 Task: Created App using New Lighting App
Action: Key pressed <Key.alt_l><Key.tab><Key.tab>
Screenshot: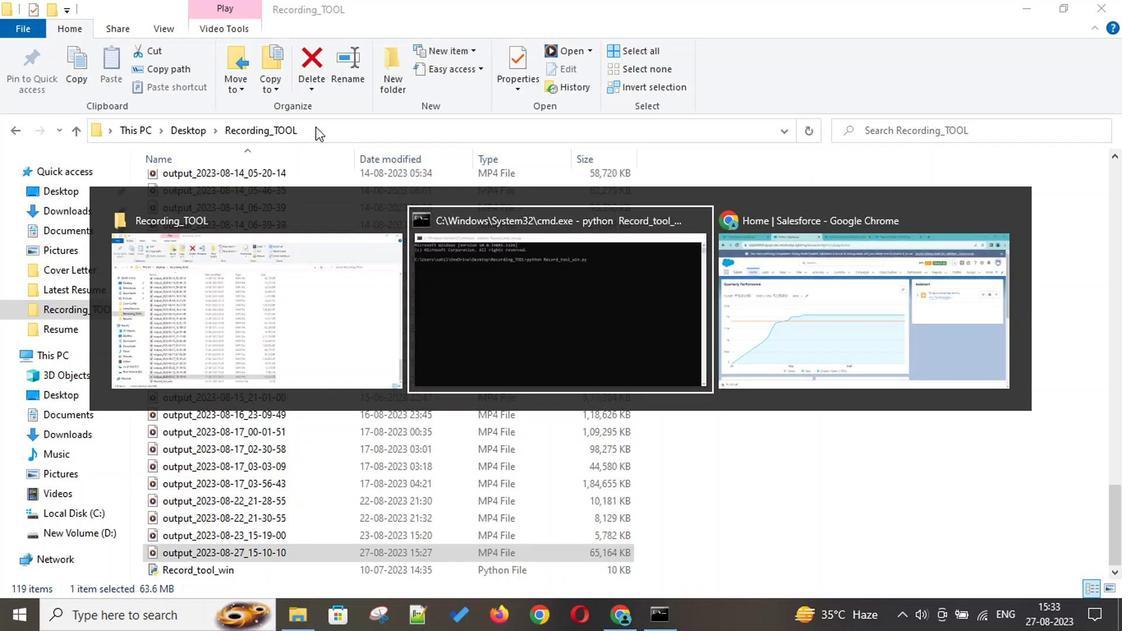 
Action: Mouse moved to (1015, 116)
Screenshot: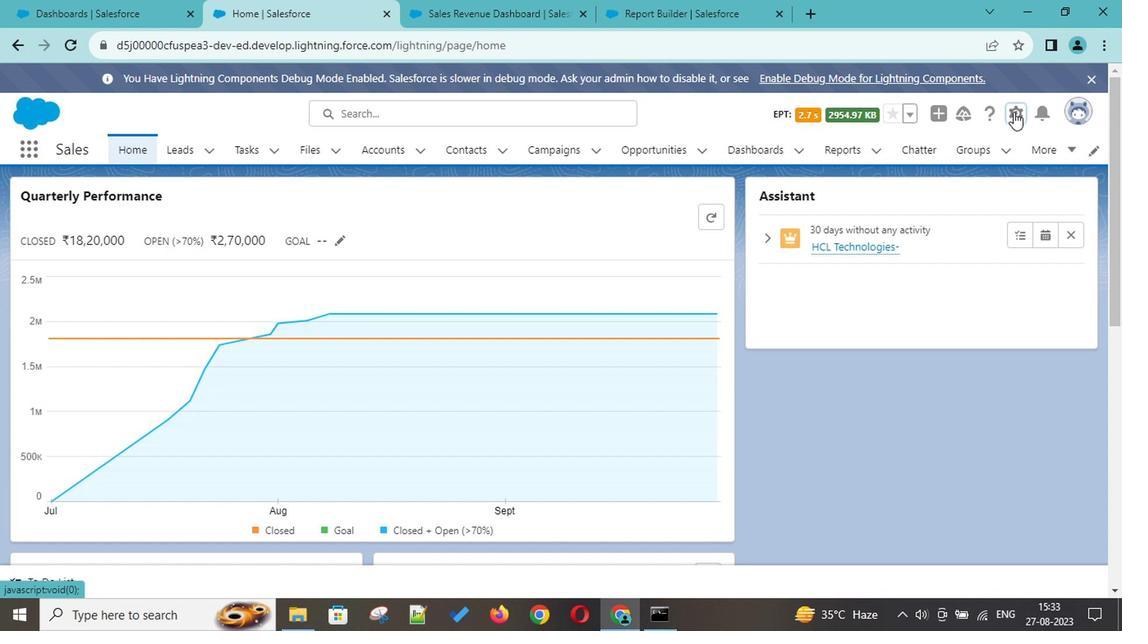 
Action: Mouse pressed left at (1015, 116)
Screenshot: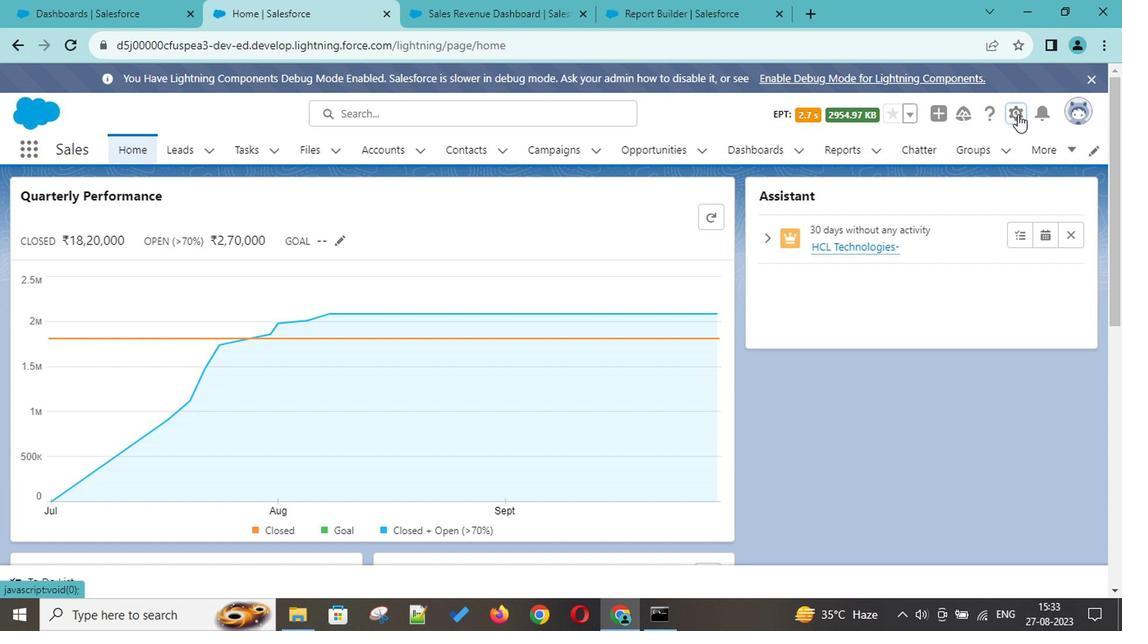 
Action: Mouse moved to (947, 172)
Screenshot: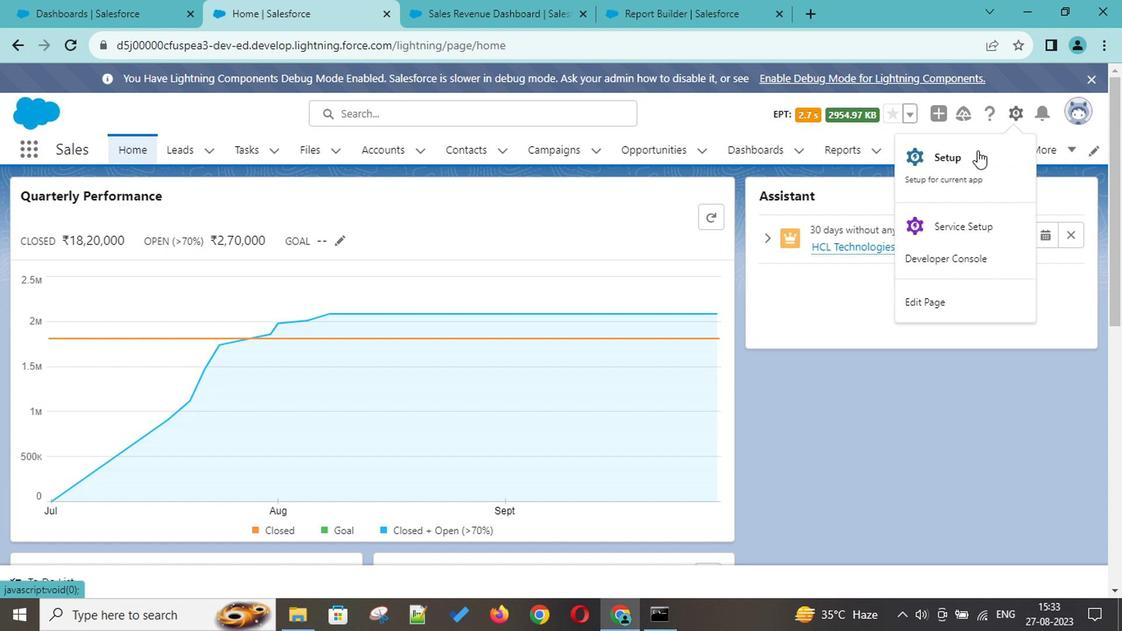 
Action: Mouse pressed left at (947, 172)
Screenshot: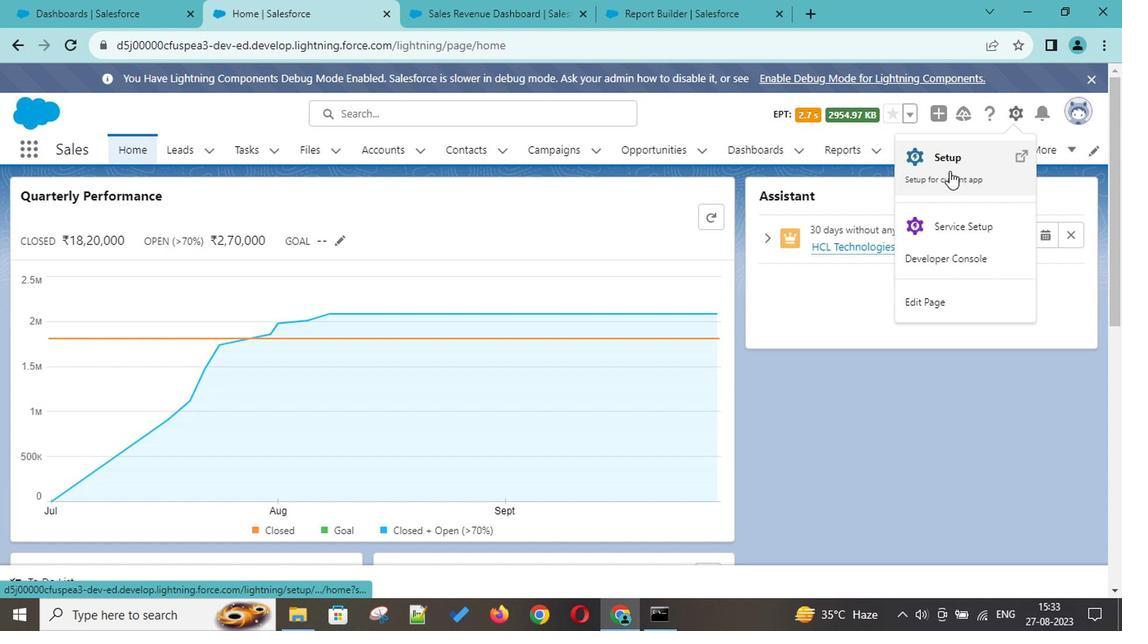 
Action: Mouse moved to (75, 199)
Screenshot: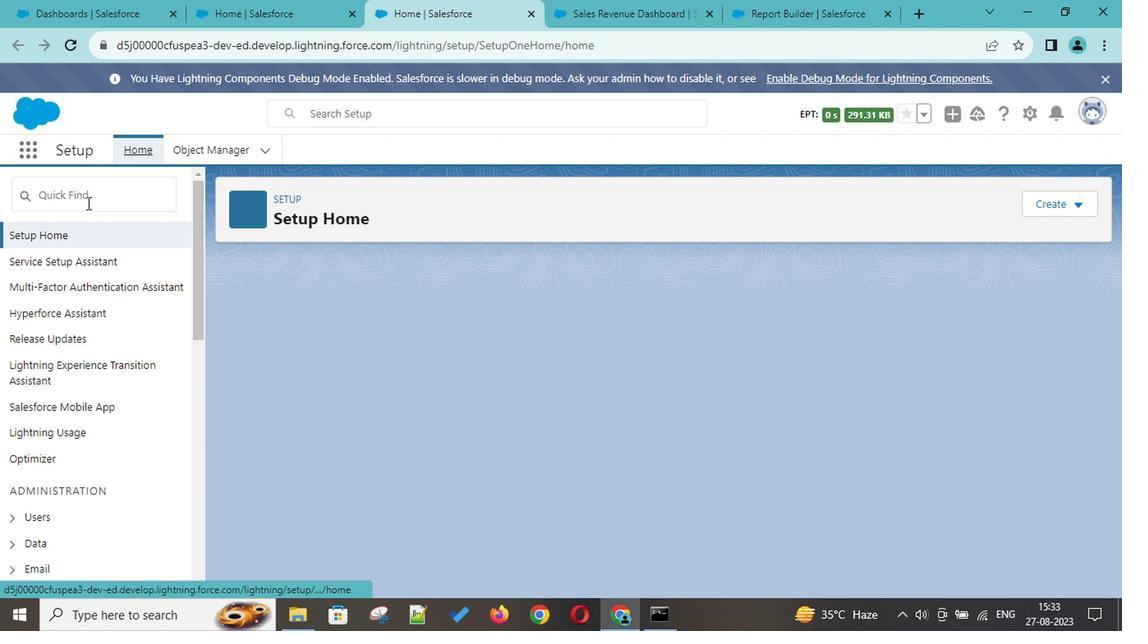 
Action: Mouse pressed left at (75, 199)
Screenshot: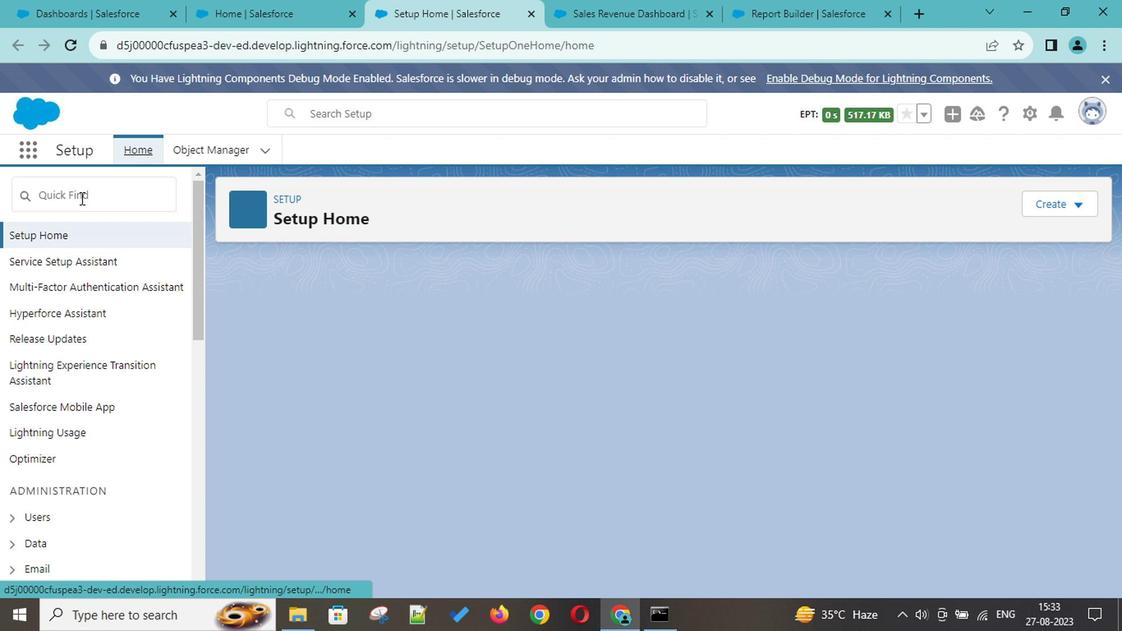 
Action: Key pressed app
Screenshot: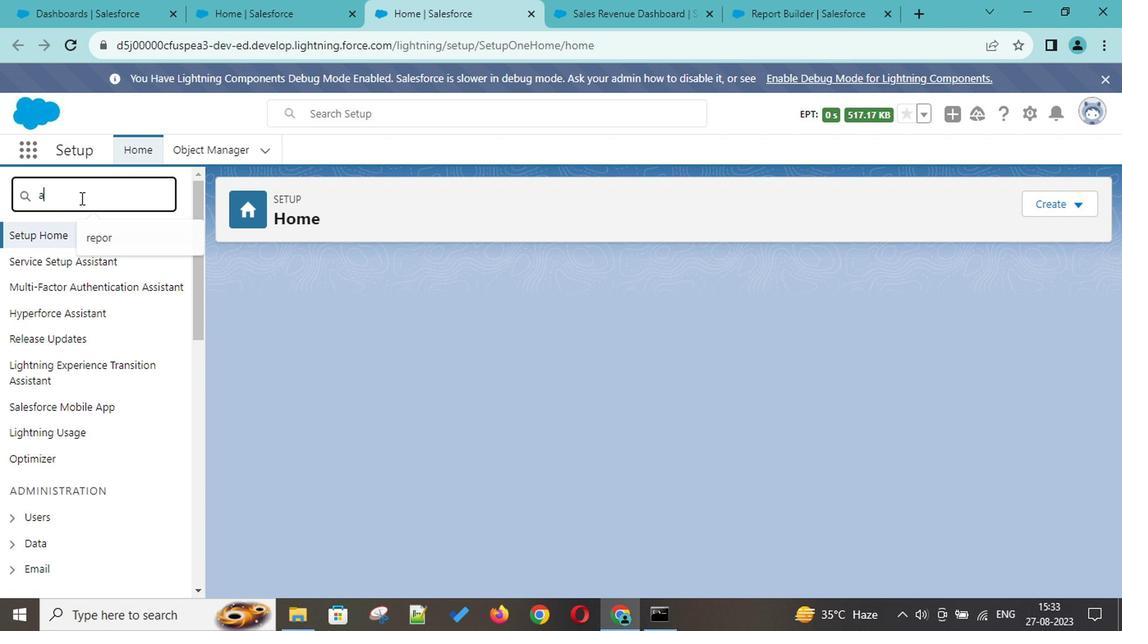
Action: Mouse moved to (61, 348)
Screenshot: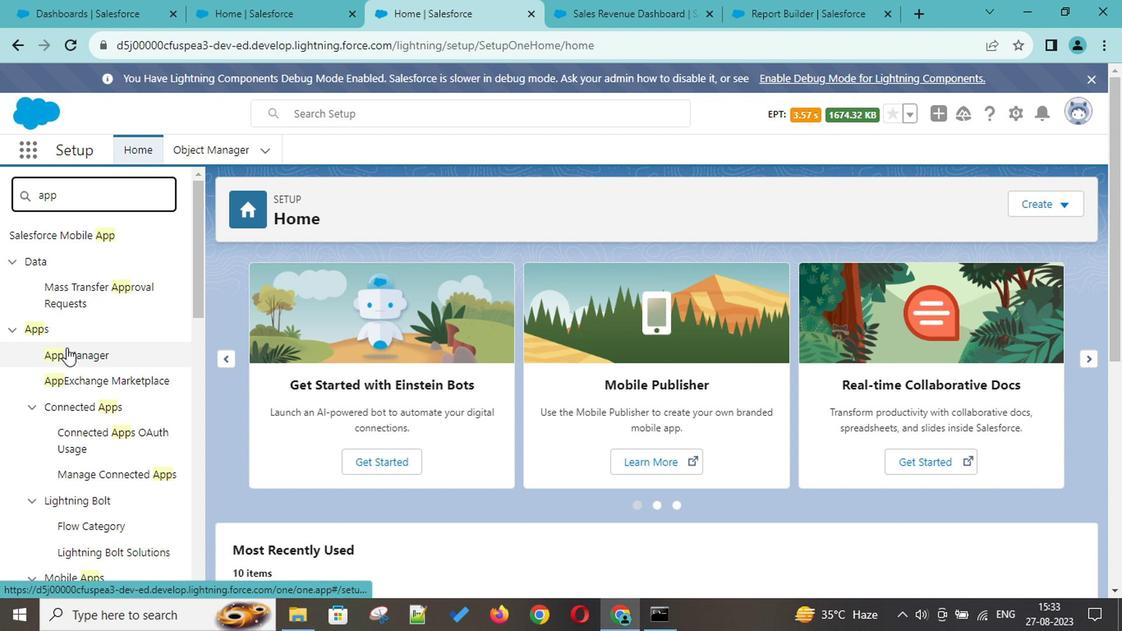 
Action: Mouse pressed left at (61, 348)
Screenshot: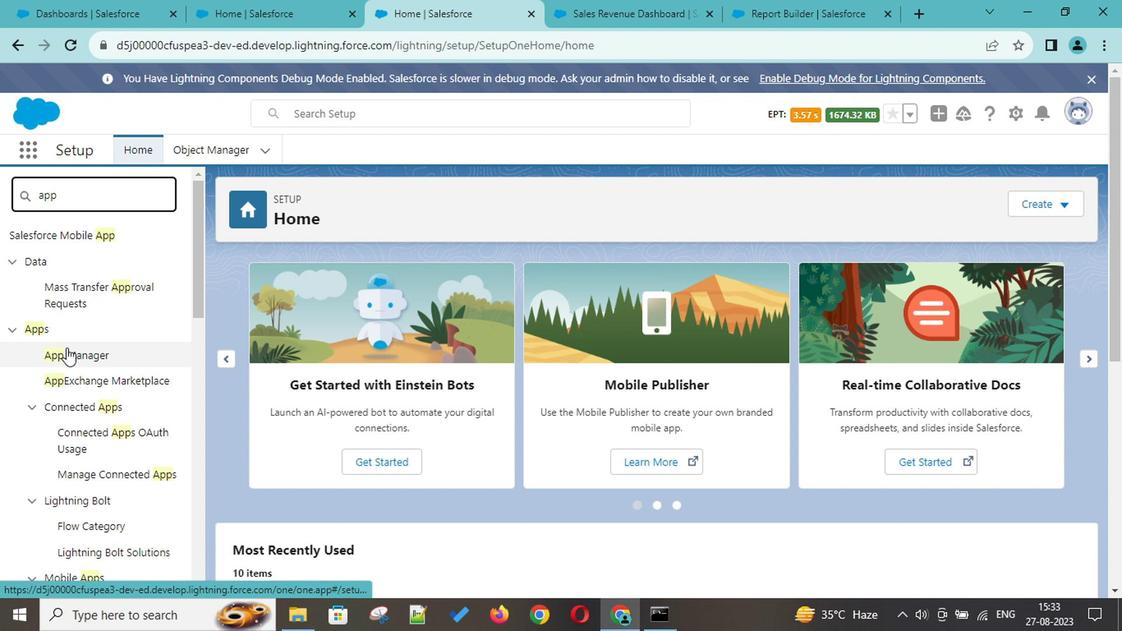
Action: Mouse moved to (889, 199)
Screenshot: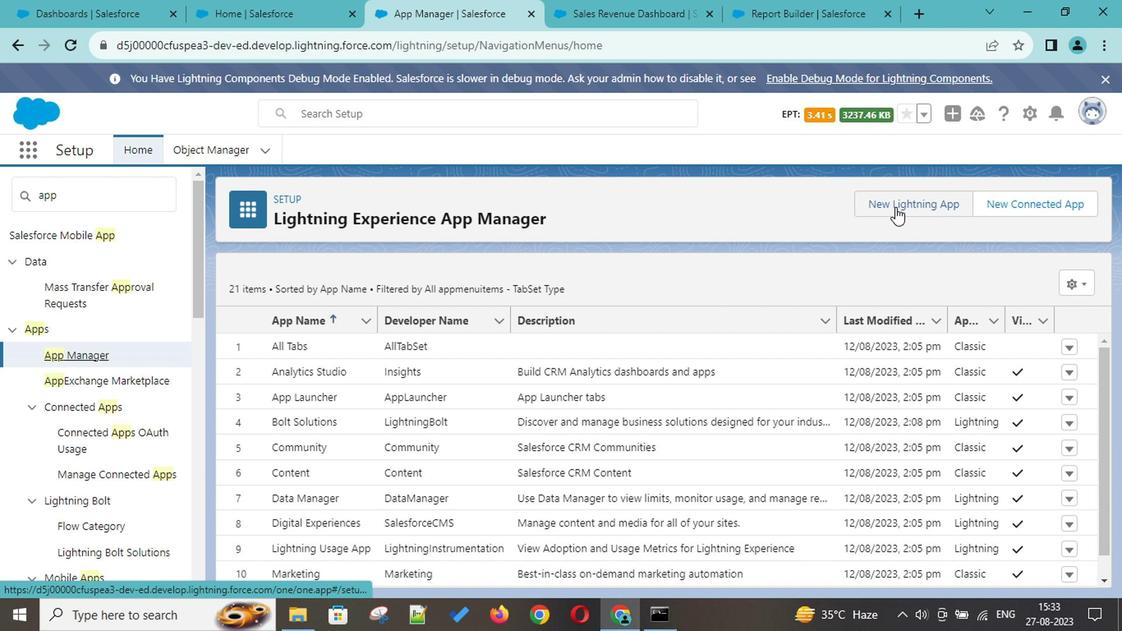 
Action: Mouse pressed left at (889, 199)
Screenshot: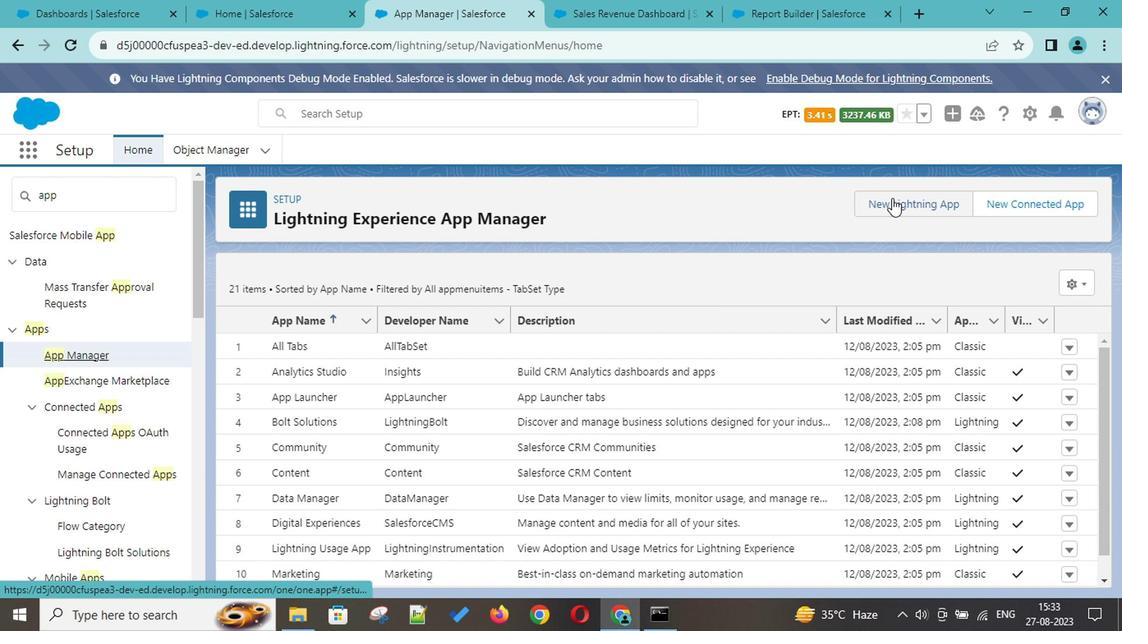 
Action: Mouse moved to (351, 329)
Screenshot: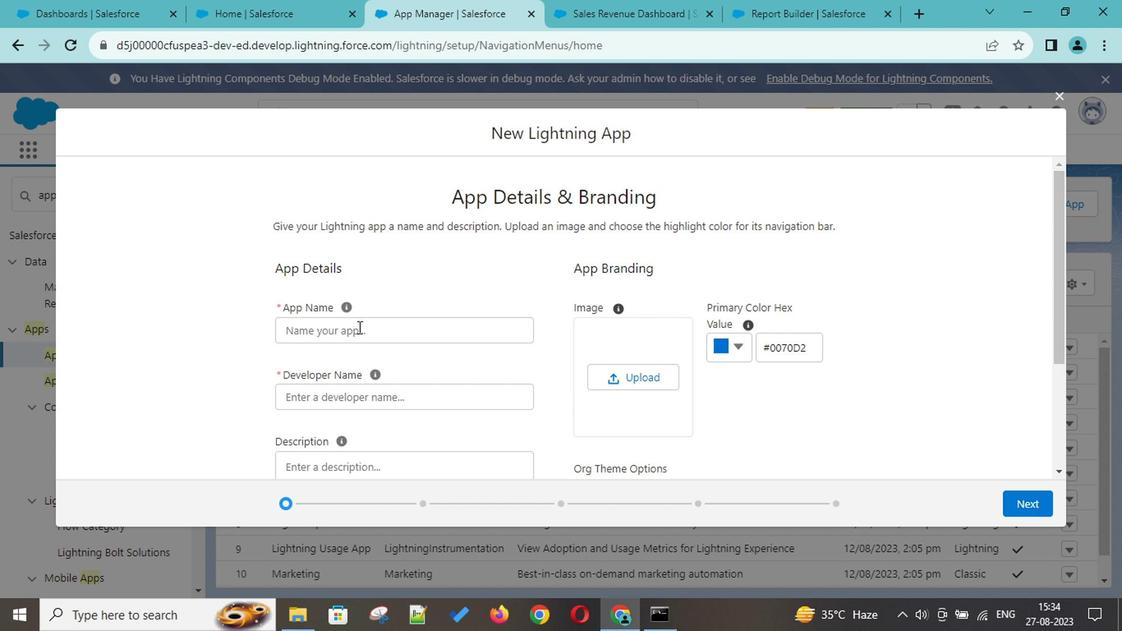 
Action: Mouse pressed left at (351, 329)
Screenshot: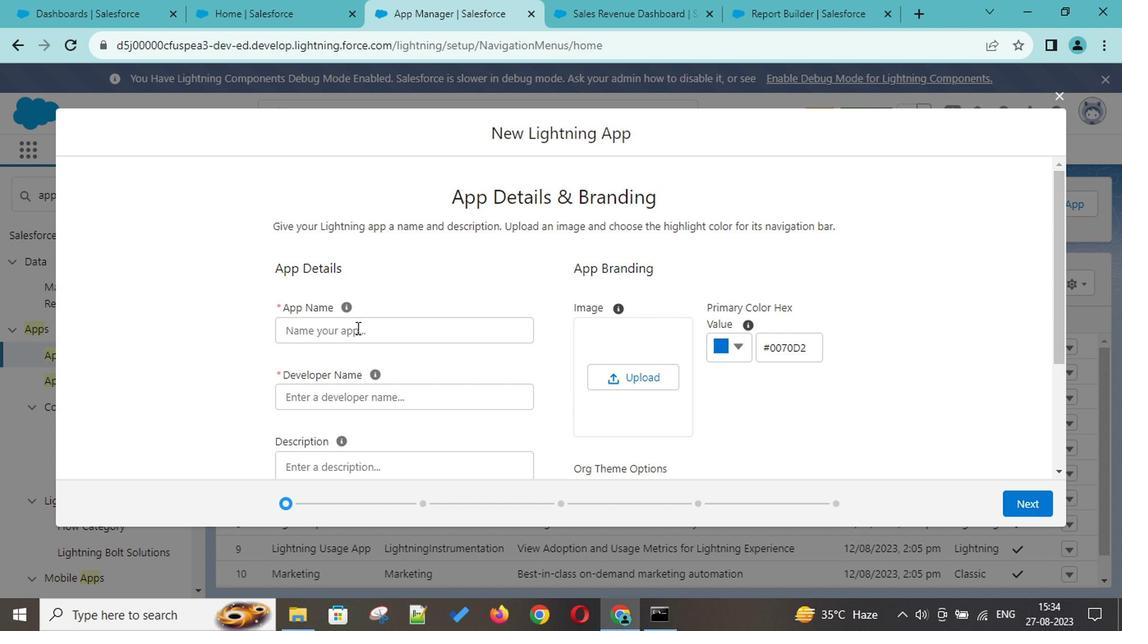 
Action: Key pressed <Key.shift>Sales<Key.space><Key.shift><Key.shift><Key.shift><Key.shift><Key.shift><Key.shift><Key.shift><Key.shift><Key.shift><Key.shift><Key.shift><Key.shift><Key.shift><Key.shift><Key.shift><Key.shift><Key.shift><Key.shift><Key.shift><Key.shift><Key.shift><Key.shift><Key.shift><Key.shift><Key.shift><Key.shift><Key.shift><Key.shift><Key.shift><Key.shift><Key.shift><Key.shift><Key.shift><Key.shift><Key.shift><Key.shift><Key.shift><Key.shift><Key.shift><Key.shift><Key.shift><Key.shift><Key.shift><Key.shift><Key.shift><Key.shift><Key.shift><Key.shift><Key.shift><Key.shift>Performance
Screenshot: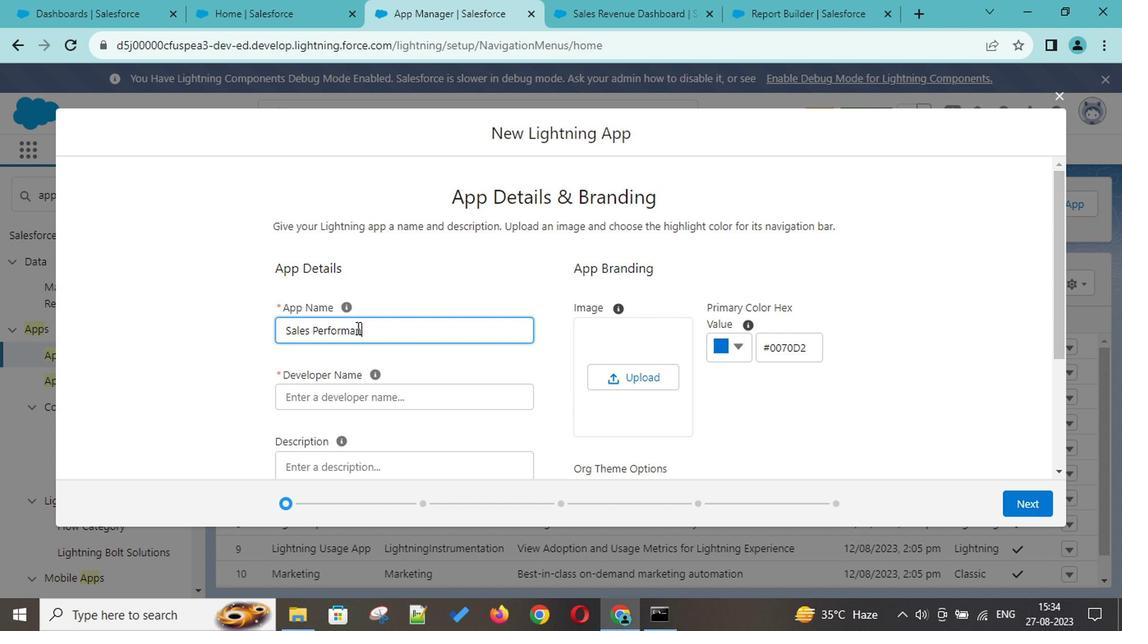 
Action: Mouse moved to (412, 334)
Screenshot: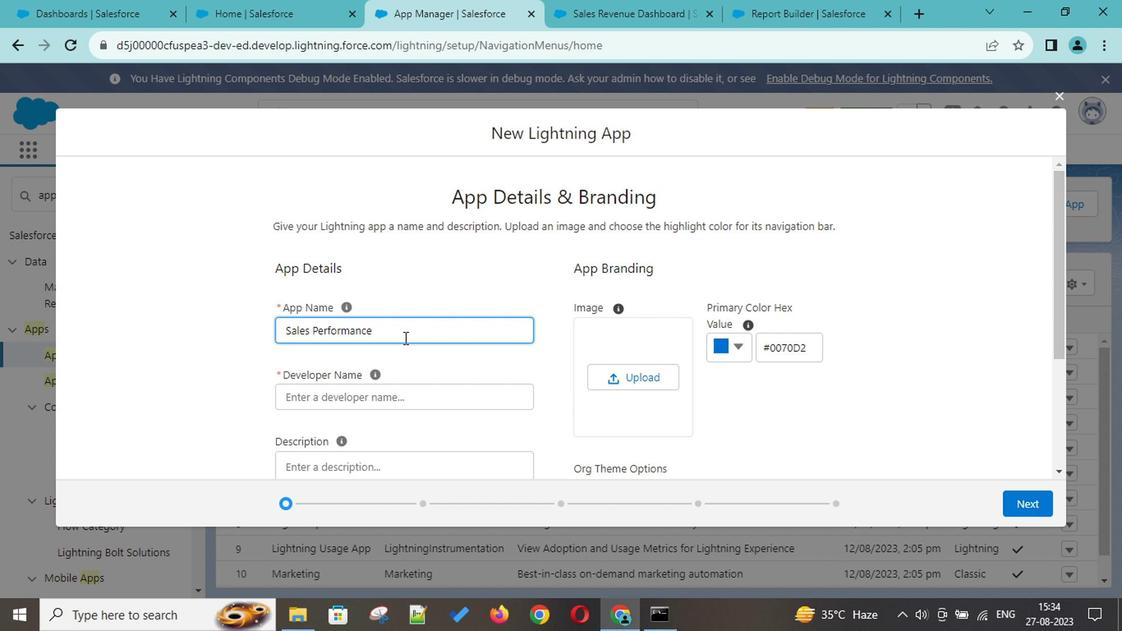 
Action: Mouse pressed left at (412, 334)
Screenshot: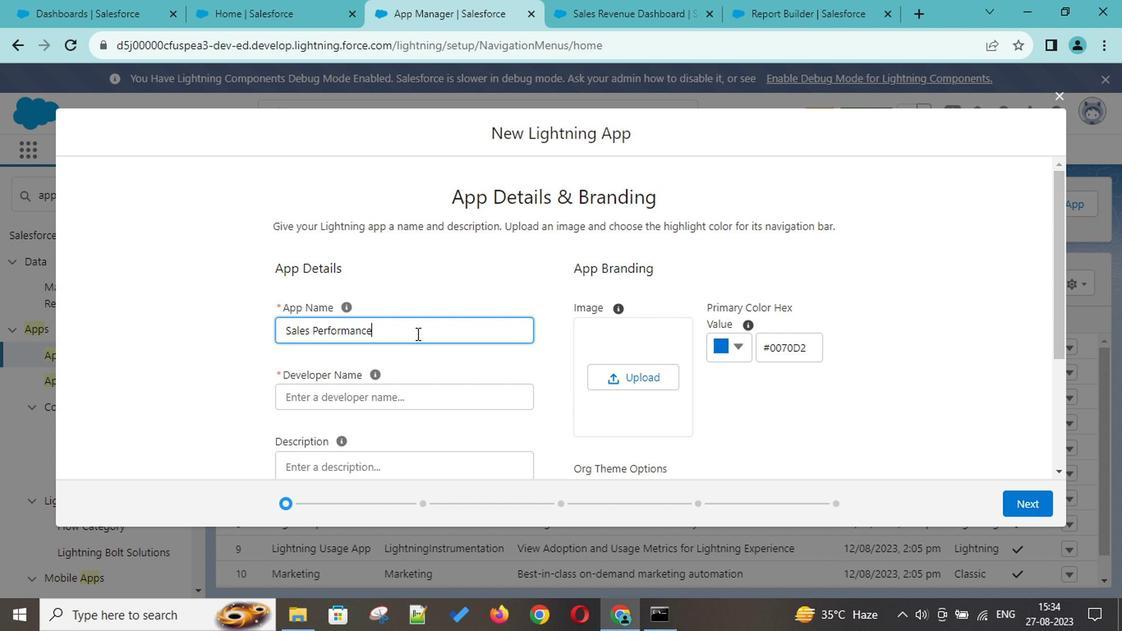 
Action: Mouse moved to (393, 388)
Screenshot: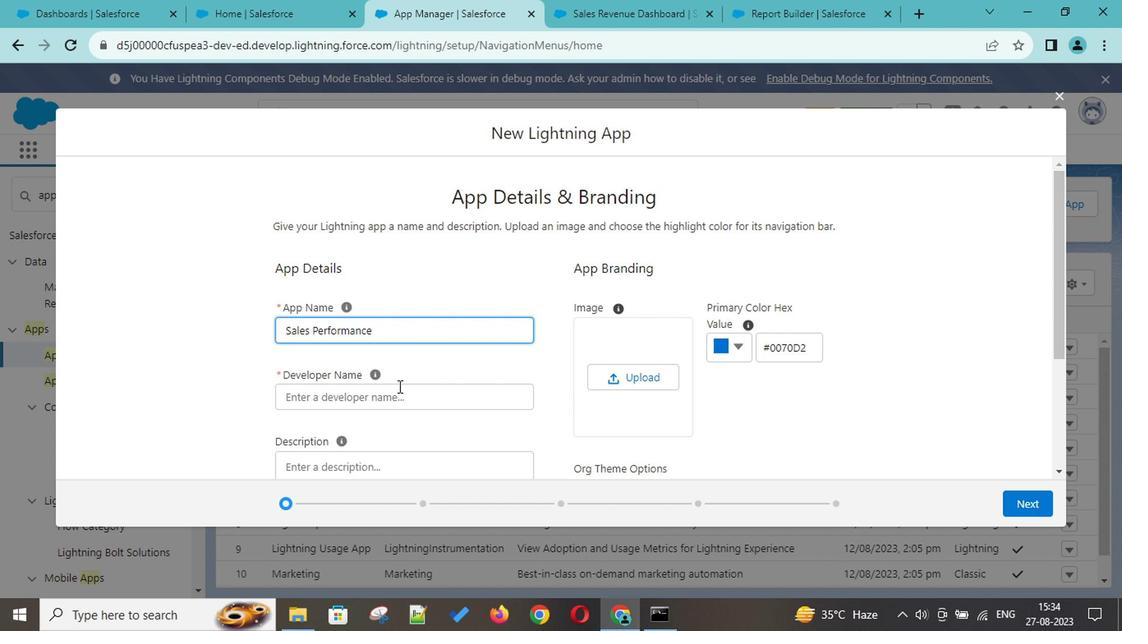 
Action: Mouse pressed left at (393, 388)
Screenshot: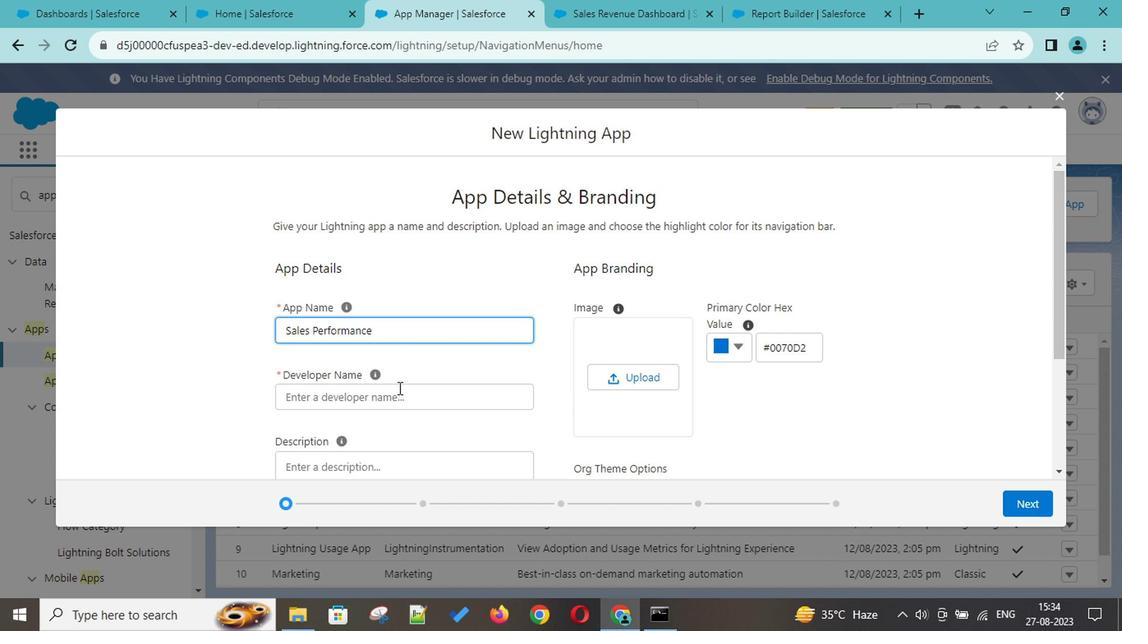 
Action: Mouse moved to (476, 391)
Screenshot: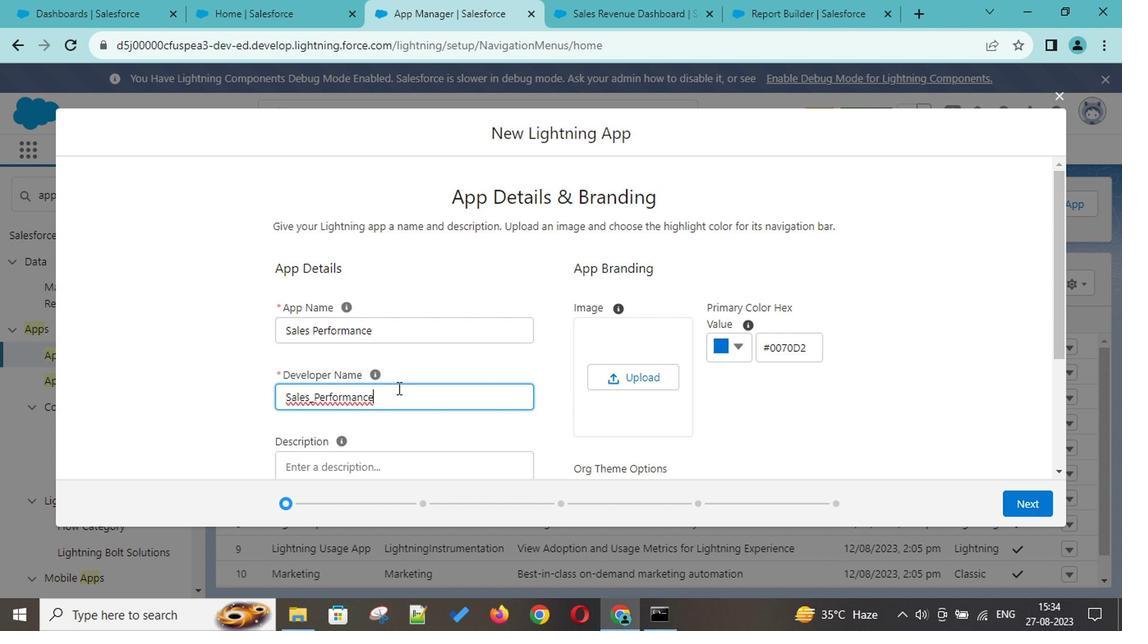 
Action: Mouse scrolled (476, 390) with delta (0, -1)
Screenshot: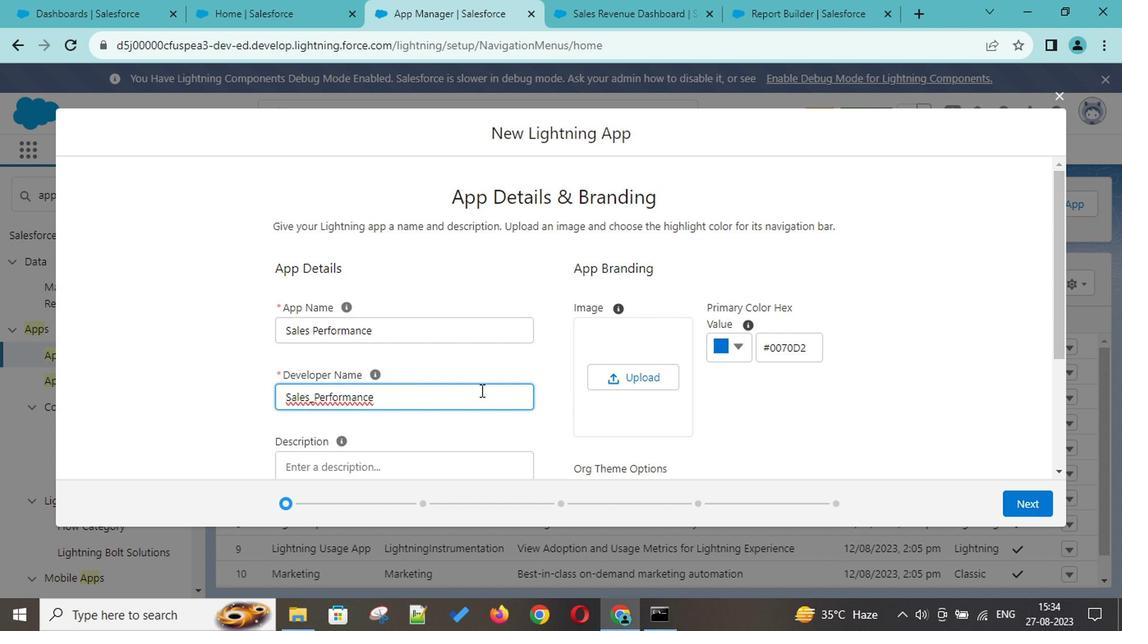 
Action: Mouse scrolled (476, 390) with delta (0, -1)
Screenshot: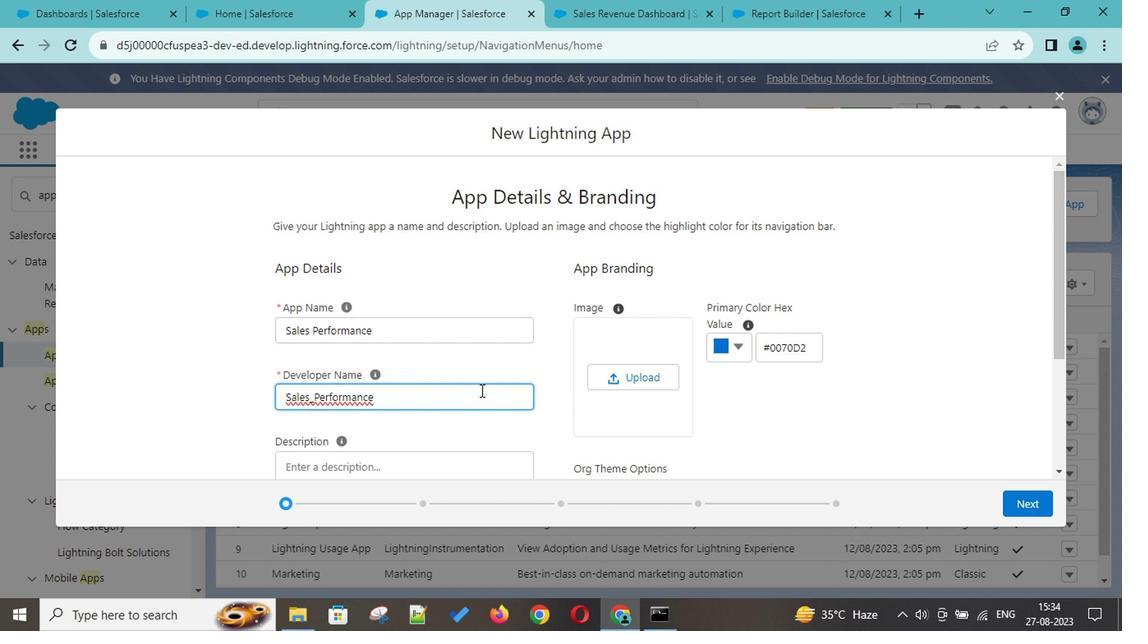 
Action: Mouse scrolled (476, 390) with delta (0, -1)
Screenshot: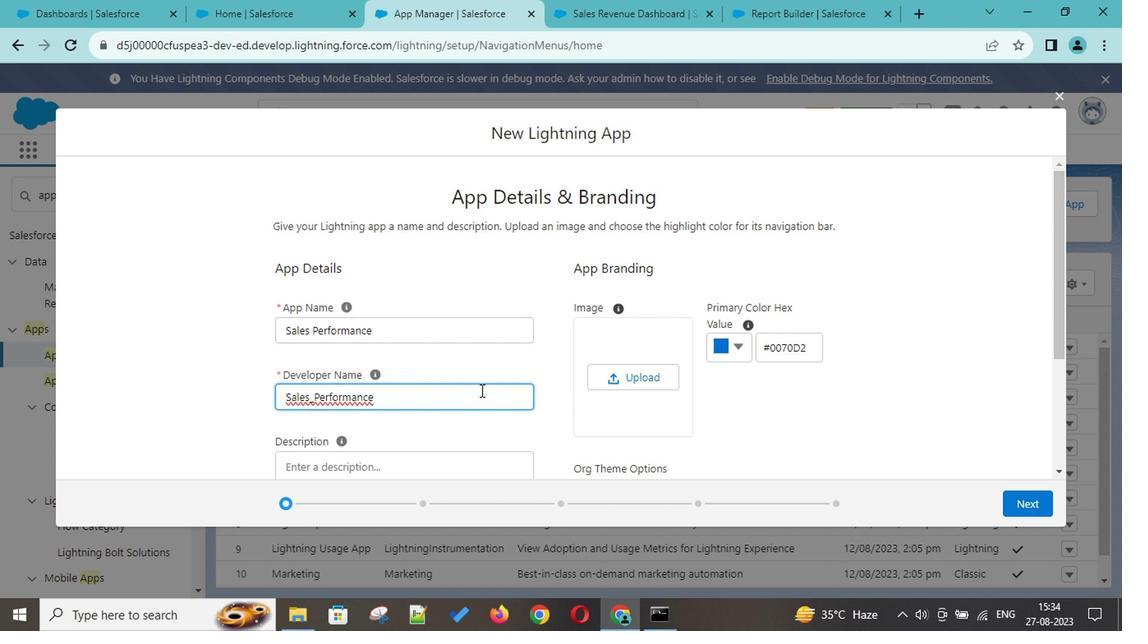 
Action: Mouse scrolled (476, 390) with delta (0, -1)
Screenshot: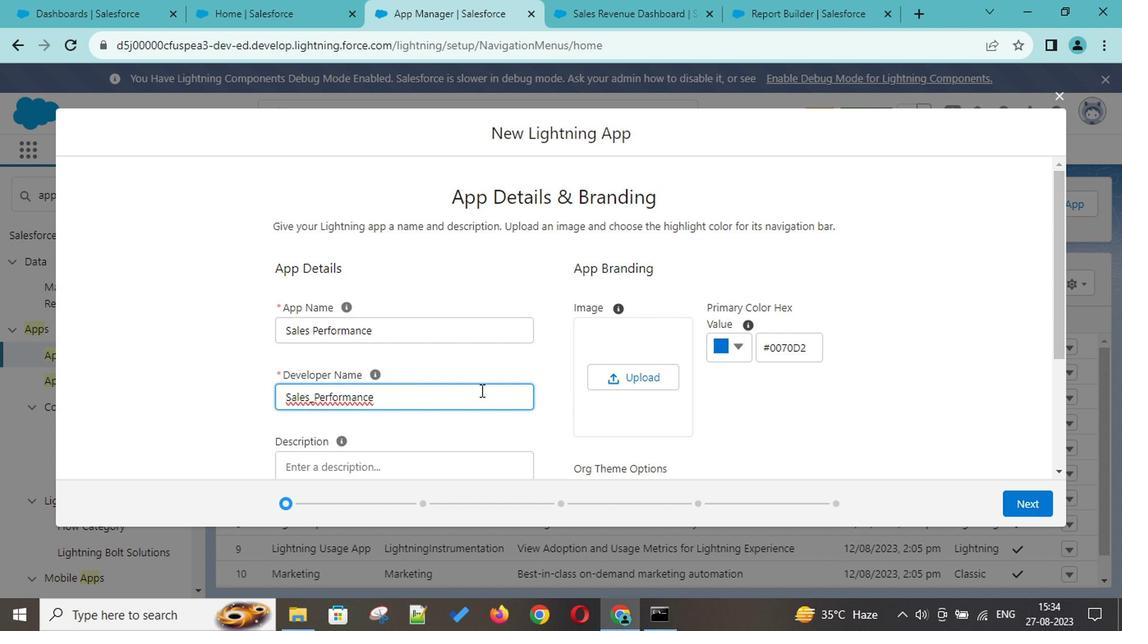 
Action: Mouse scrolled (476, 390) with delta (0, -1)
Screenshot: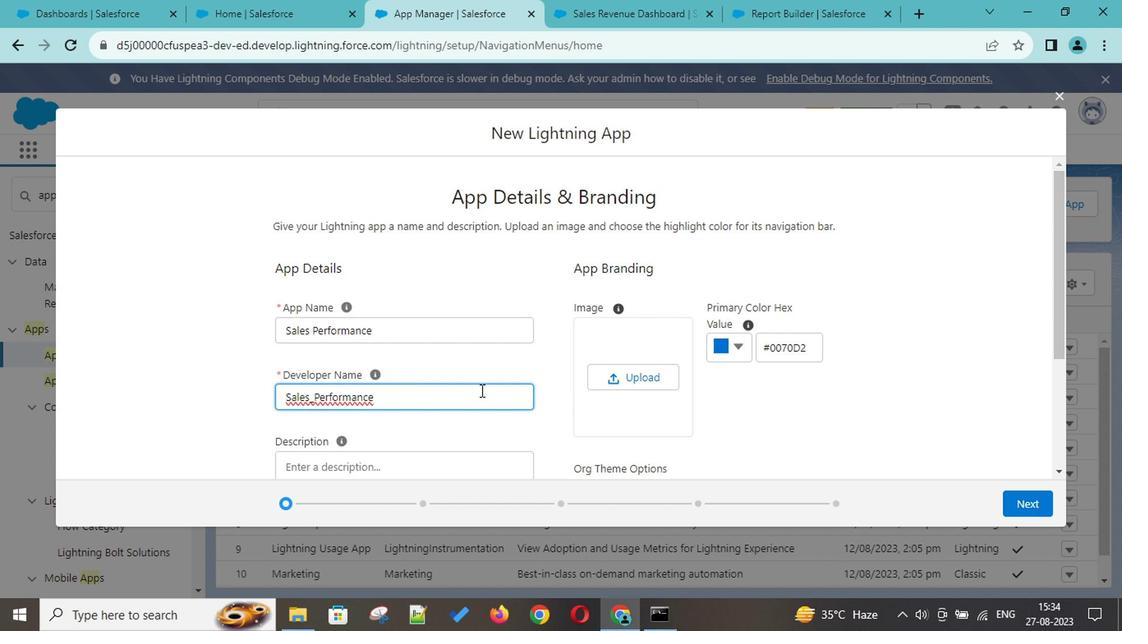 
Action: Mouse scrolled (476, 390) with delta (0, -1)
Screenshot: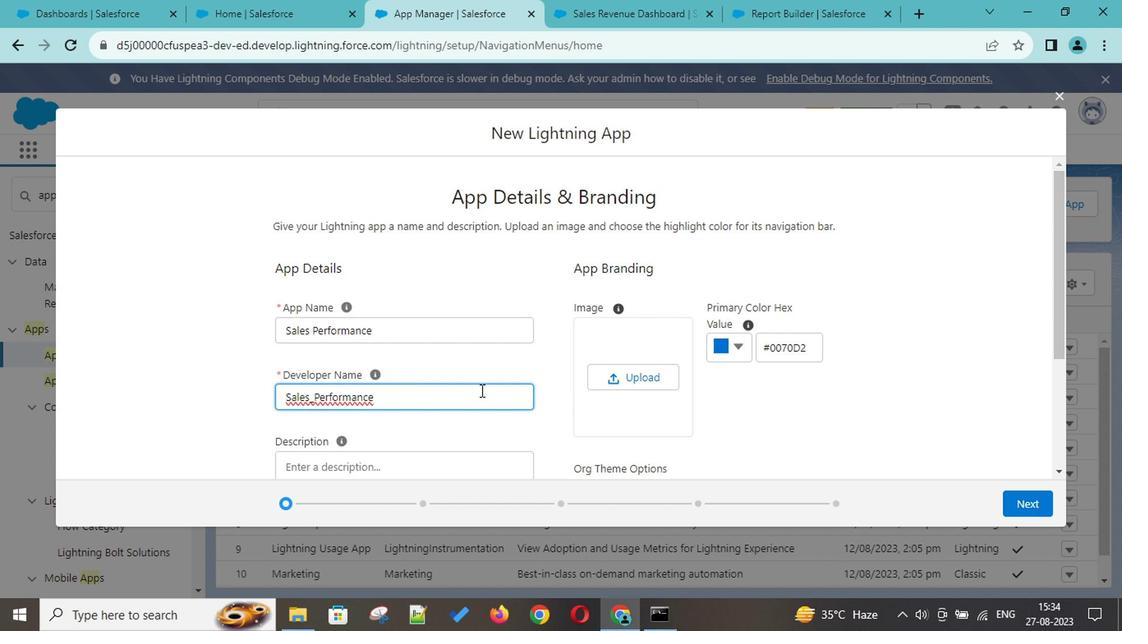 
Action: Mouse scrolled (476, 390) with delta (0, -1)
Screenshot: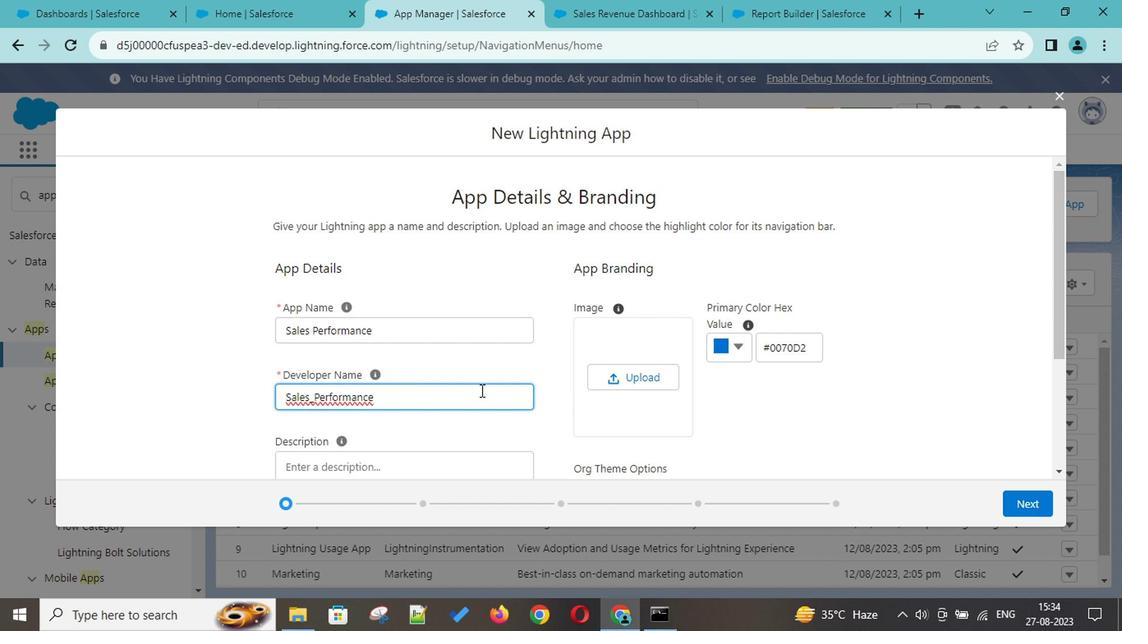 
Action: Mouse scrolled (476, 390) with delta (0, -1)
Screenshot: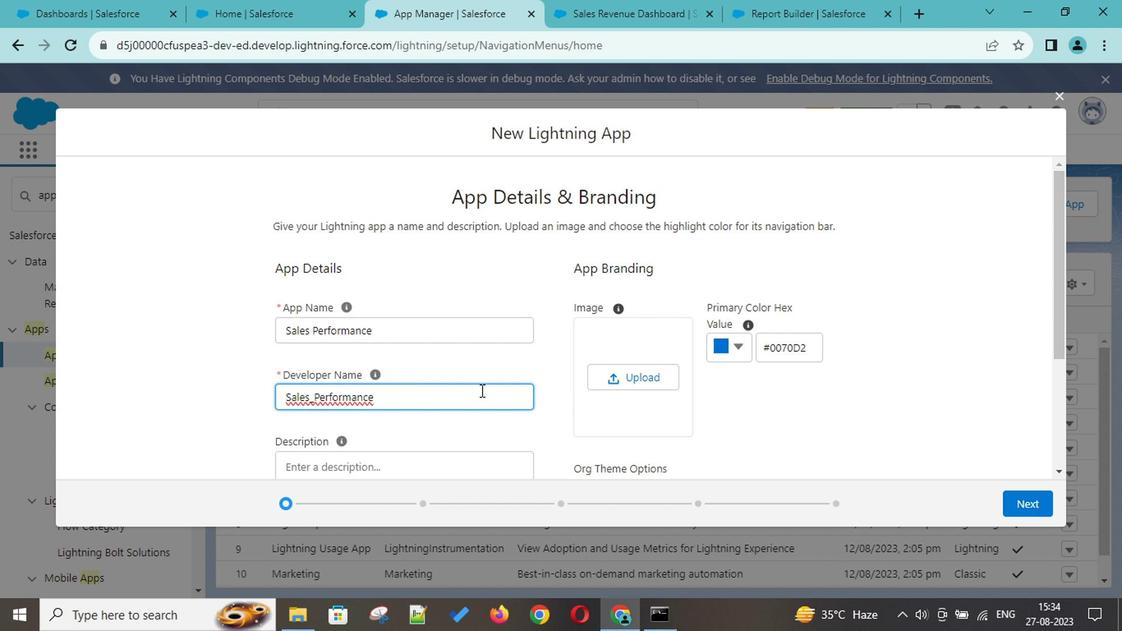 
Action: Mouse scrolled (476, 390) with delta (0, -1)
Screenshot: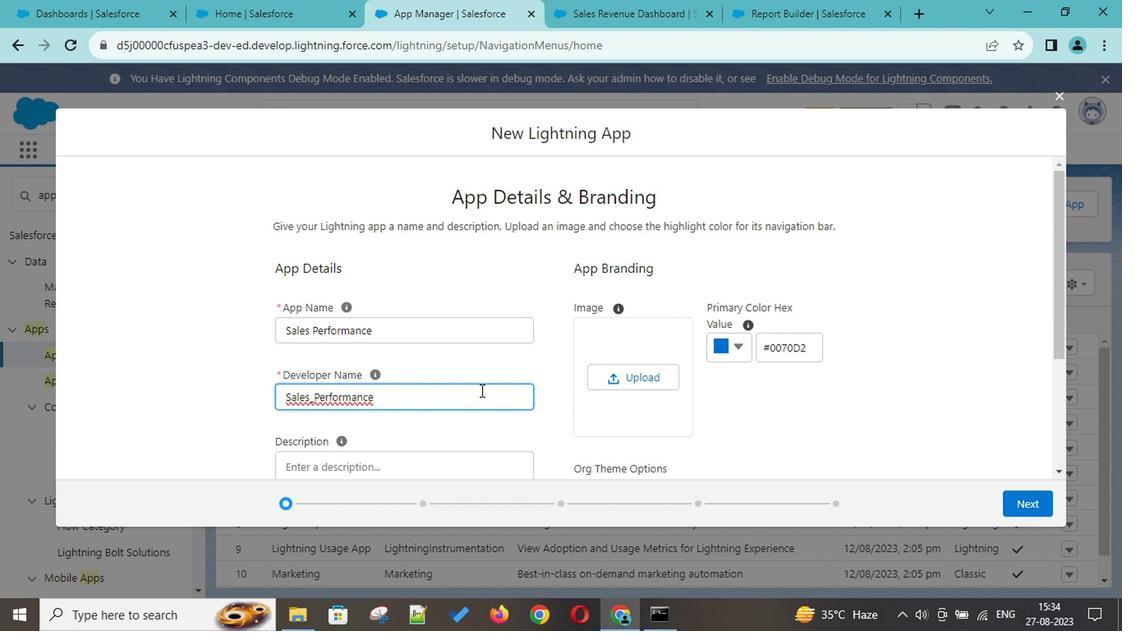 
Action: Mouse moved to (559, 351)
Screenshot: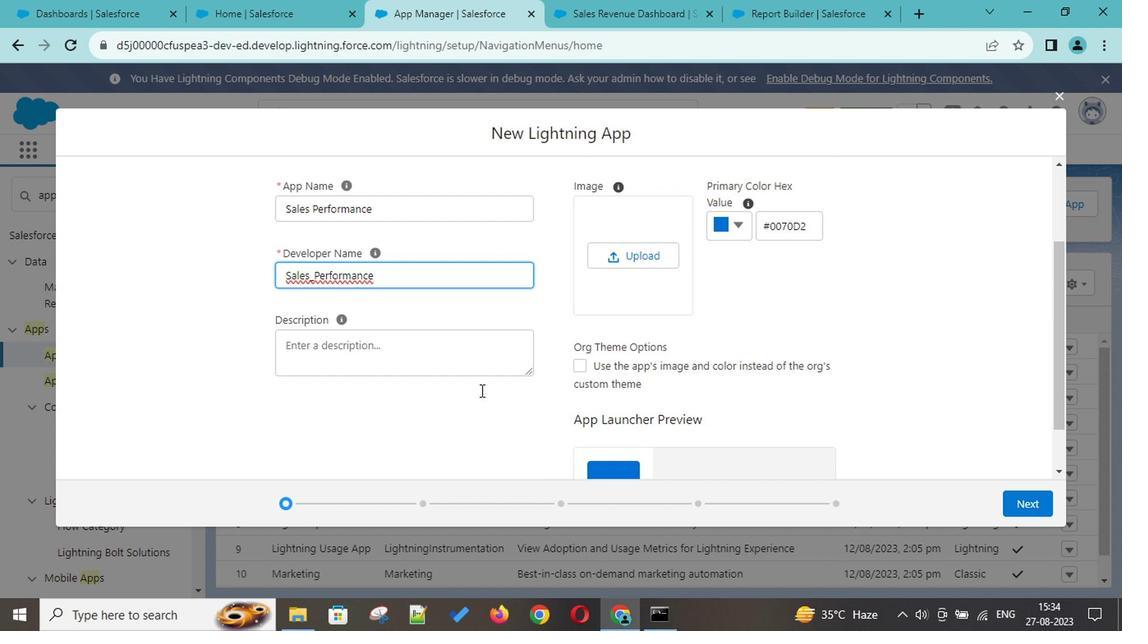 
Action: Mouse scrolled (559, 350) with delta (0, -1)
Screenshot: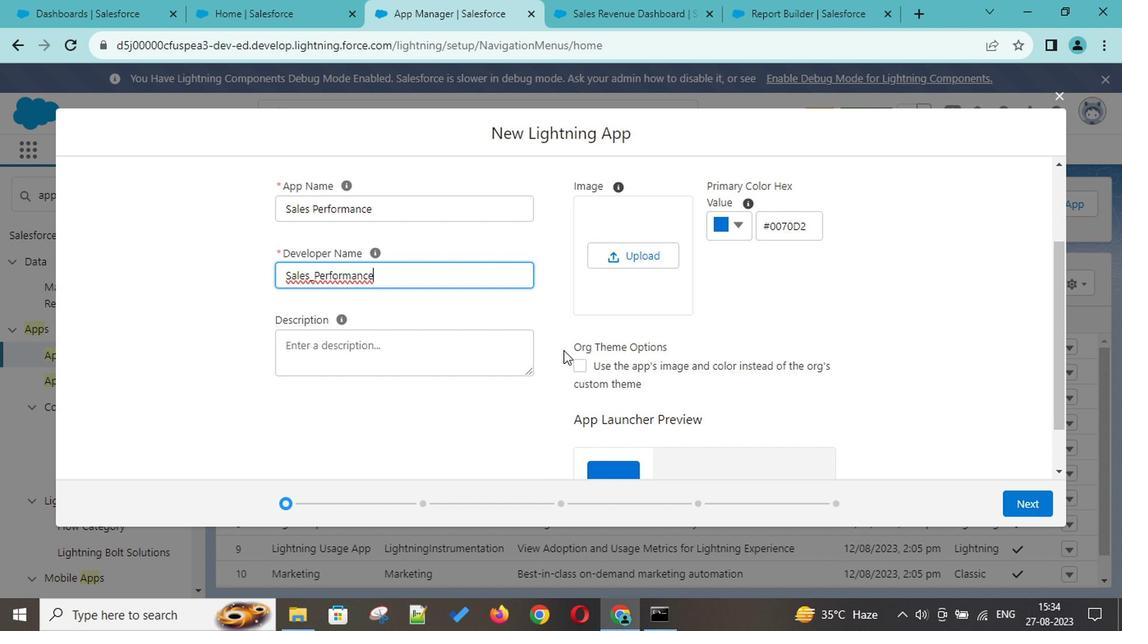 
Action: Mouse scrolled (559, 350) with delta (0, -1)
Screenshot: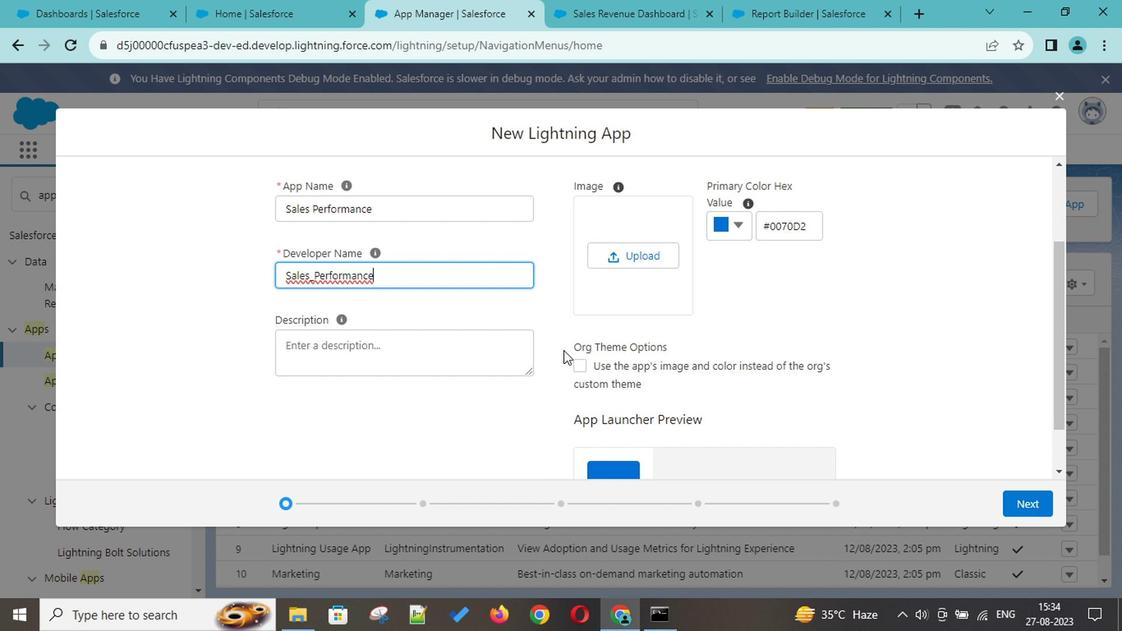 
Action: Mouse scrolled (559, 350) with delta (0, -1)
Screenshot: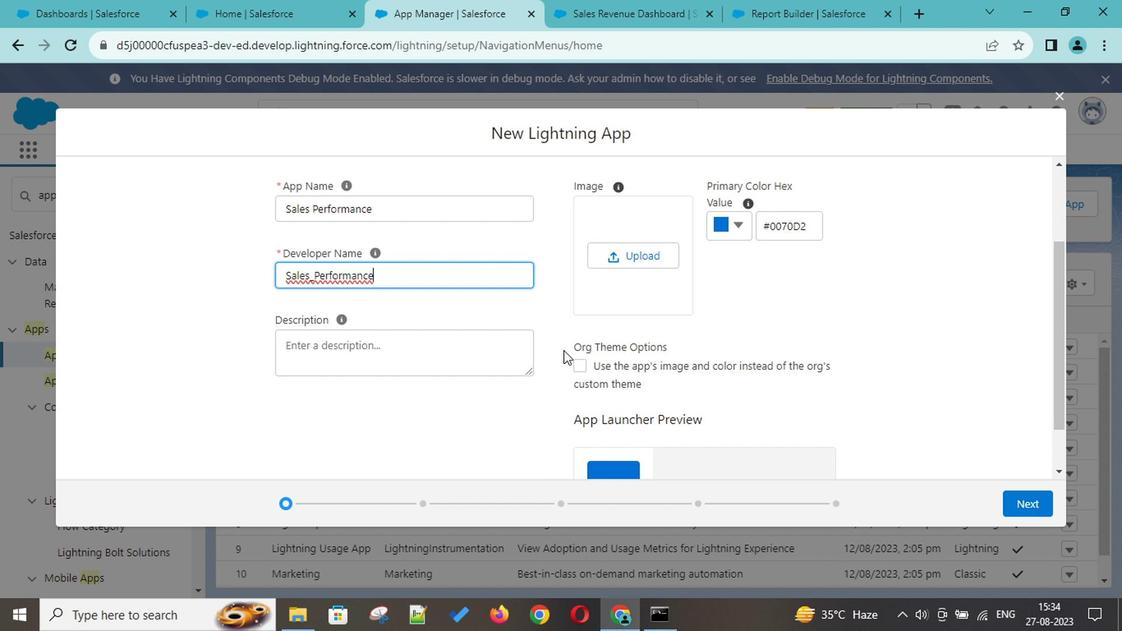 
Action: Mouse scrolled (559, 350) with delta (0, -1)
Screenshot: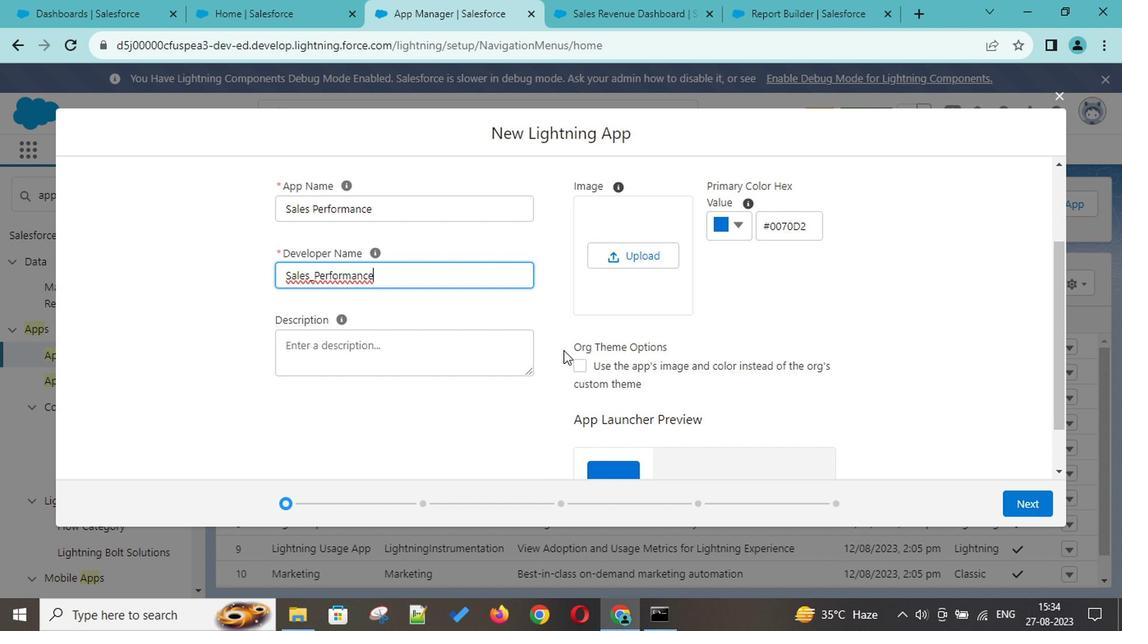 
Action: Mouse scrolled (559, 350) with delta (0, -1)
Screenshot: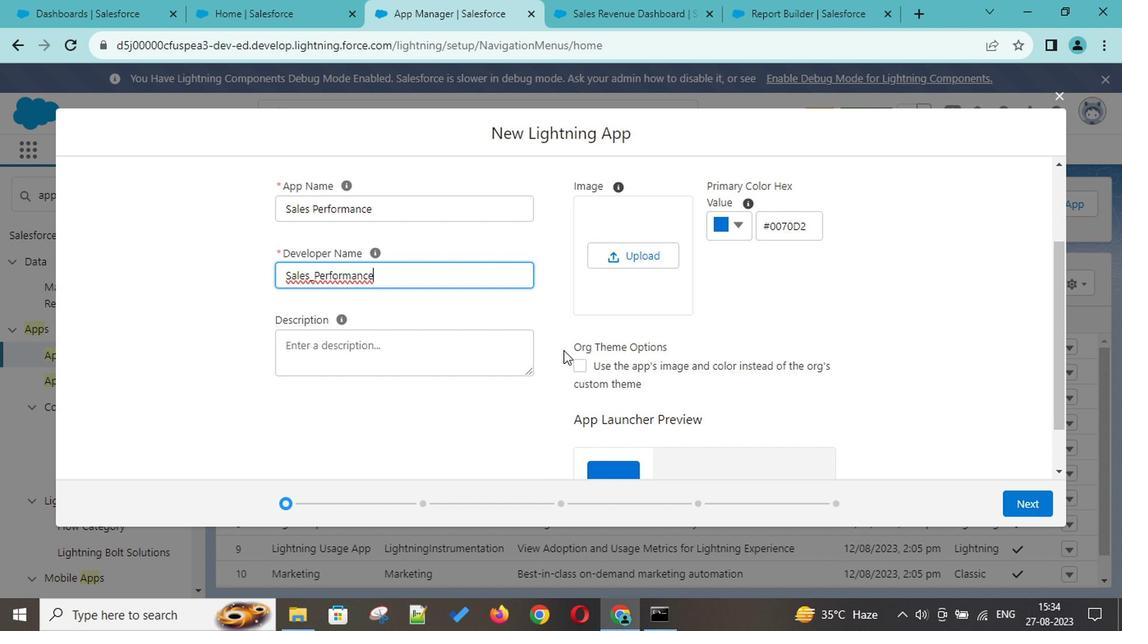 
Action: Mouse scrolled (559, 350) with delta (0, -1)
Screenshot: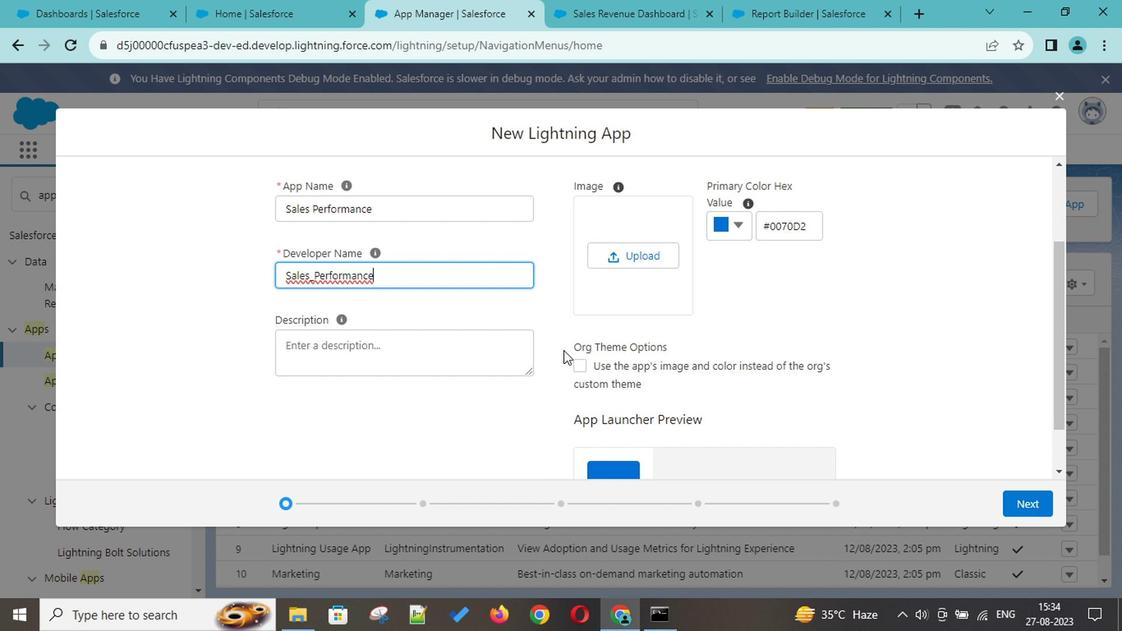 
Action: Mouse moved to (742, 389)
Screenshot: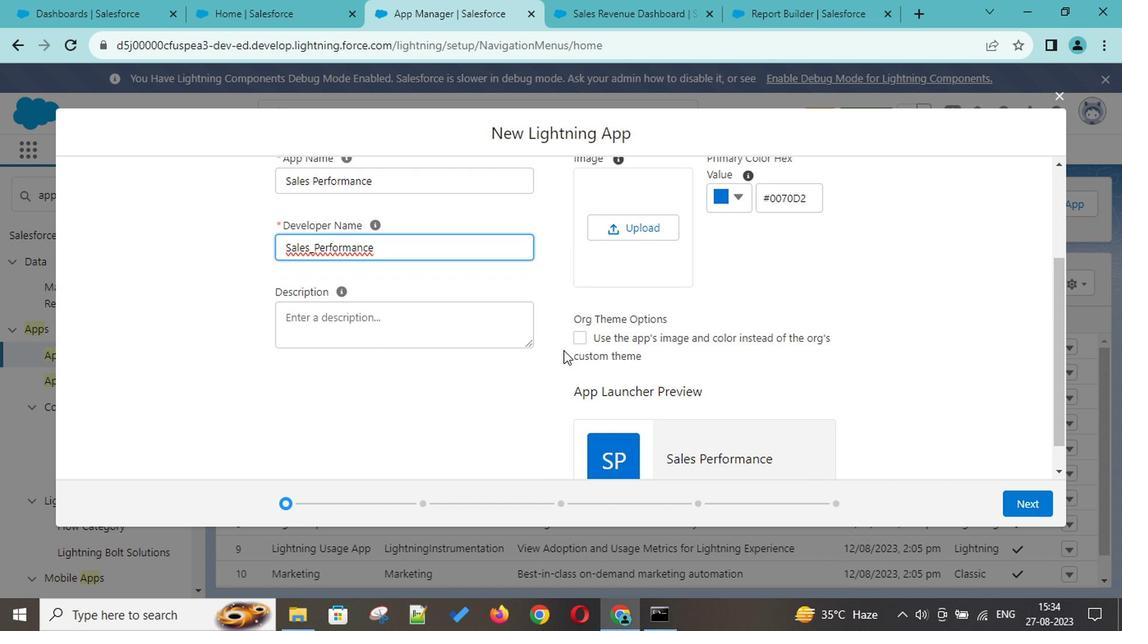 
Action: Mouse scrolled (742, 388) with delta (0, -1)
Screenshot: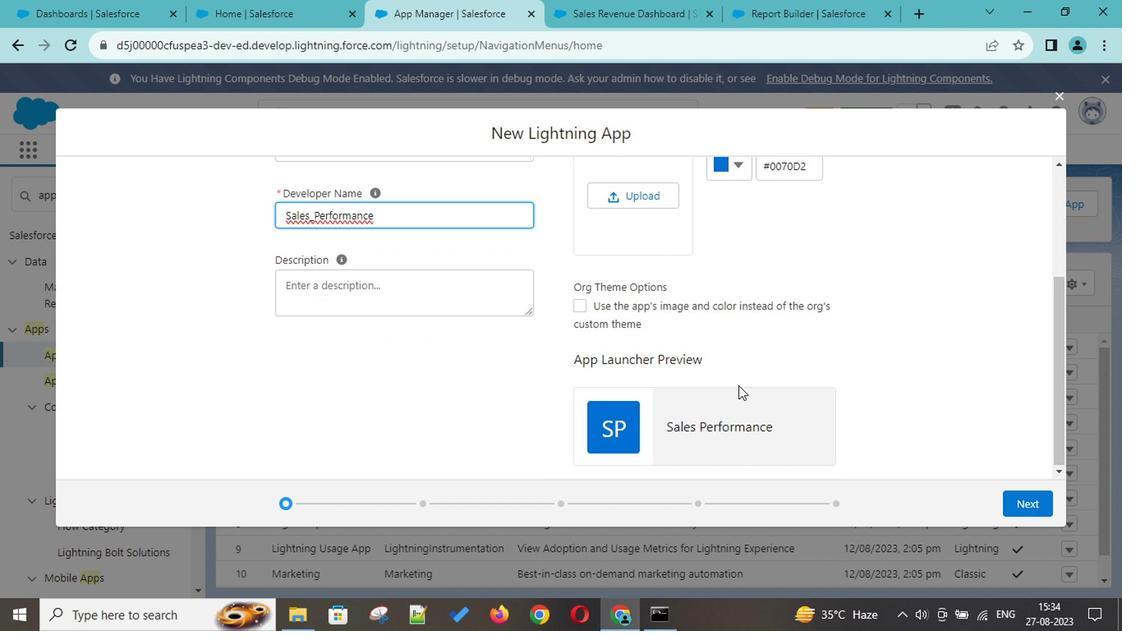 
Action: Mouse scrolled (742, 388) with delta (0, -1)
Screenshot: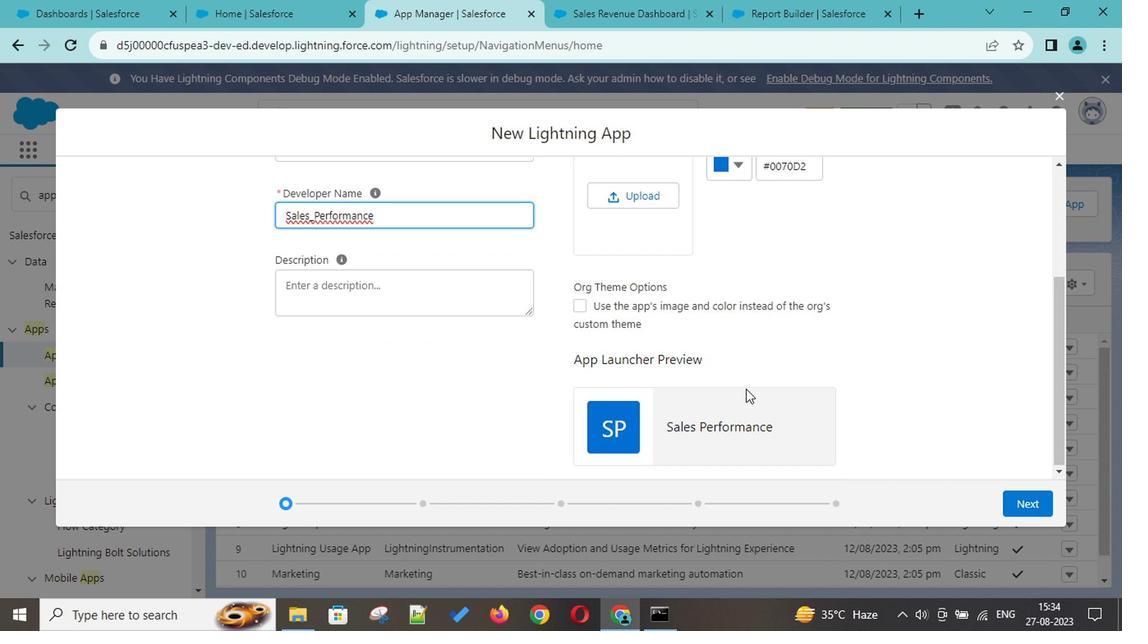 
Action: Mouse scrolled (742, 388) with delta (0, -1)
Screenshot: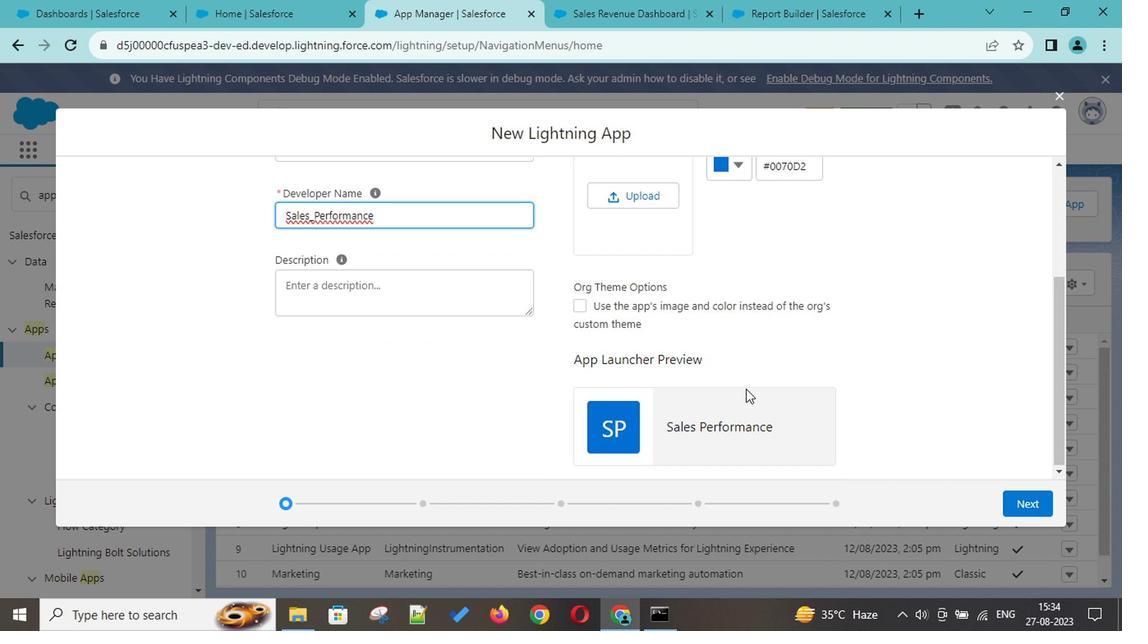 
Action: Mouse scrolled (742, 388) with delta (0, -1)
Screenshot: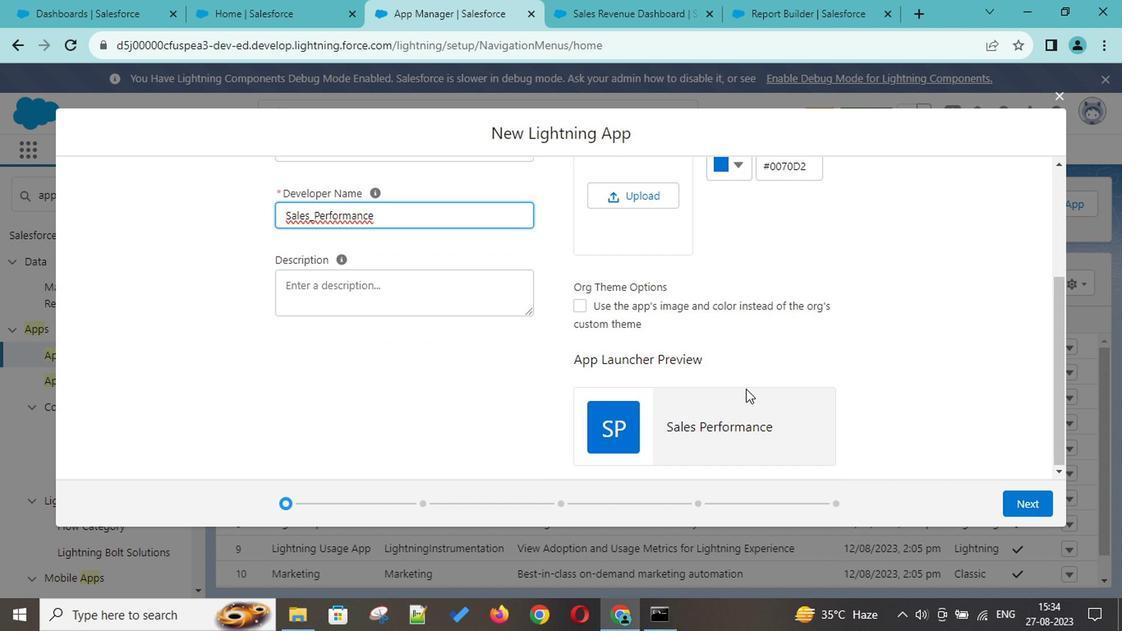 
Action: Mouse scrolled (742, 388) with delta (0, -1)
Screenshot: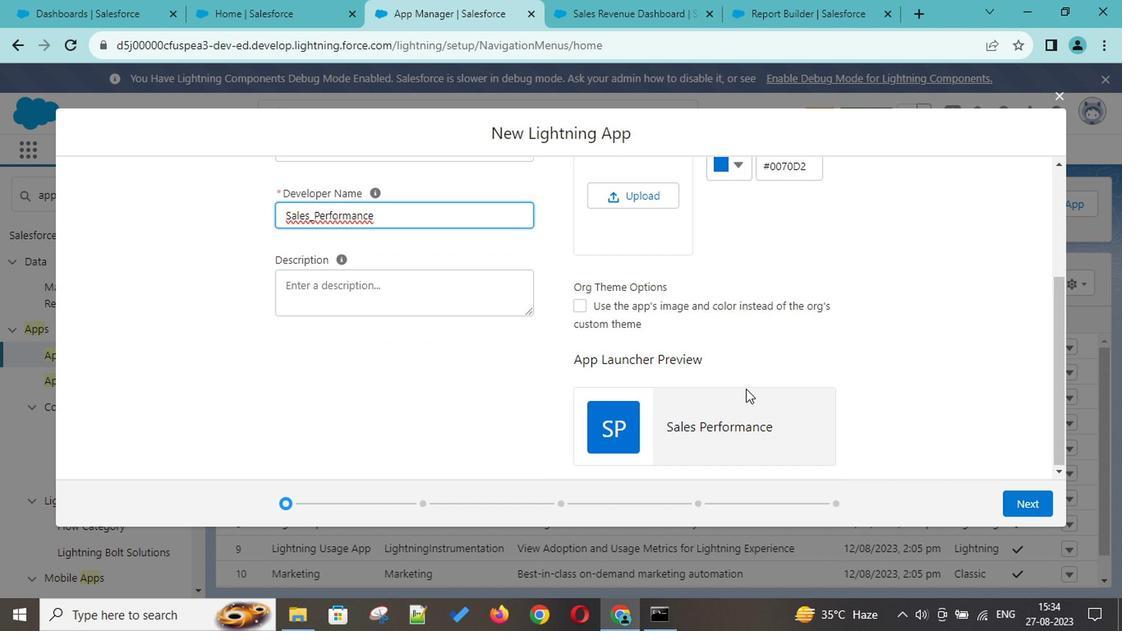 
Action: Mouse scrolled (742, 388) with delta (0, -1)
Screenshot: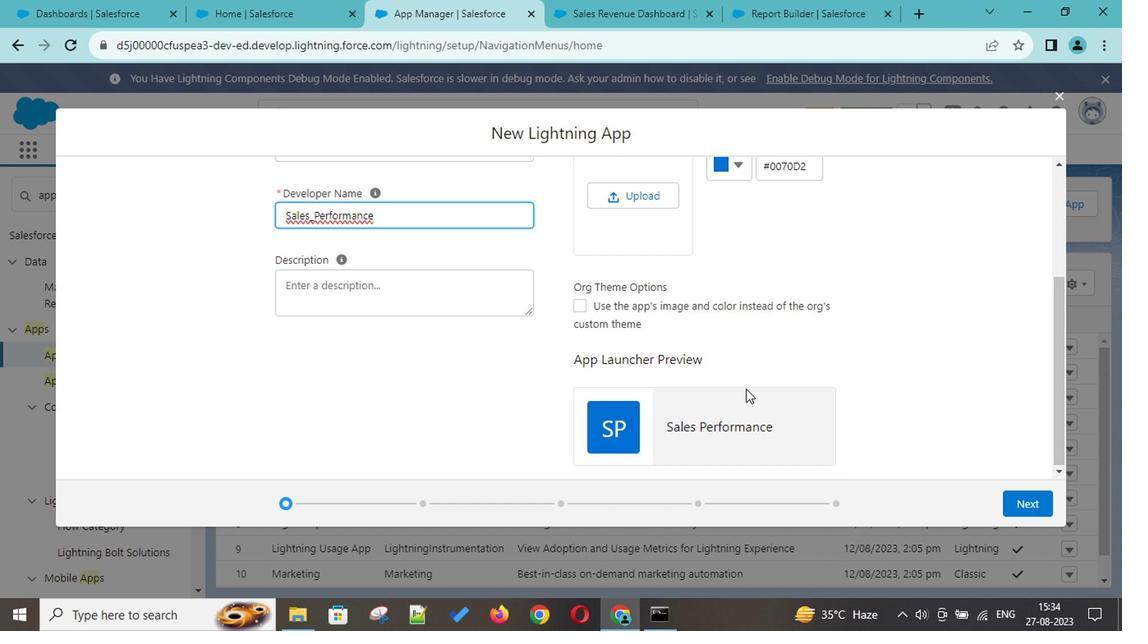 
Action: Mouse scrolled (742, 388) with delta (0, -1)
Screenshot: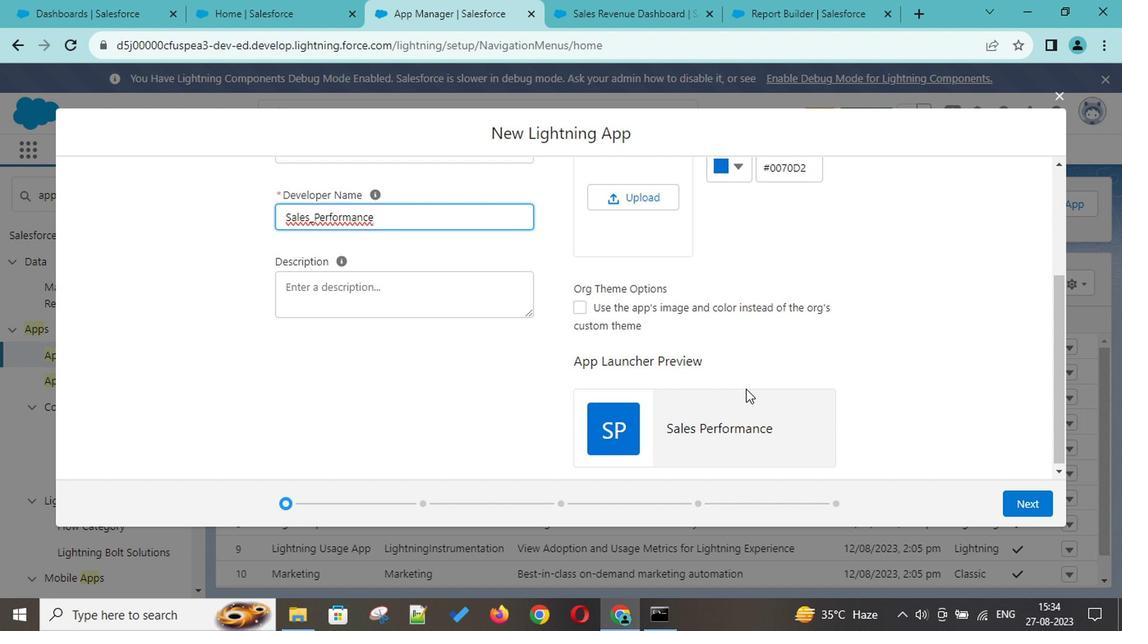 
Action: Mouse scrolled (742, 388) with delta (0, -1)
Screenshot: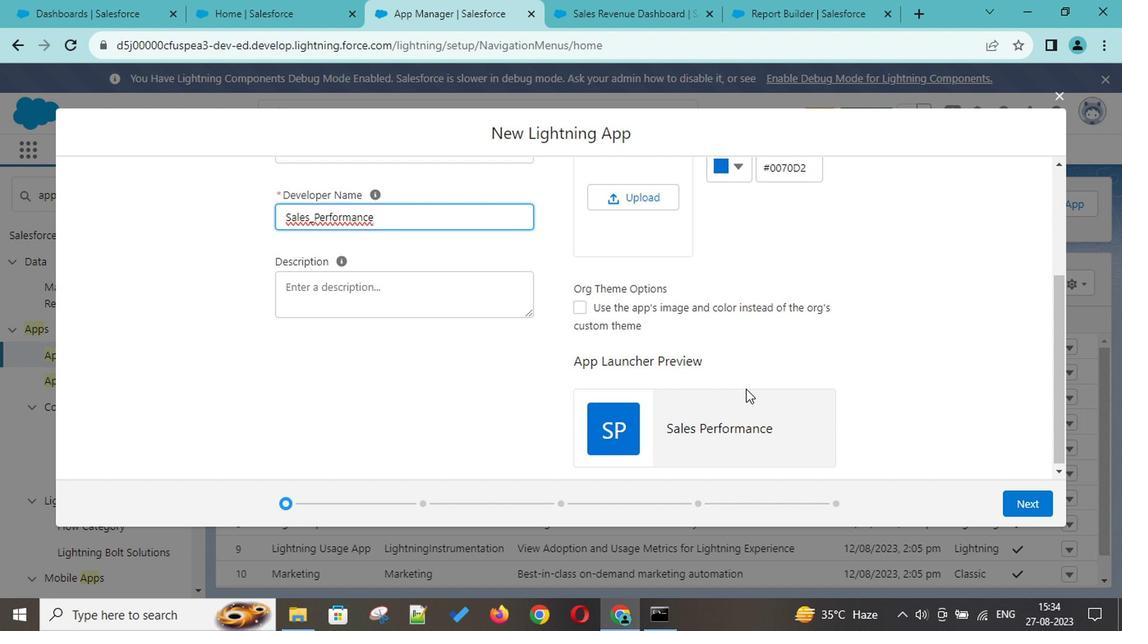 
Action: Mouse scrolled (742, 388) with delta (0, -1)
Screenshot: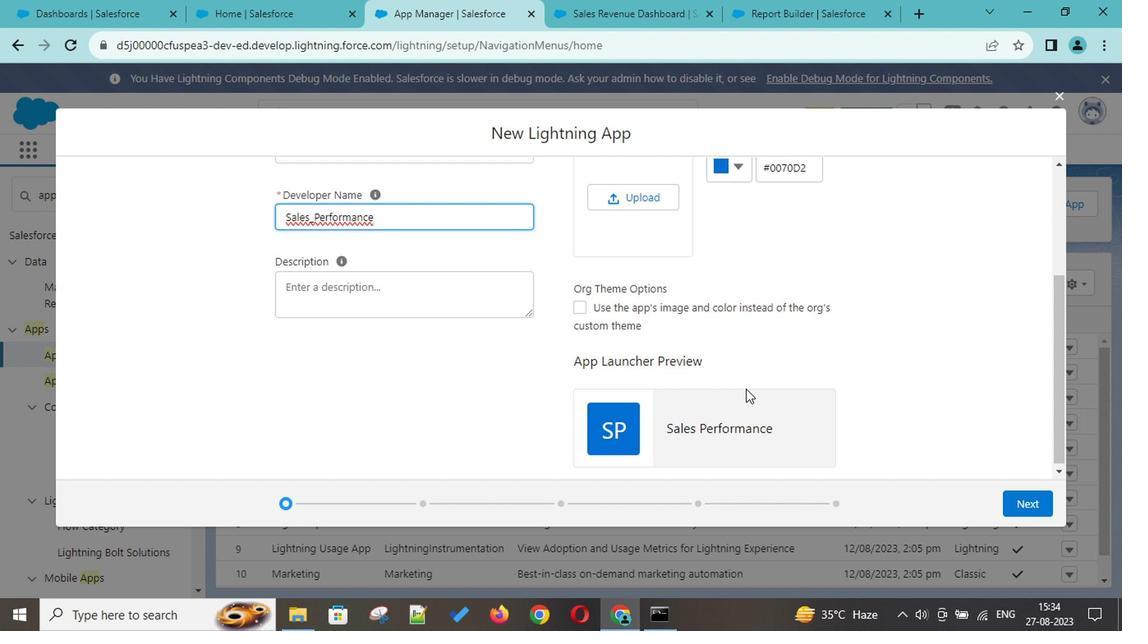 
Action: Mouse scrolled (742, 388) with delta (0, -1)
Screenshot: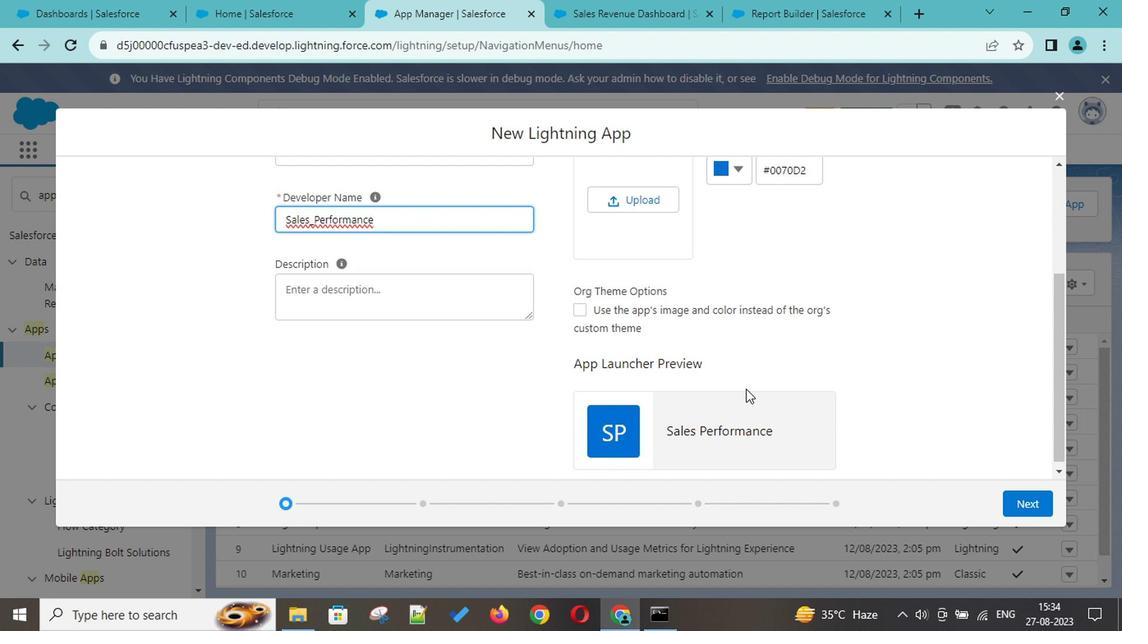 
Action: Mouse scrolled (742, 388) with delta (0, -1)
Screenshot: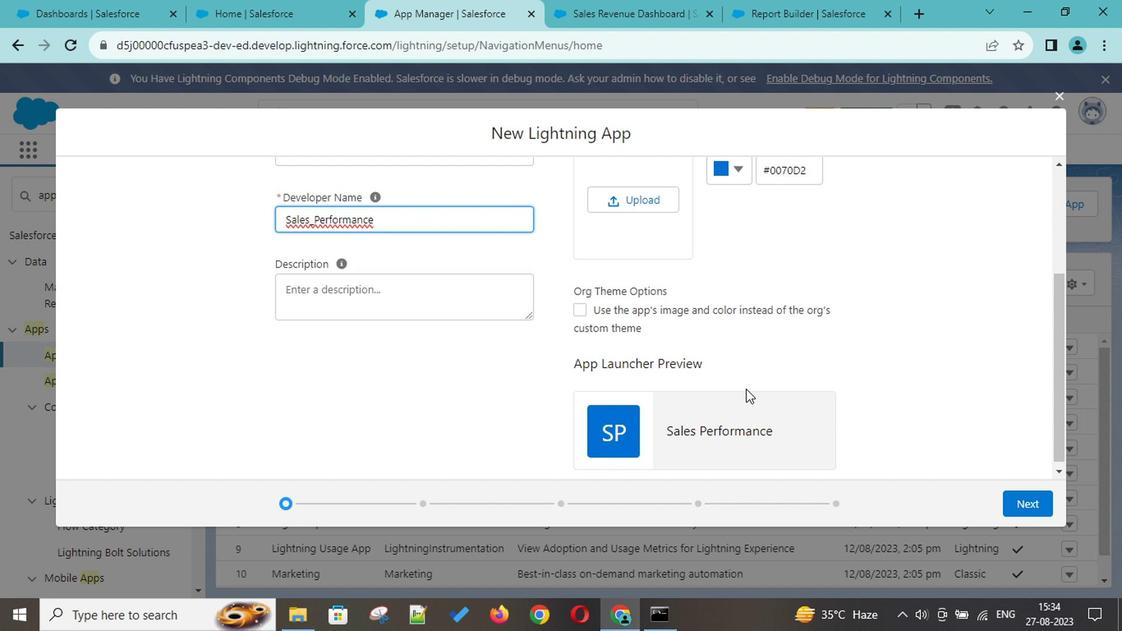 
Action: Mouse scrolled (742, 388) with delta (0, -1)
Screenshot: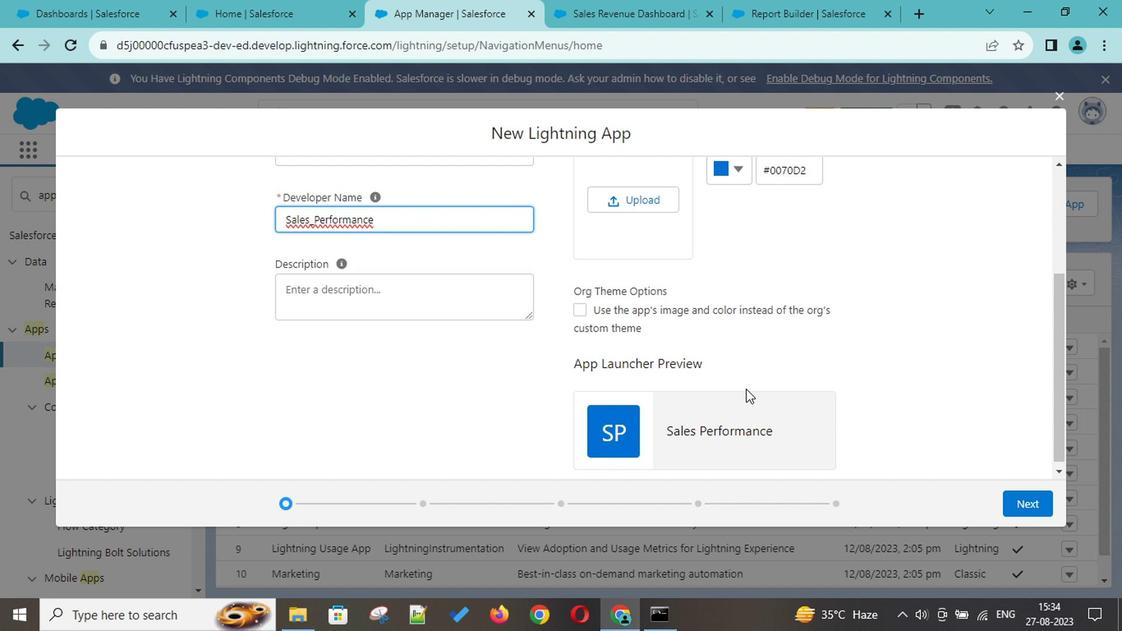 
Action: Mouse scrolled (742, 388) with delta (0, -1)
Screenshot: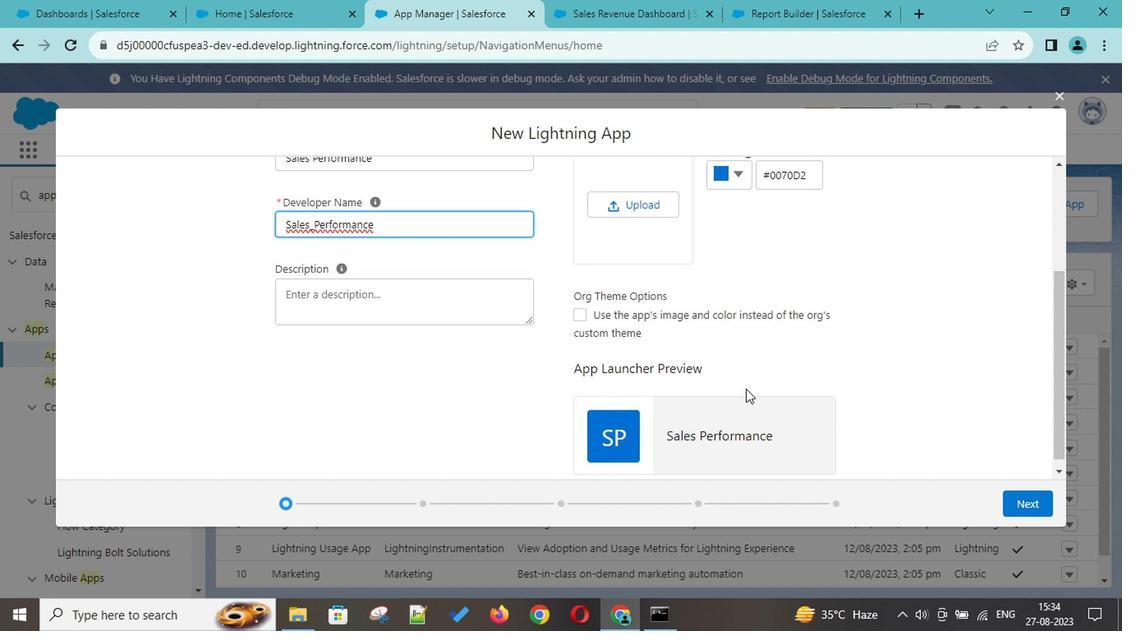 
Action: Mouse scrolled (742, 388) with delta (0, -1)
Screenshot: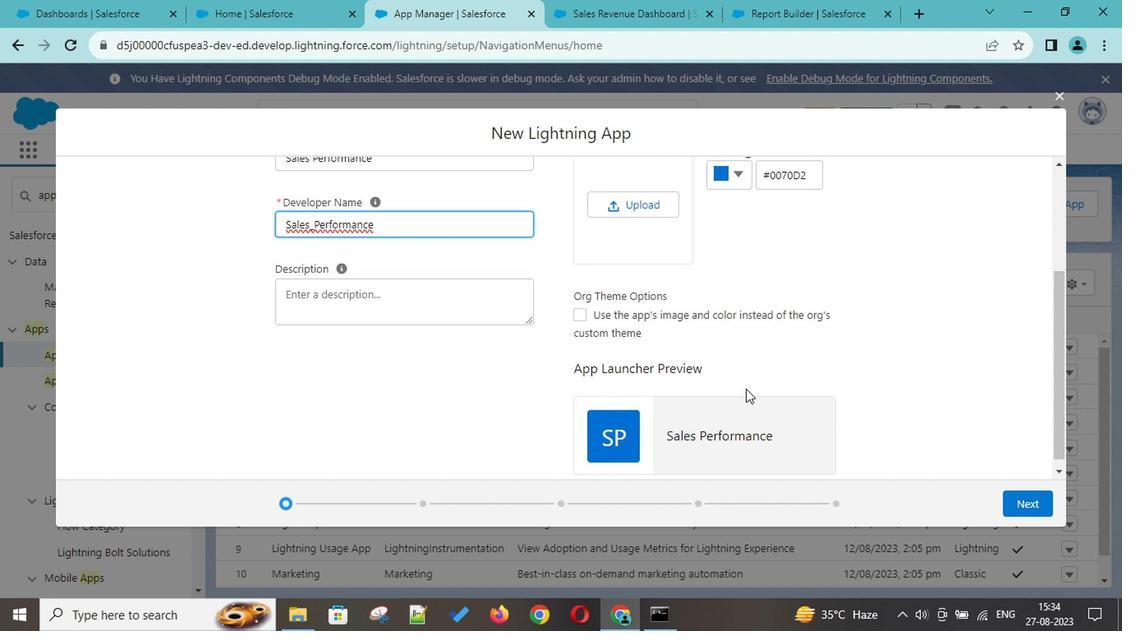 
Action: Mouse scrolled (742, 388) with delta (0, -1)
Screenshot: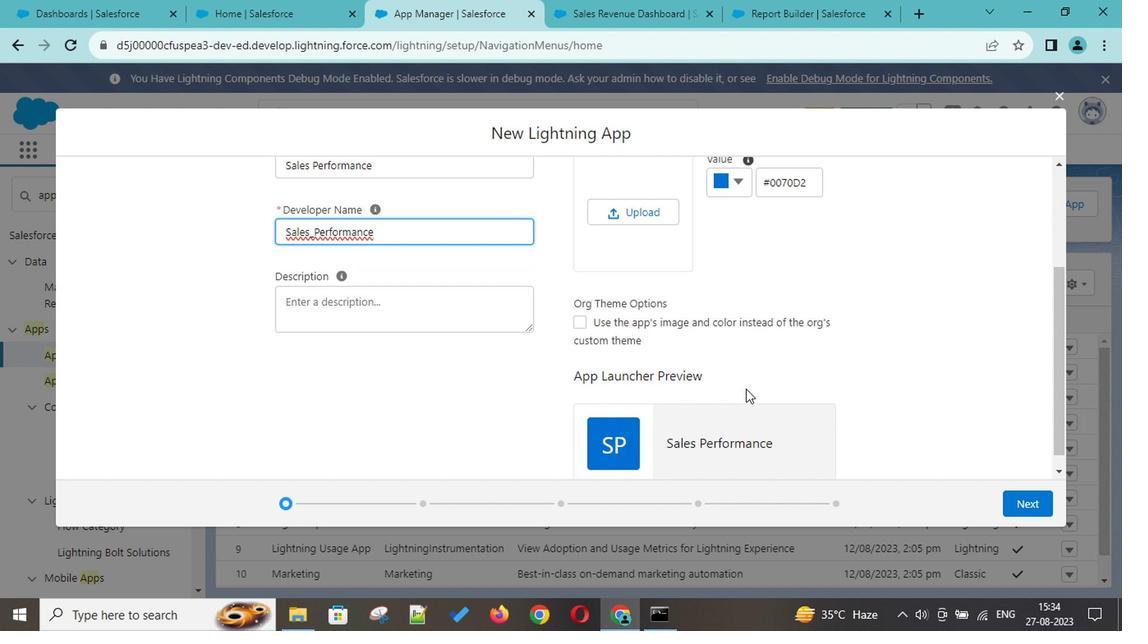 
Action: Mouse scrolled (742, 388) with delta (0, -1)
Screenshot: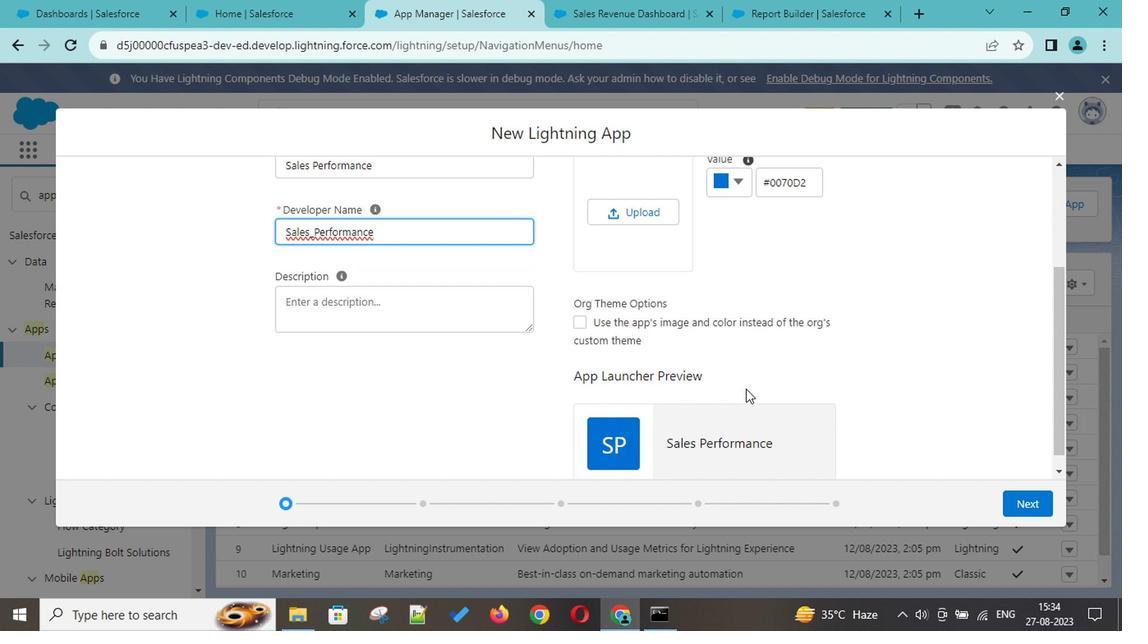 
Action: Mouse scrolled (742, 388) with delta (0, -1)
Screenshot: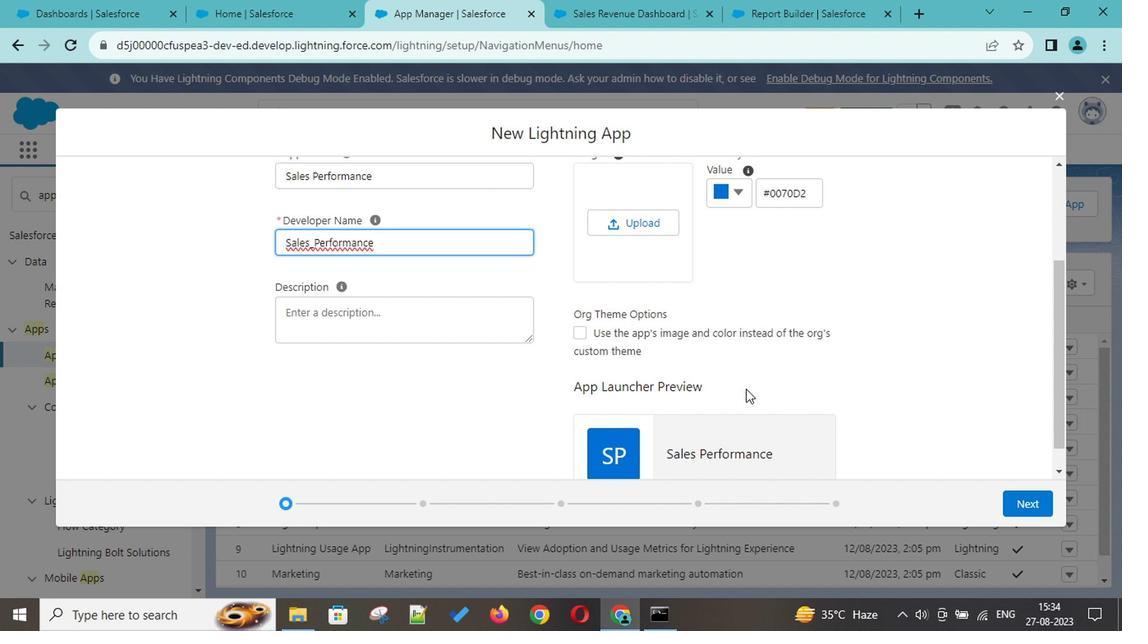 
Action: Mouse scrolled (742, 388) with delta (0, -1)
Screenshot: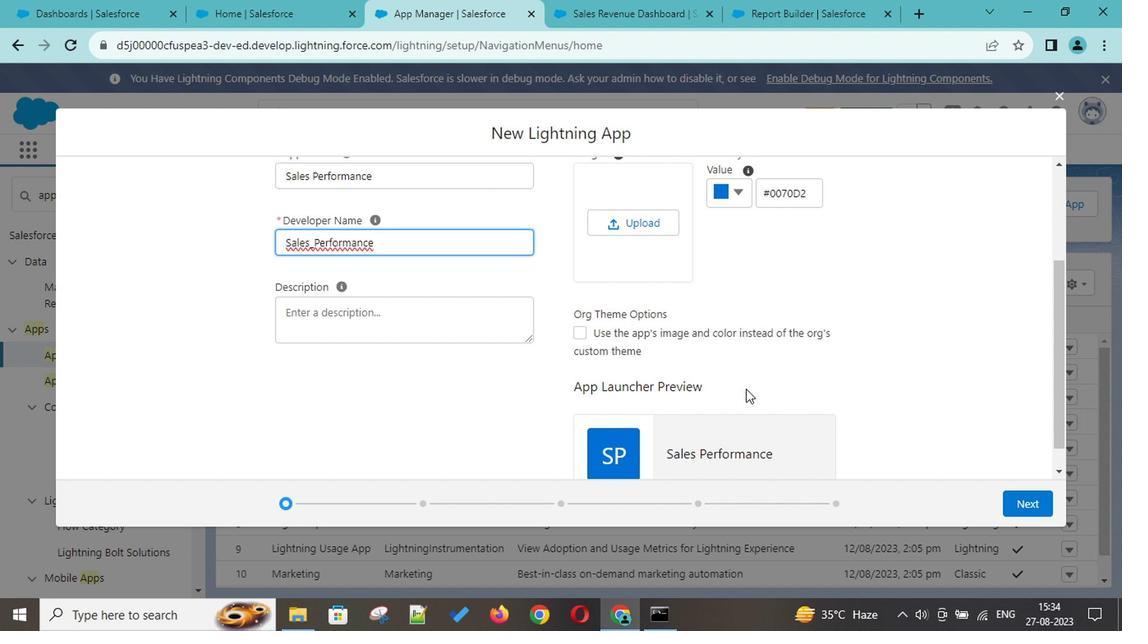 
Action: Mouse moved to (696, 413)
Screenshot: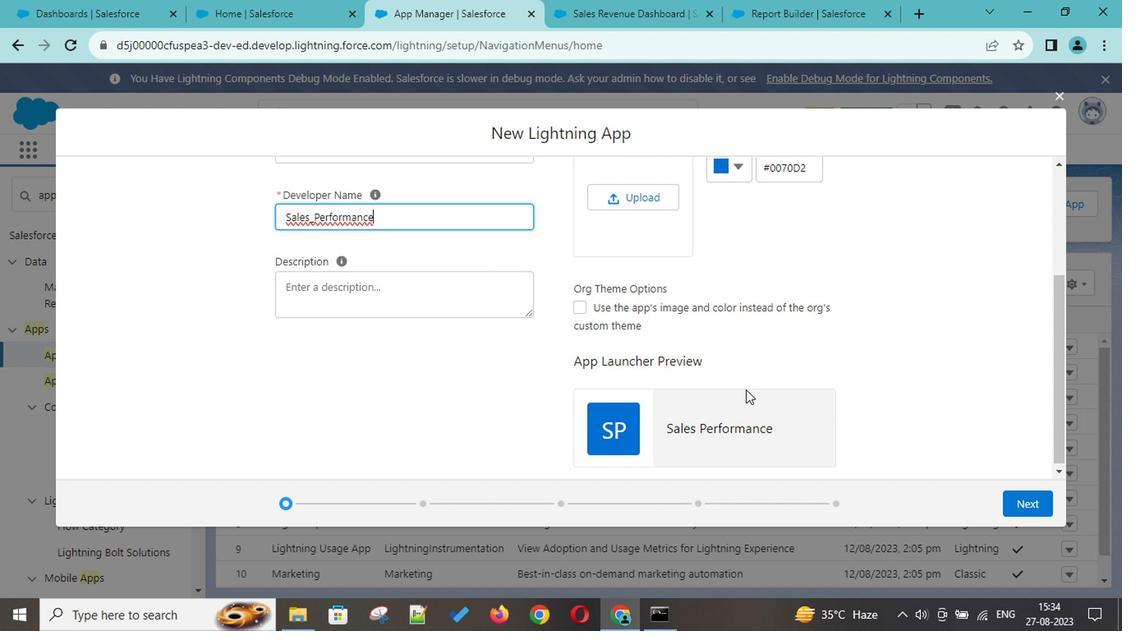 
Action: Mouse pressed left at (696, 413)
Screenshot: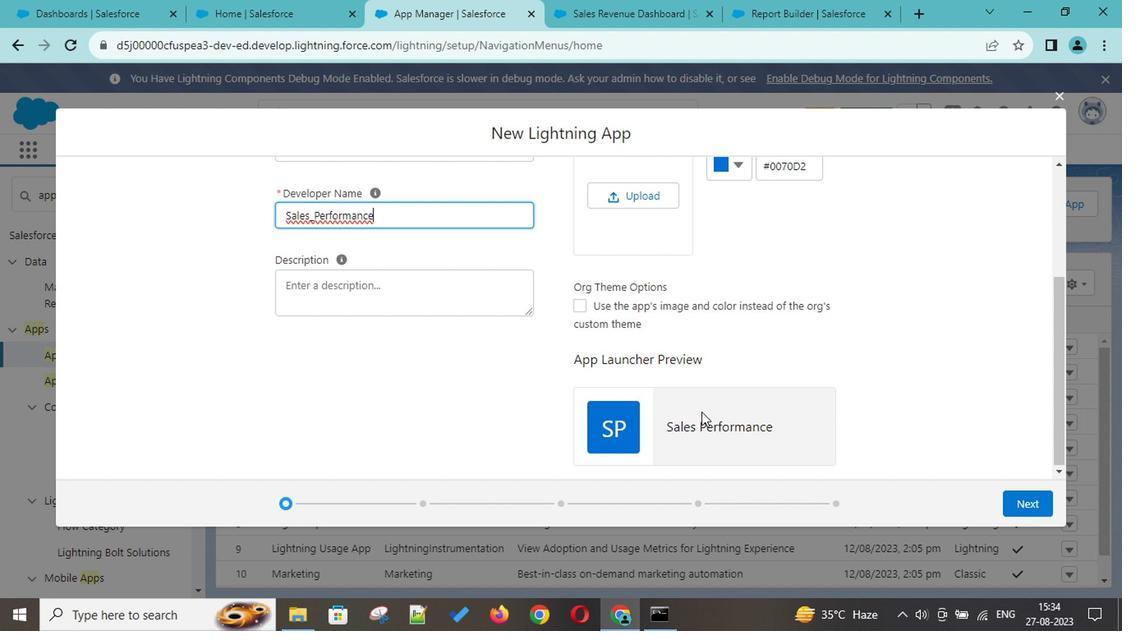 
Action: Mouse moved to (620, 424)
Screenshot: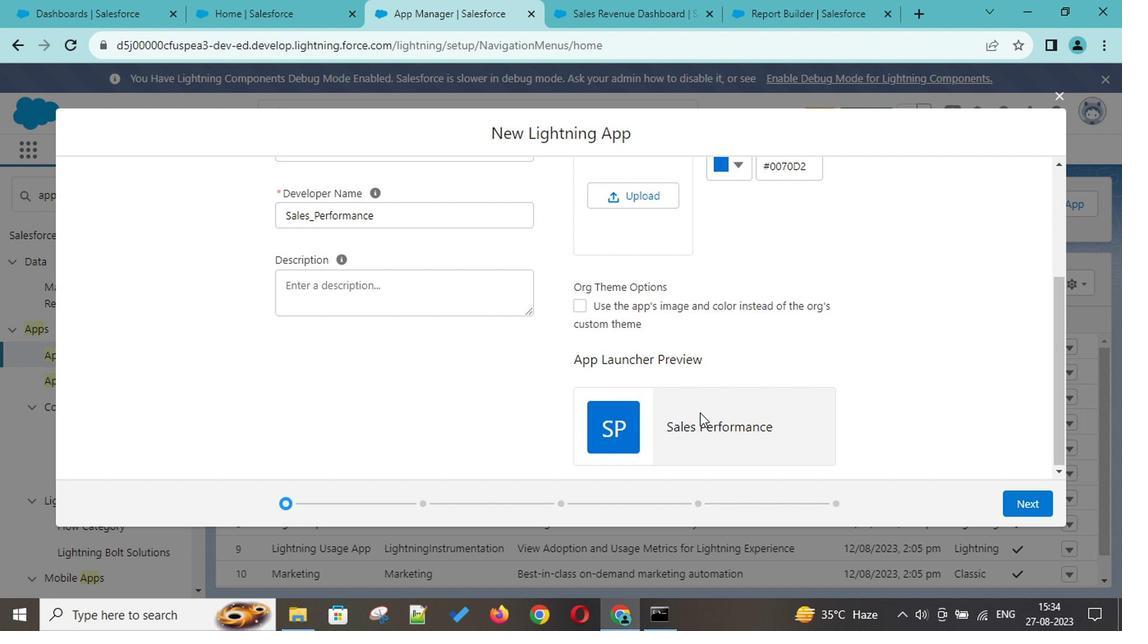 
Action: Mouse pressed left at (620, 424)
Screenshot: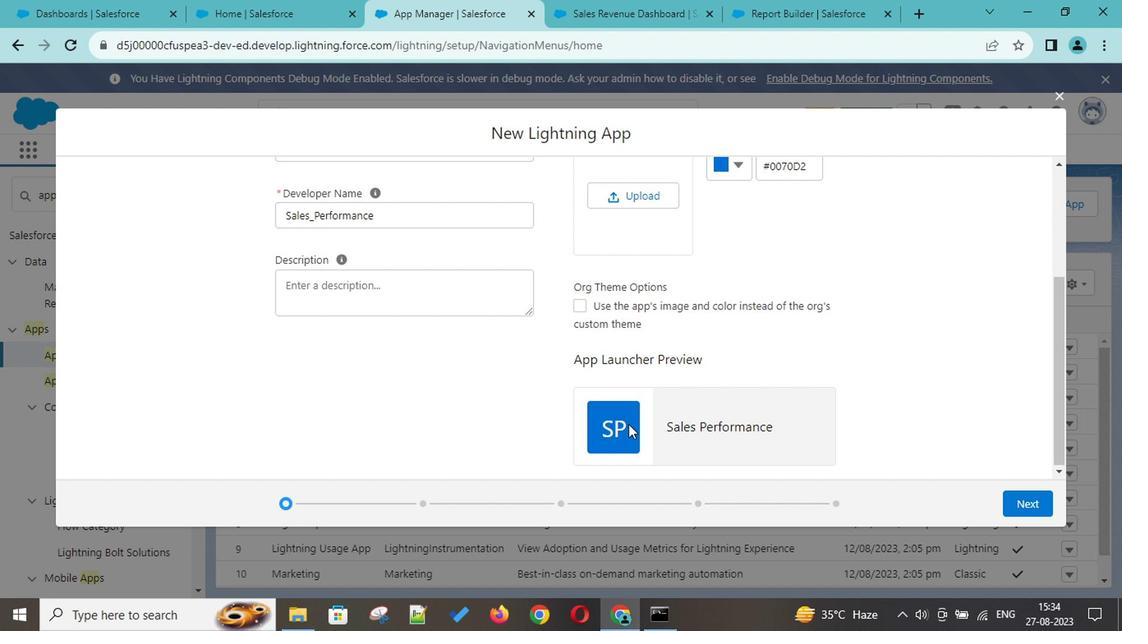 
Action: Mouse moved to (736, 357)
Screenshot: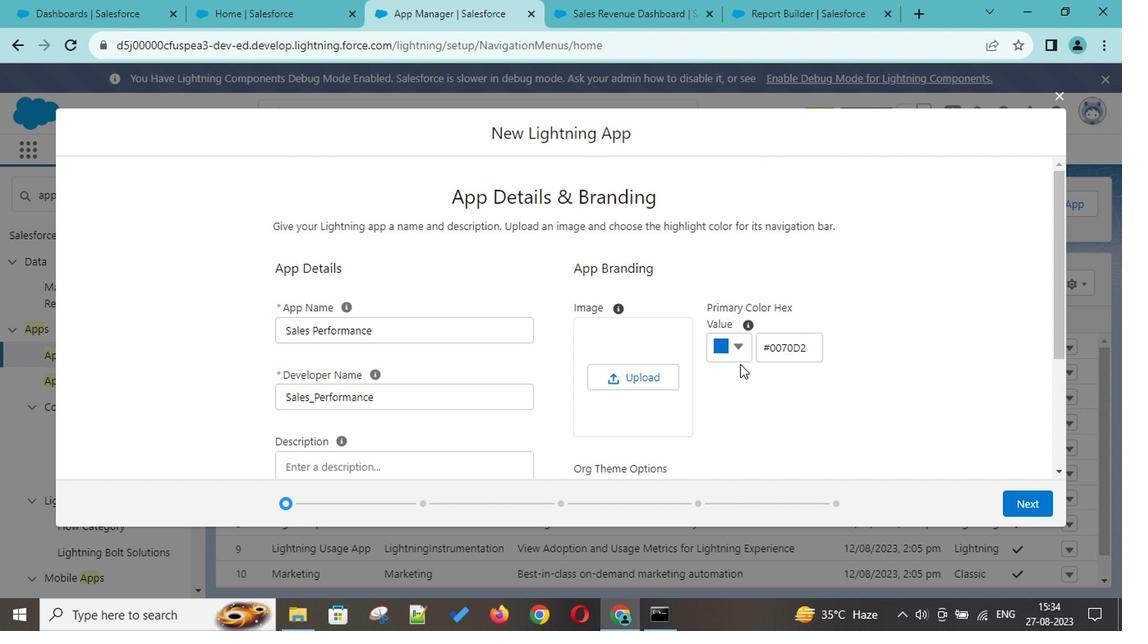 
Action: Mouse pressed left at (736, 357)
Screenshot: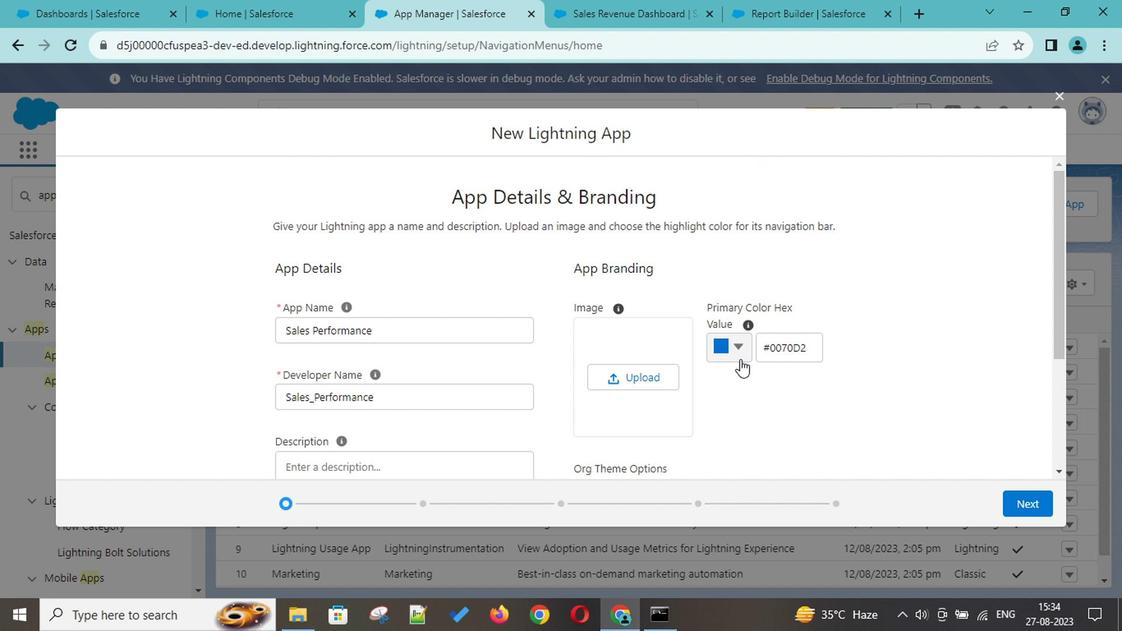 
Action: Mouse moved to (888, 334)
Screenshot: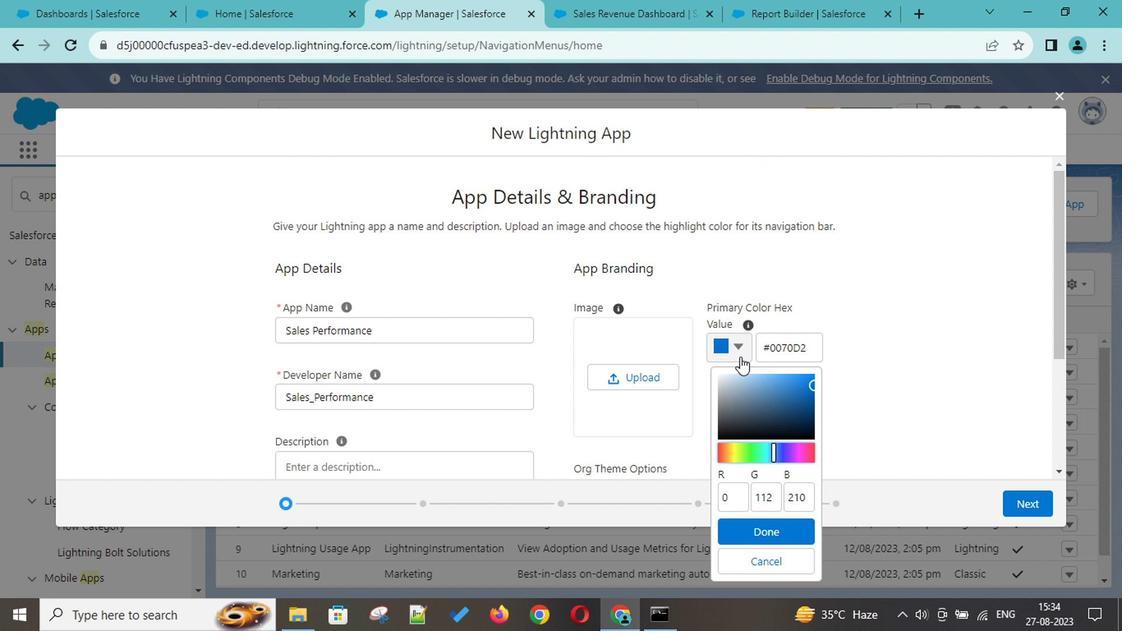
Action: Mouse pressed left at (888, 334)
Screenshot: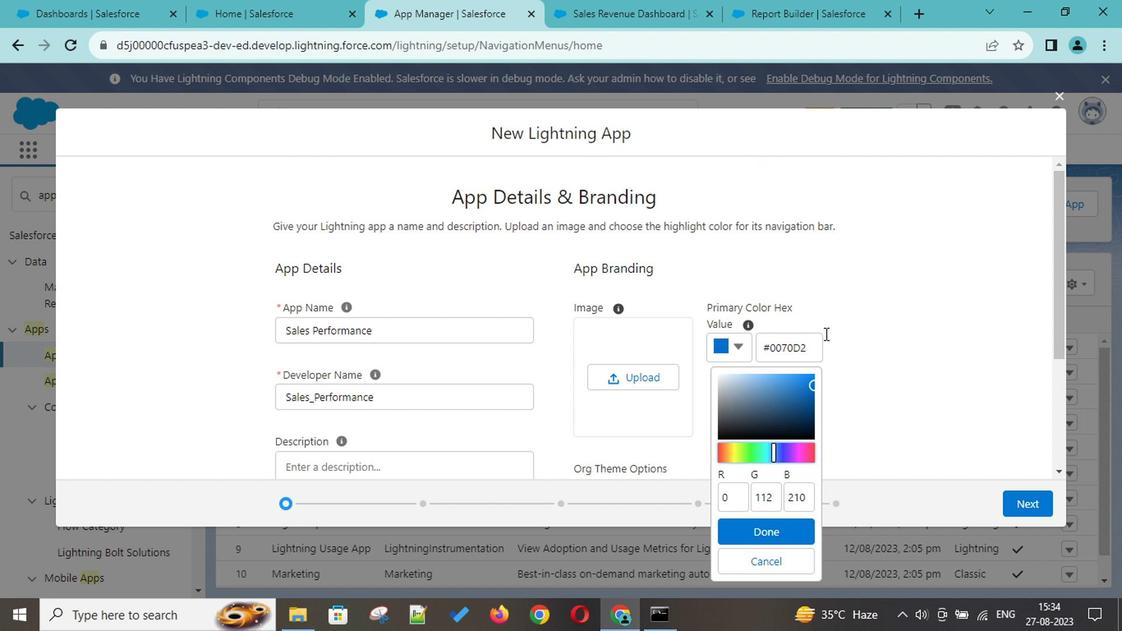 
Action: Mouse moved to (646, 369)
Screenshot: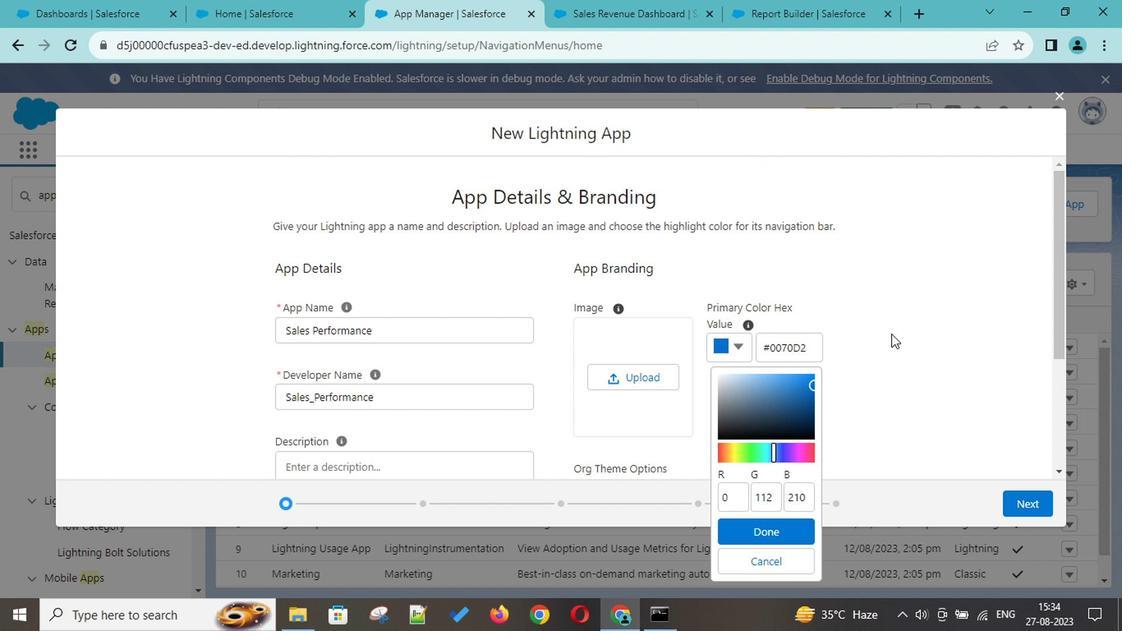 
Action: Mouse pressed left at (646, 369)
Screenshot: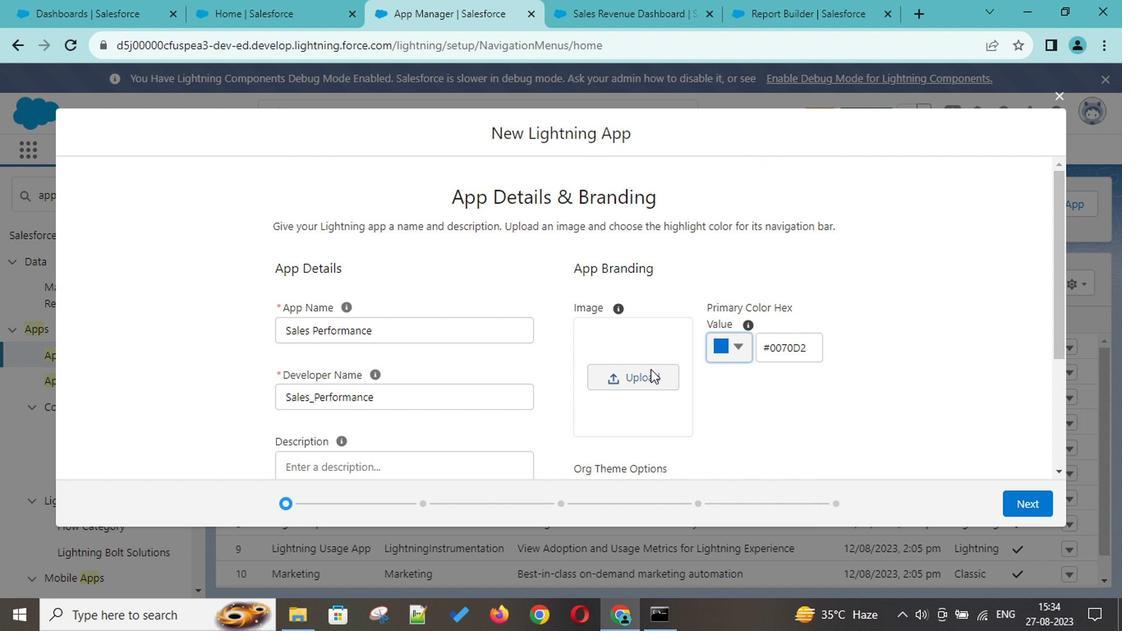 
Action: Mouse moved to (923, 406)
Screenshot: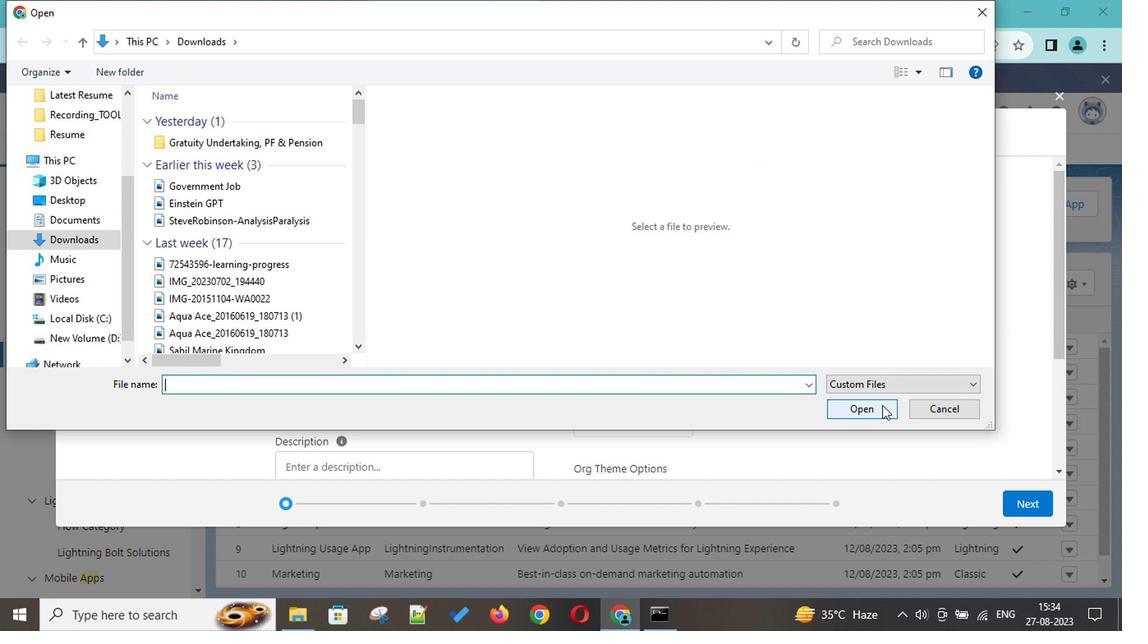 
Action: Mouse pressed left at (923, 406)
Screenshot: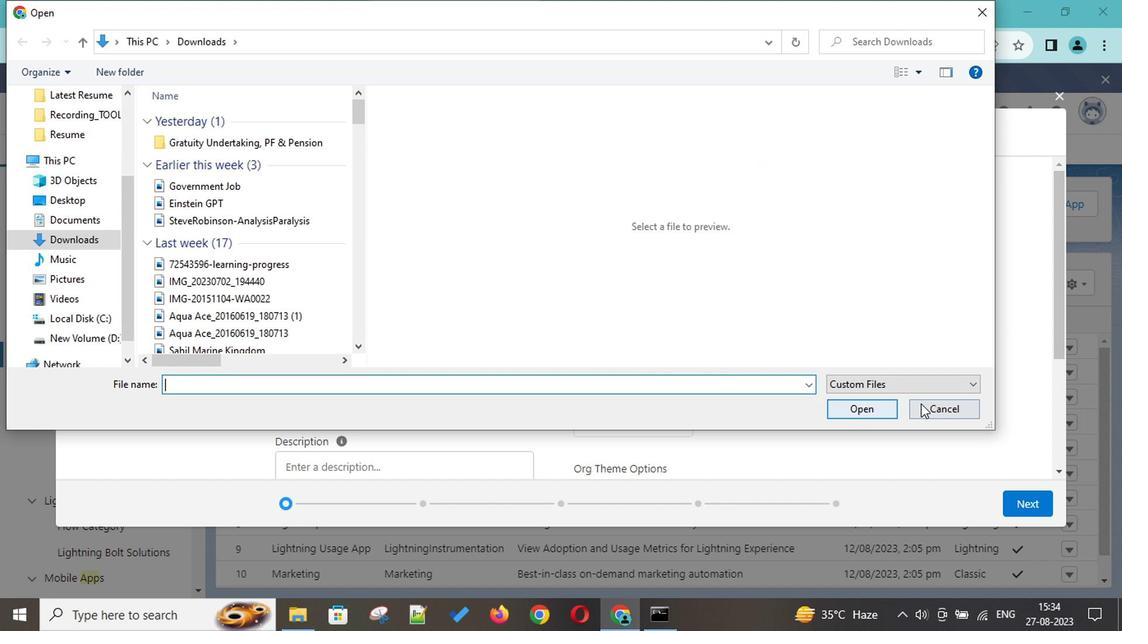 
Action: Mouse moved to (726, 365)
Screenshot: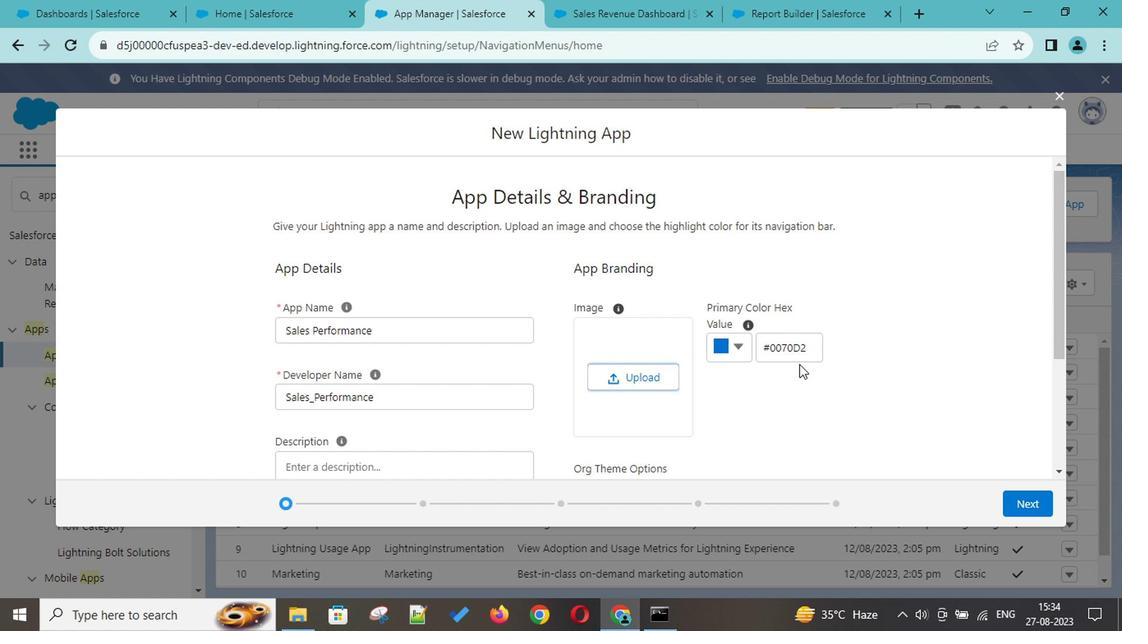 
Action: Mouse scrolled (726, 365) with delta (0, 0)
Screenshot: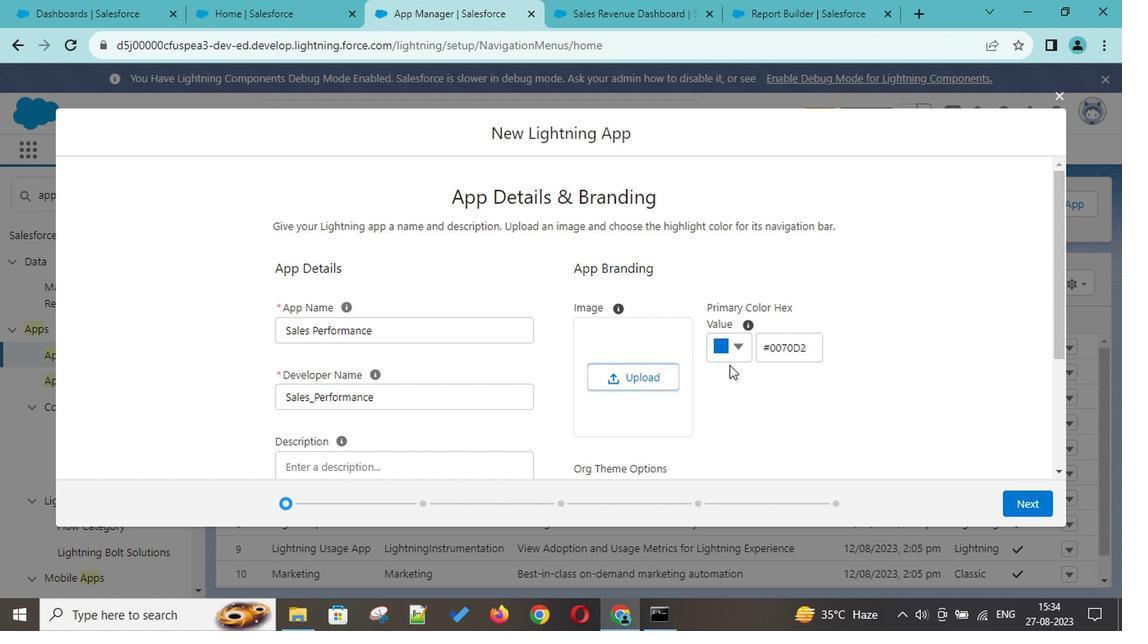 
Action: Mouse scrolled (726, 365) with delta (0, 0)
Screenshot: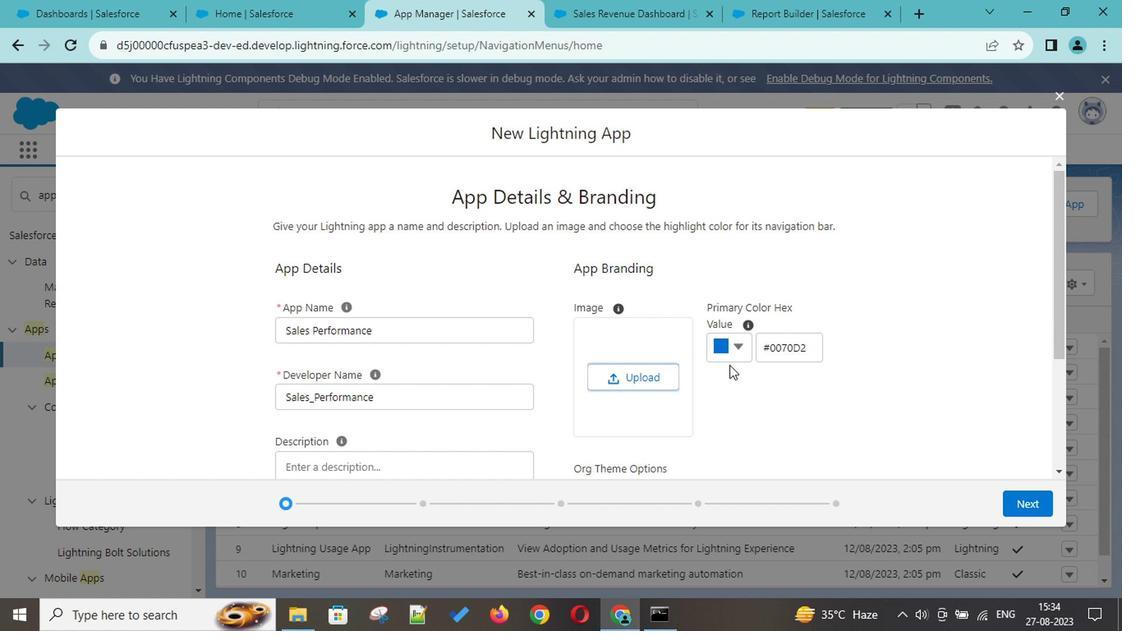 
Action: Mouse scrolled (726, 365) with delta (0, 0)
Screenshot: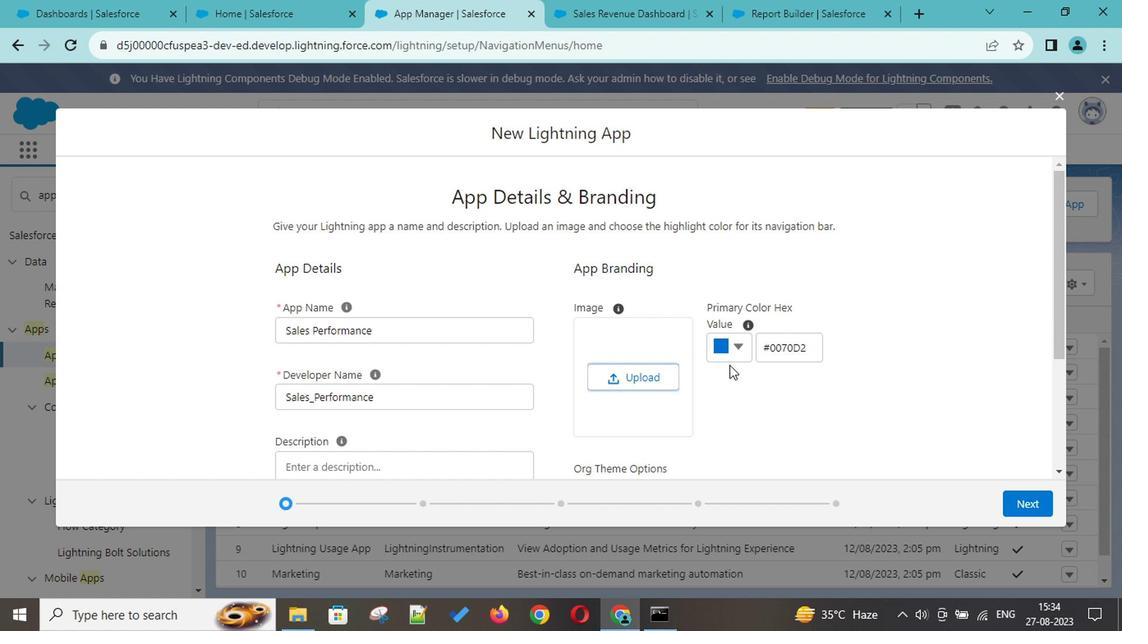 
Action: Mouse scrolled (726, 365) with delta (0, 0)
Screenshot: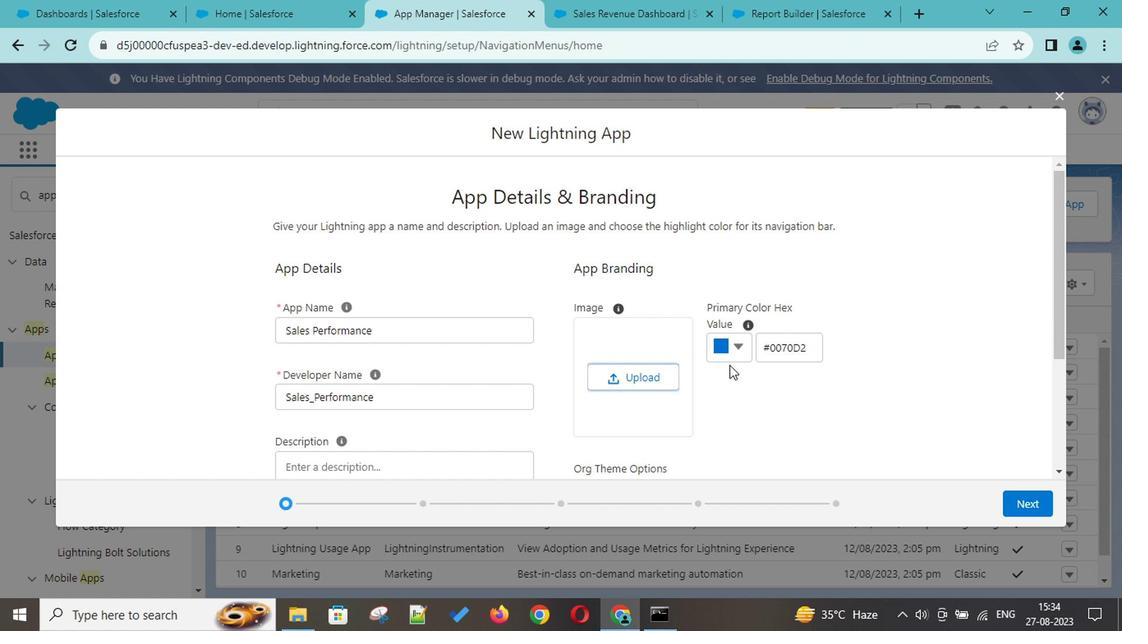 
Action: Mouse scrolled (726, 365) with delta (0, 0)
Screenshot: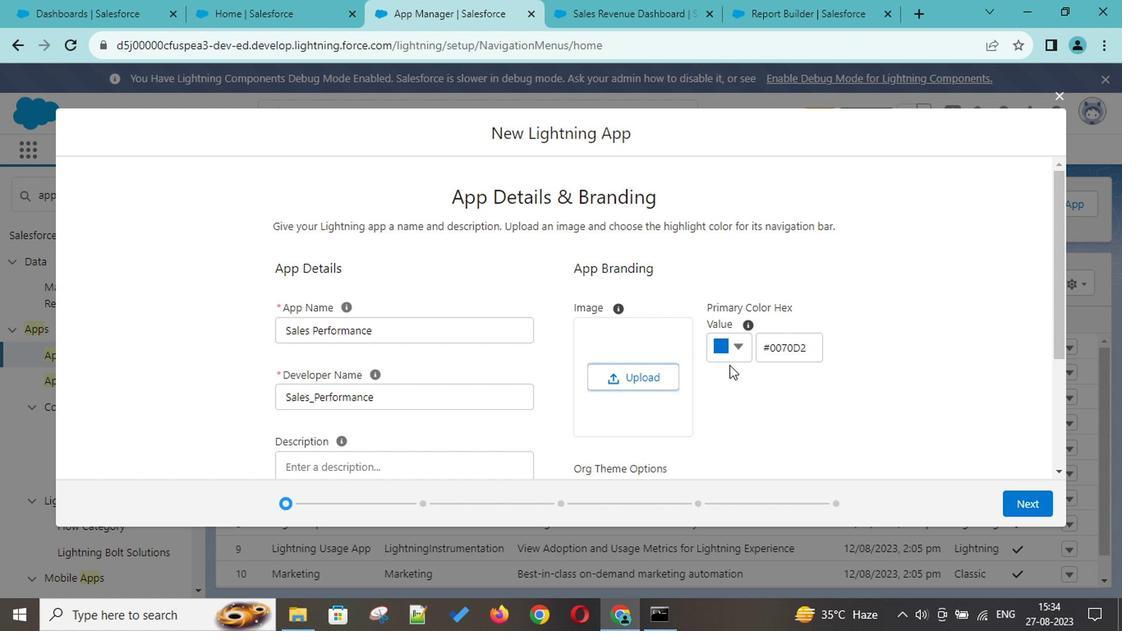 
Action: Mouse scrolled (726, 365) with delta (0, 0)
Screenshot: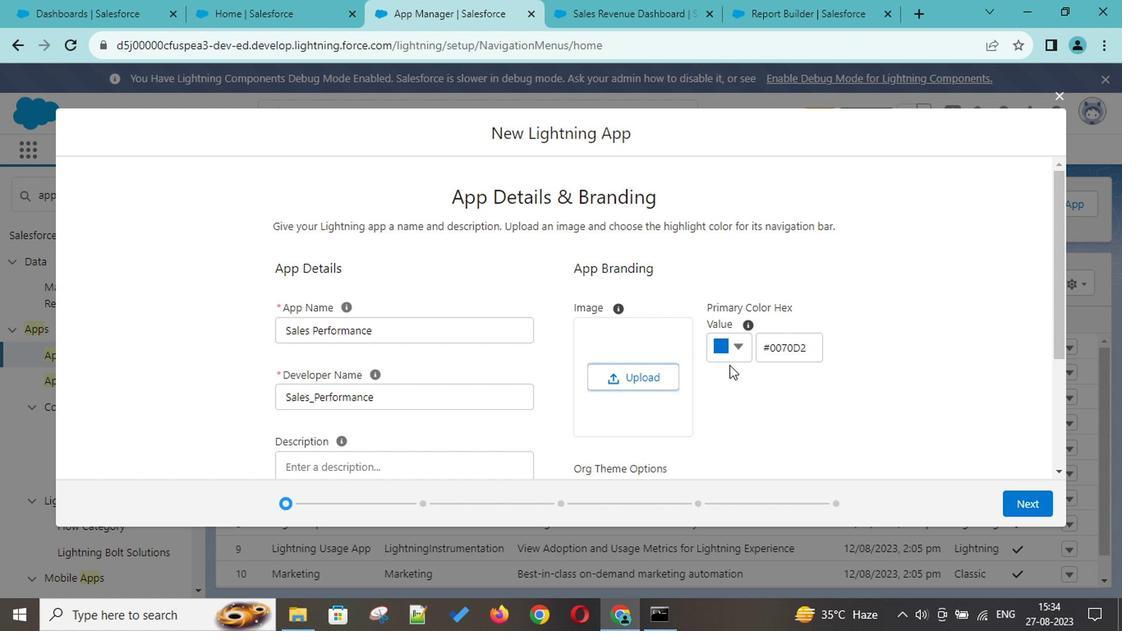 
Action: Mouse scrolled (726, 365) with delta (0, 0)
Screenshot: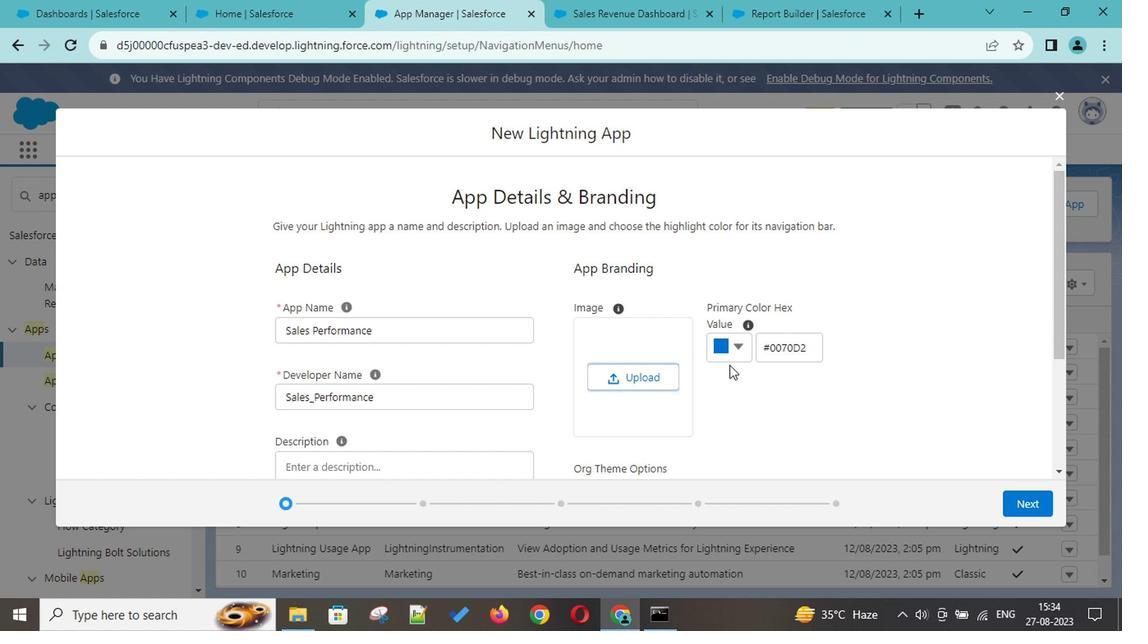 
Action: Mouse scrolled (726, 365) with delta (0, 0)
Screenshot: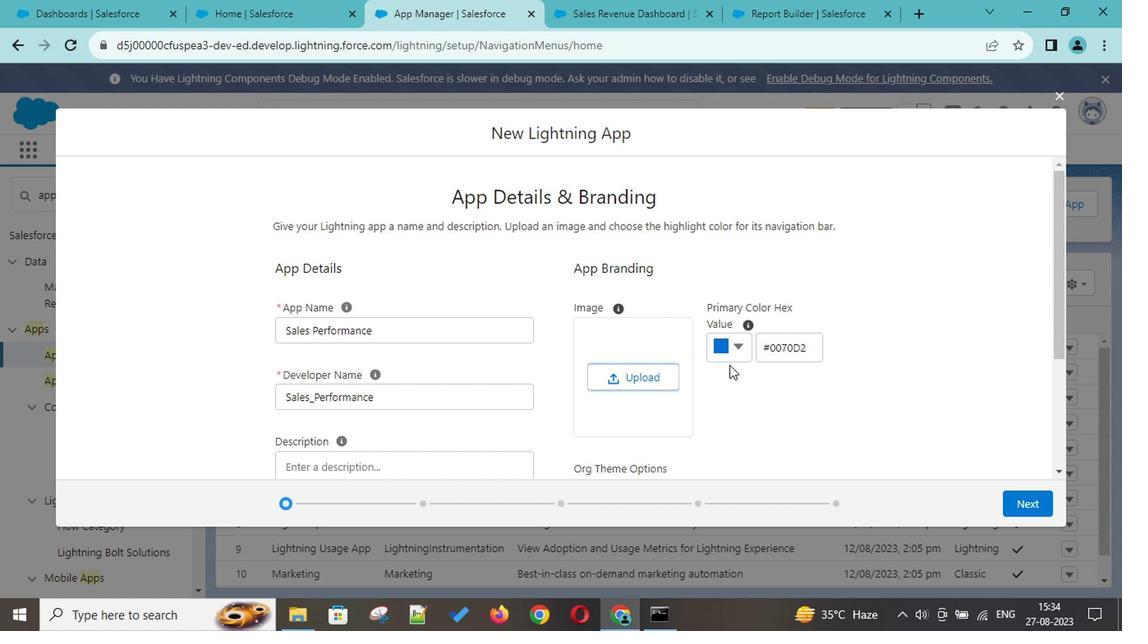 
Action: Mouse scrolled (726, 365) with delta (0, 0)
Screenshot: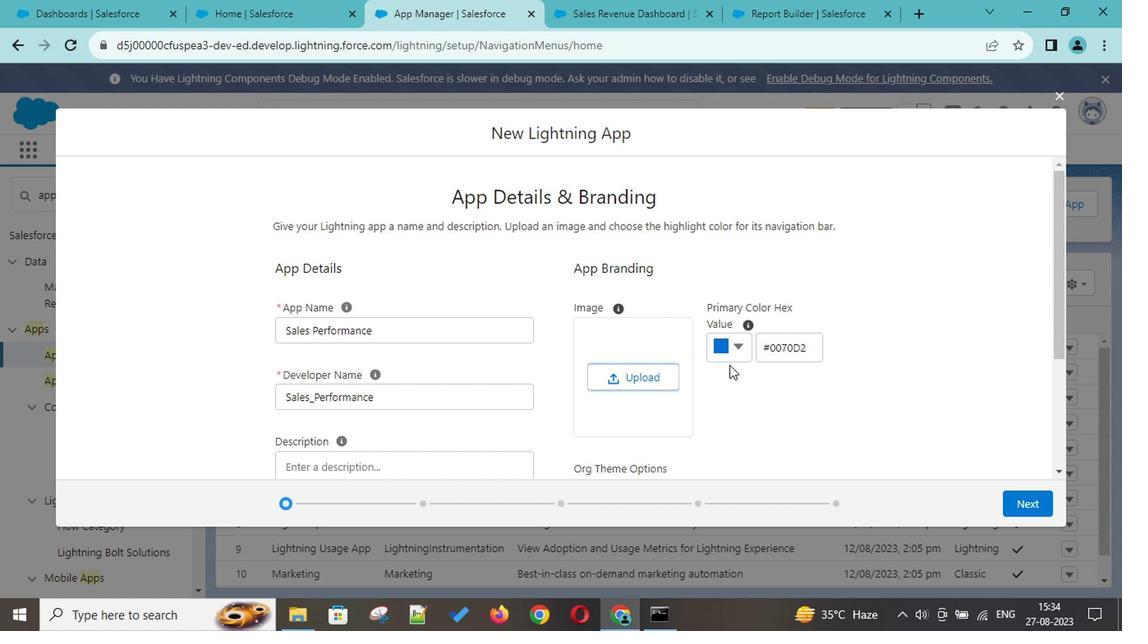 
Action: Mouse scrolled (726, 365) with delta (0, 0)
Screenshot: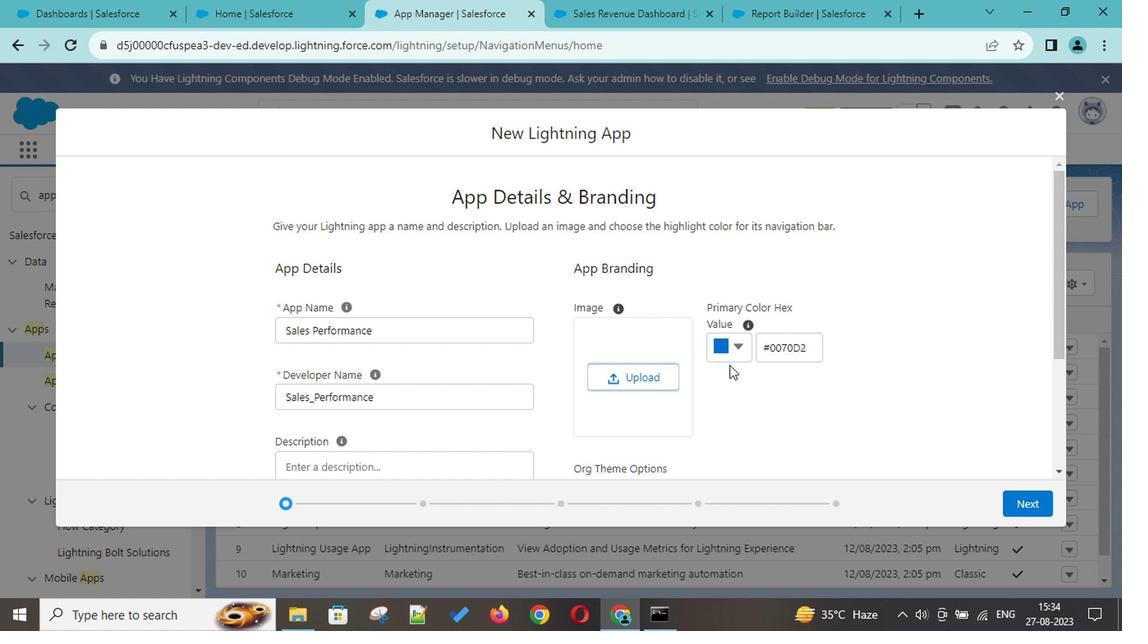 
Action: Mouse moved to (672, 371)
Screenshot: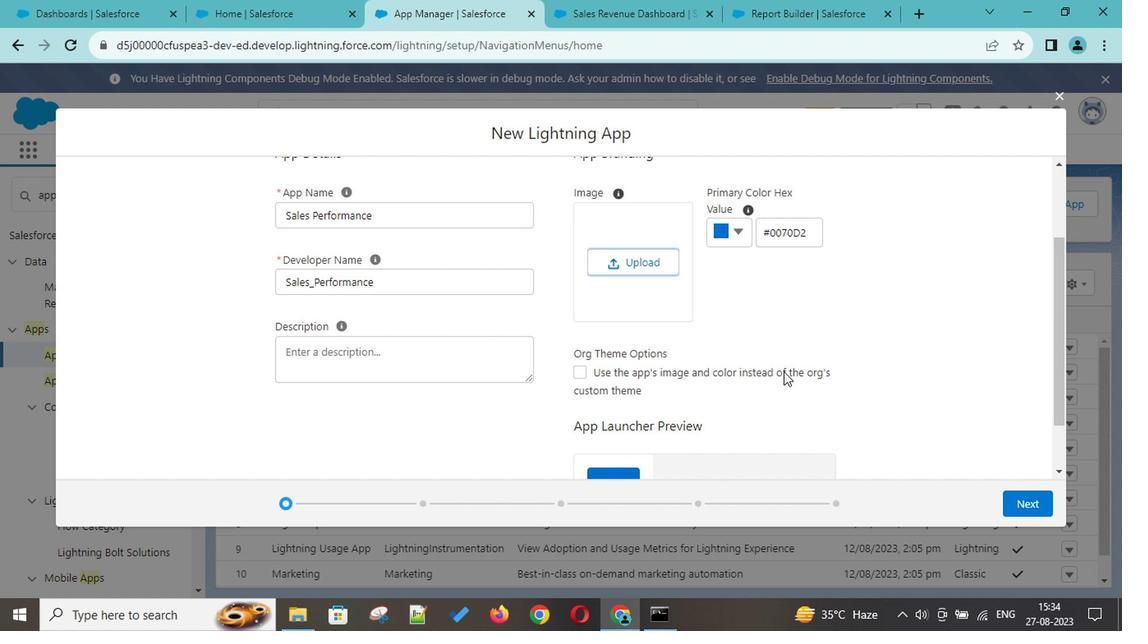 
Action: Mouse scrolled (672, 371) with delta (0, 0)
Screenshot: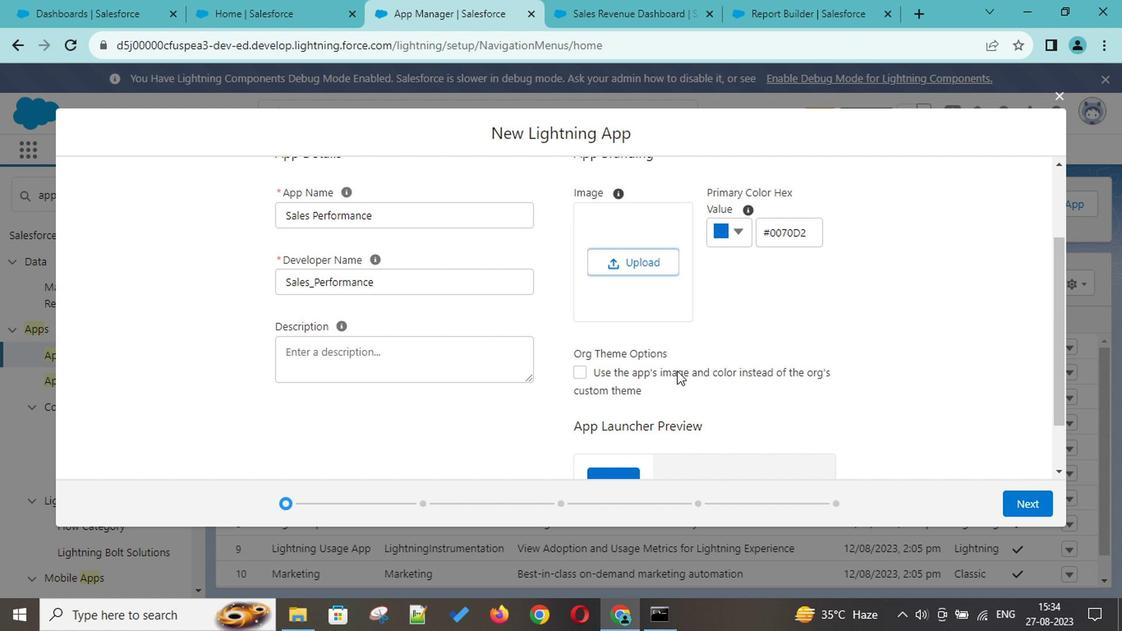 
Action: Mouse scrolled (672, 369) with delta (0, -1)
Screenshot: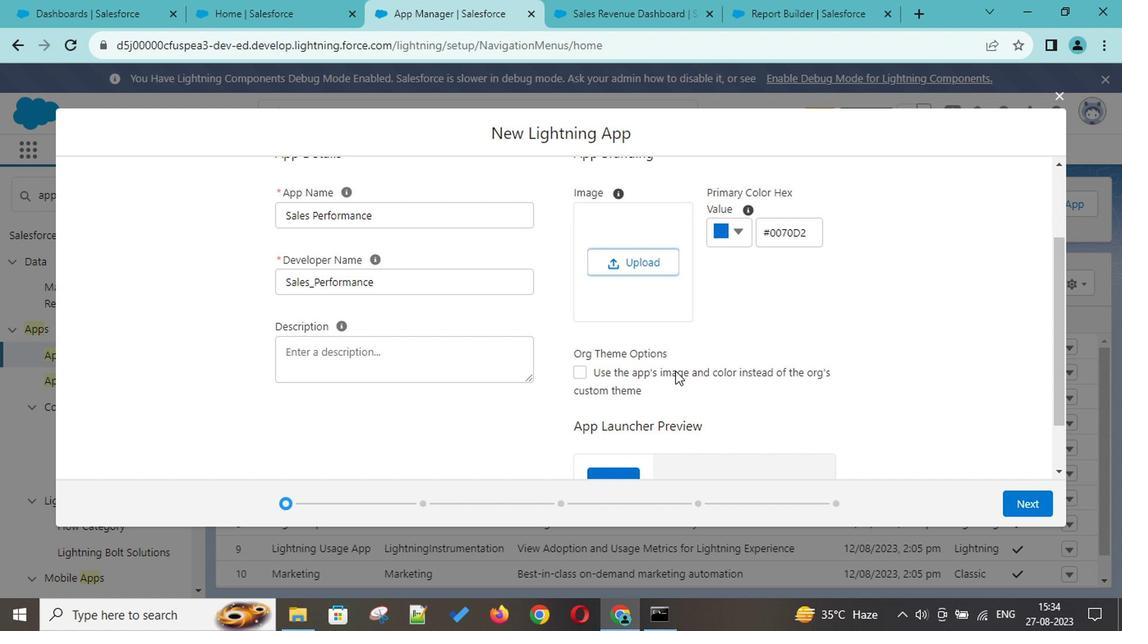 
Action: Mouse scrolled (672, 371) with delta (0, 0)
Screenshot: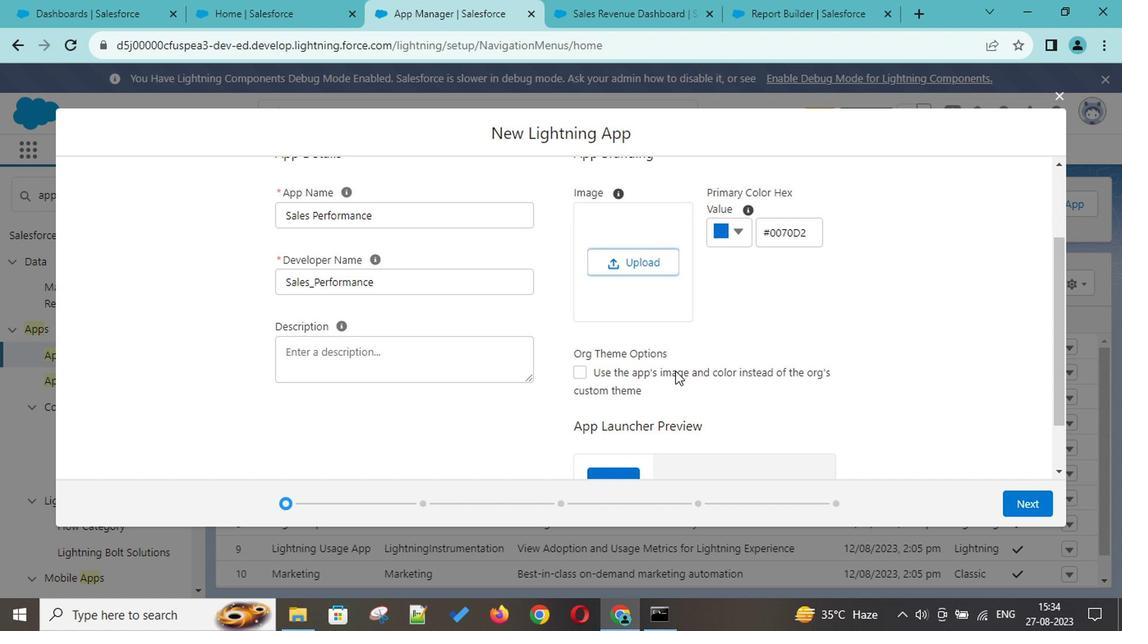 
Action: Mouse scrolled (672, 371) with delta (0, 0)
Screenshot: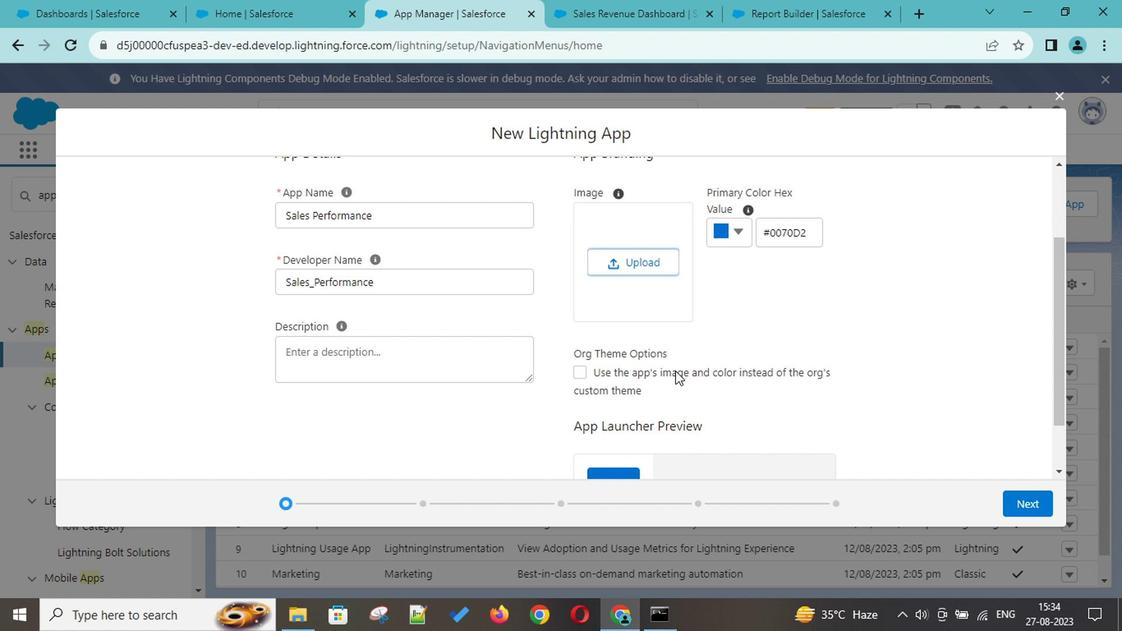
Action: Mouse scrolled (672, 371) with delta (0, 0)
Screenshot: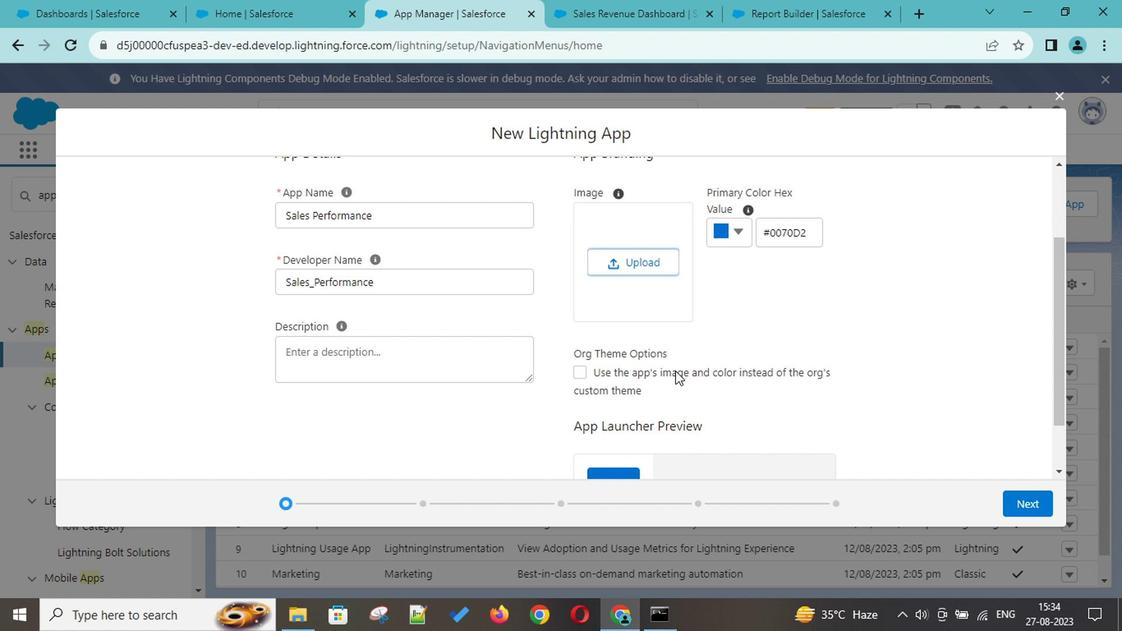 
Action: Mouse scrolled (672, 371) with delta (0, 0)
Screenshot: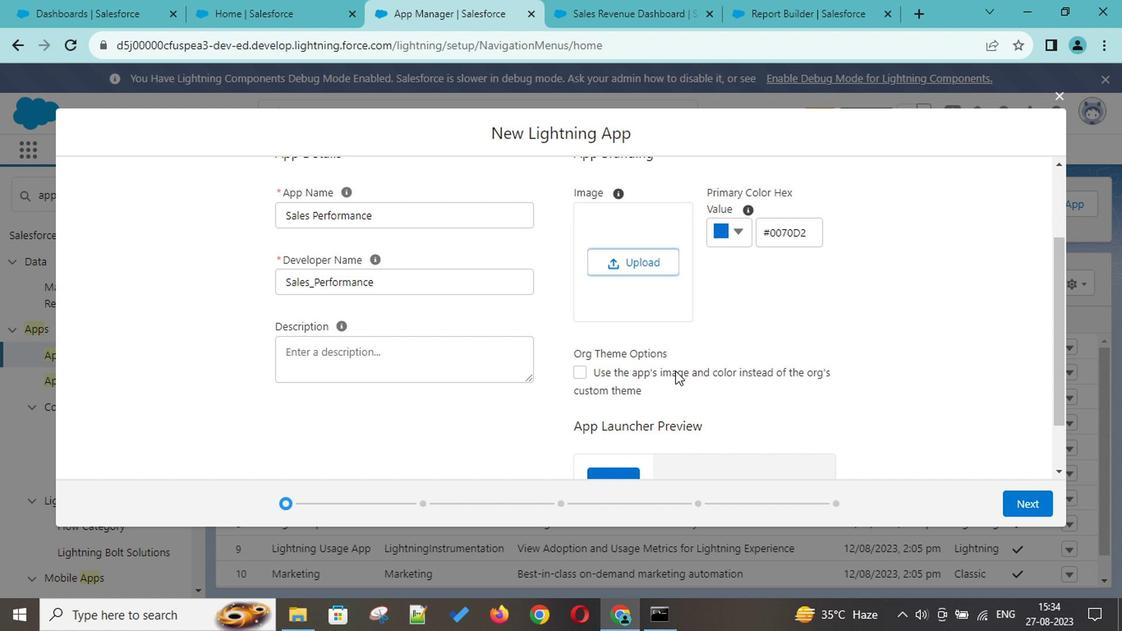 
Action: Mouse scrolled (672, 371) with delta (0, 0)
Screenshot: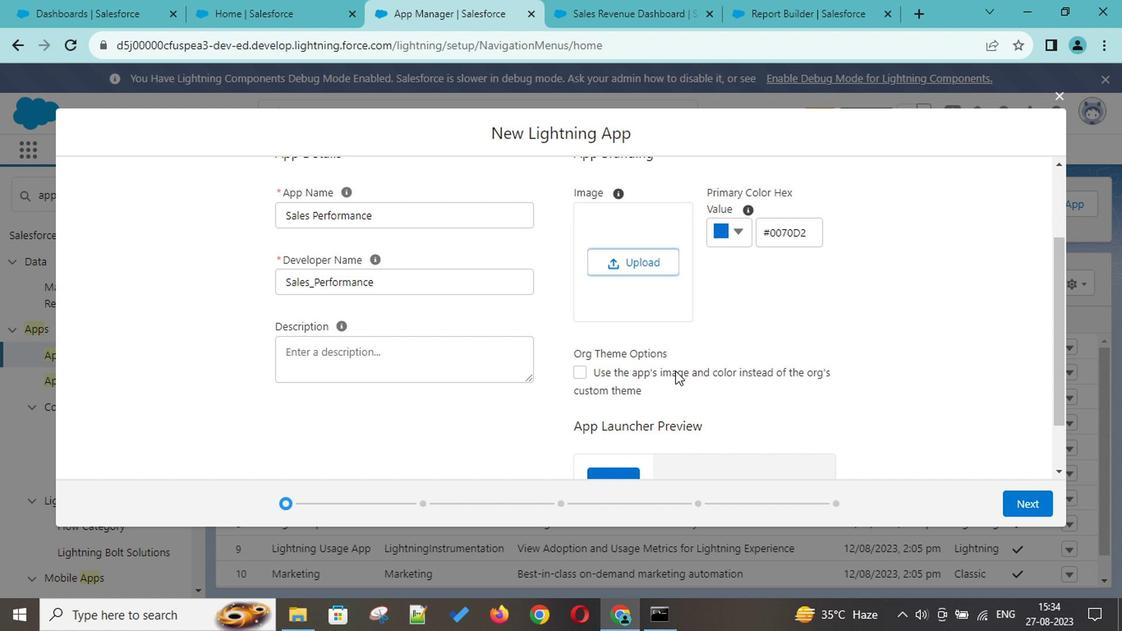 
Action: Mouse scrolled (672, 371) with delta (0, 0)
Screenshot: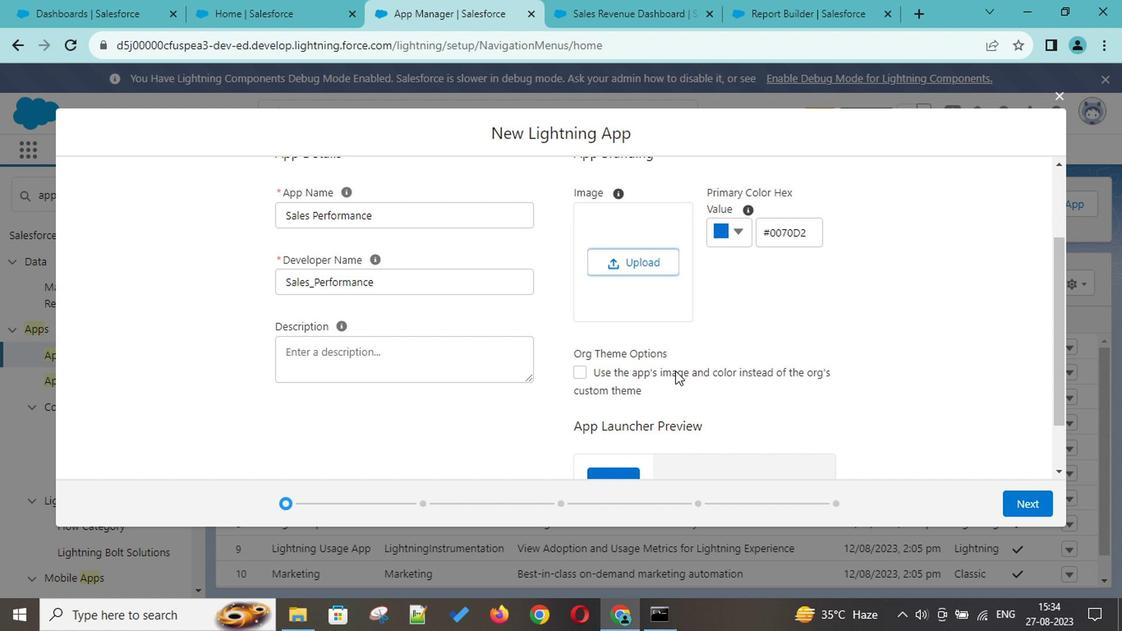 
Action: Mouse scrolled (672, 371) with delta (0, 0)
Screenshot: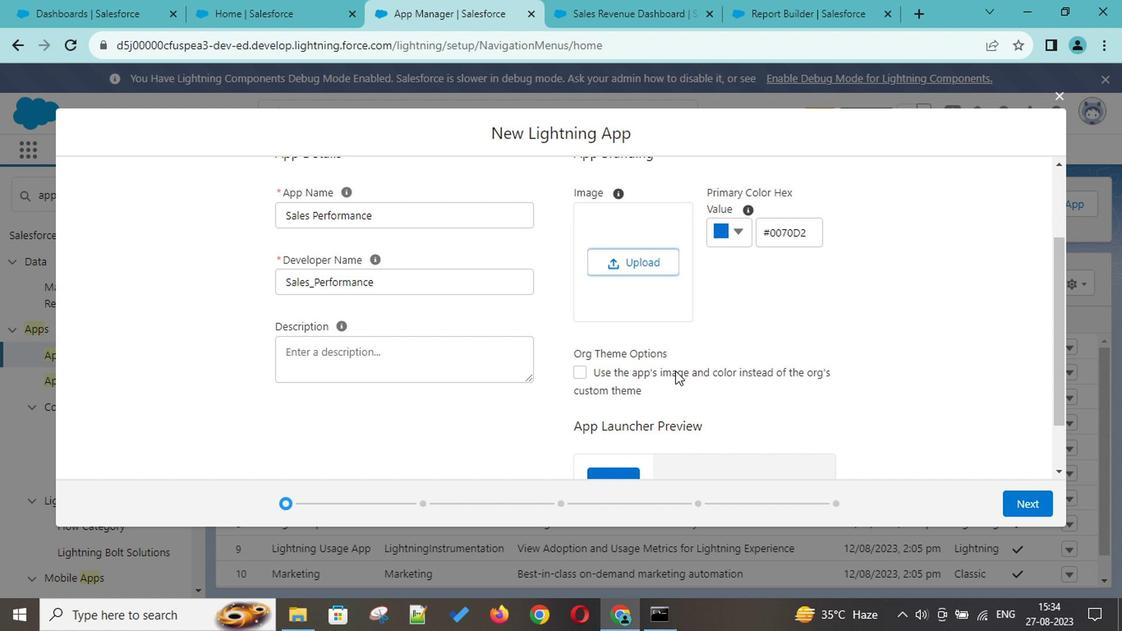 
Action: Mouse scrolled (672, 371) with delta (0, 0)
Screenshot: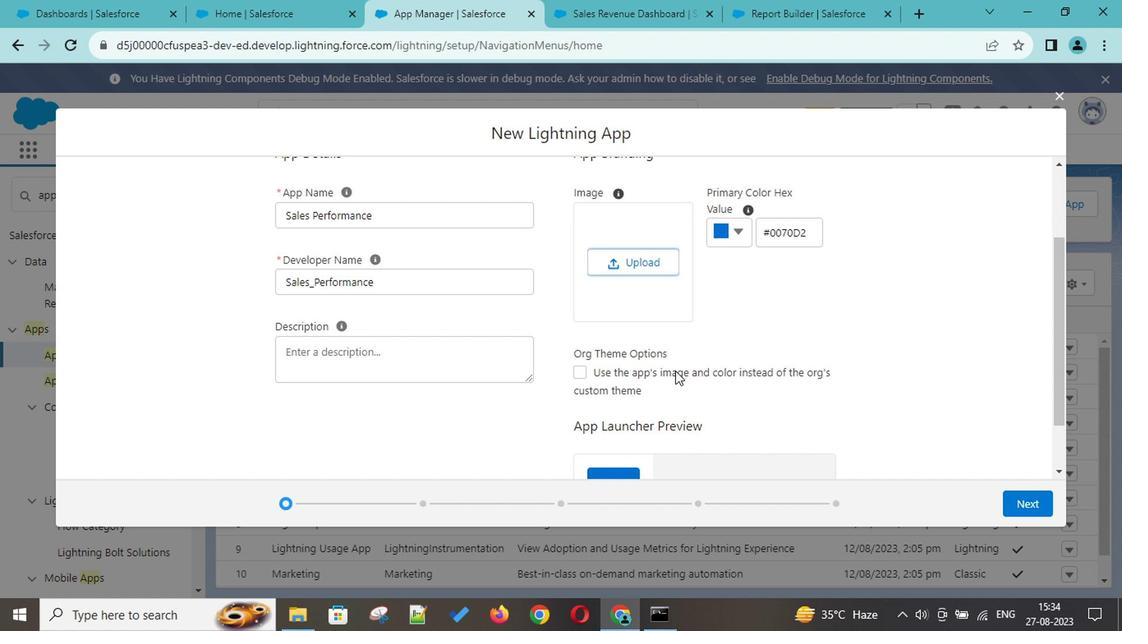
Action: Mouse scrolled (672, 371) with delta (0, 0)
Screenshot: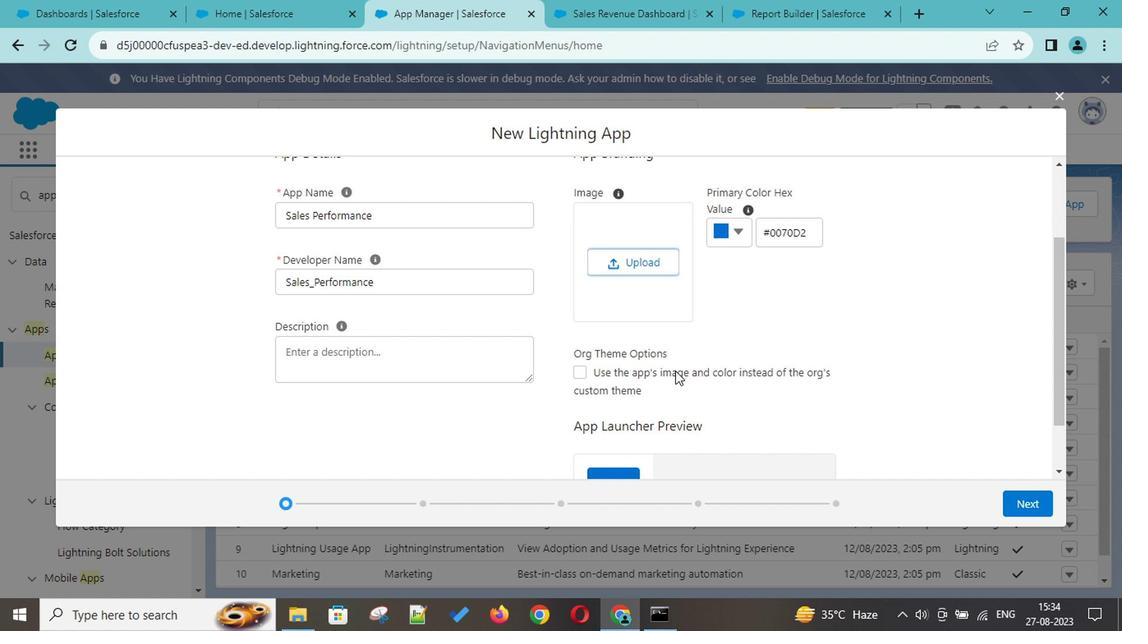 
Action: Mouse scrolled (672, 371) with delta (0, 0)
Screenshot: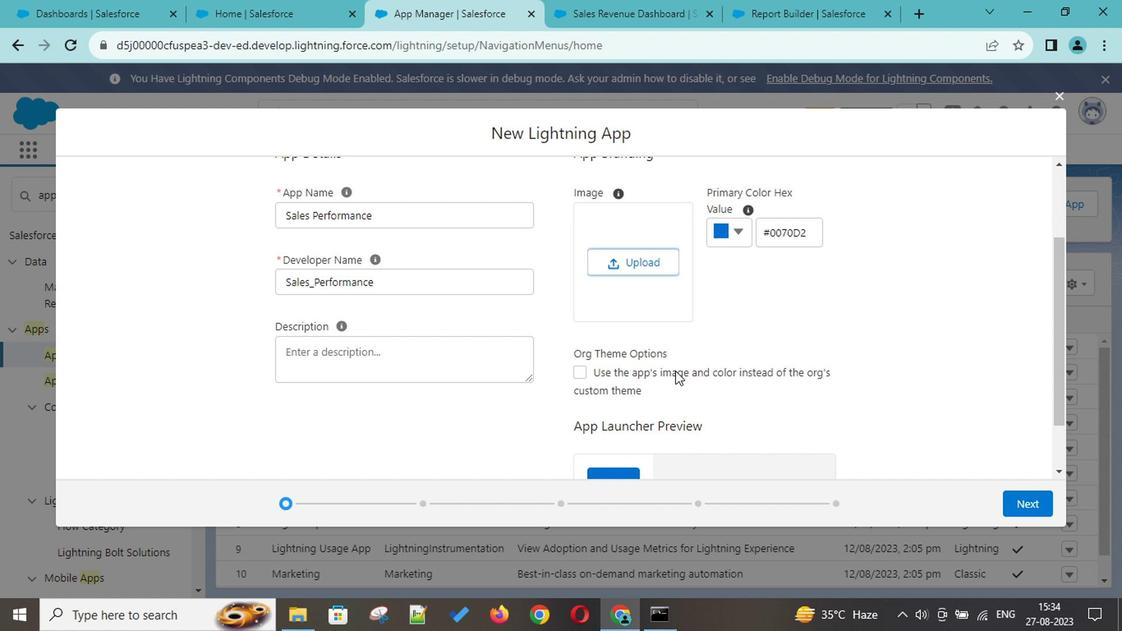 
Action: Mouse scrolled (672, 371) with delta (0, 0)
Screenshot: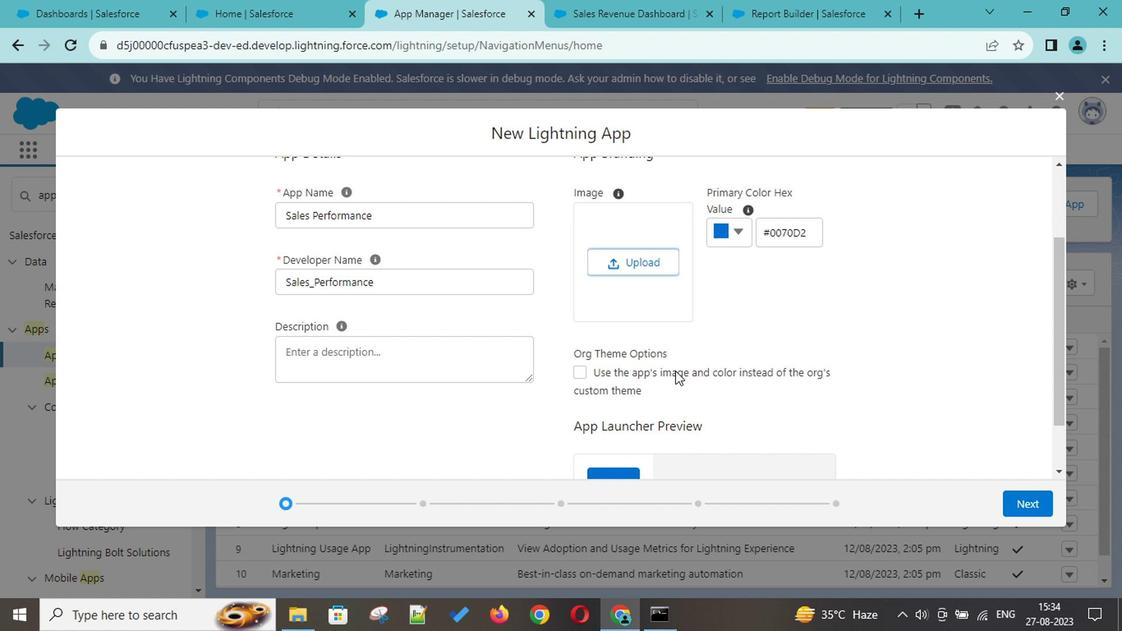 
Action: Mouse scrolled (672, 371) with delta (0, 0)
Screenshot: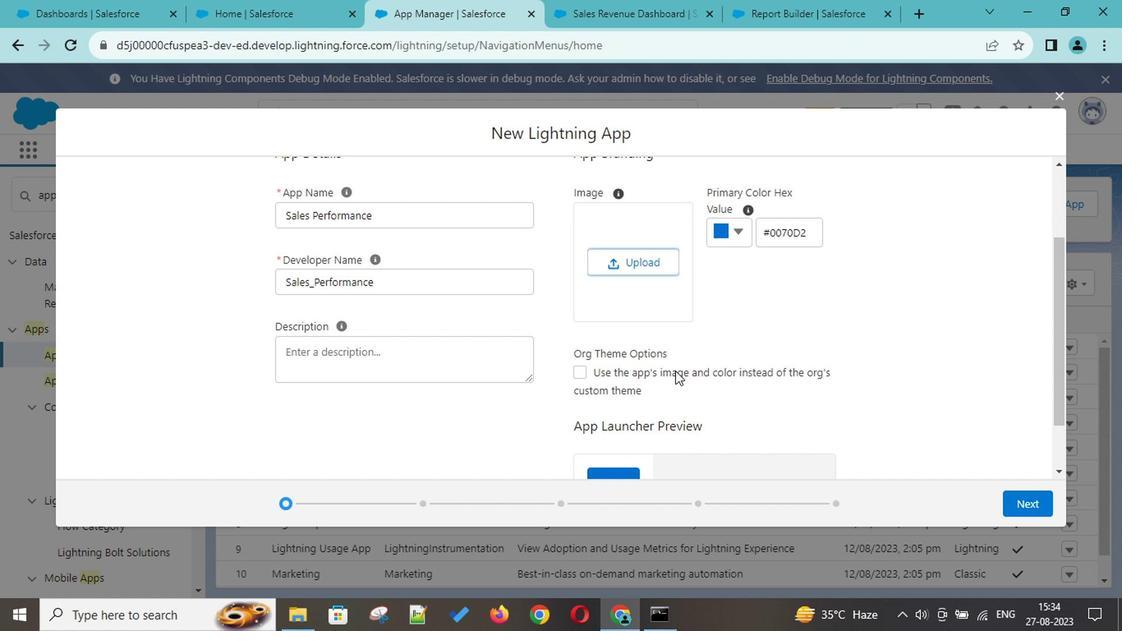 
Action: Mouse scrolled (672, 371) with delta (0, 0)
Screenshot: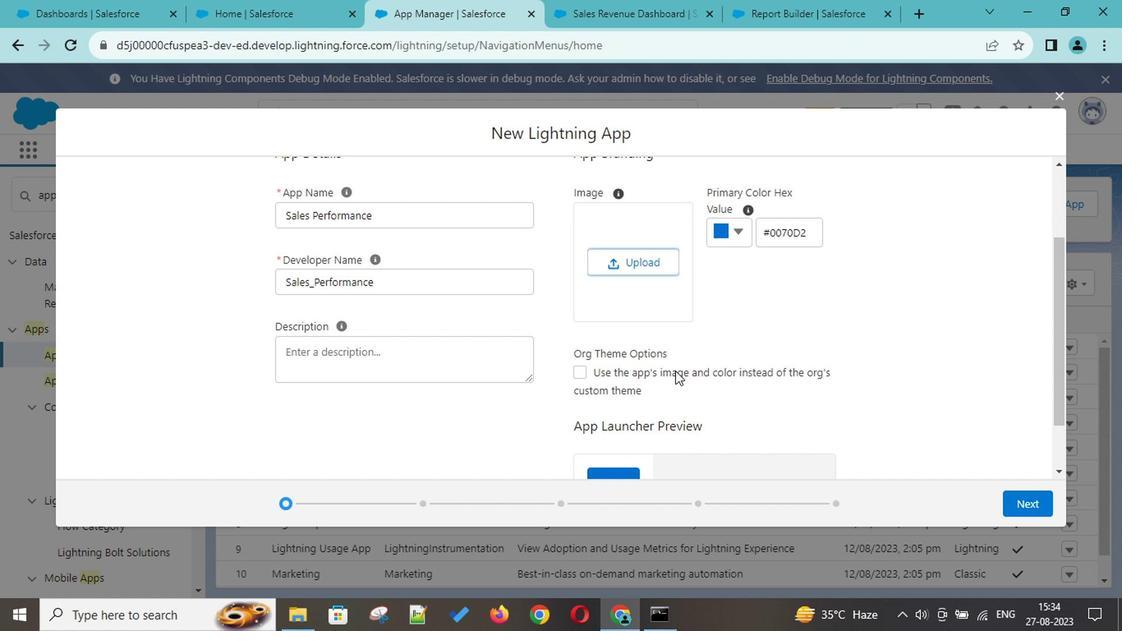 
Action: Mouse scrolled (672, 371) with delta (0, 0)
Screenshot: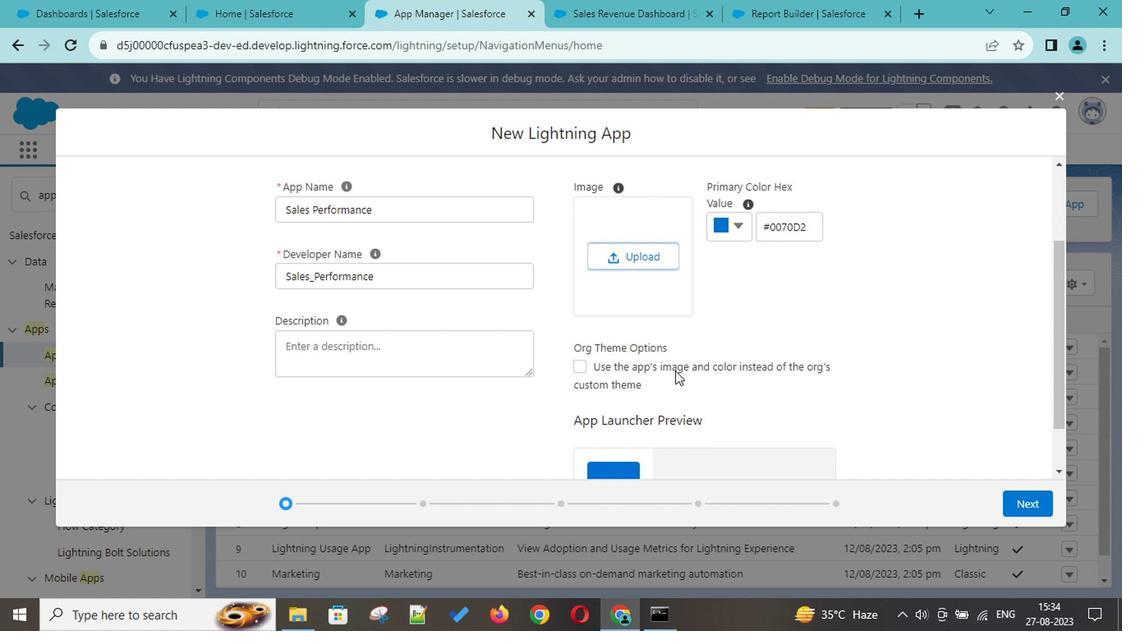 
Action: Mouse scrolled (672, 371) with delta (0, 0)
Screenshot: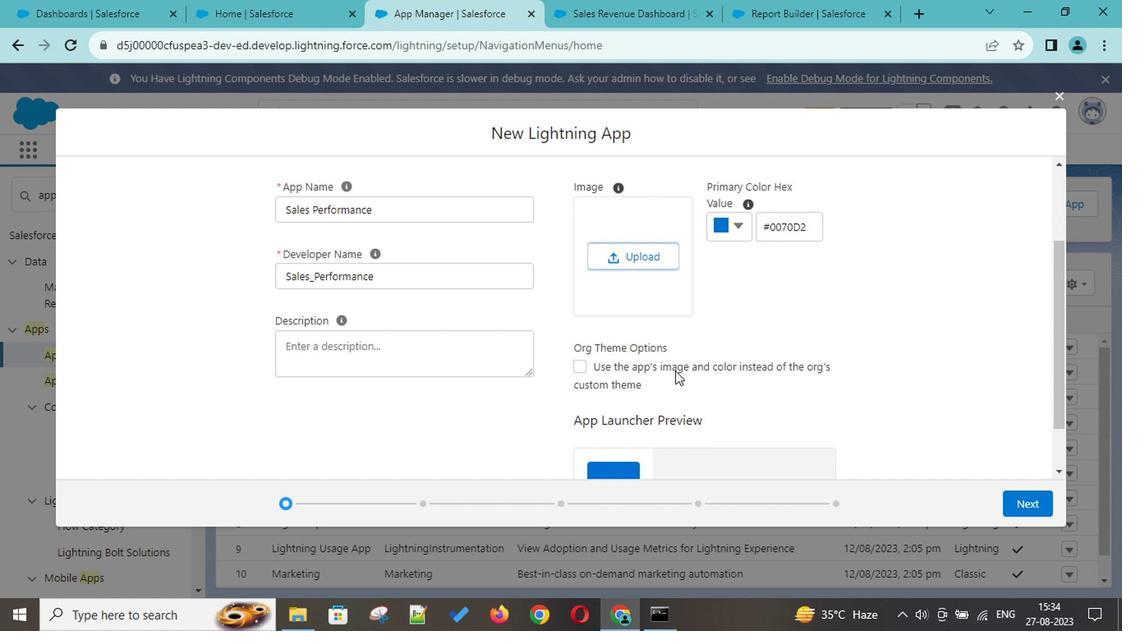 
Action: Mouse moved to (768, 293)
Screenshot: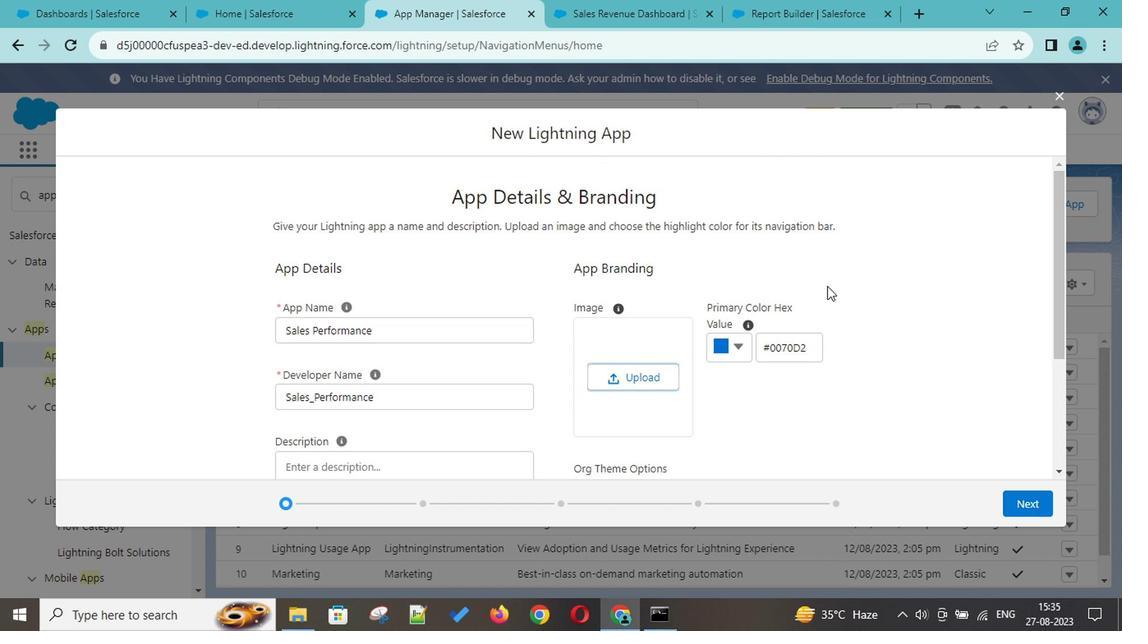 
Action: Mouse scrolled (768, 292) with delta (0, -1)
Screenshot: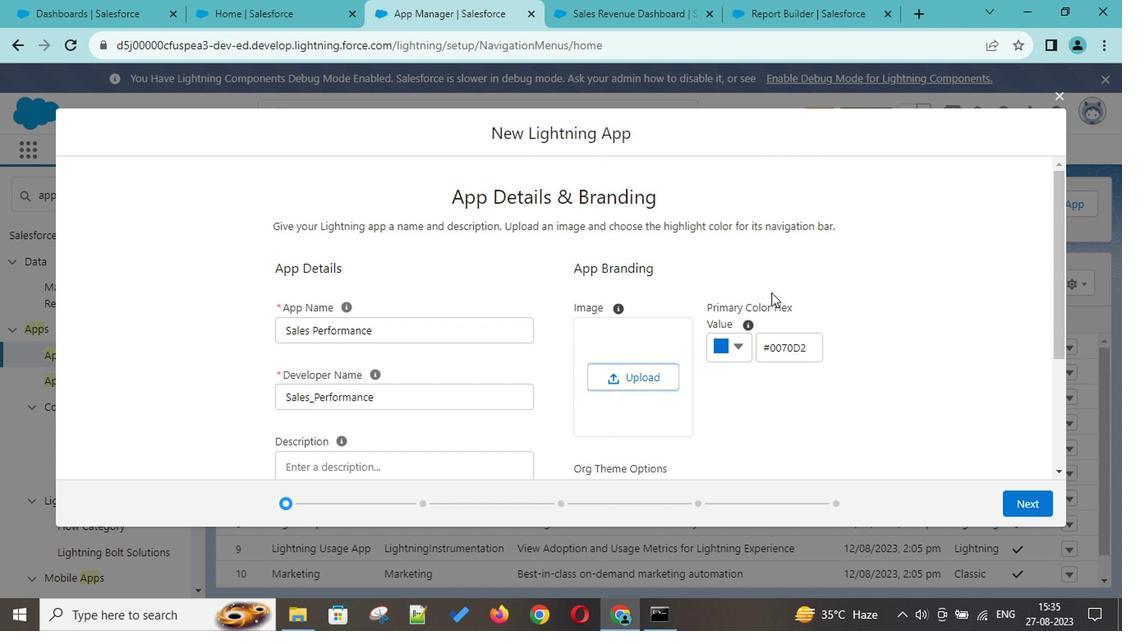 
Action: Mouse scrolled (768, 292) with delta (0, -1)
Screenshot: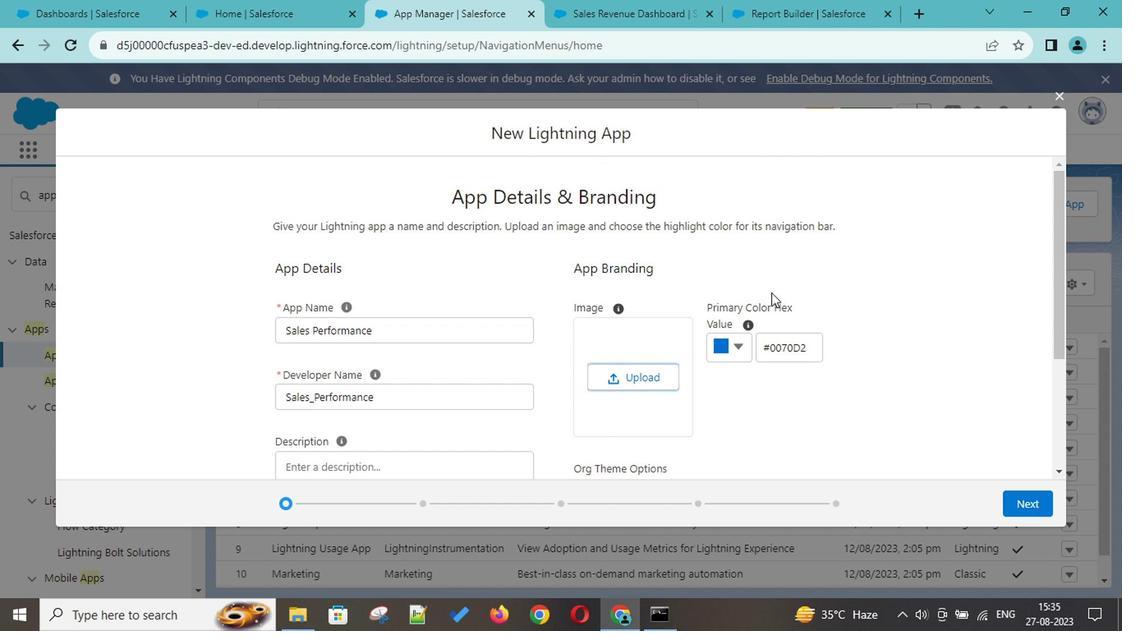 
Action: Mouse scrolled (768, 292) with delta (0, -1)
Screenshot: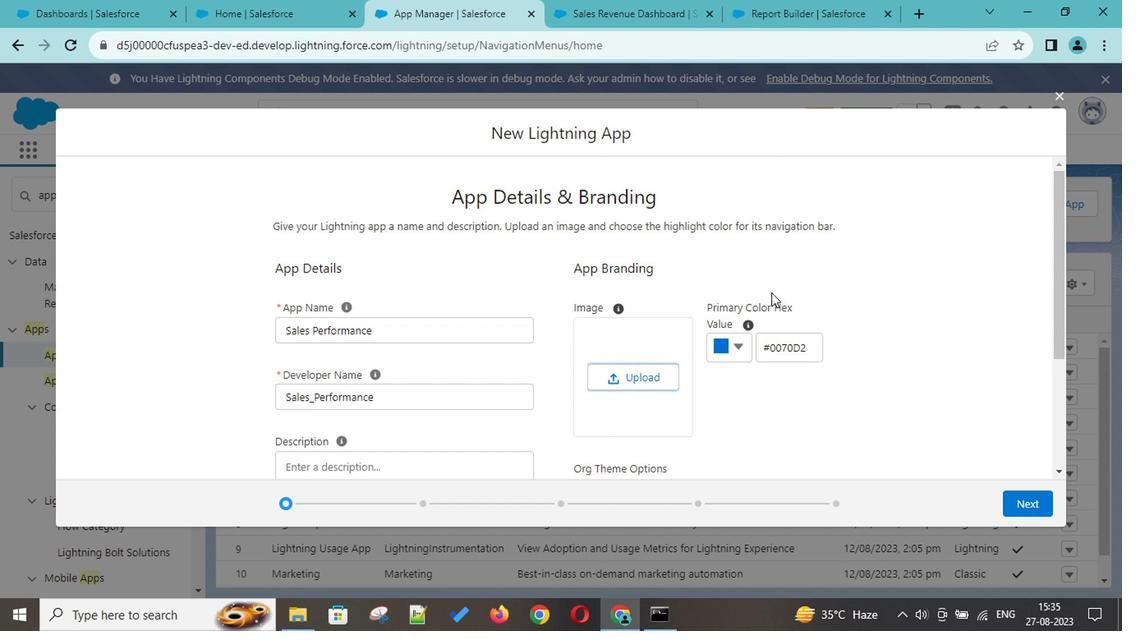 
Action: Mouse scrolled (768, 292) with delta (0, -1)
Screenshot: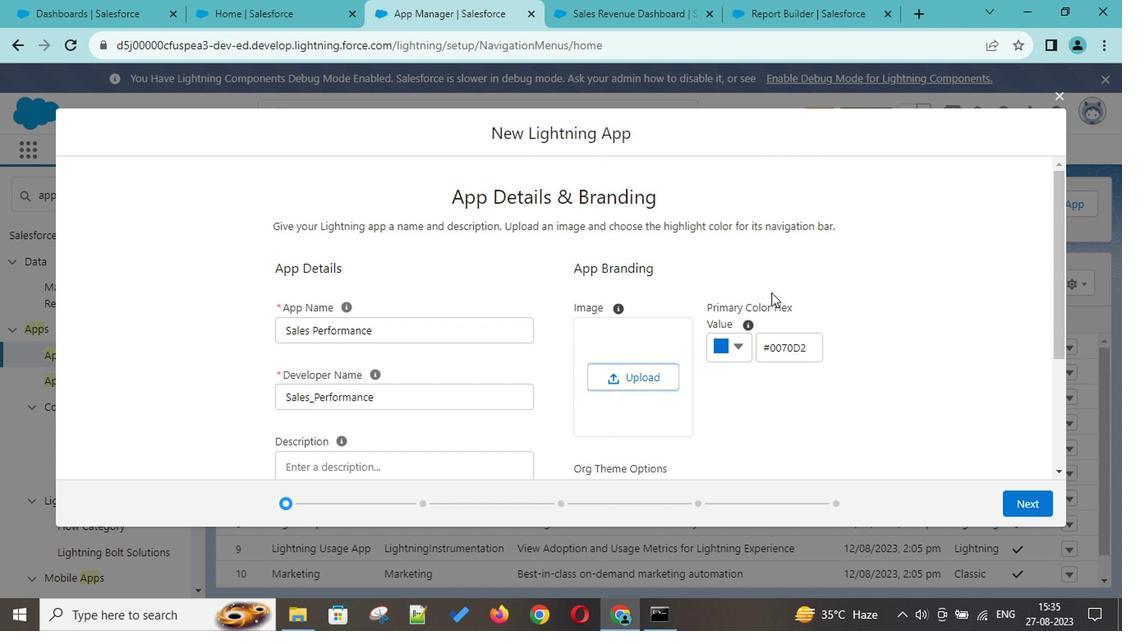 
Action: Mouse scrolled (768, 292) with delta (0, -1)
Screenshot: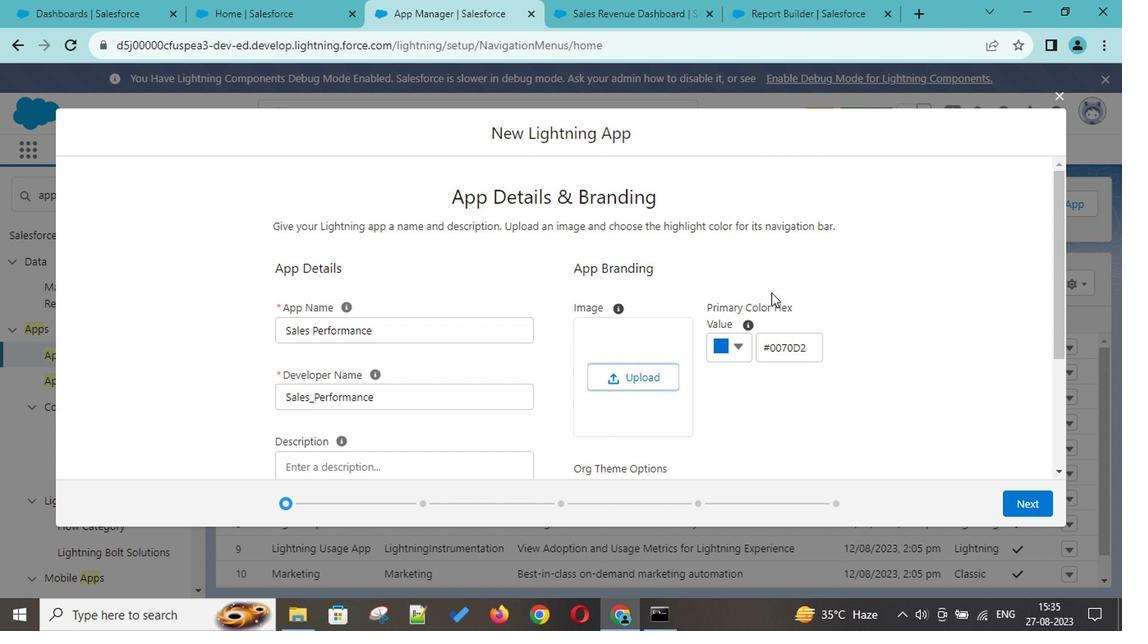 
Action: Mouse scrolled (768, 292) with delta (0, -1)
Screenshot: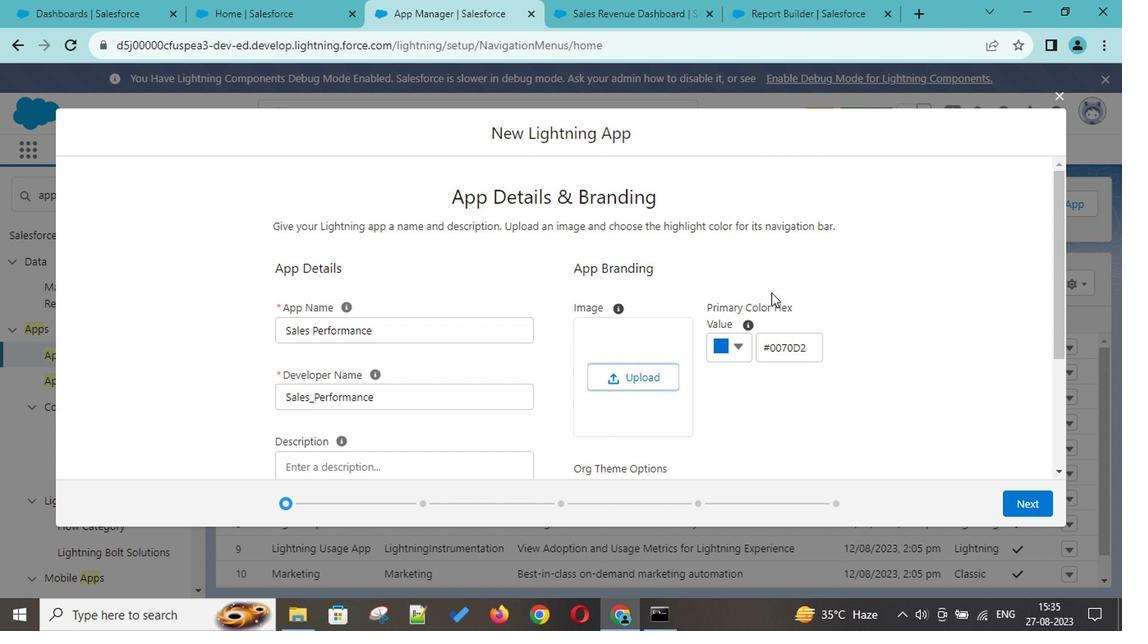 
Action: Mouse scrolled (768, 292) with delta (0, -1)
Screenshot: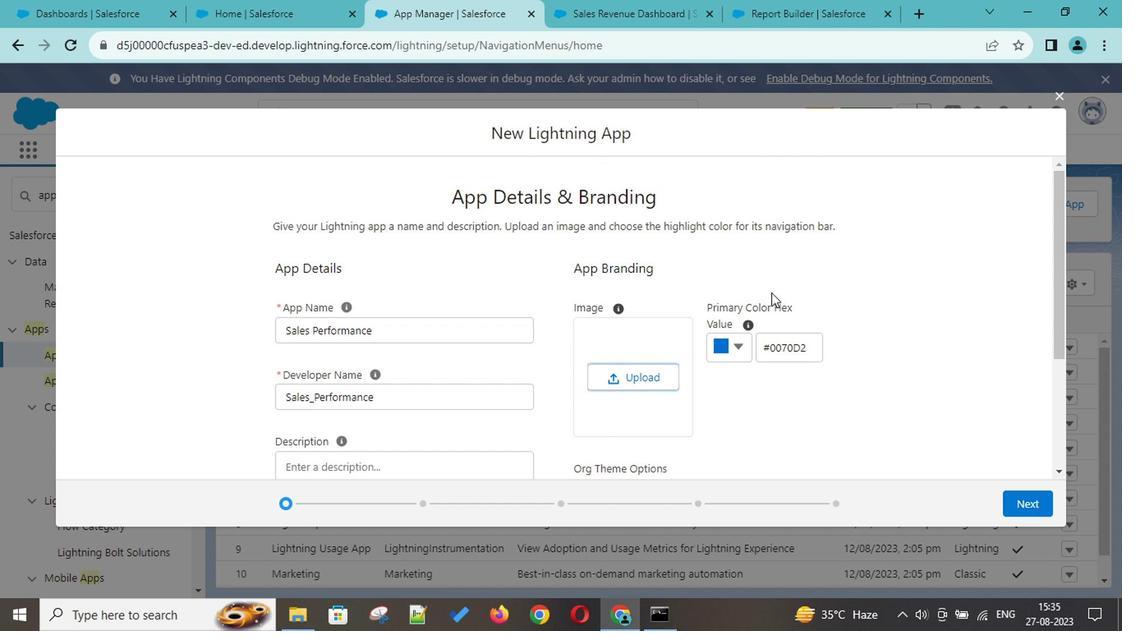 
Action: Mouse scrolled (768, 292) with delta (0, -1)
Screenshot: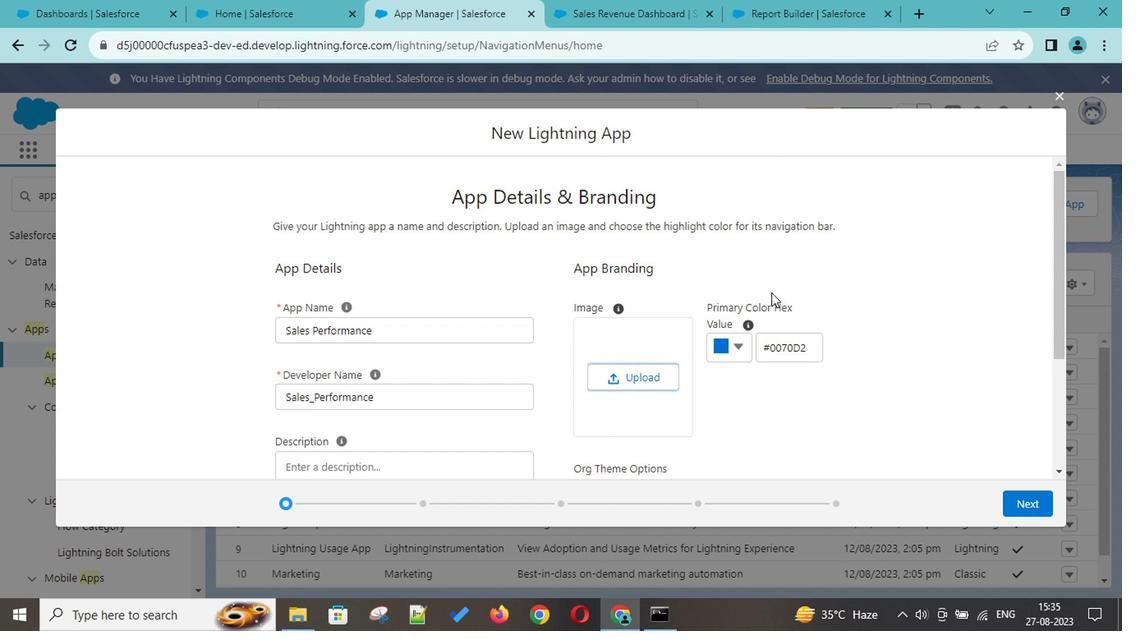 
Action: Mouse scrolled (768, 292) with delta (0, -1)
Screenshot: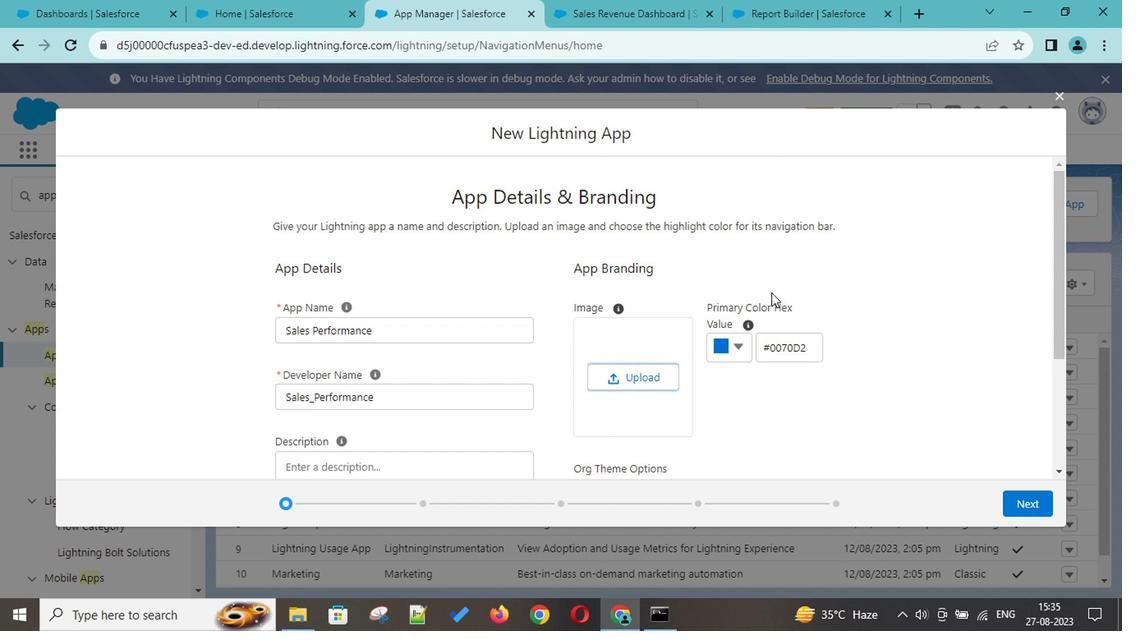 
Action: Mouse scrolled (768, 292) with delta (0, -1)
Screenshot: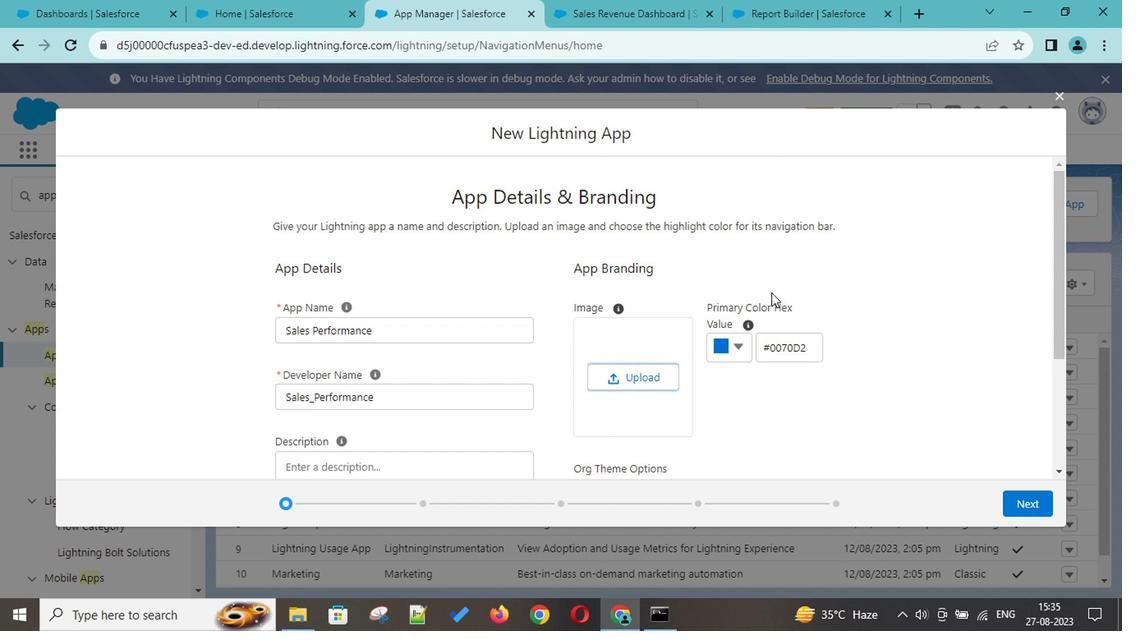 
Action: Mouse scrolled (768, 292) with delta (0, -1)
Screenshot: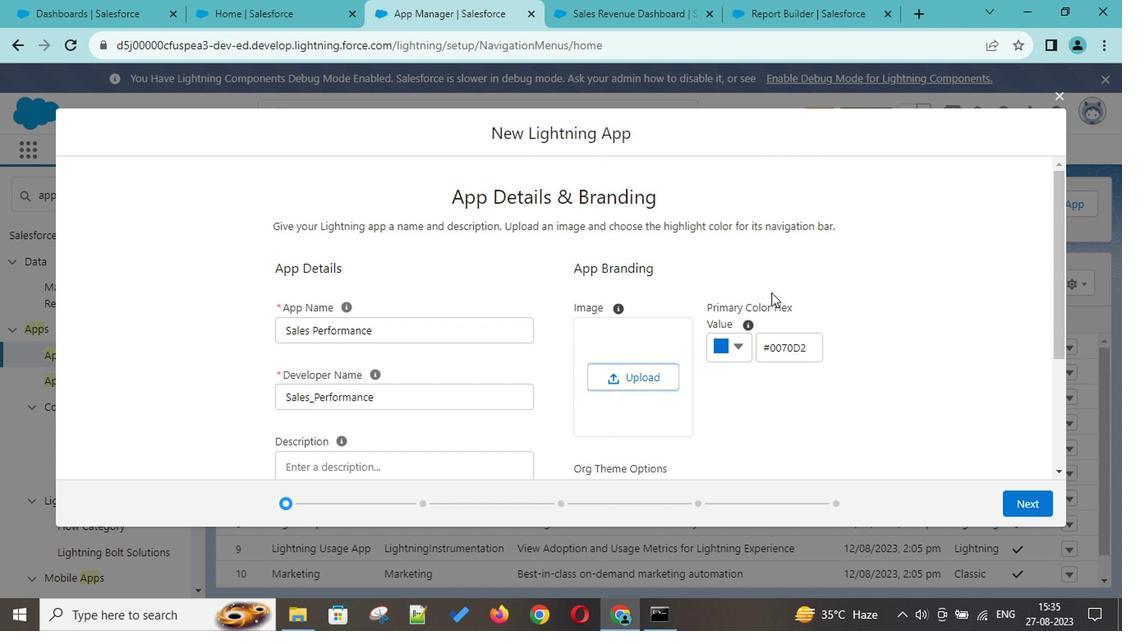 
Action: Mouse scrolled (768, 292) with delta (0, -1)
Screenshot: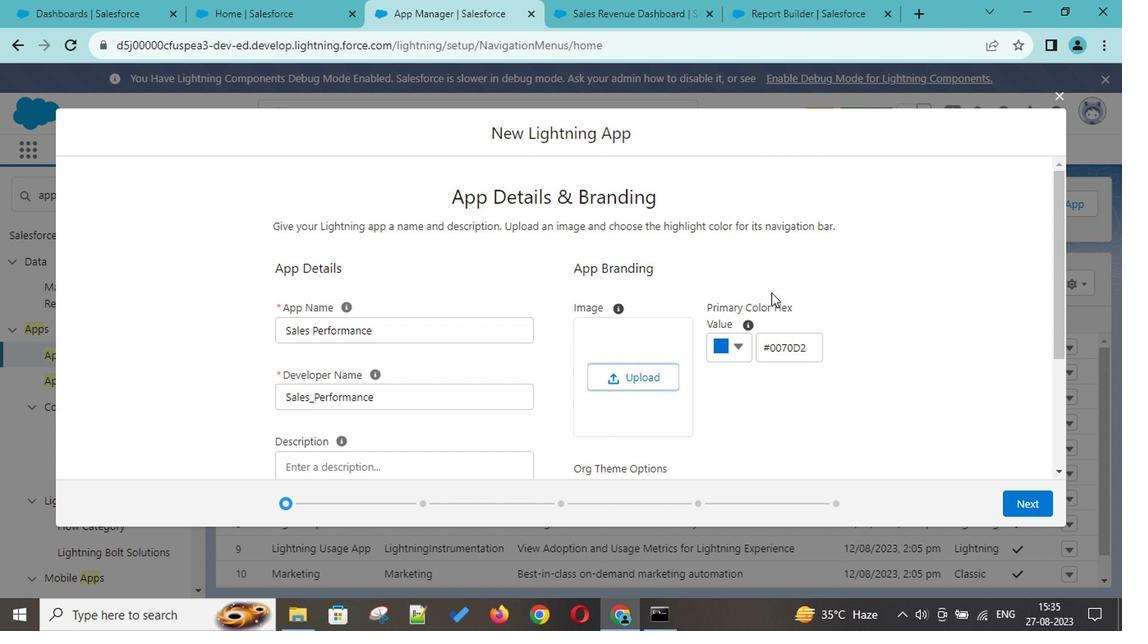 
Action: Mouse scrolled (768, 292) with delta (0, -1)
Screenshot: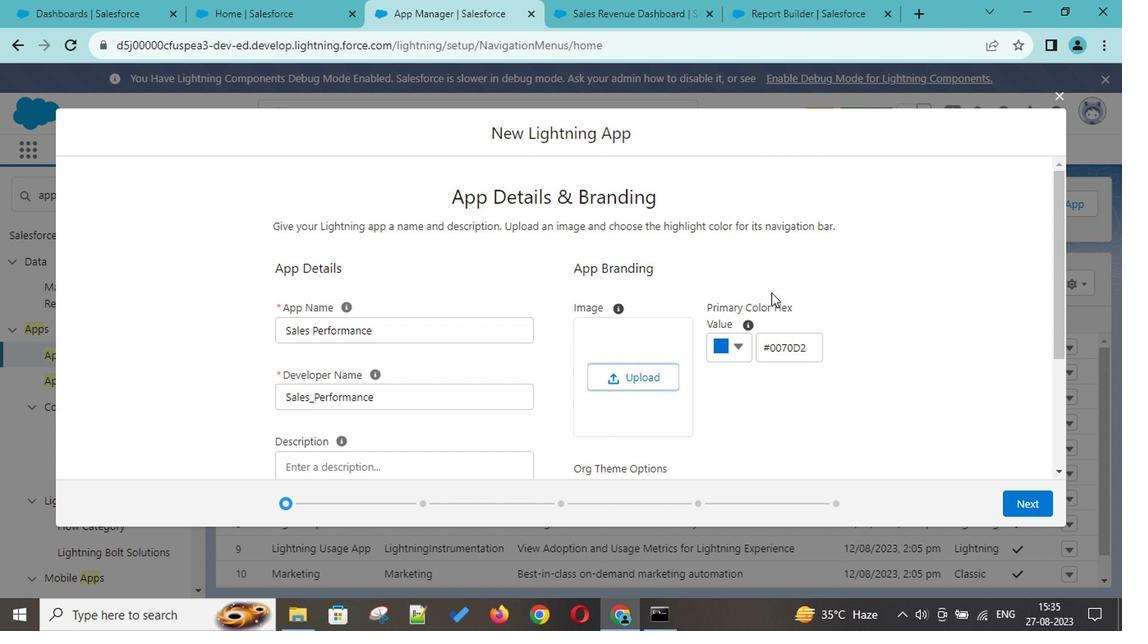 
Action: Mouse scrolled (768, 292) with delta (0, -1)
Screenshot: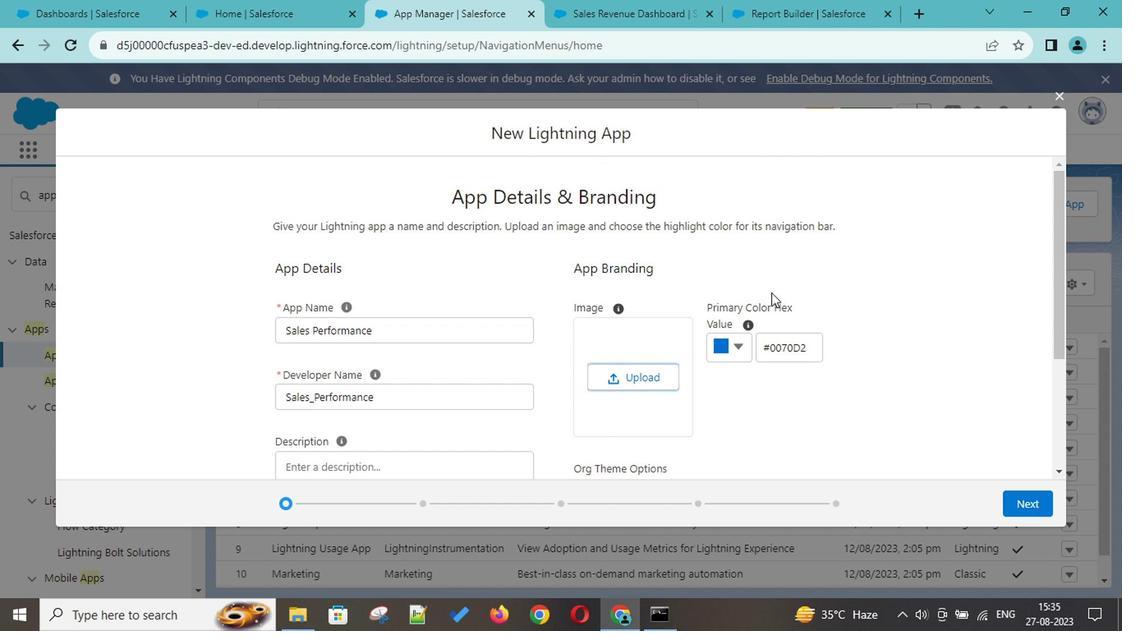 
Action: Mouse scrolled (768, 292) with delta (0, -1)
Screenshot: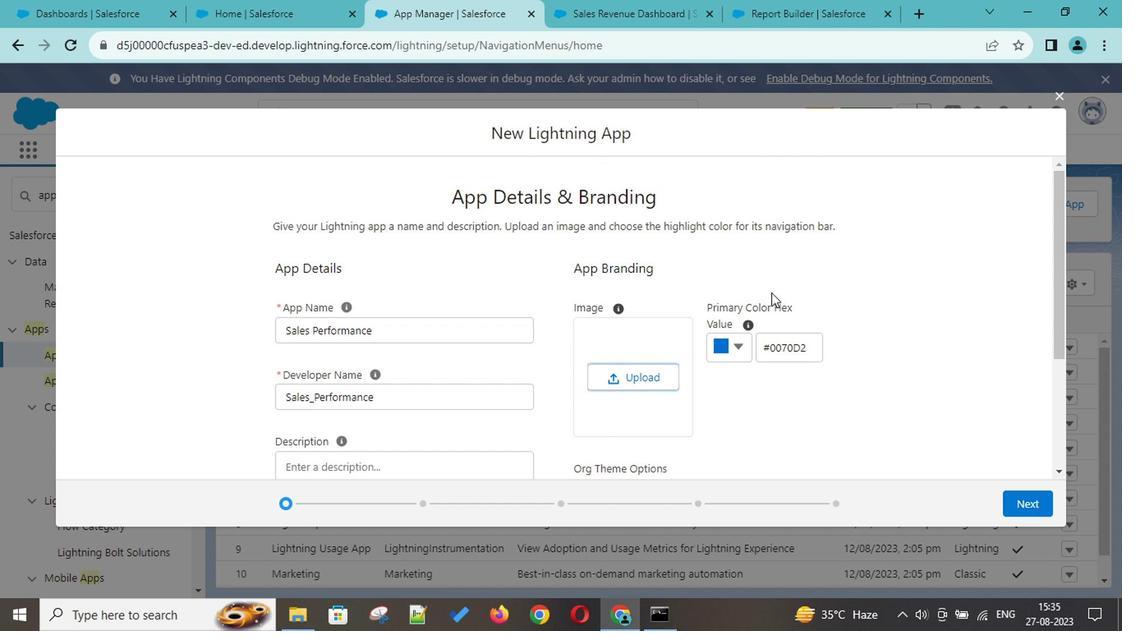
Action: Mouse scrolled (768, 292) with delta (0, -1)
Screenshot: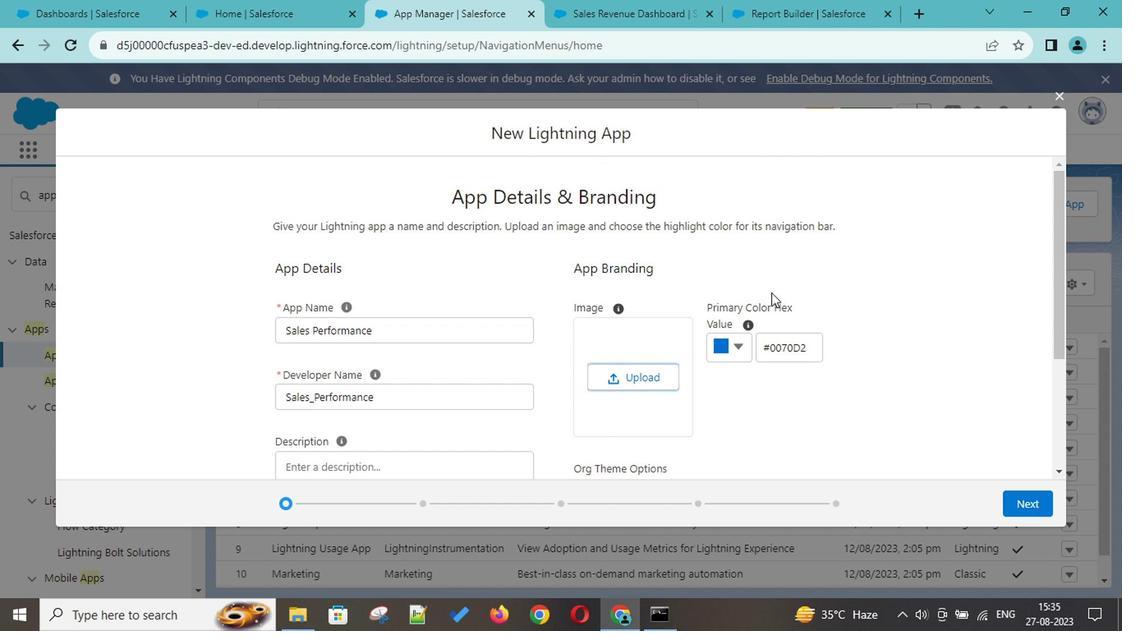 
Action: Mouse scrolled (768, 292) with delta (0, -1)
Screenshot: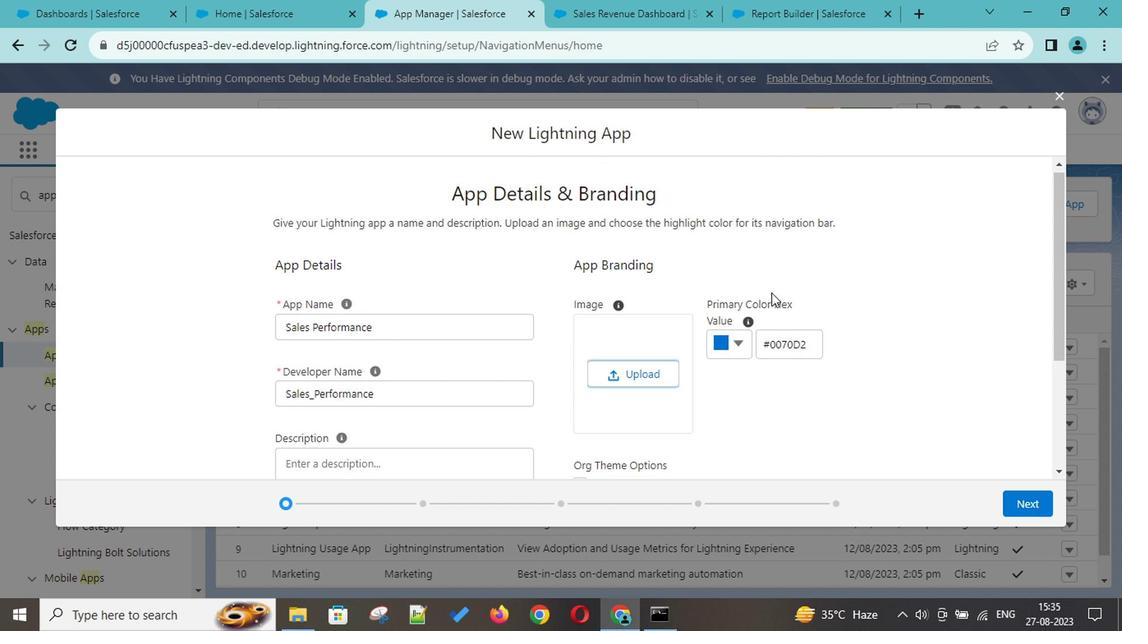 
Action: Mouse scrolled (768, 292) with delta (0, -1)
Screenshot: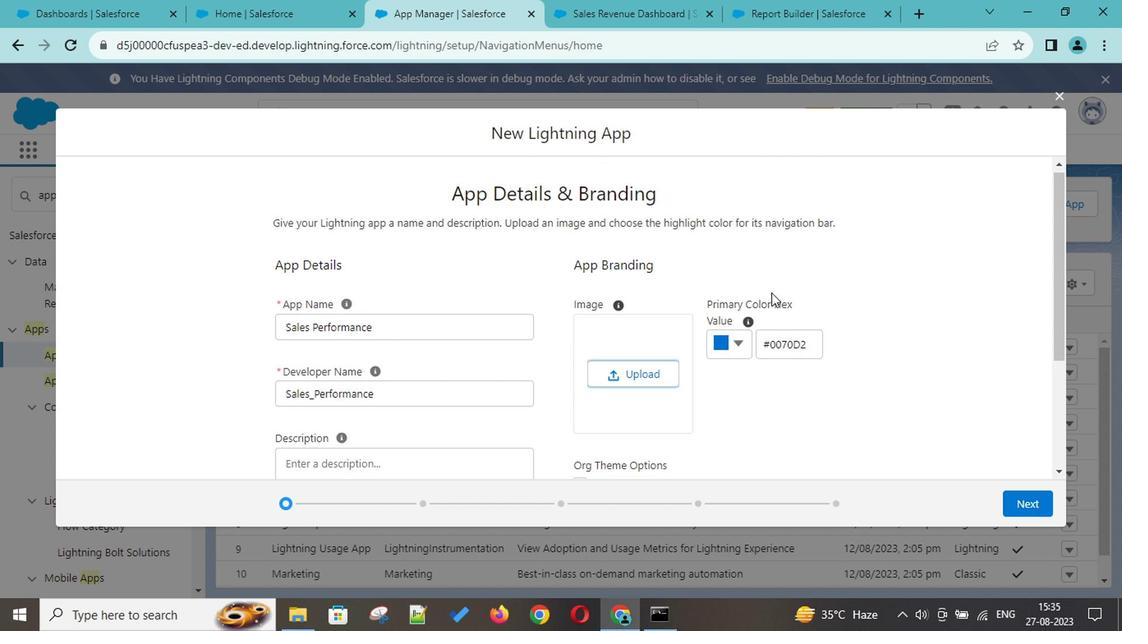 
Action: Mouse scrolled (768, 292) with delta (0, -1)
Screenshot: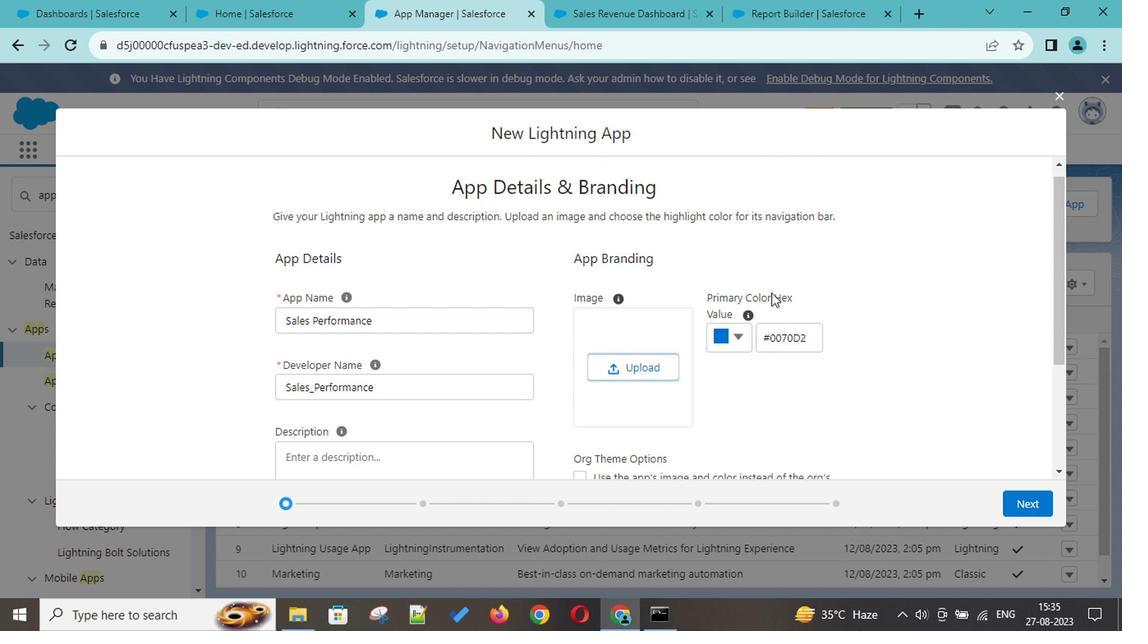 
Action: Mouse scrolled (768, 292) with delta (0, -1)
Screenshot: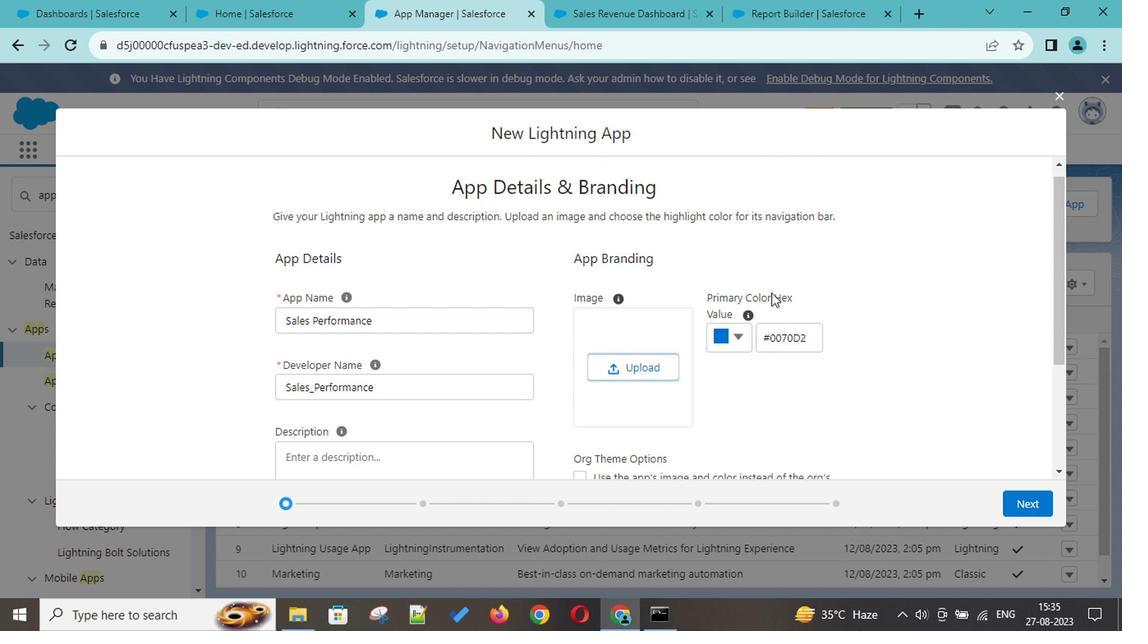 
Action: Mouse scrolled (768, 292) with delta (0, -1)
Screenshot: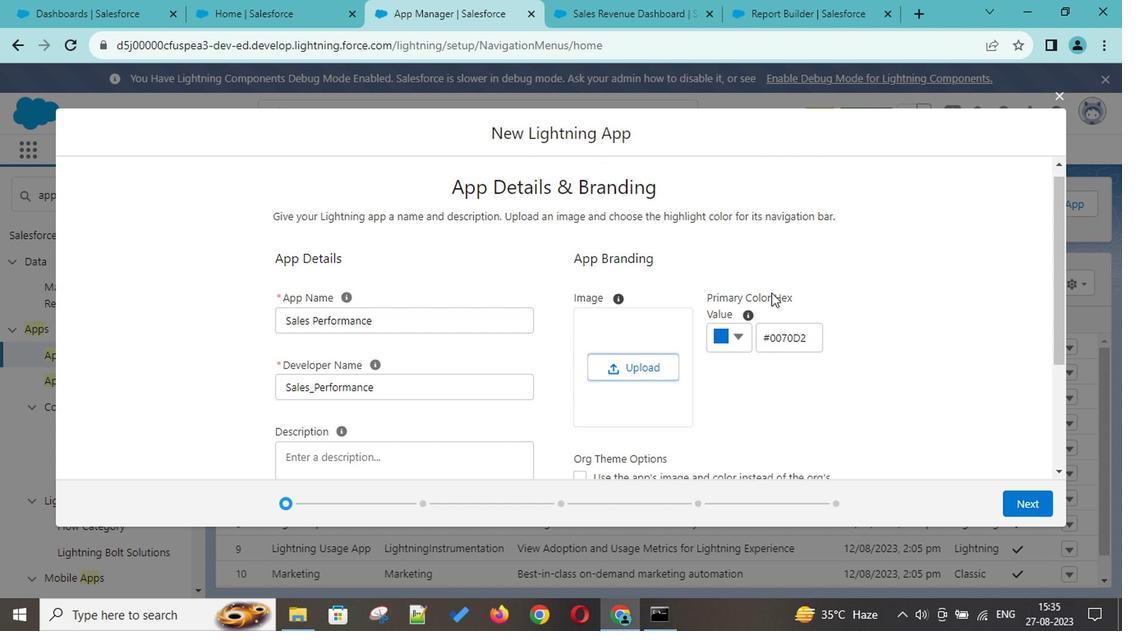 
Action: Mouse scrolled (768, 292) with delta (0, -1)
Screenshot: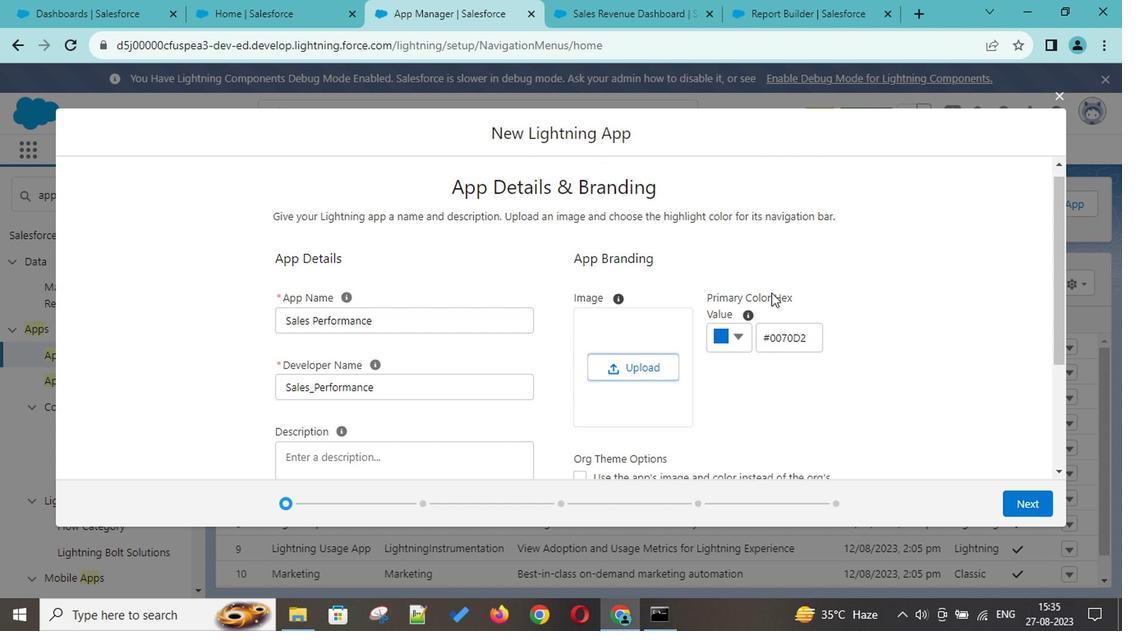 
Action: Mouse scrolled (768, 292) with delta (0, -1)
Screenshot: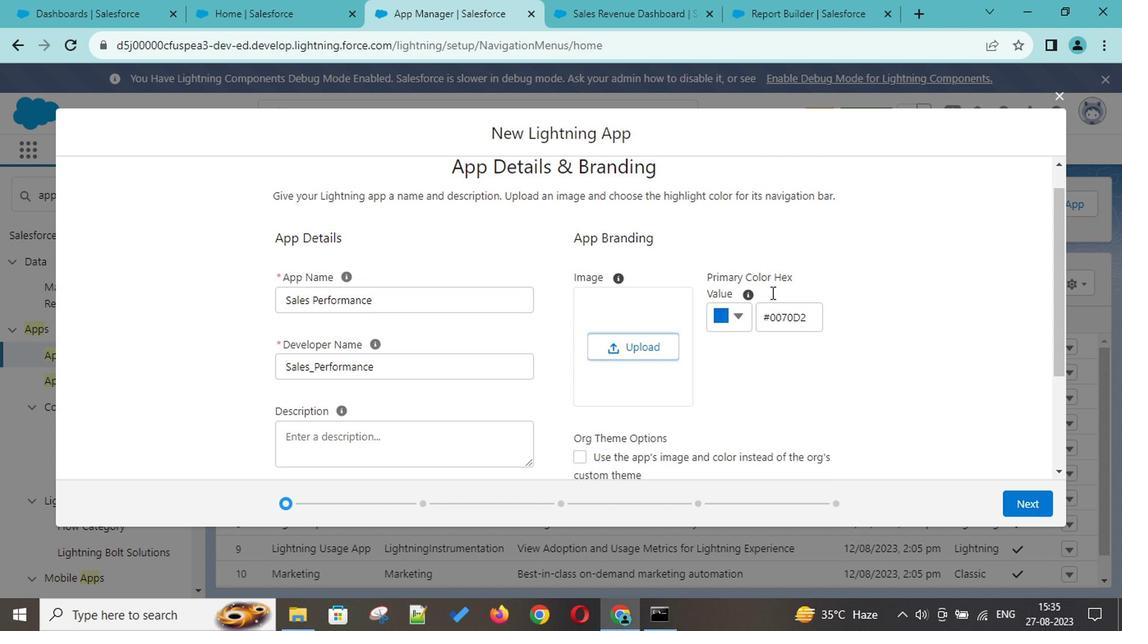 
Action: Mouse scrolled (768, 292) with delta (0, -1)
Screenshot: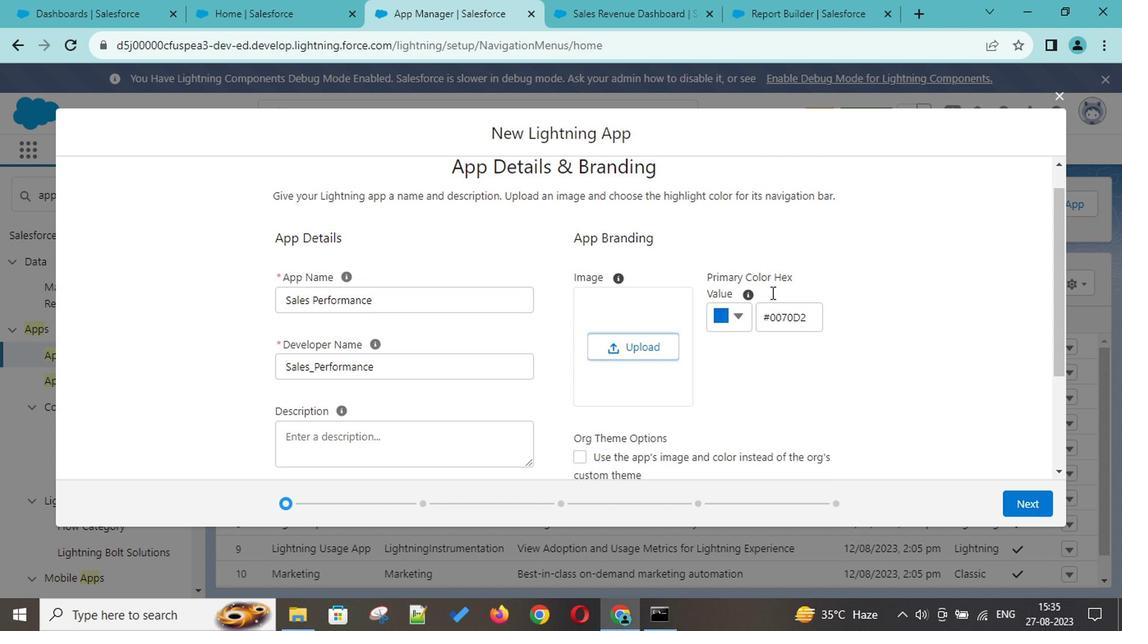 
Action: Mouse scrolled (768, 292) with delta (0, -1)
Screenshot: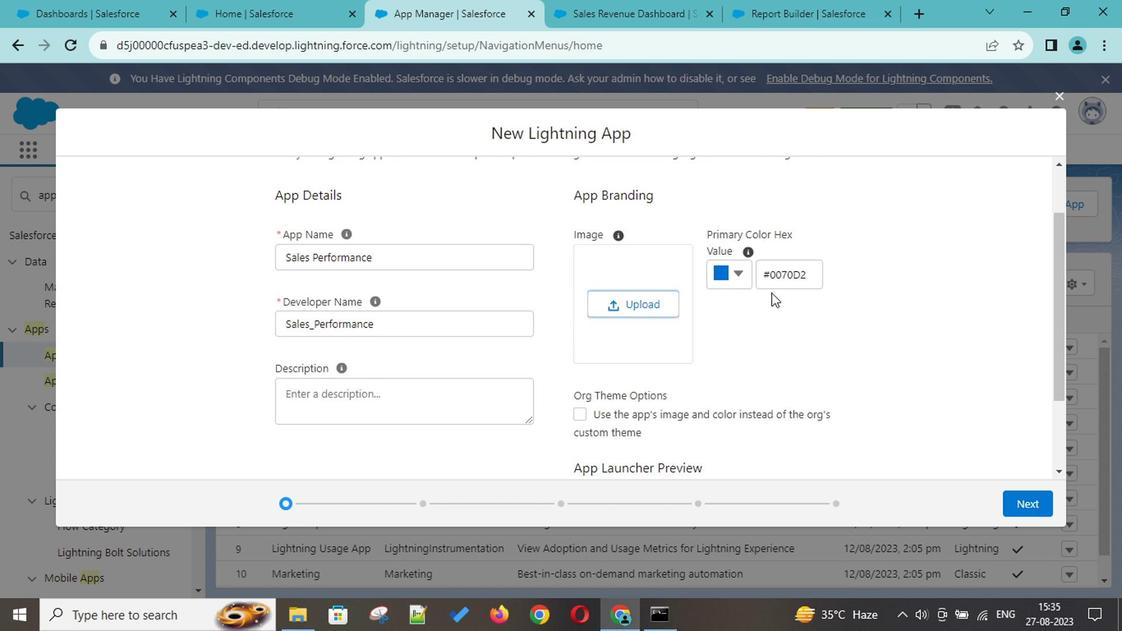 
Action: Mouse scrolled (768, 292) with delta (0, -1)
Screenshot: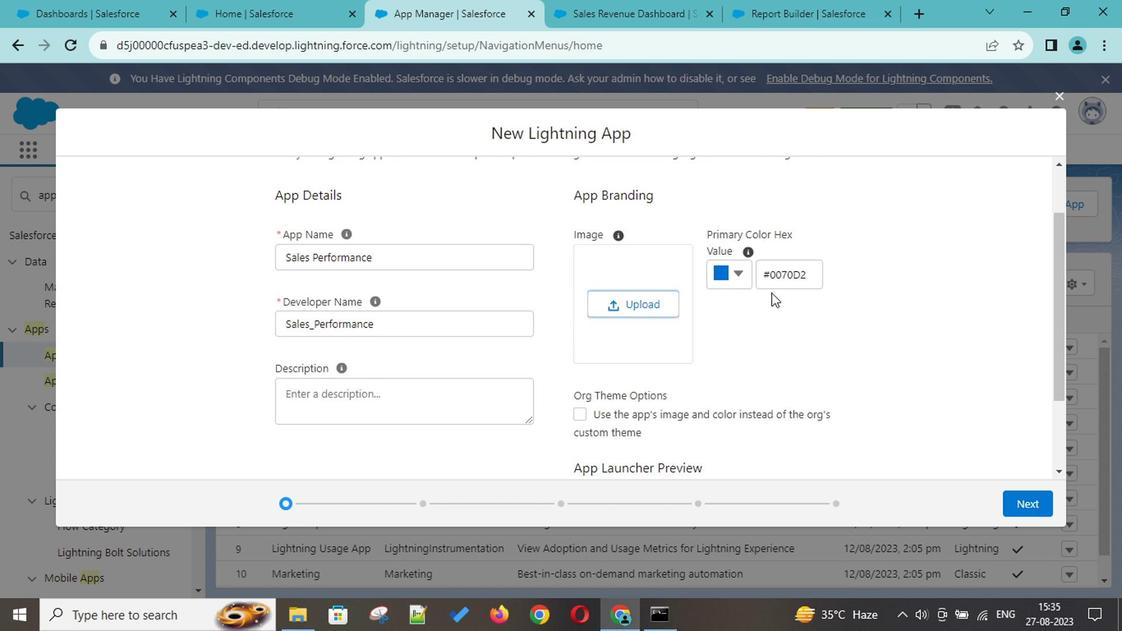 
Action: Mouse scrolled (768, 292) with delta (0, -1)
Screenshot: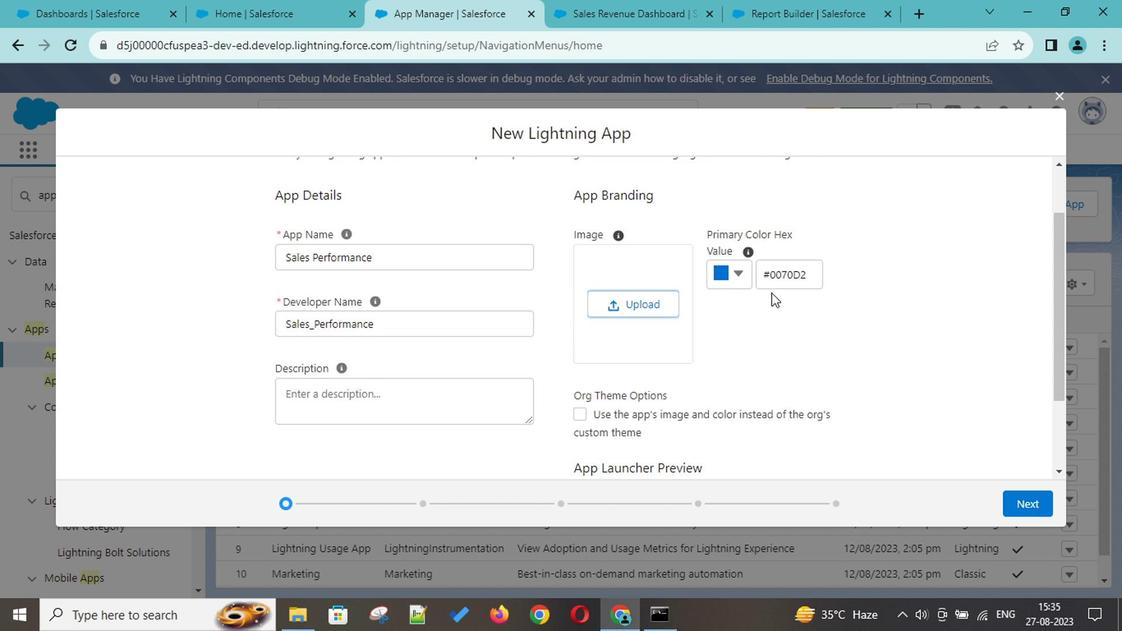 
Action: Mouse moved to (1037, 506)
Screenshot: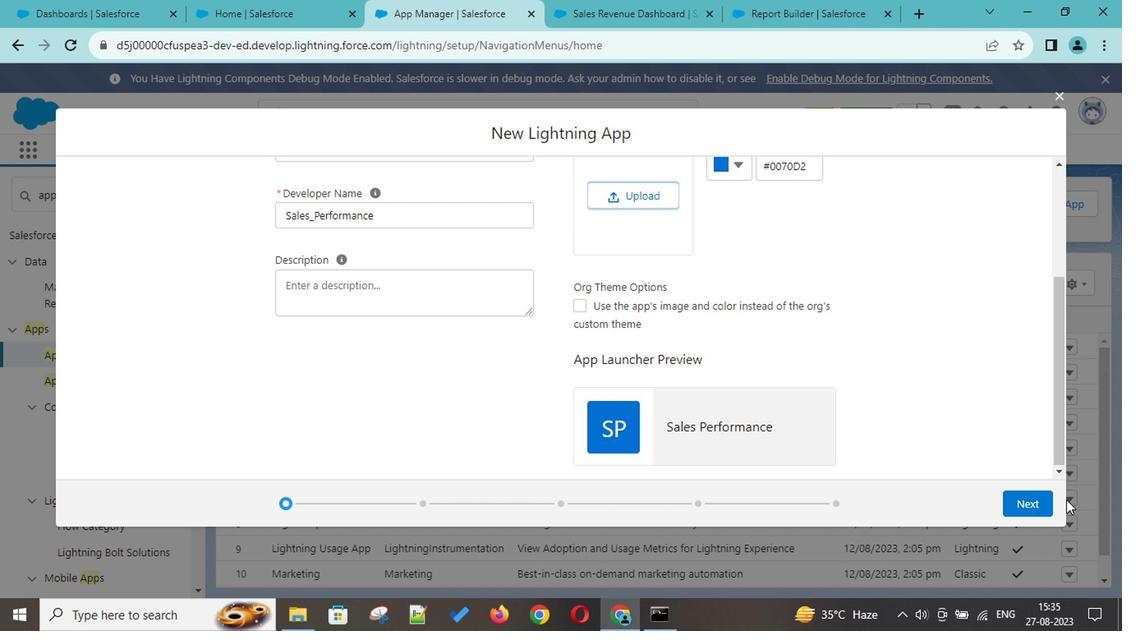
Action: Mouse pressed left at (1037, 506)
Screenshot: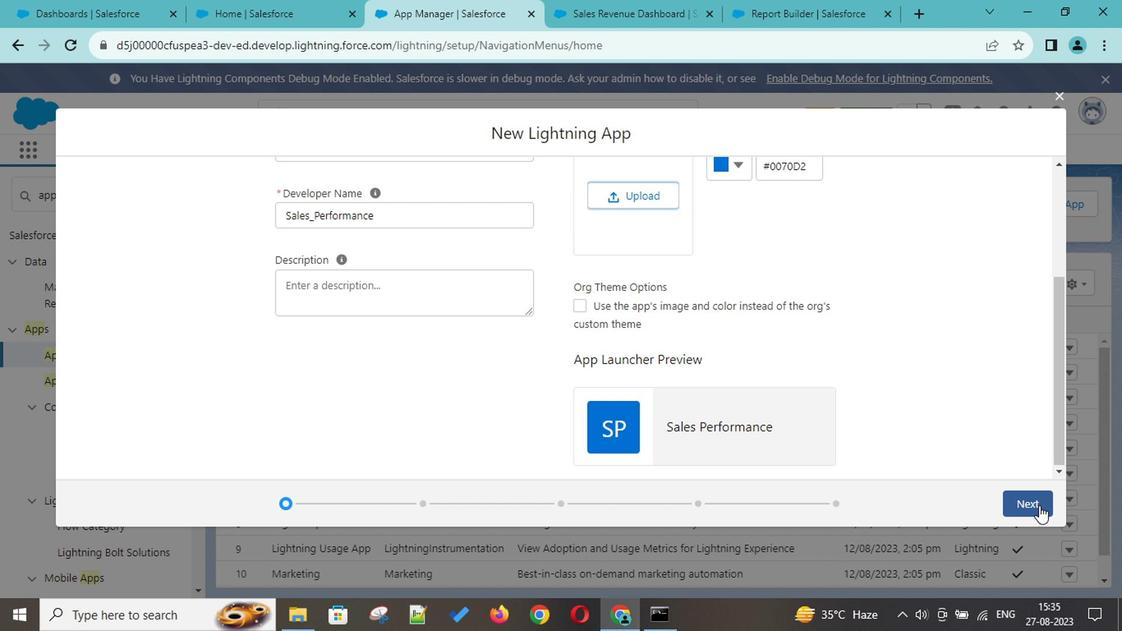
Action: Mouse moved to (648, 312)
Screenshot: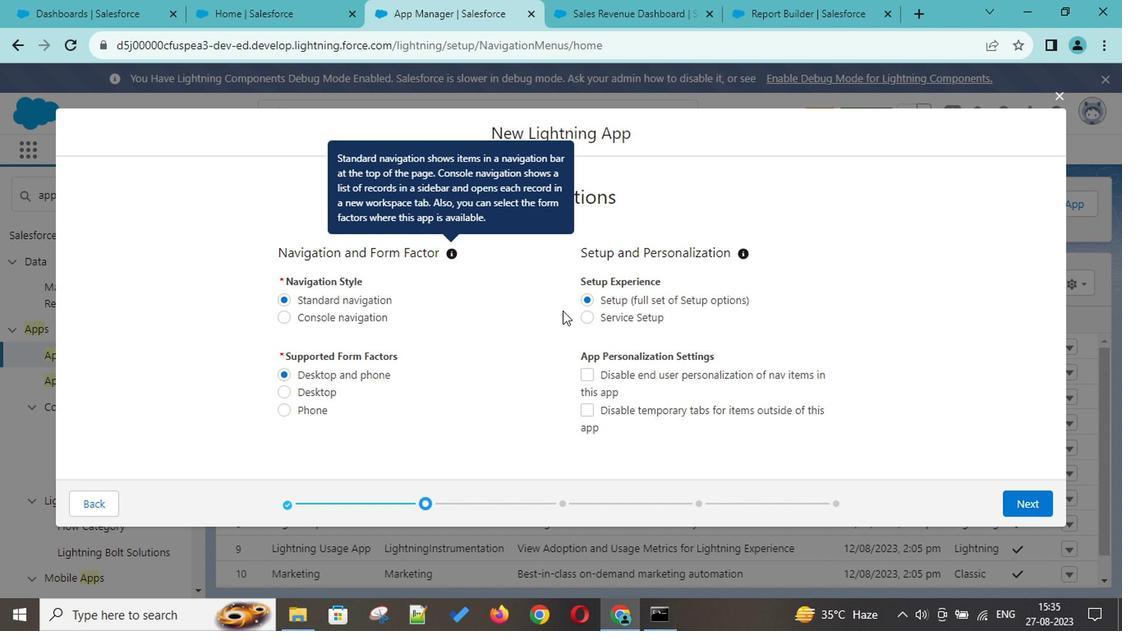 
Action: Mouse scrolled (648, 310) with delta (0, -1)
Screenshot: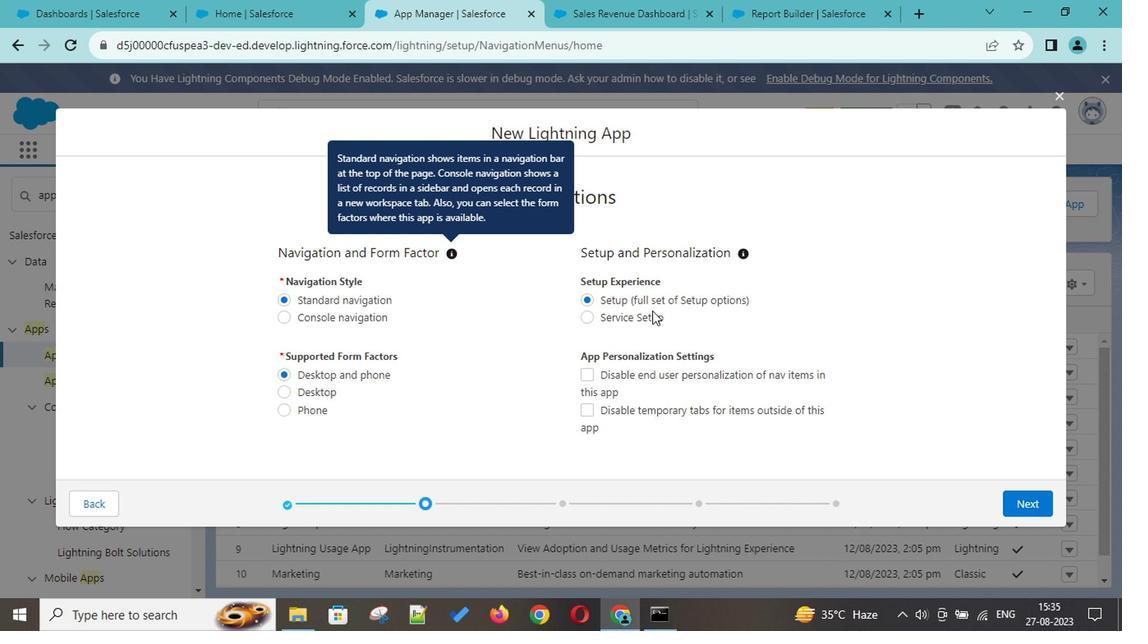 
Action: Mouse scrolled (648, 310) with delta (0, -1)
Screenshot: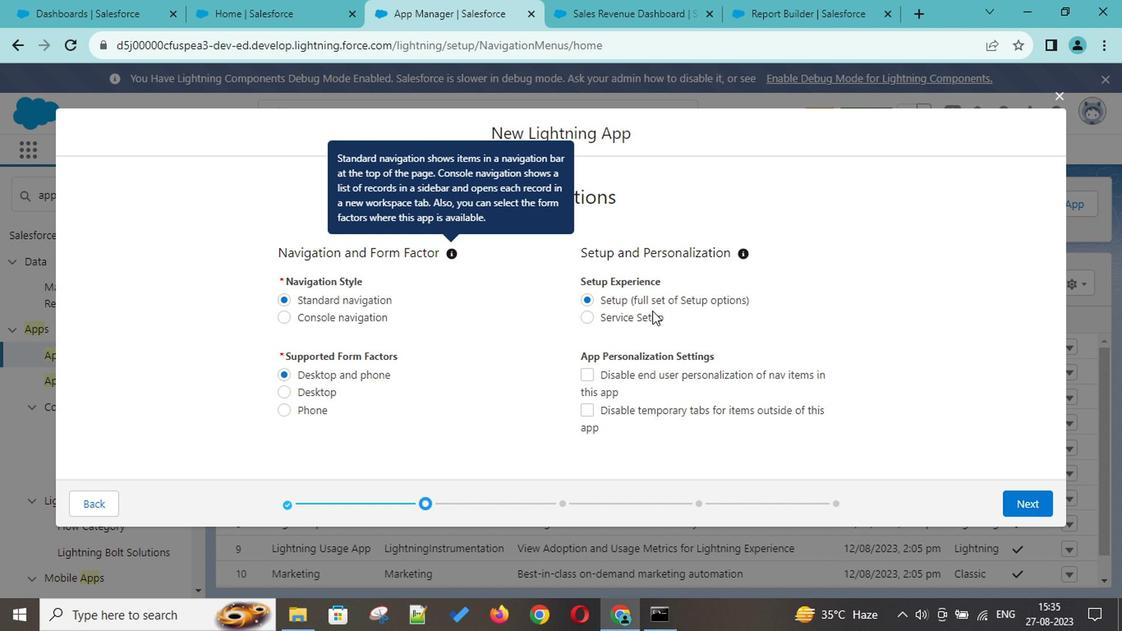 
Action: Mouse scrolled (648, 310) with delta (0, -1)
Screenshot: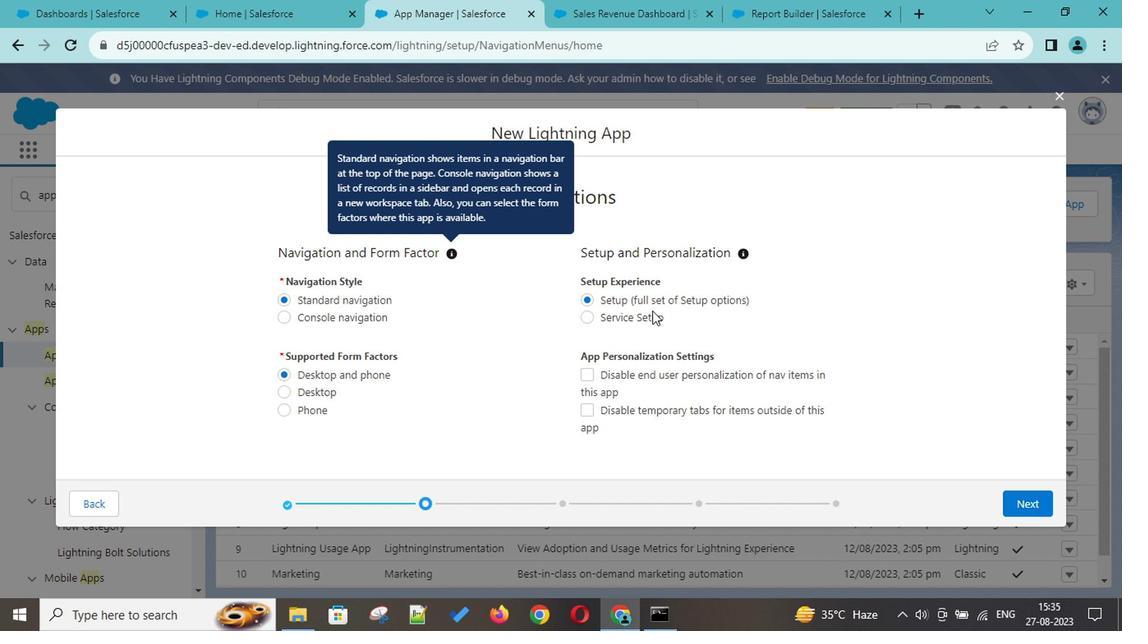 
Action: Mouse moved to (953, 421)
Screenshot: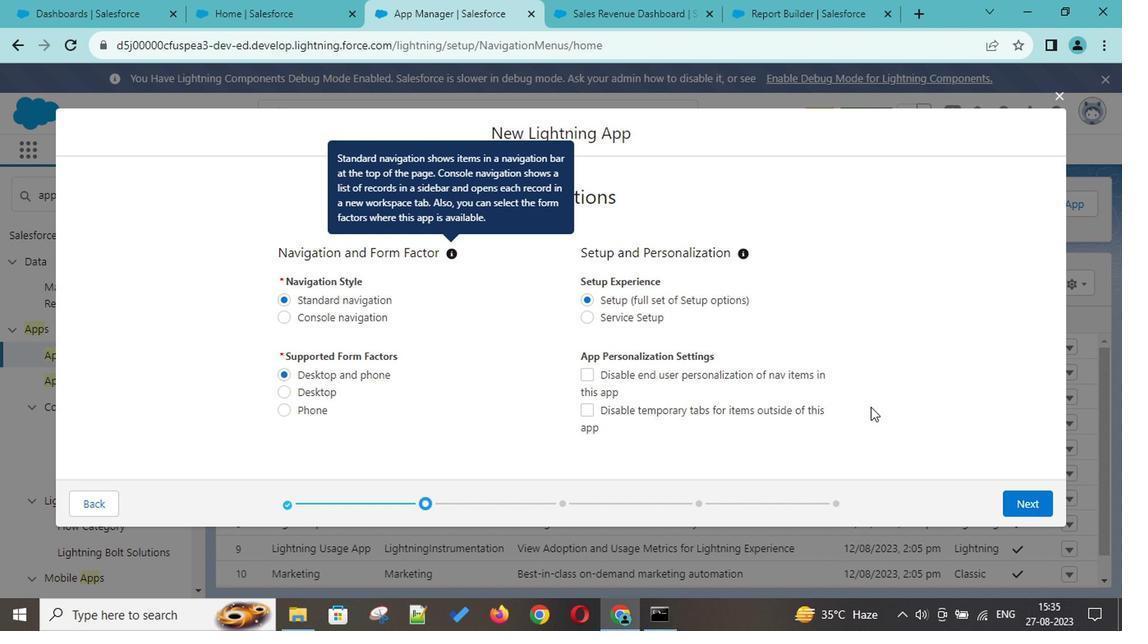 
Action: Mouse pressed left at (953, 421)
Screenshot: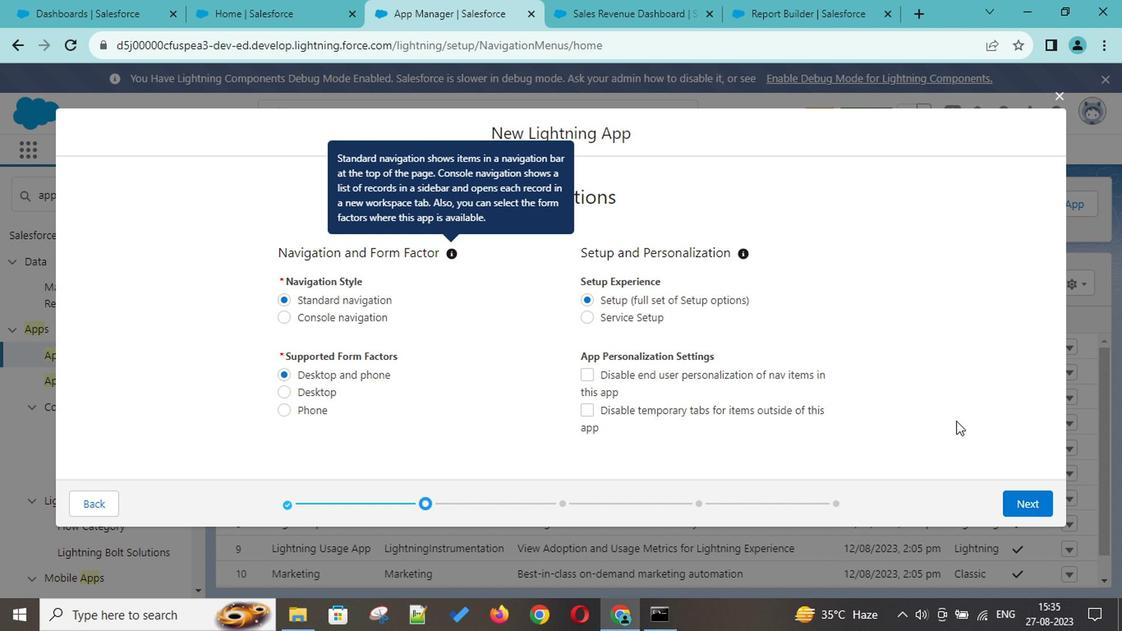 
Action: Mouse moved to (1015, 498)
Screenshot: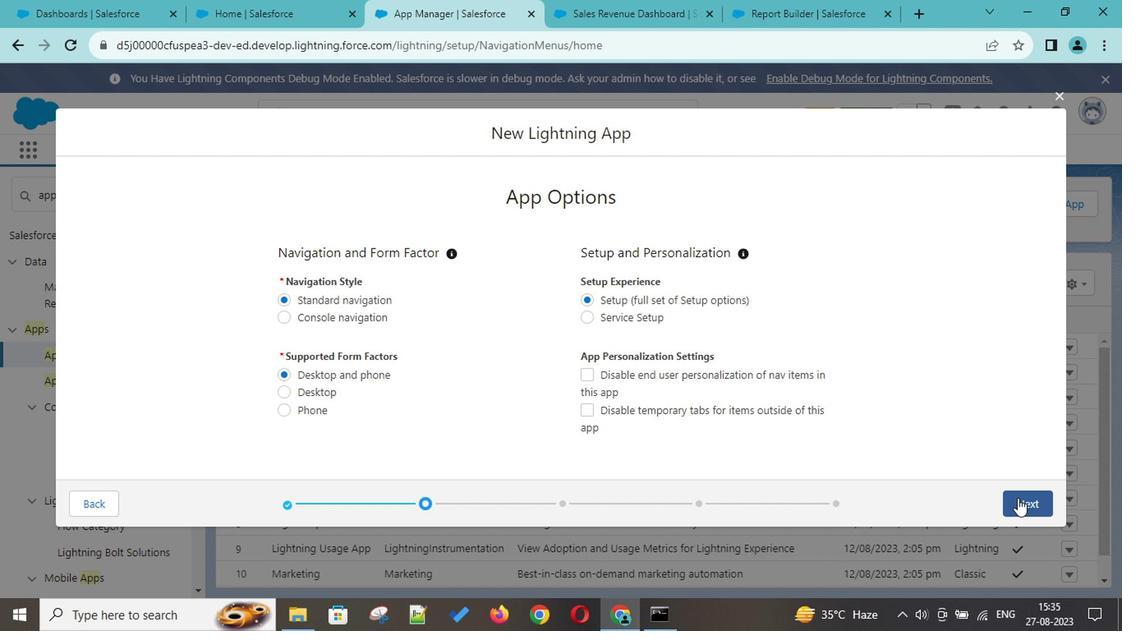 
Action: Mouse pressed left at (1015, 498)
Screenshot: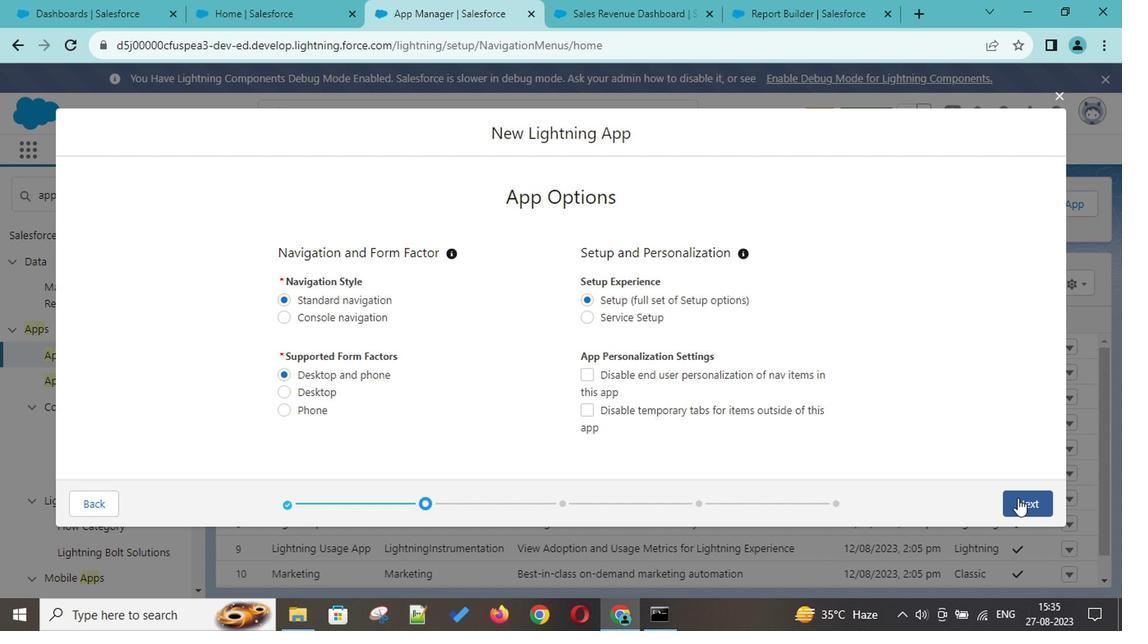 
Action: Mouse moved to (999, 434)
Screenshot: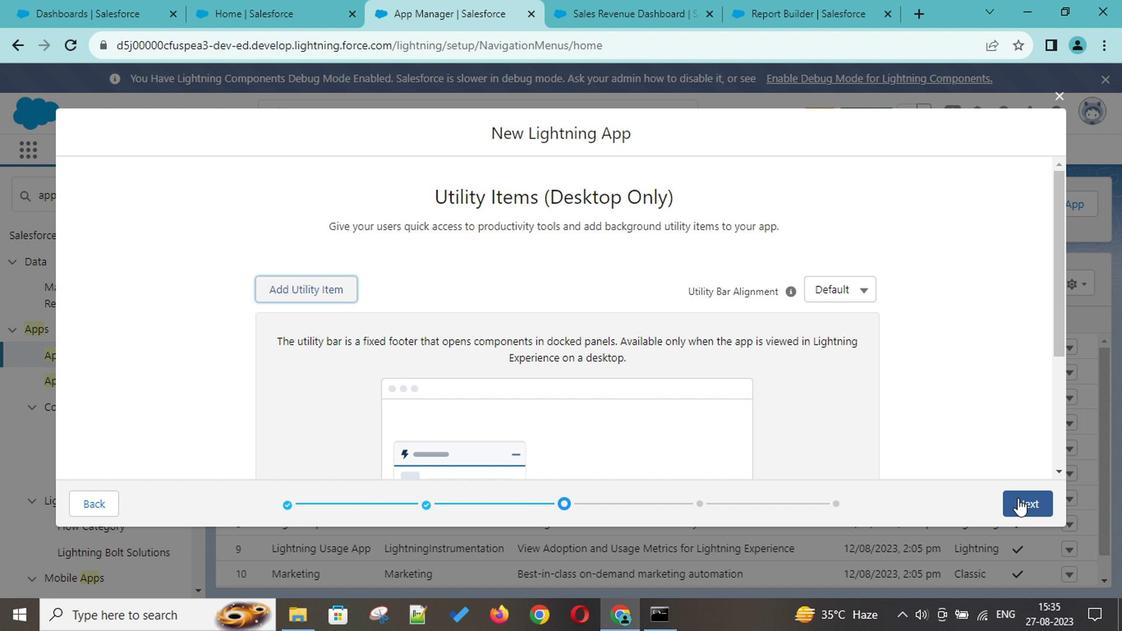 
Action: Mouse scrolled (999, 433) with delta (0, -1)
Screenshot: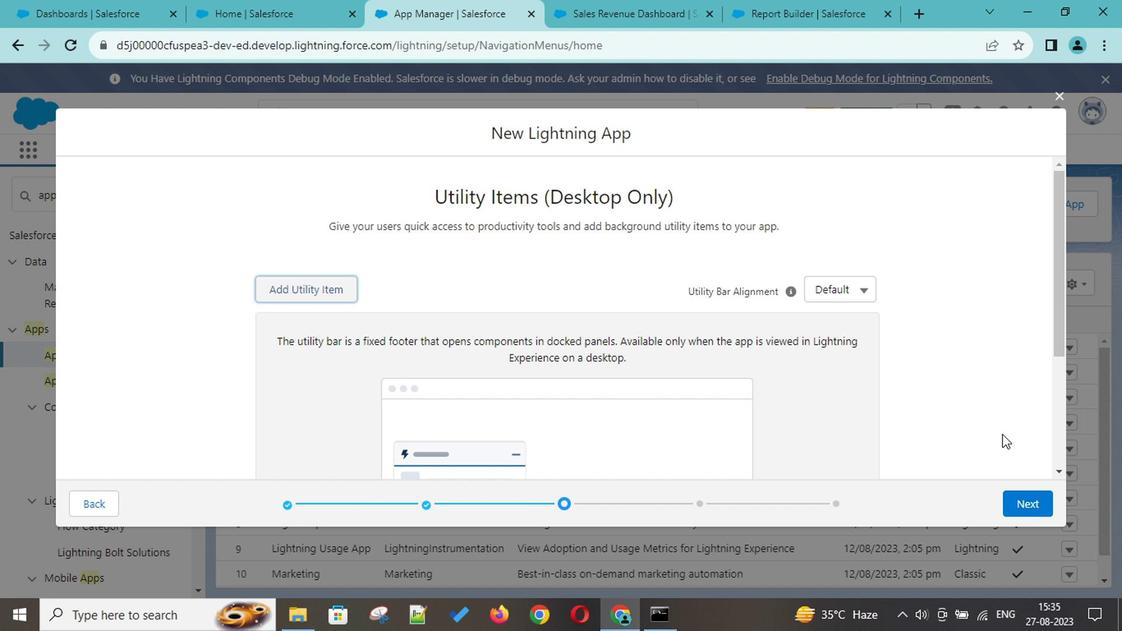 
Action: Mouse scrolled (999, 433) with delta (0, -1)
Screenshot: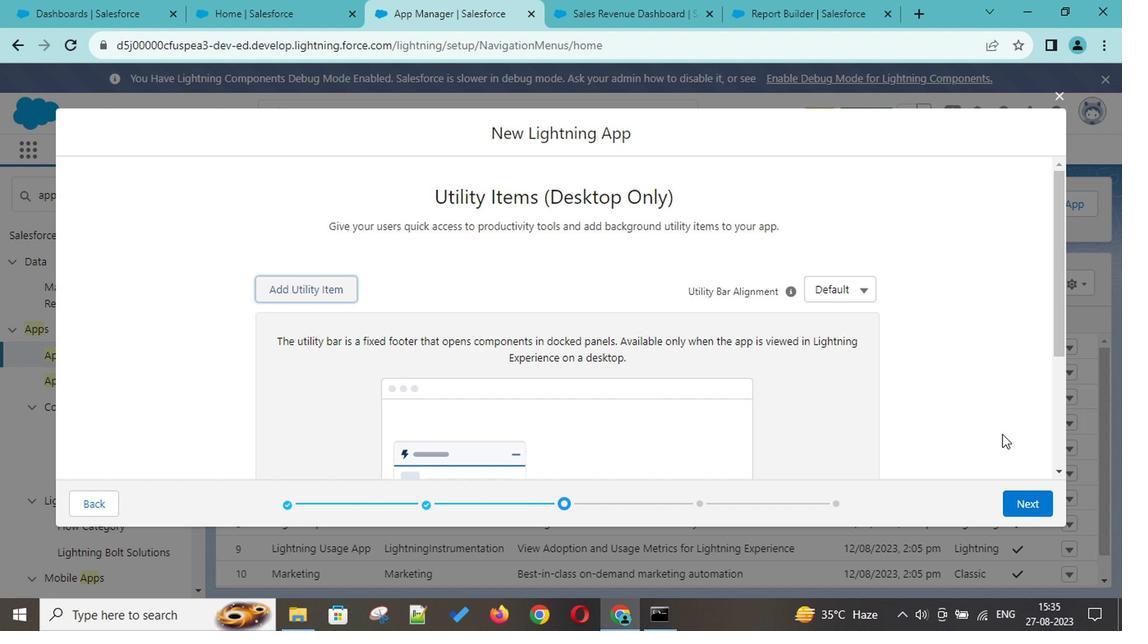 
Action: Mouse scrolled (999, 433) with delta (0, -1)
Screenshot: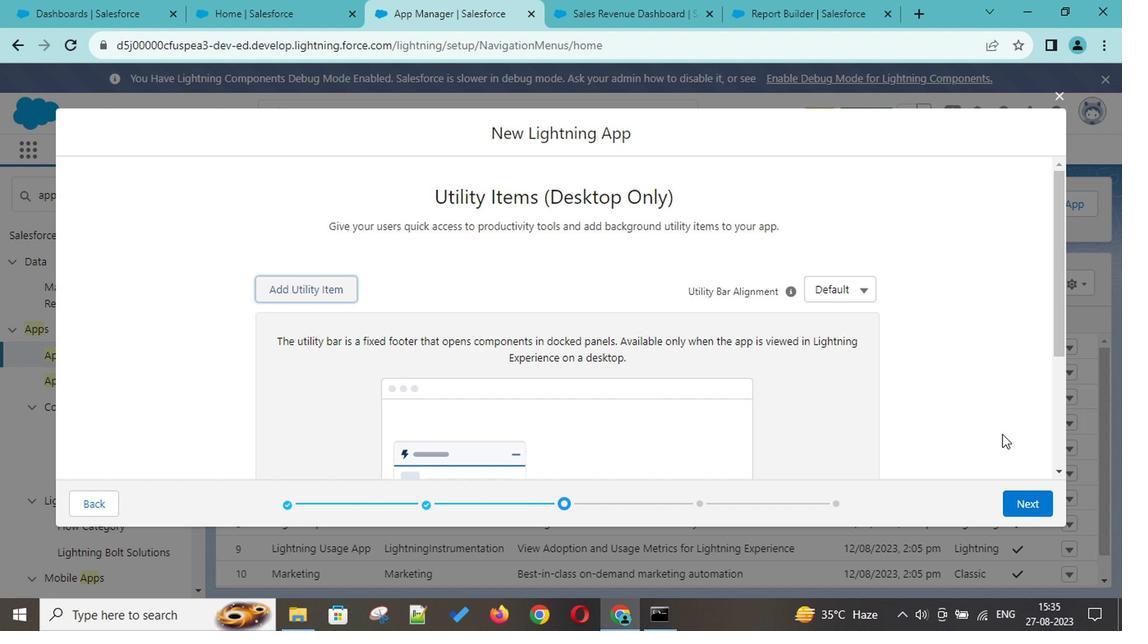 
Action: Mouse moved to (885, 428)
Screenshot: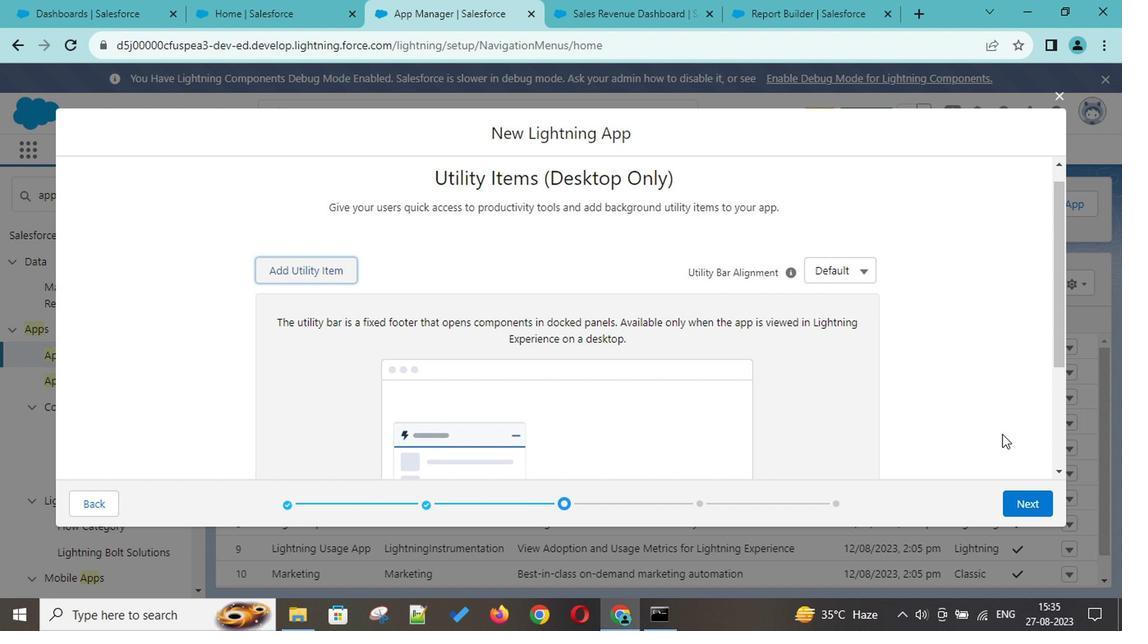 
Action: Mouse scrolled (885, 428) with delta (0, 0)
Screenshot: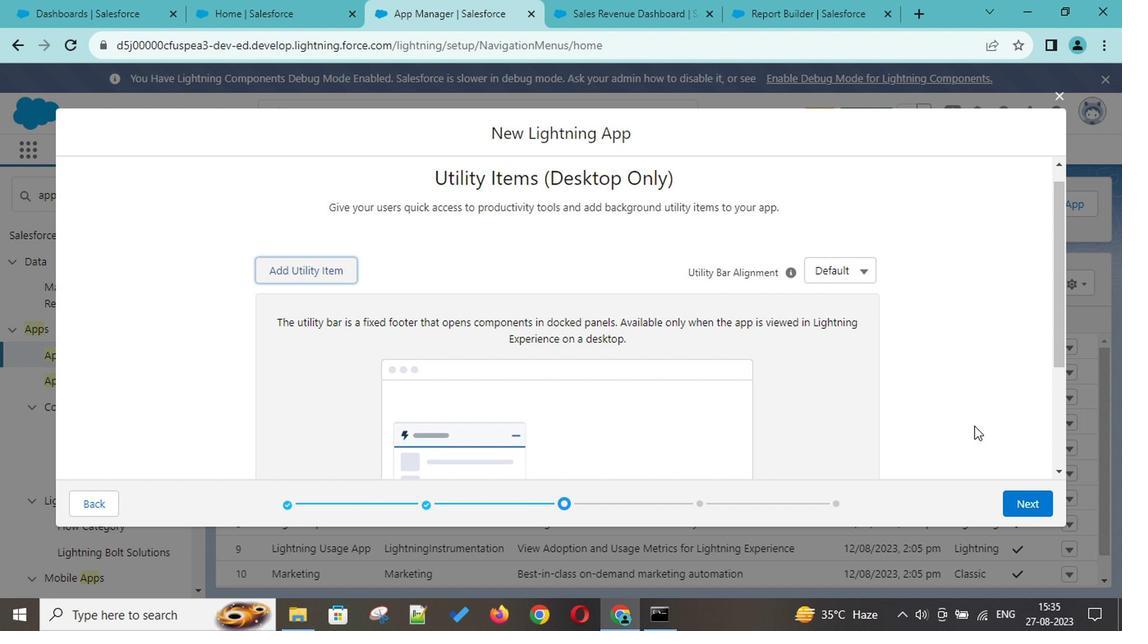 
Action: Mouse scrolled (885, 428) with delta (0, 0)
Screenshot: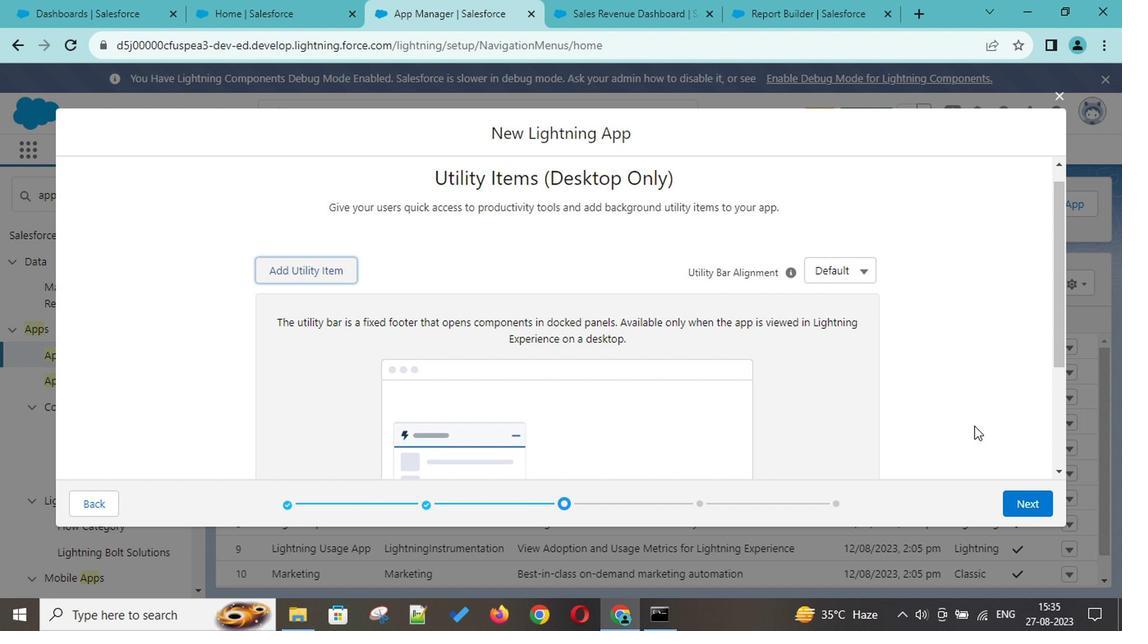 
Action: Mouse scrolled (885, 426) with delta (0, -2)
Screenshot: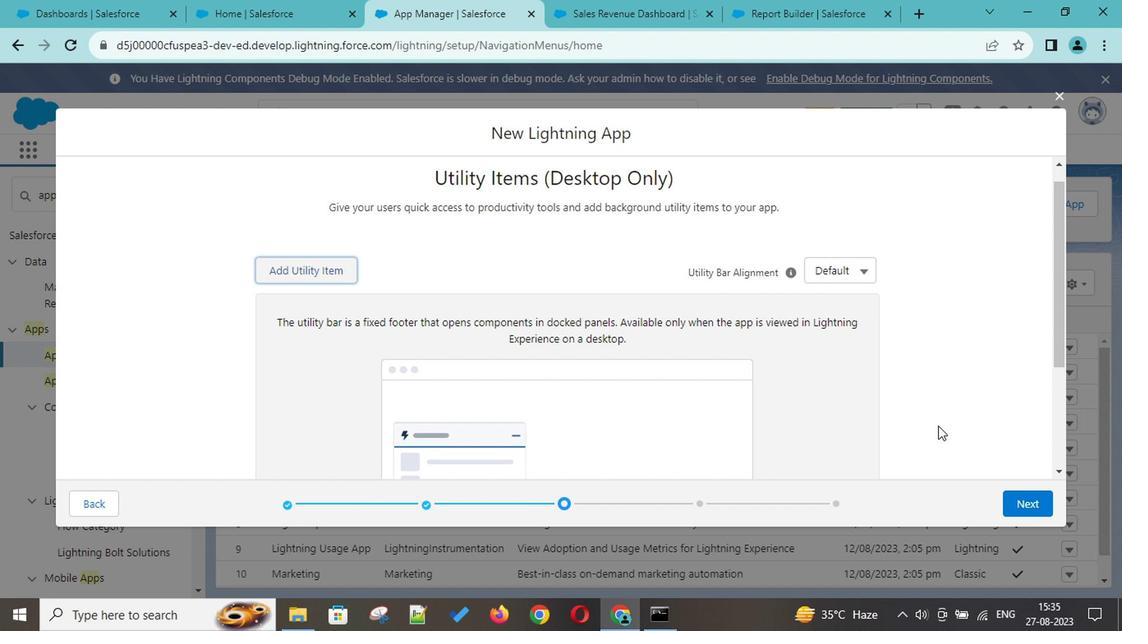 
Action: Mouse scrolled (885, 428) with delta (0, 0)
Screenshot: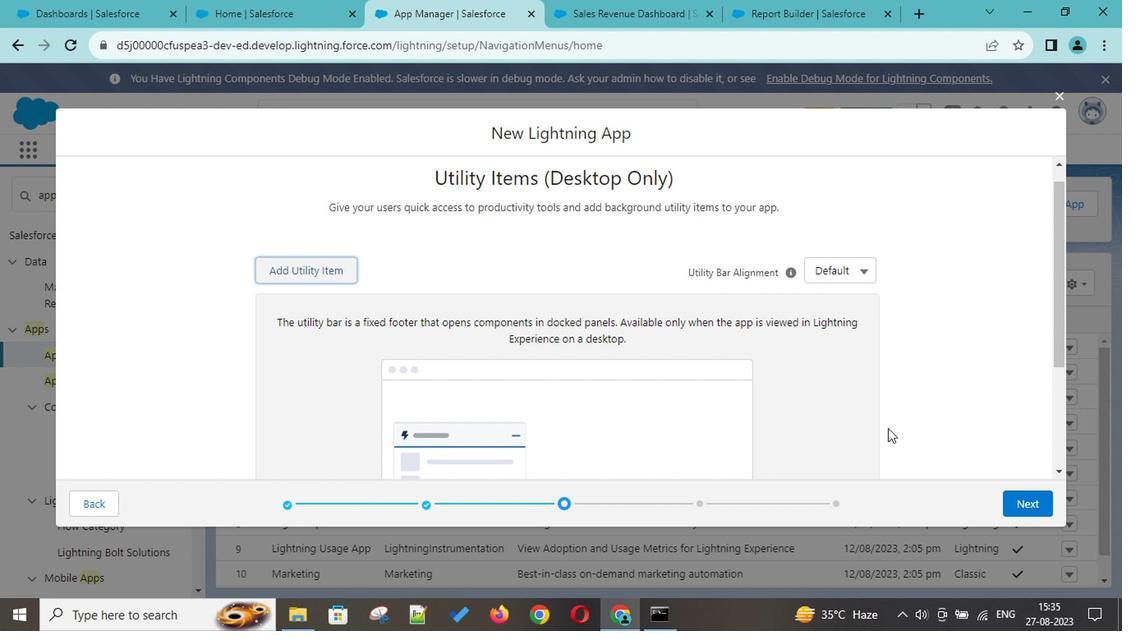 
Action: Mouse scrolled (885, 428) with delta (0, 0)
Screenshot: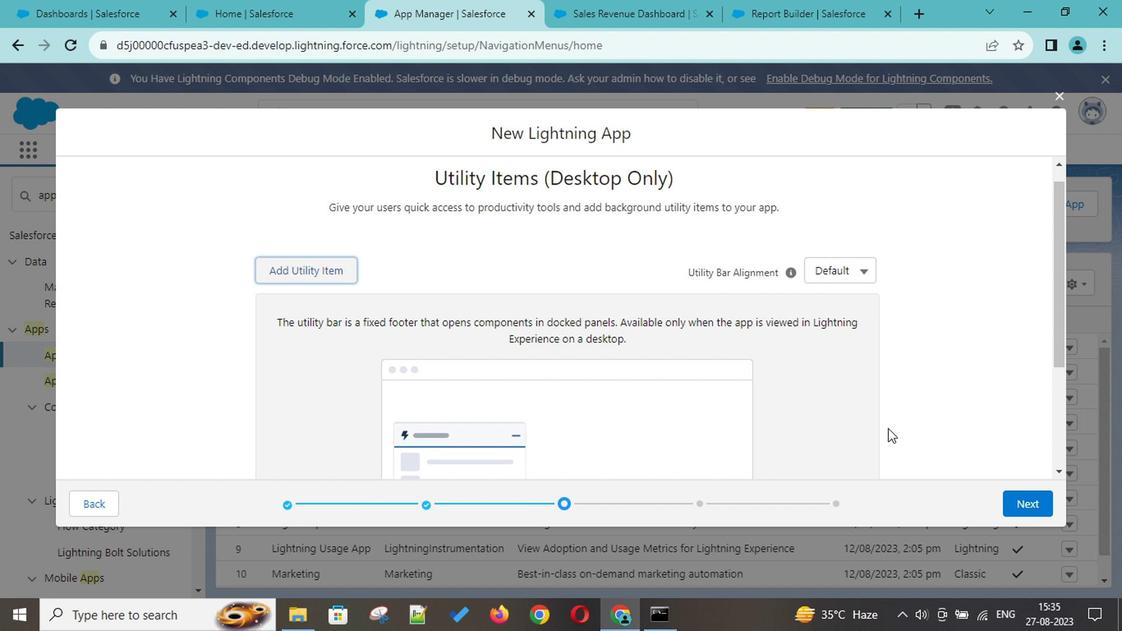 
Action: Mouse scrolled (885, 428) with delta (0, 0)
Screenshot: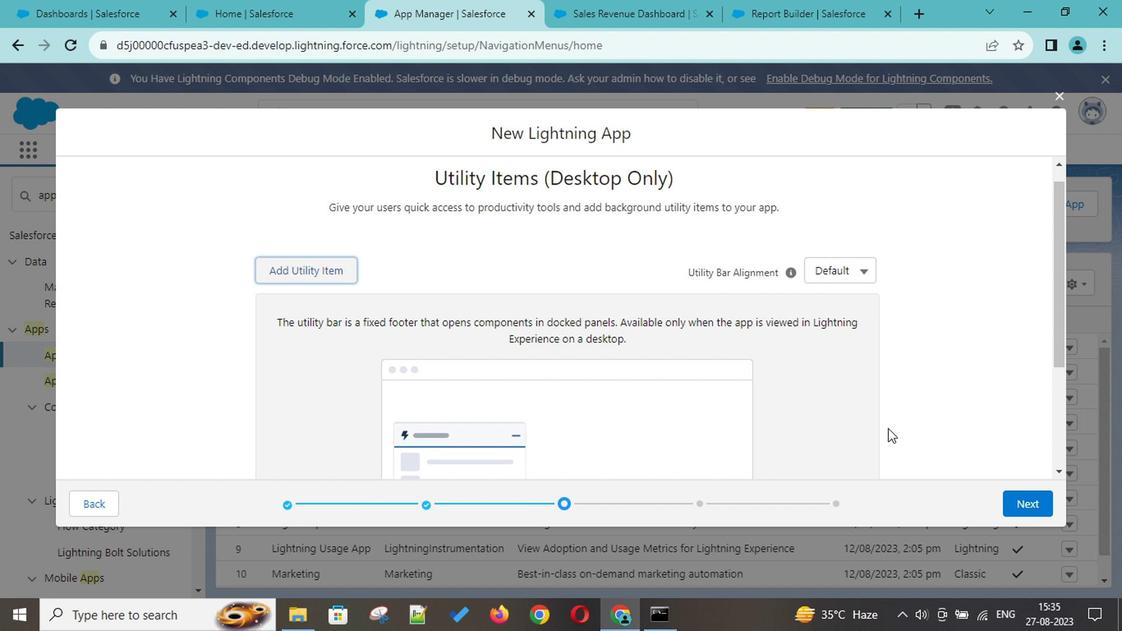 
Action: Mouse scrolled (885, 428) with delta (0, 0)
Screenshot: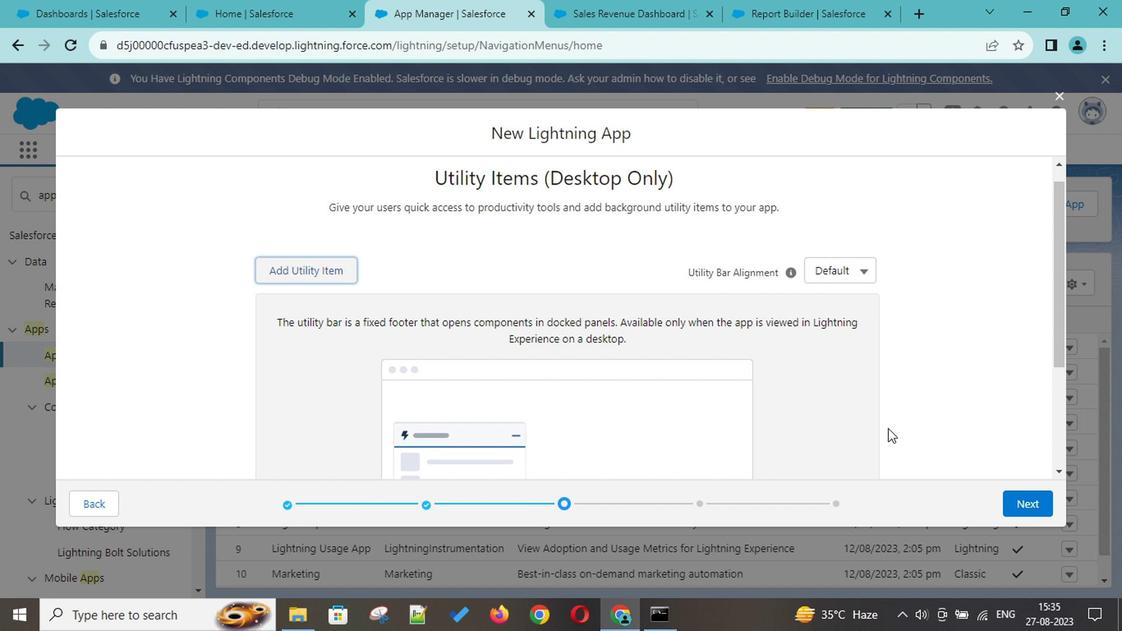 
Action: Mouse scrolled (885, 428) with delta (0, 0)
Screenshot: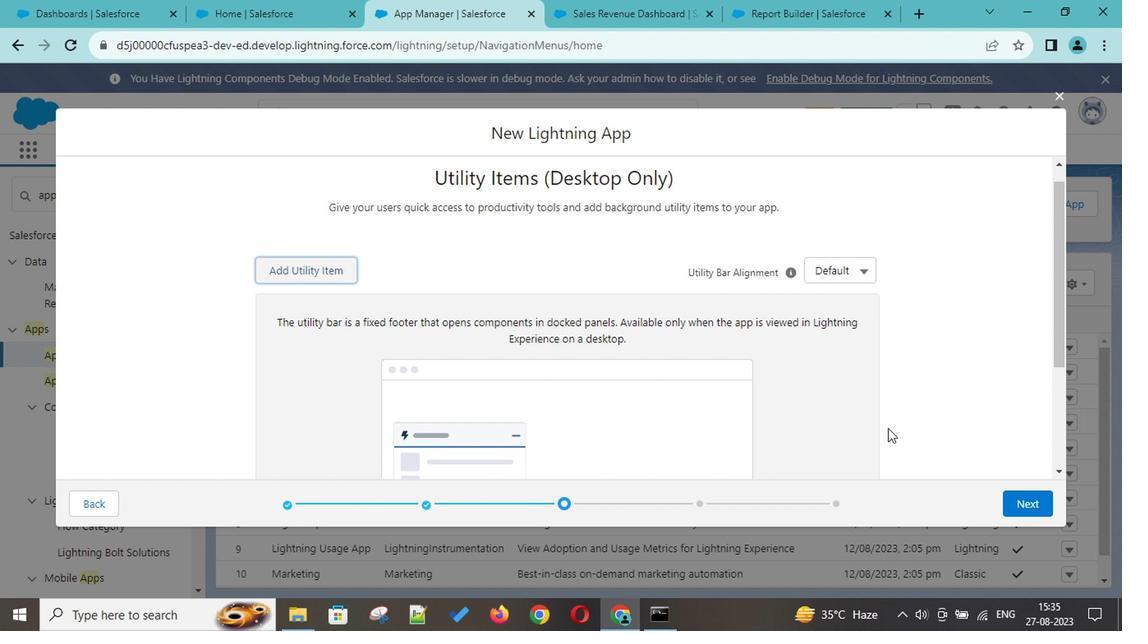 
Action: Mouse scrolled (885, 428) with delta (0, 0)
Screenshot: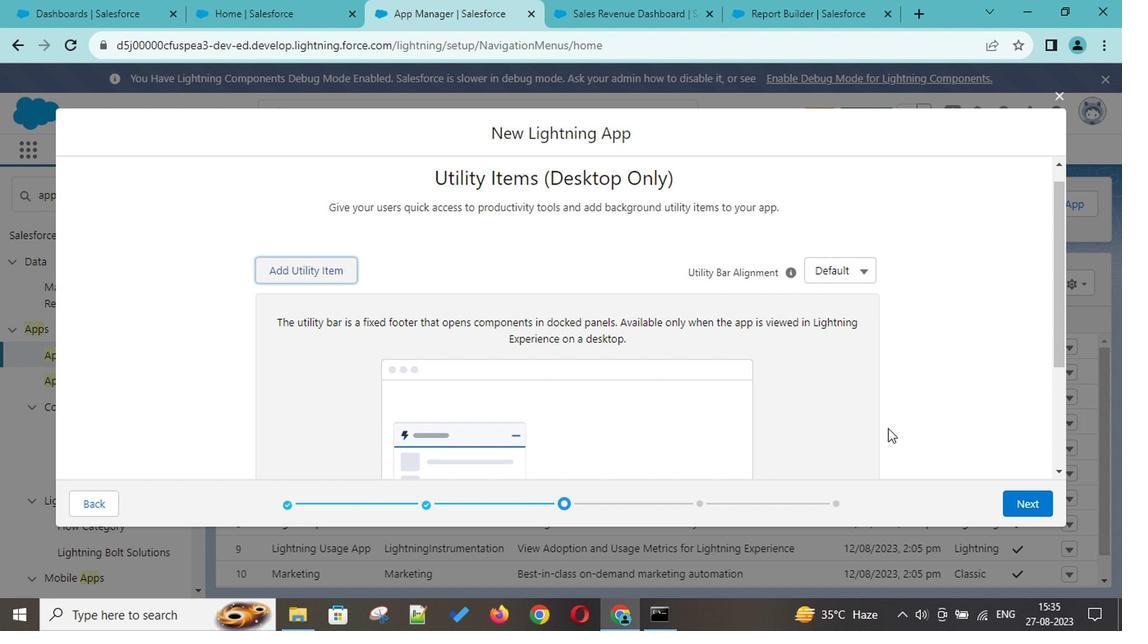 
Action: Mouse scrolled (885, 428) with delta (0, 0)
Screenshot: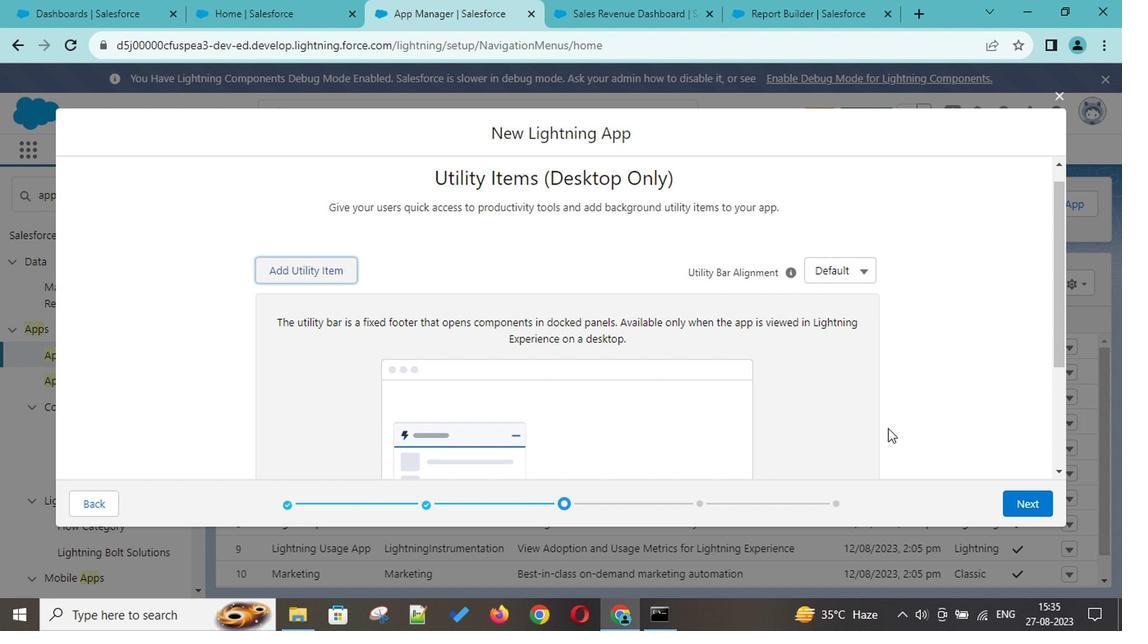 
Action: Mouse scrolled (885, 428) with delta (0, 0)
Screenshot: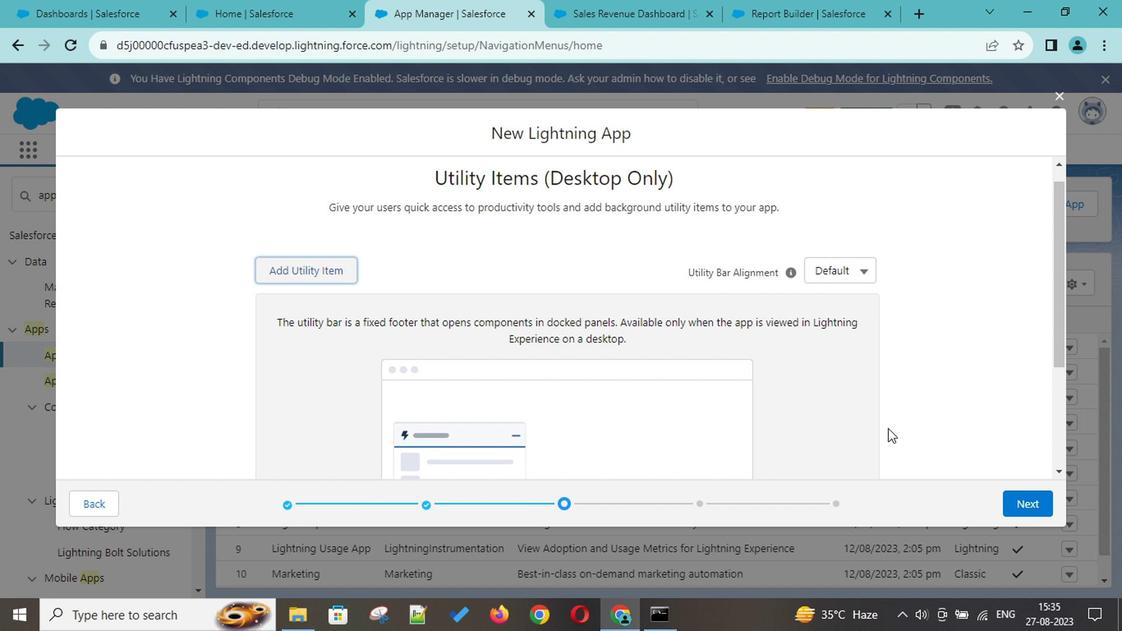 
Action: Mouse scrolled (885, 428) with delta (0, 0)
Screenshot: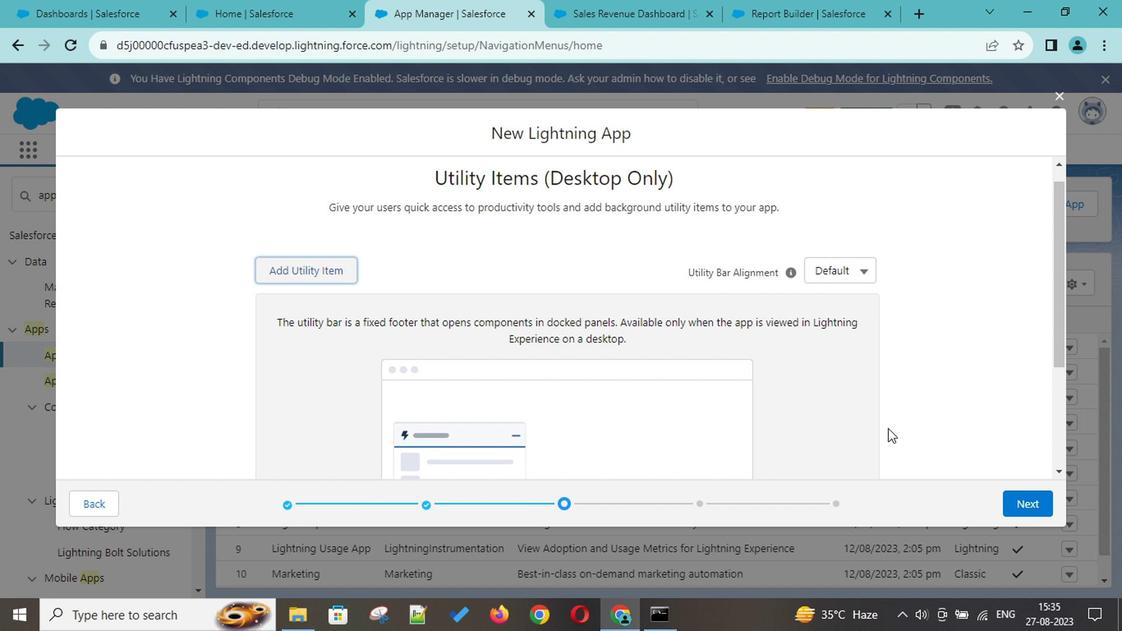 
Action: Mouse scrolled (885, 428) with delta (0, 0)
Screenshot: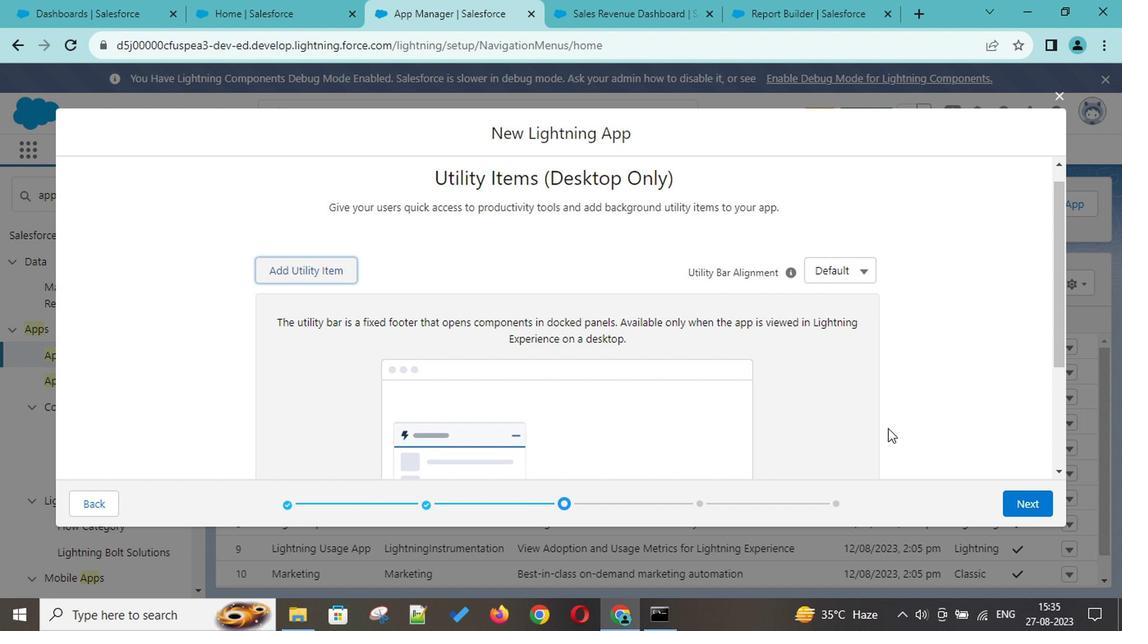 
Action: Mouse scrolled (885, 428) with delta (0, 0)
Screenshot: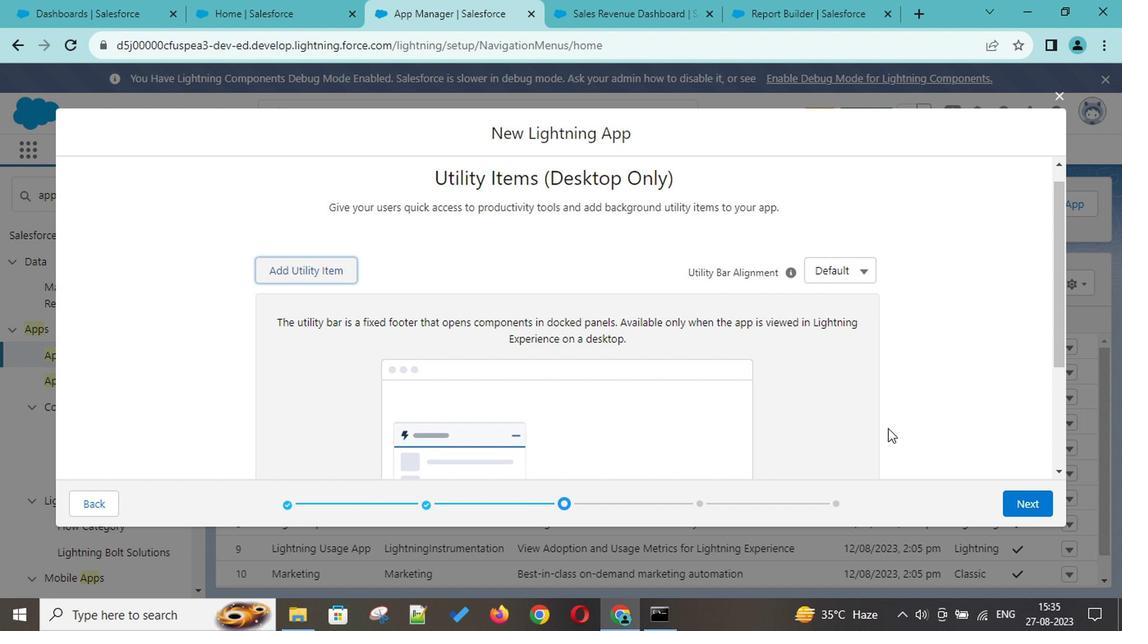 
Action: Mouse scrolled (885, 428) with delta (0, 0)
Screenshot: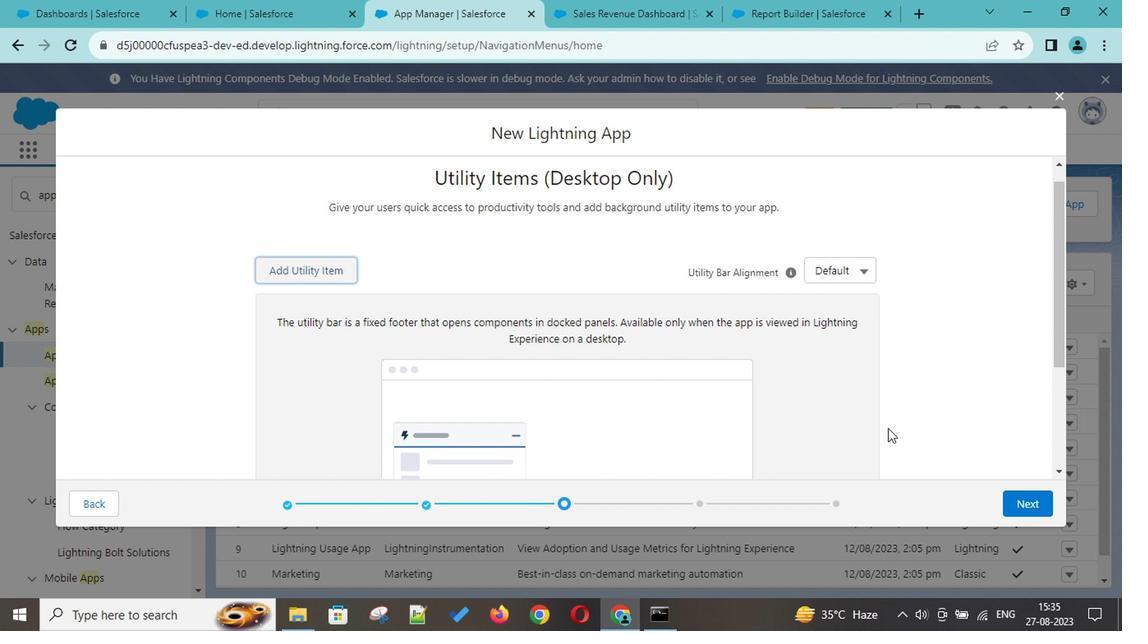 
Action: Mouse scrolled (885, 428) with delta (0, 0)
Screenshot: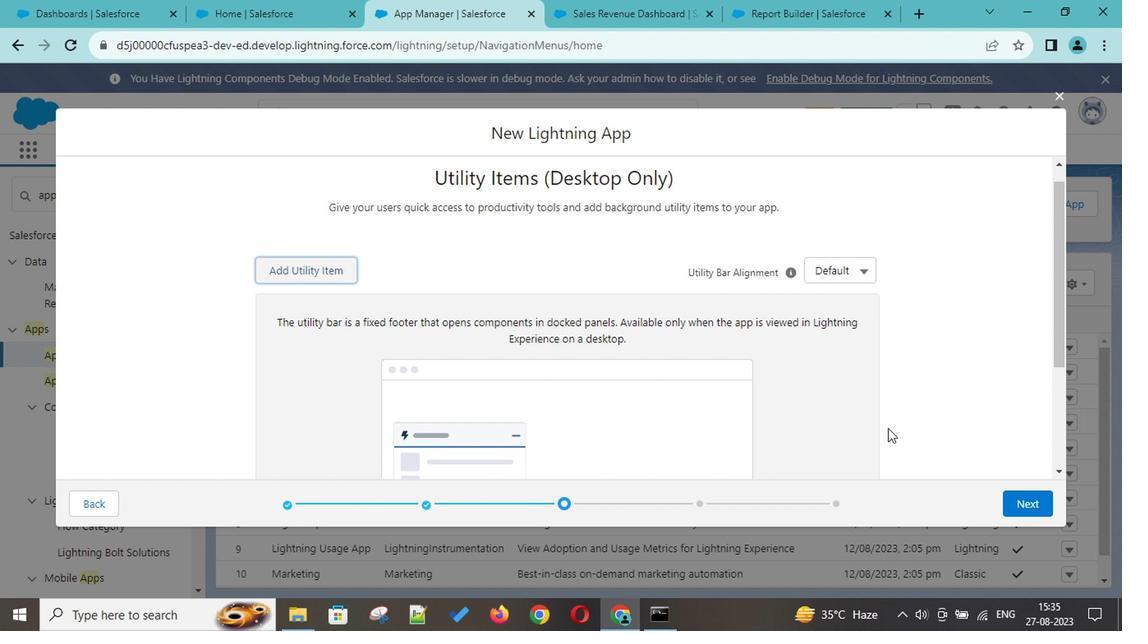 
Action: Mouse scrolled (885, 428) with delta (0, 0)
Screenshot: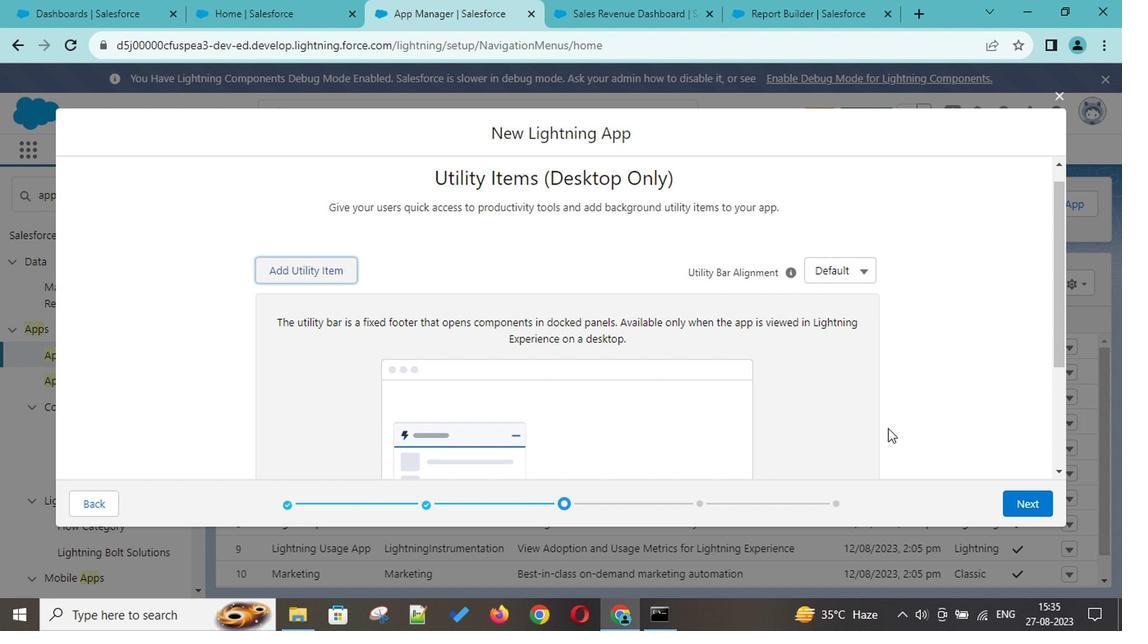 
Action: Mouse scrolled (885, 428) with delta (0, 0)
Screenshot: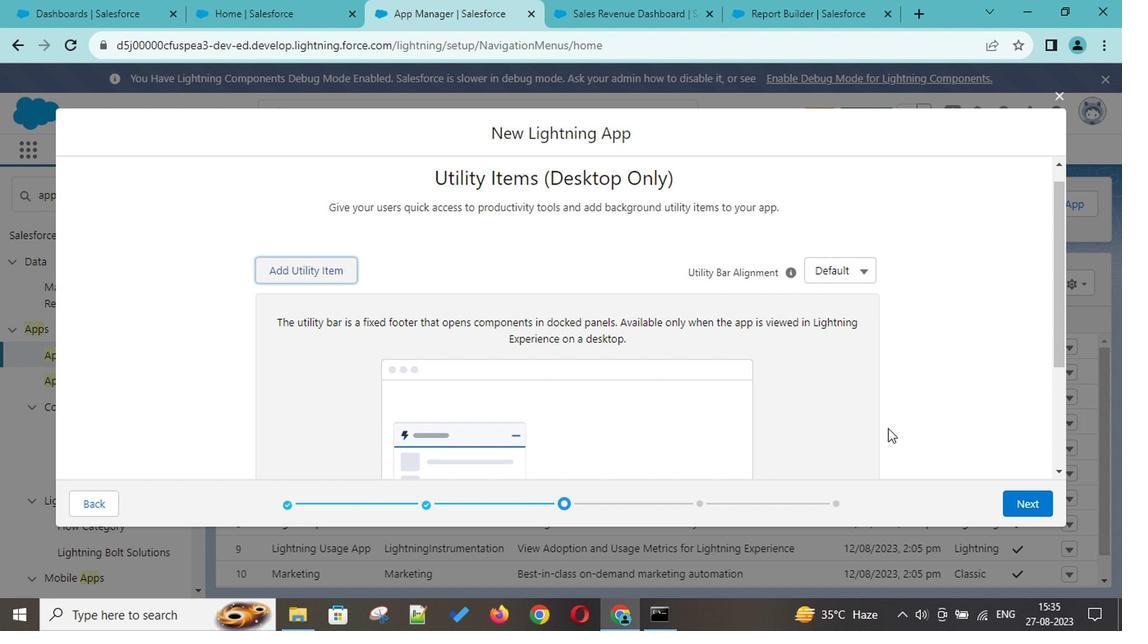 
Action: Mouse scrolled (885, 428) with delta (0, 0)
Screenshot: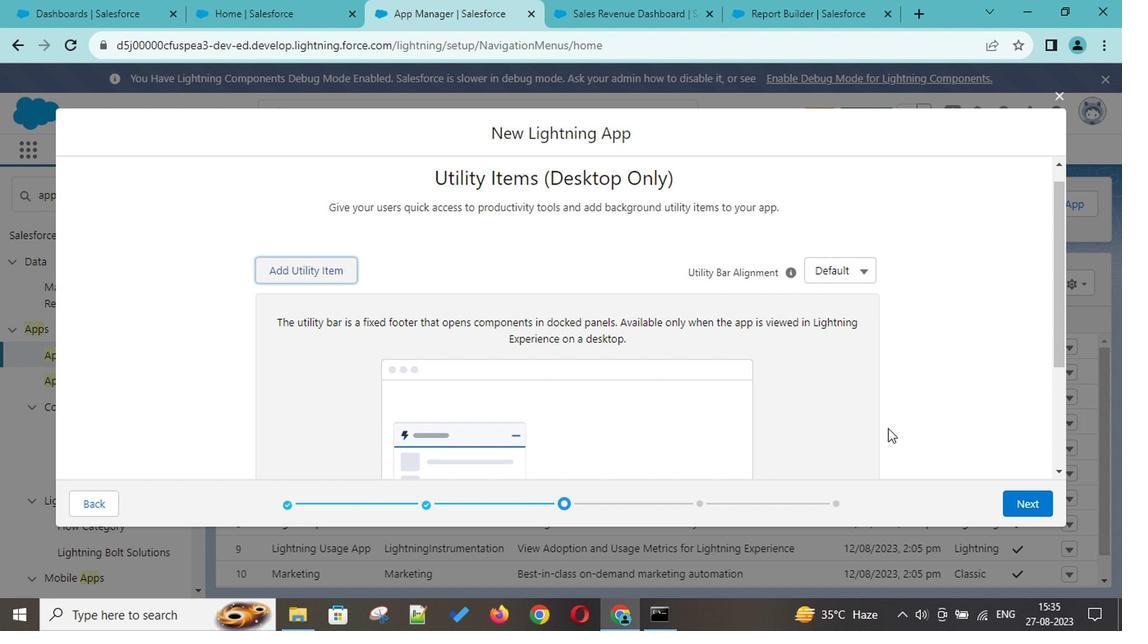 
Action: Mouse scrolled (885, 428) with delta (0, 0)
Screenshot: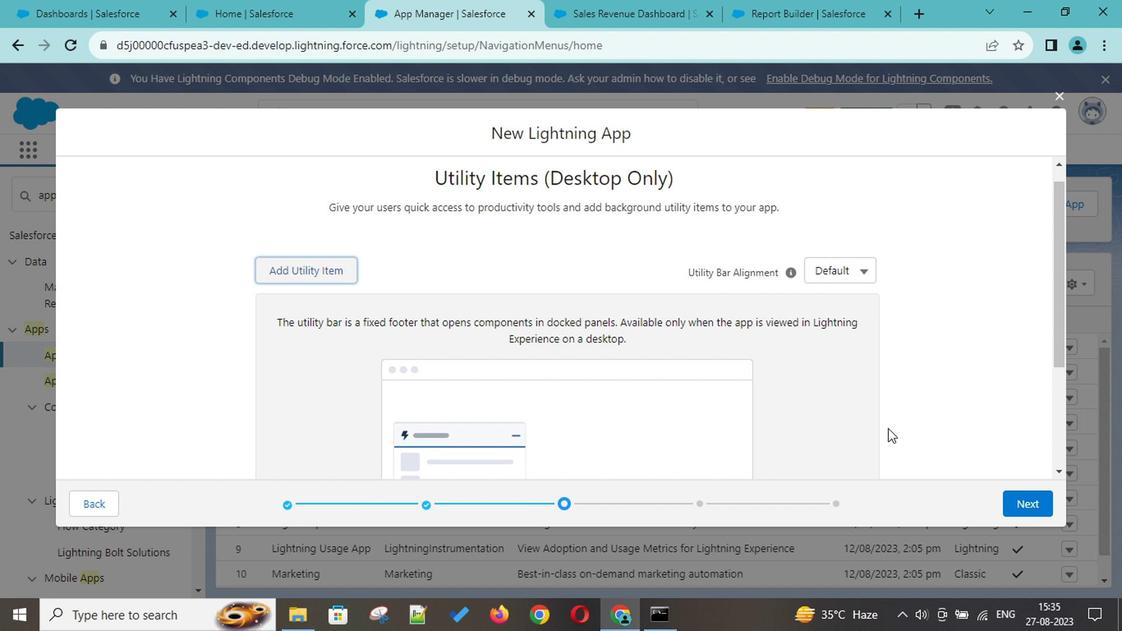 
Action: Mouse scrolled (885, 428) with delta (0, 0)
Screenshot: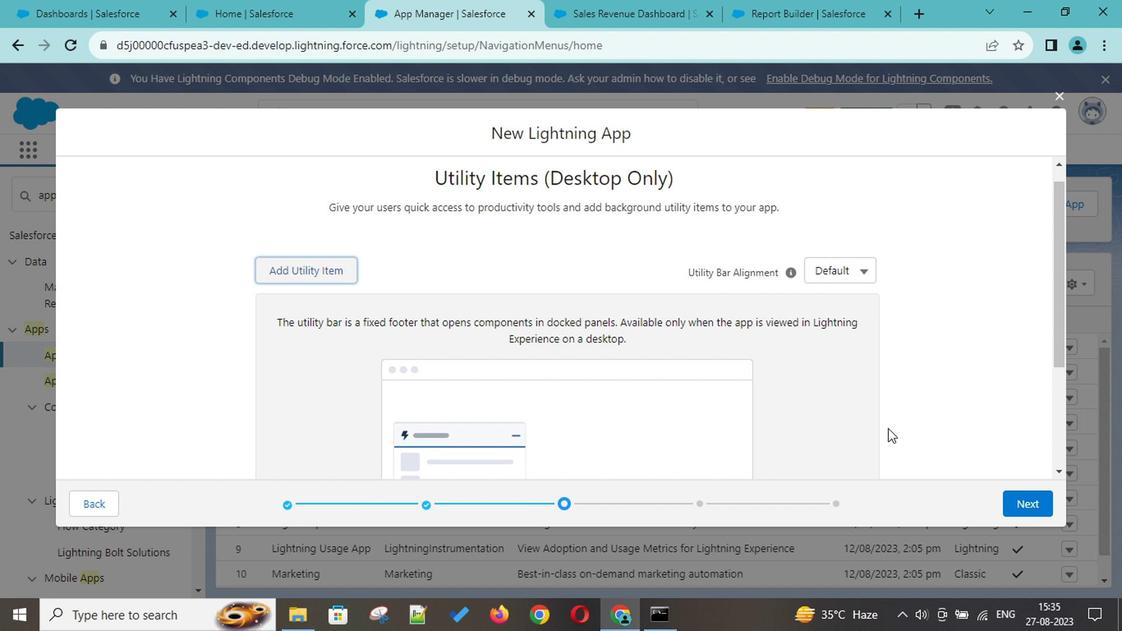 
Action: Mouse scrolled (885, 428) with delta (0, 0)
Screenshot: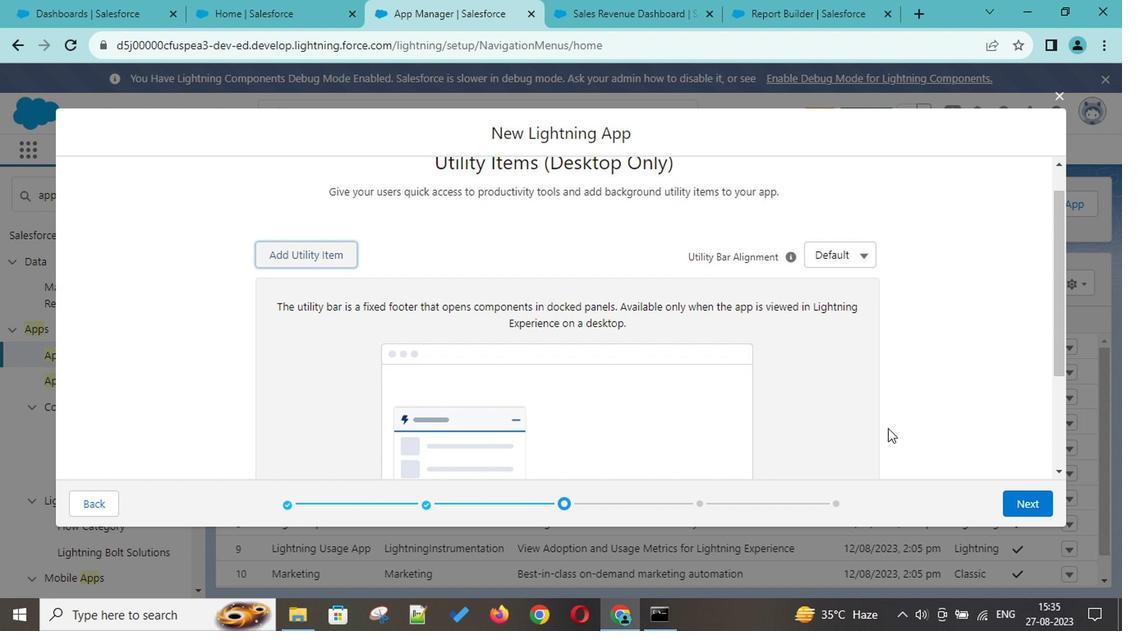 
Action: Mouse scrolled (885, 428) with delta (0, 0)
Screenshot: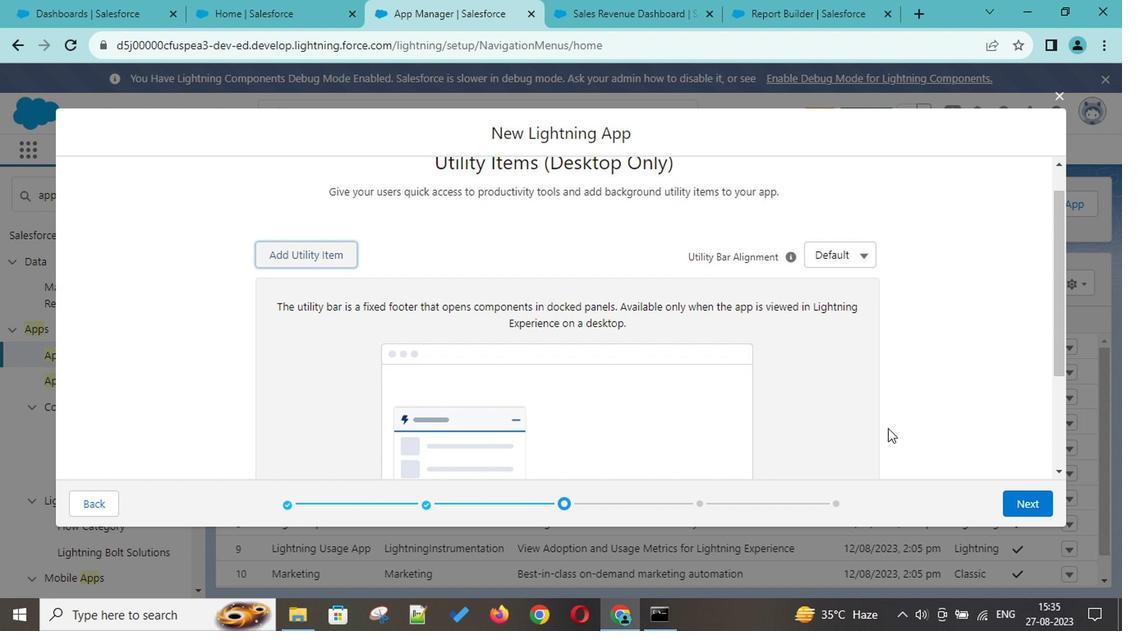 
Action: Mouse scrolled (885, 428) with delta (0, 0)
Screenshot: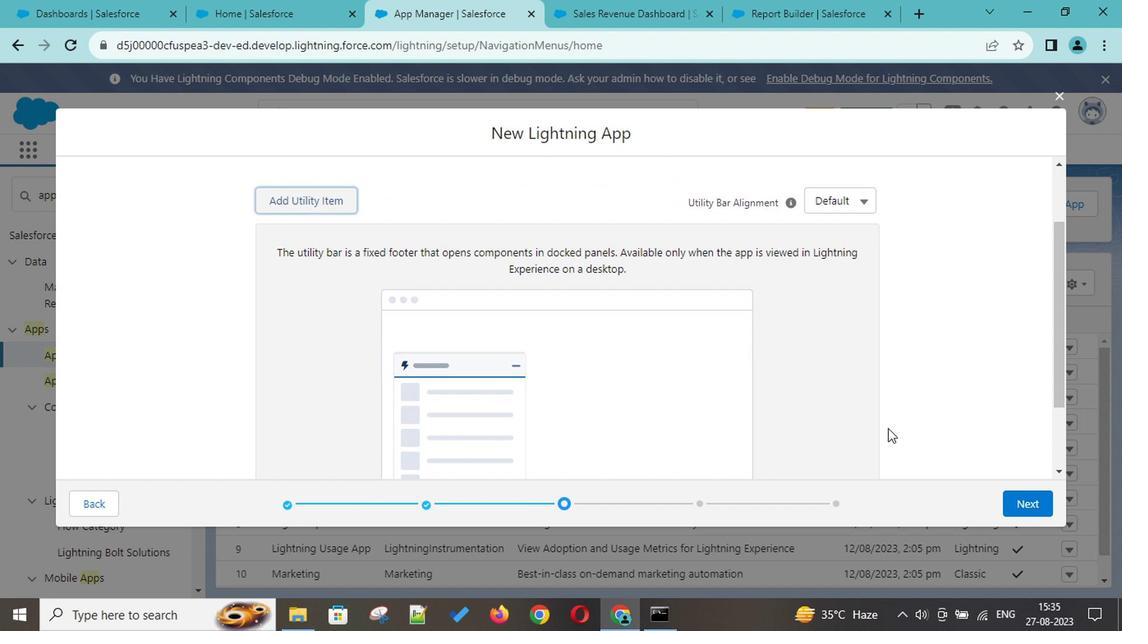 
Action: Mouse scrolled (885, 428) with delta (0, 0)
Screenshot: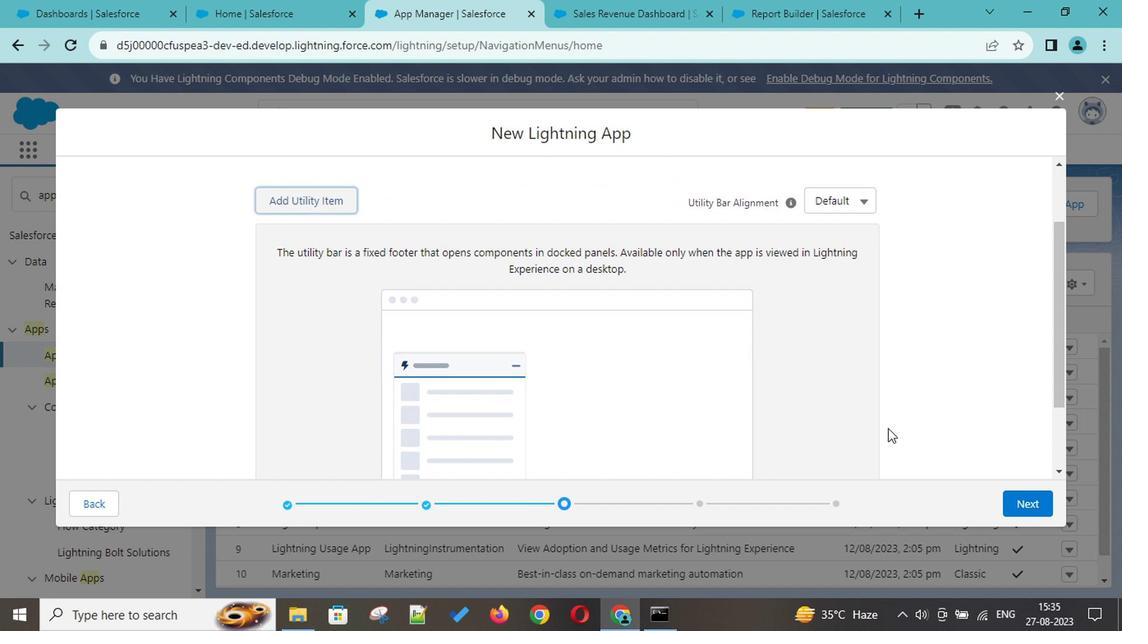 
Action: Mouse scrolled (885, 428) with delta (0, 0)
Screenshot: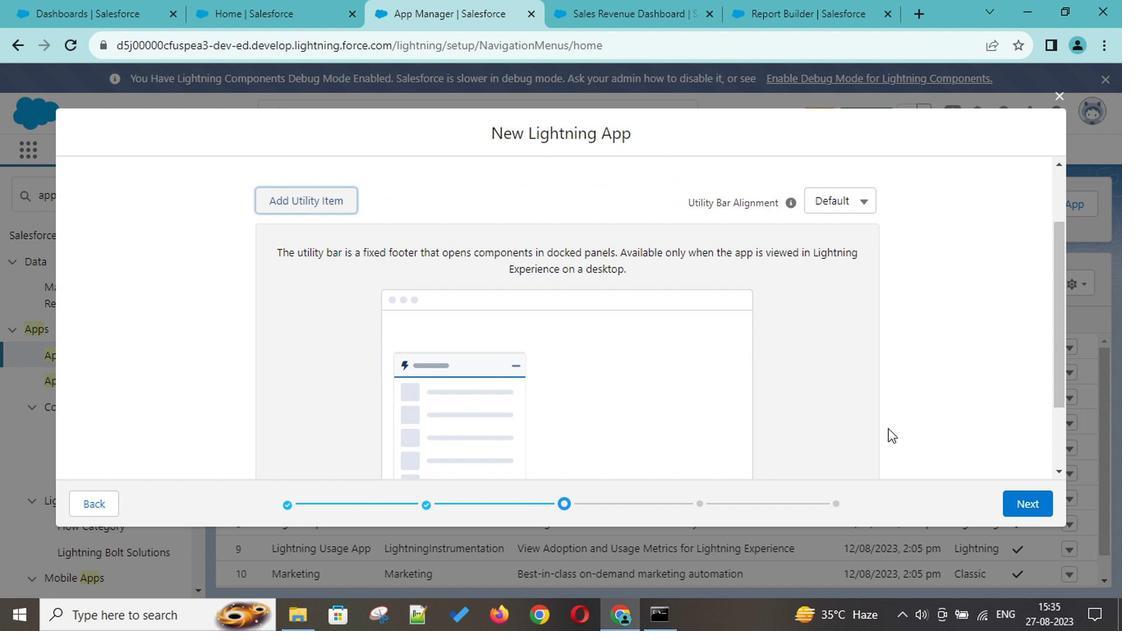 
Action: Mouse scrolled (885, 428) with delta (0, 0)
Screenshot: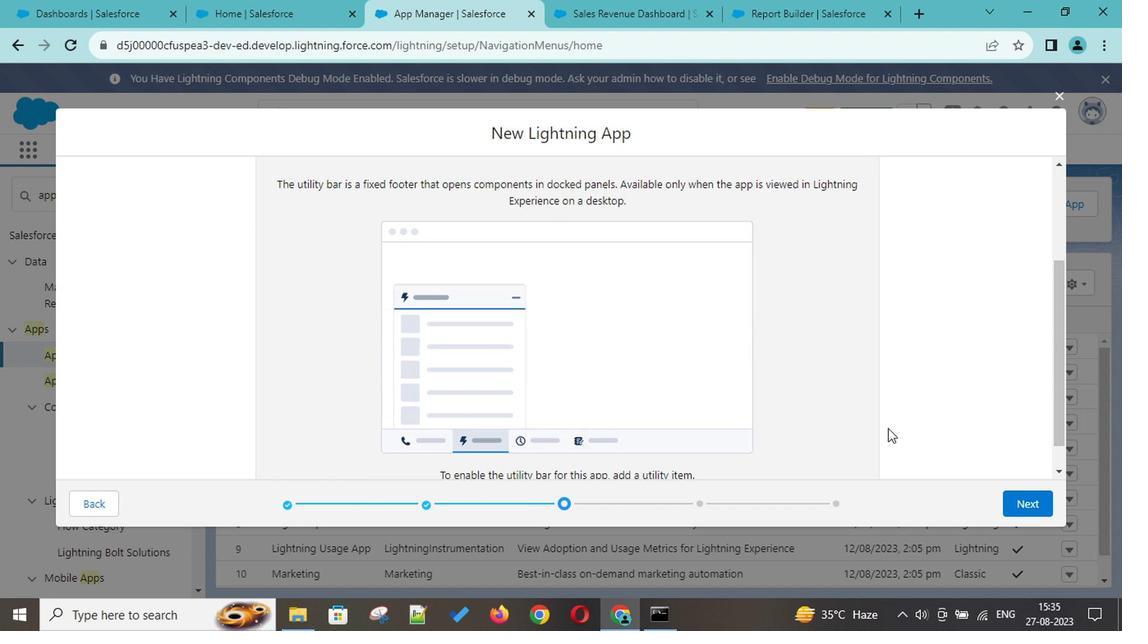 
Action: Mouse scrolled (885, 428) with delta (0, 0)
Screenshot: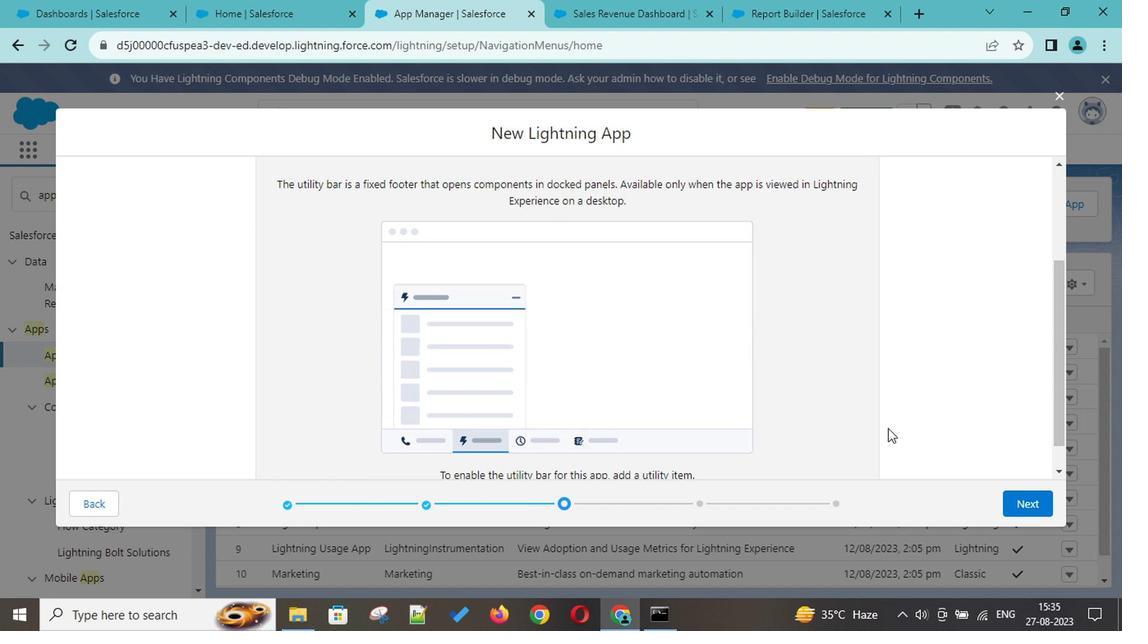 
Action: Mouse scrolled (885, 428) with delta (0, 0)
Screenshot: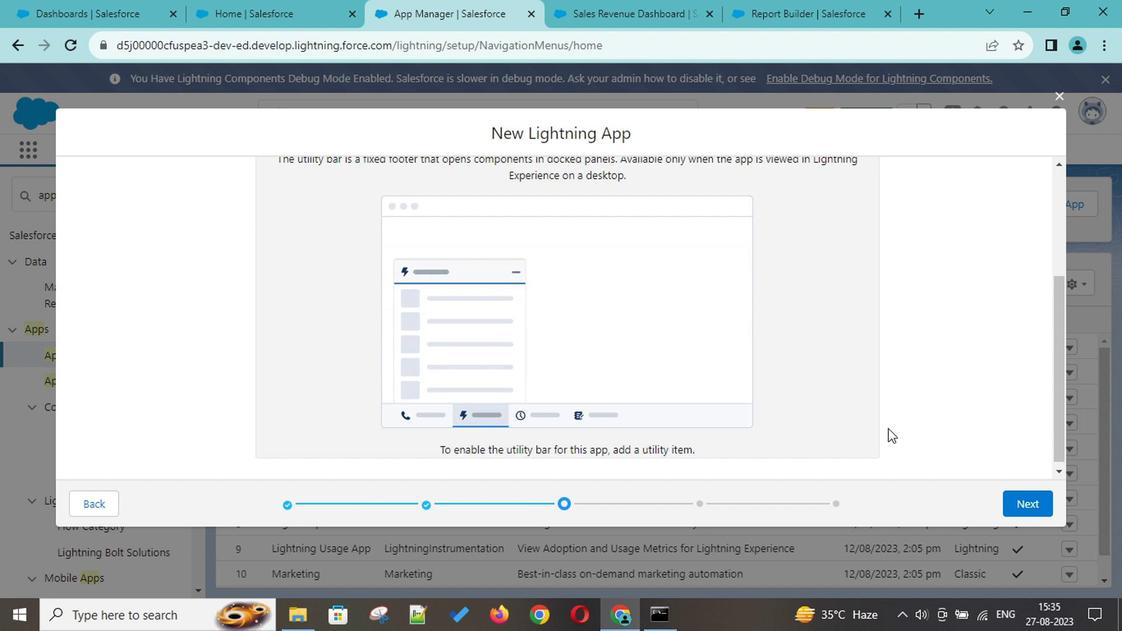 
Action: Mouse scrolled (885, 428) with delta (0, 0)
Screenshot: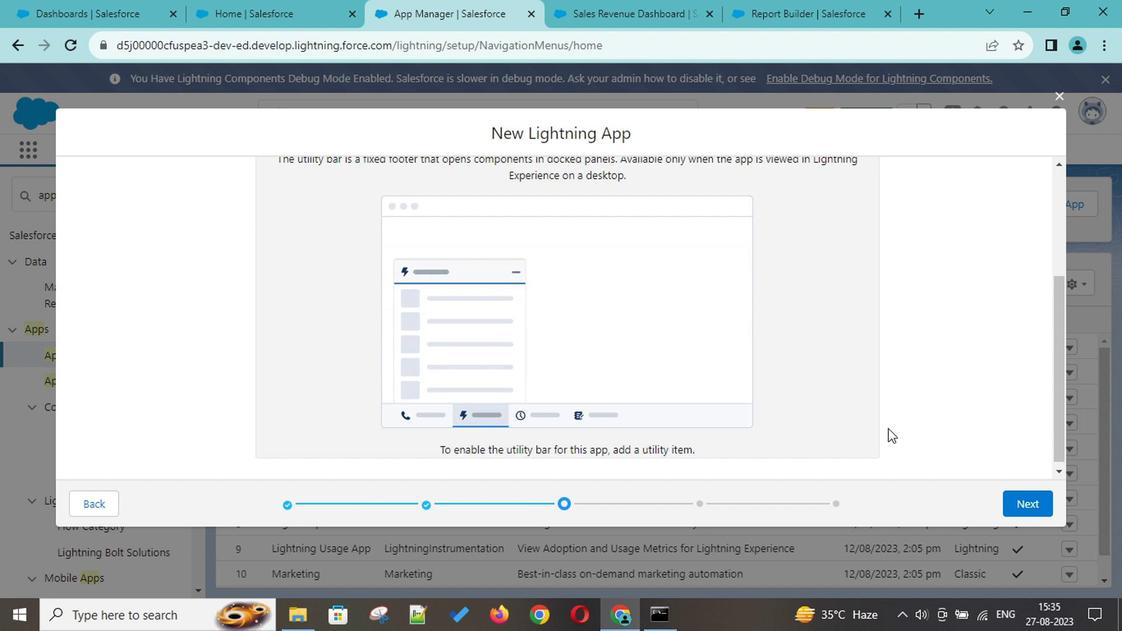 
Action: Mouse moved to (893, 351)
Screenshot: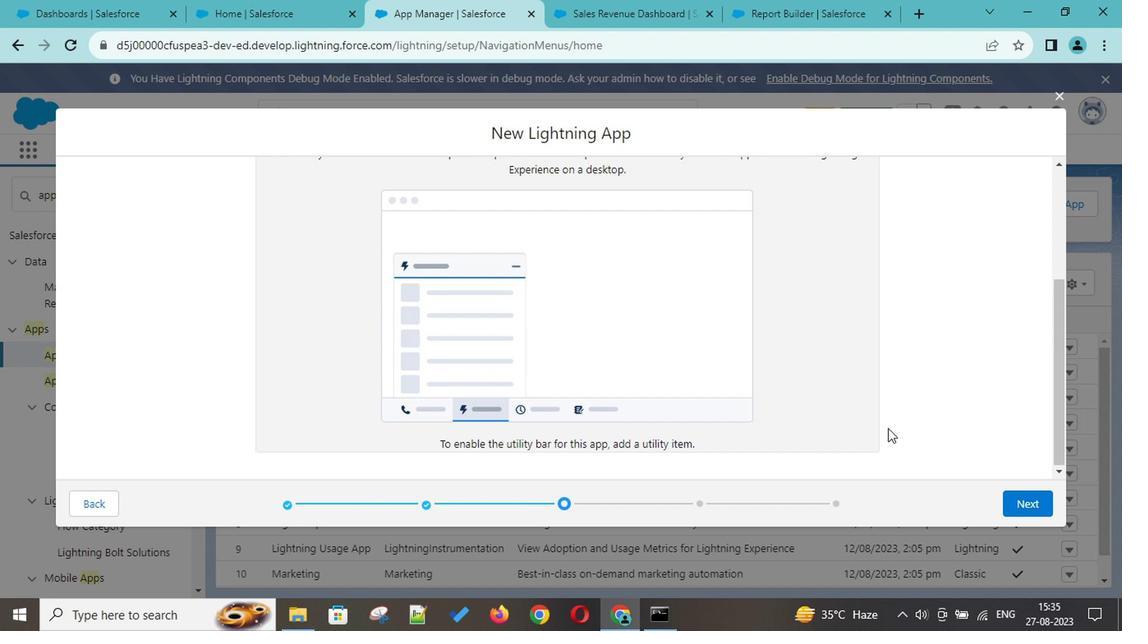 
Action: Mouse scrolled (893, 351) with delta (0, 0)
Screenshot: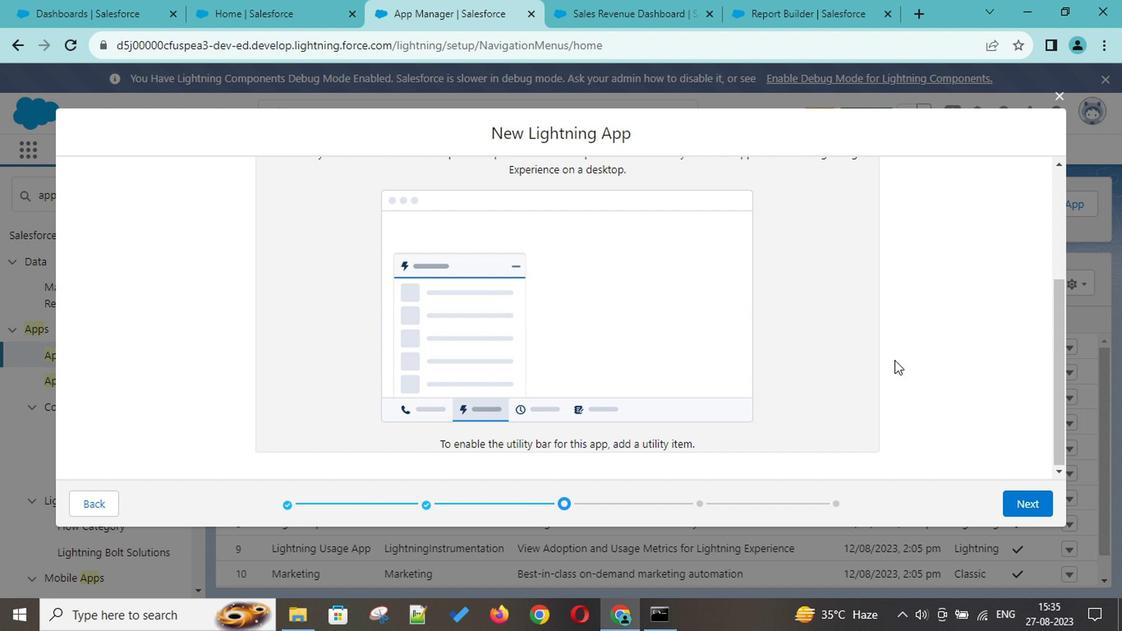
Action: Mouse scrolled (893, 351) with delta (0, 0)
Screenshot: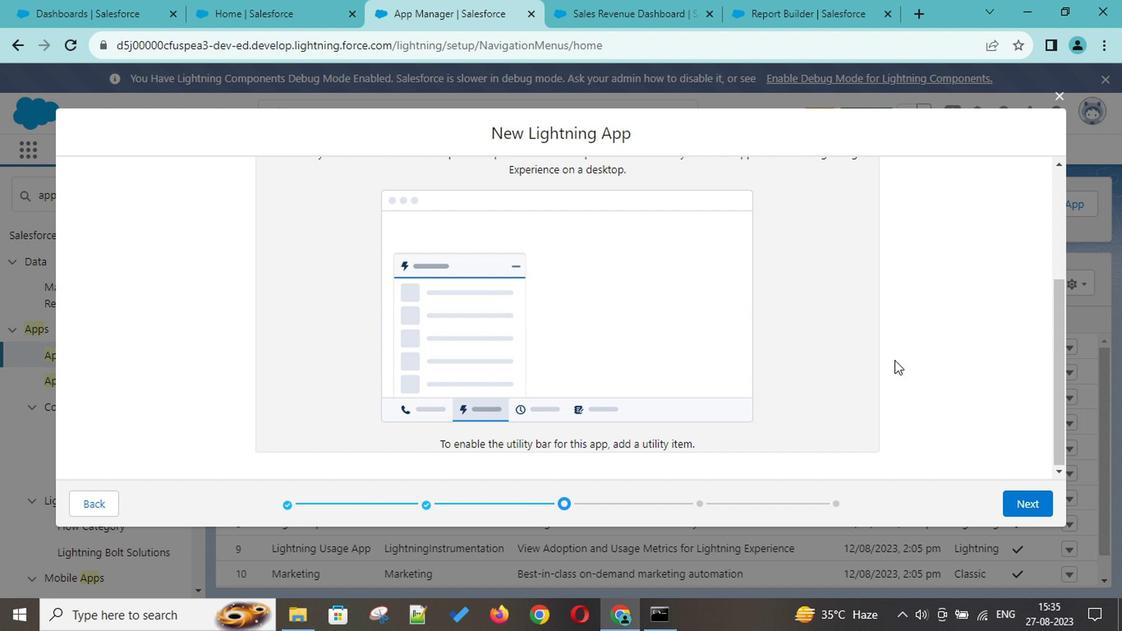 
Action: Mouse moved to (960, 341)
Screenshot: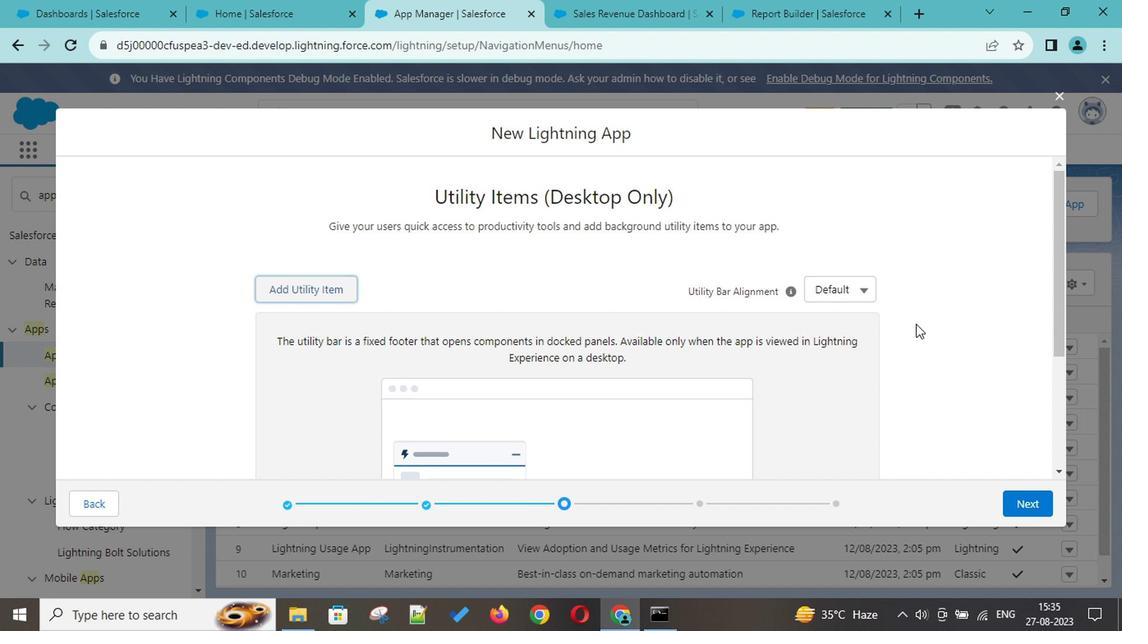 
Action: Mouse scrolled (960, 341) with delta (0, 0)
Screenshot: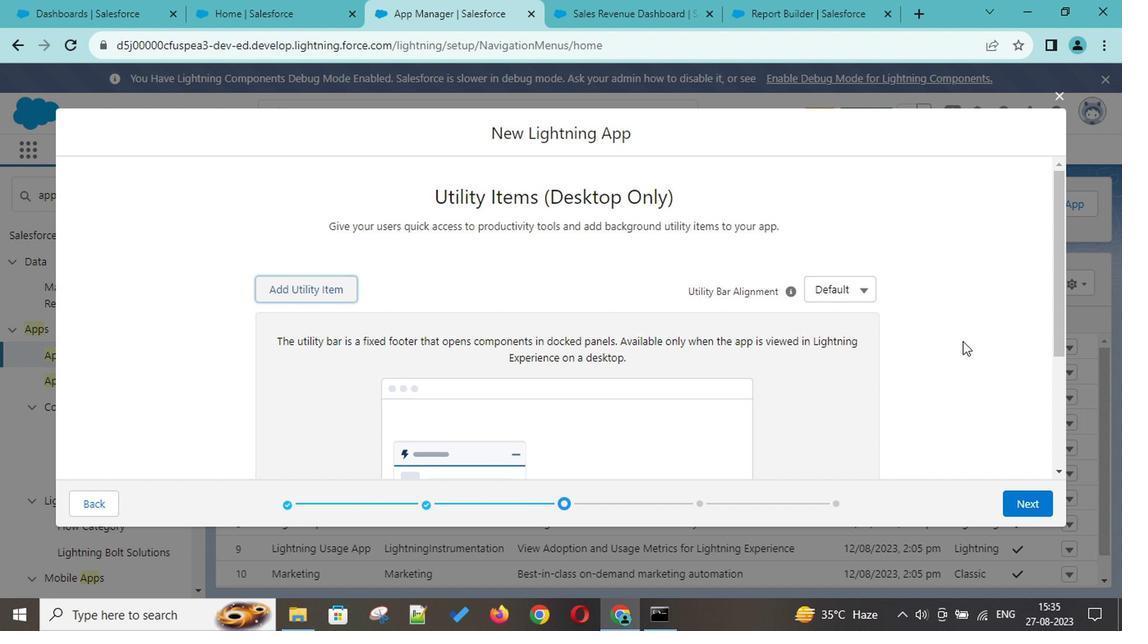 
Action: Mouse scrolled (960, 341) with delta (0, 0)
Screenshot: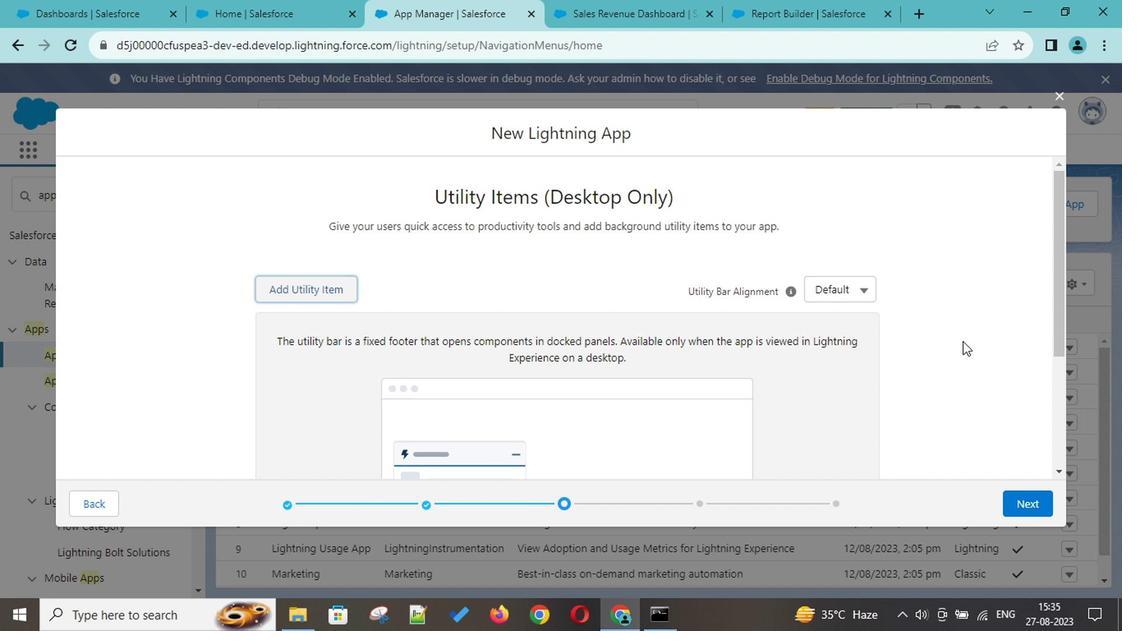 
Action: Mouse scrolled (960, 341) with delta (0, 0)
Screenshot: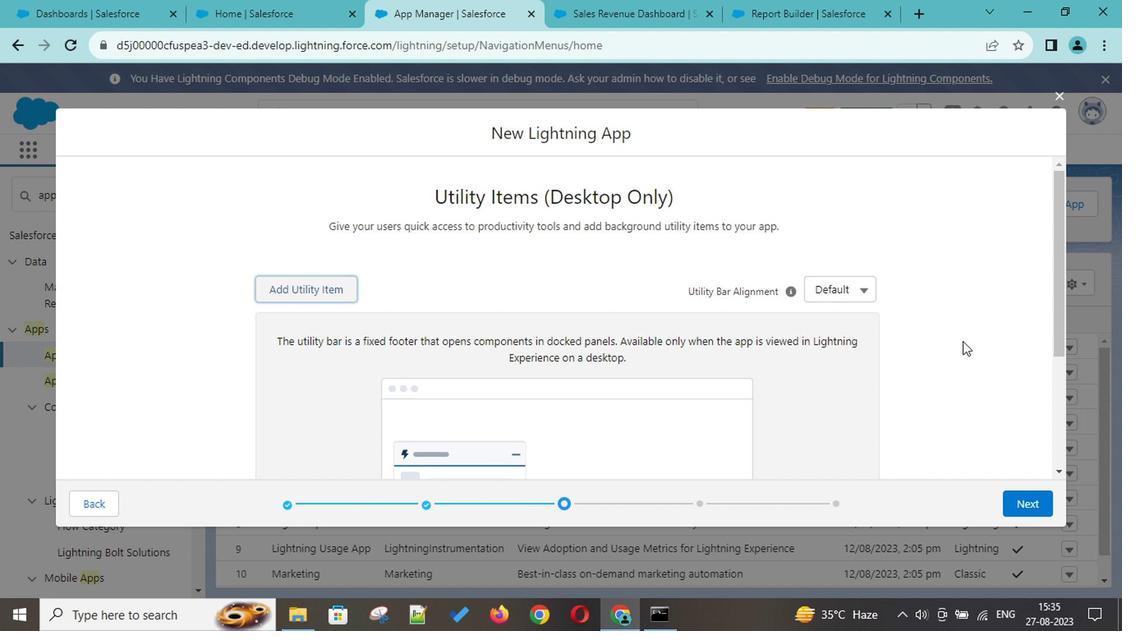 
Action: Mouse scrolled (960, 341) with delta (0, 0)
Screenshot: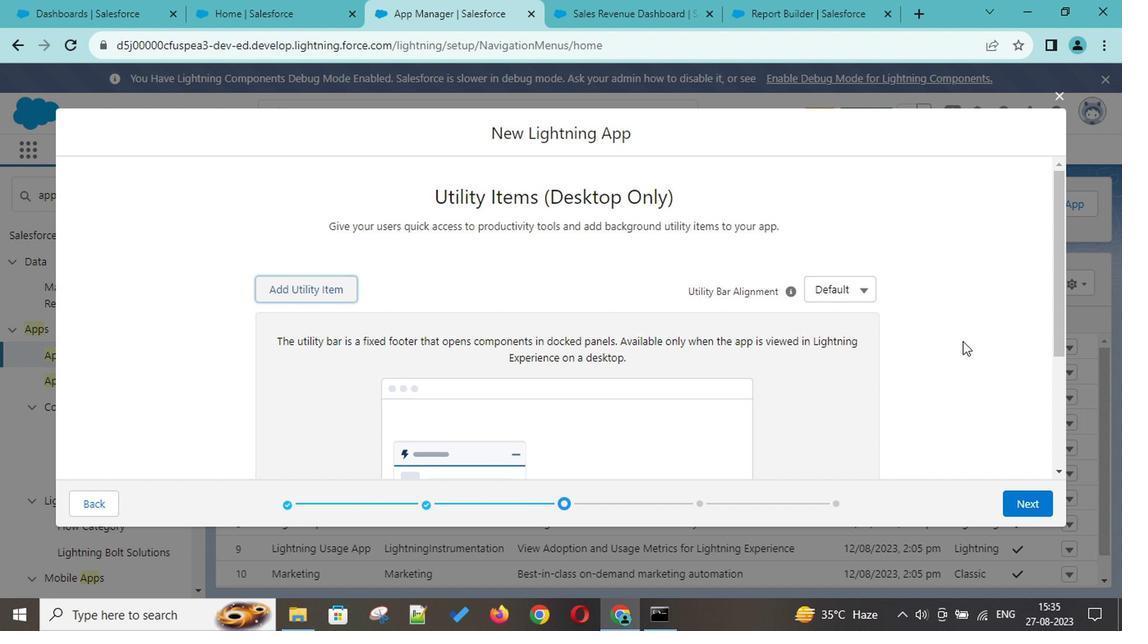 
Action: Mouse scrolled (960, 341) with delta (0, 0)
Screenshot: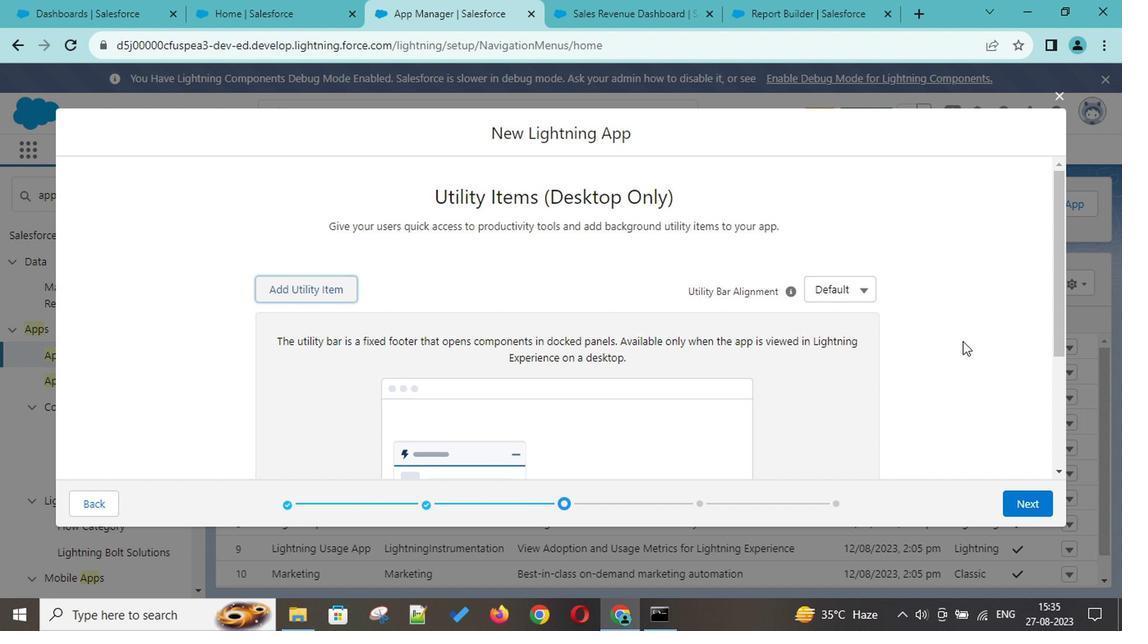 
Action: Mouse scrolled (960, 341) with delta (0, 0)
Screenshot: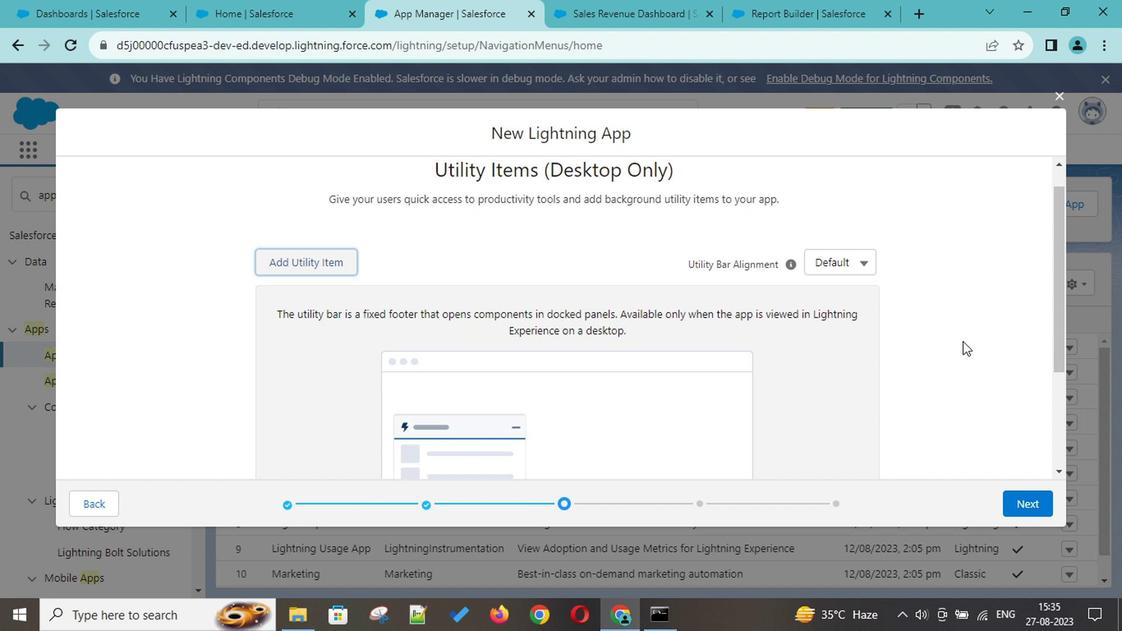 
Action: Mouse scrolled (960, 341) with delta (0, 0)
Screenshot: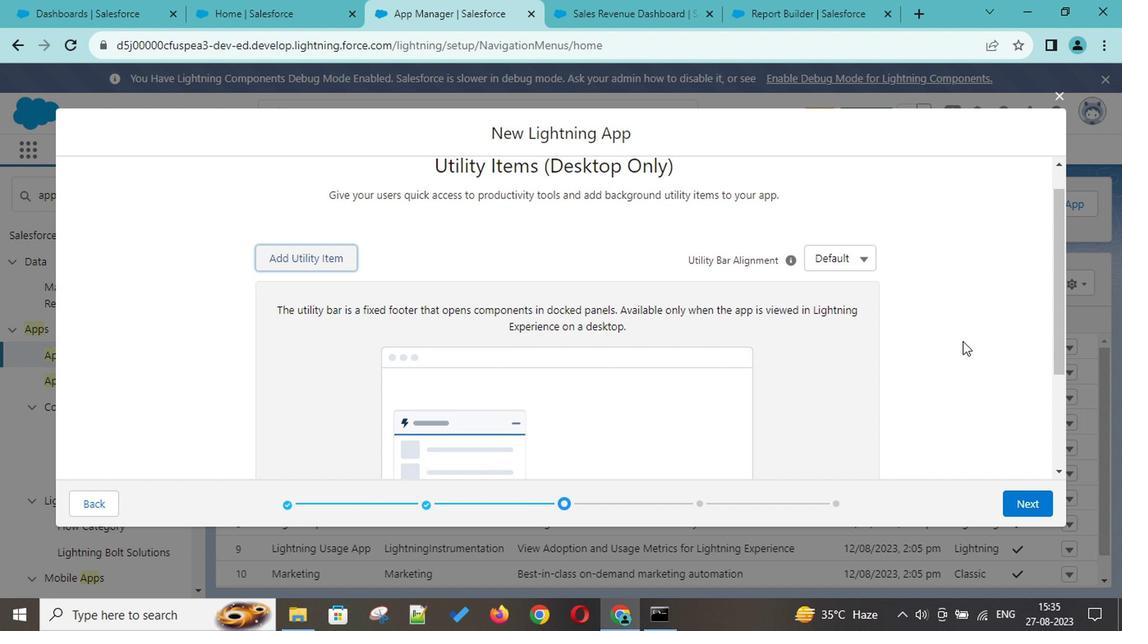 
Action: Mouse scrolled (960, 341) with delta (0, 0)
Screenshot: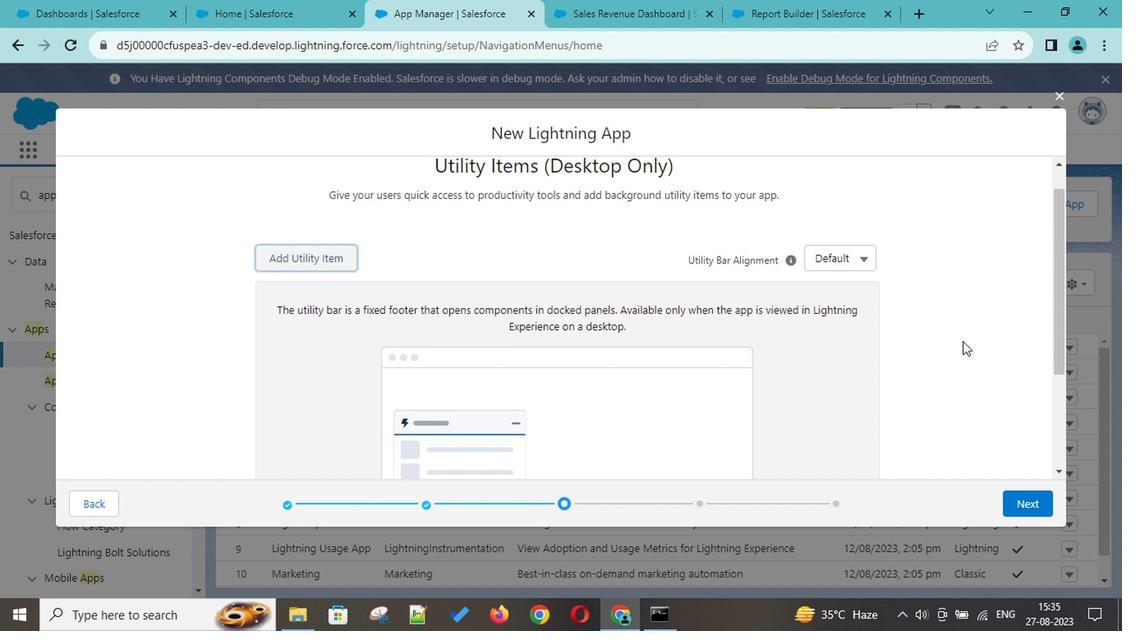 
Action: Mouse scrolled (960, 341) with delta (0, 0)
Screenshot: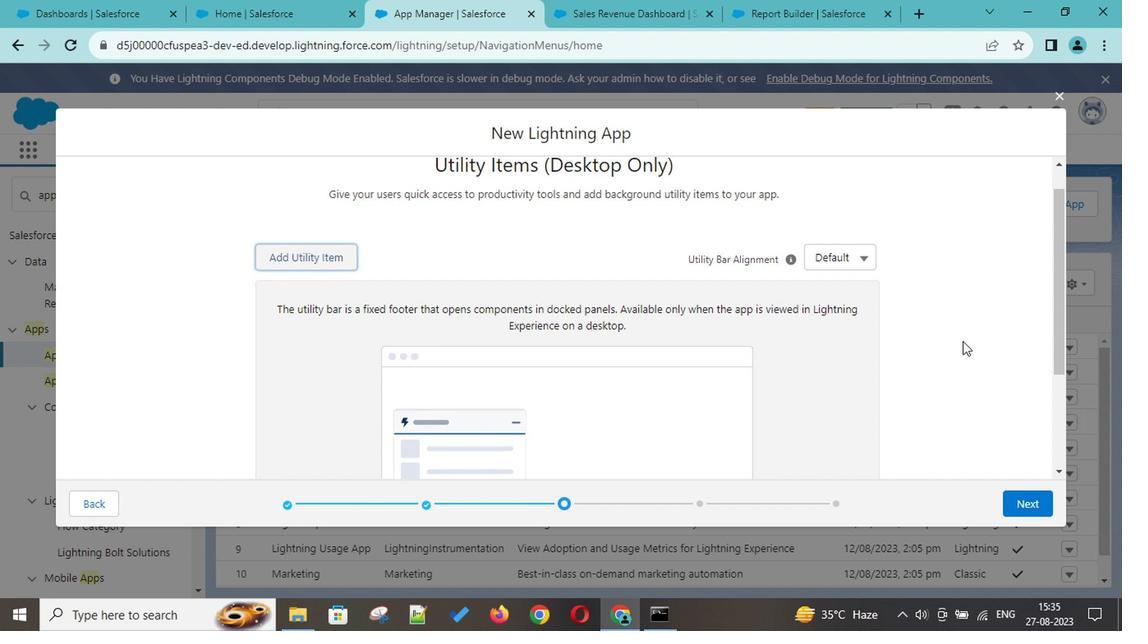 
Action: Mouse scrolled (960, 341) with delta (0, 0)
Screenshot: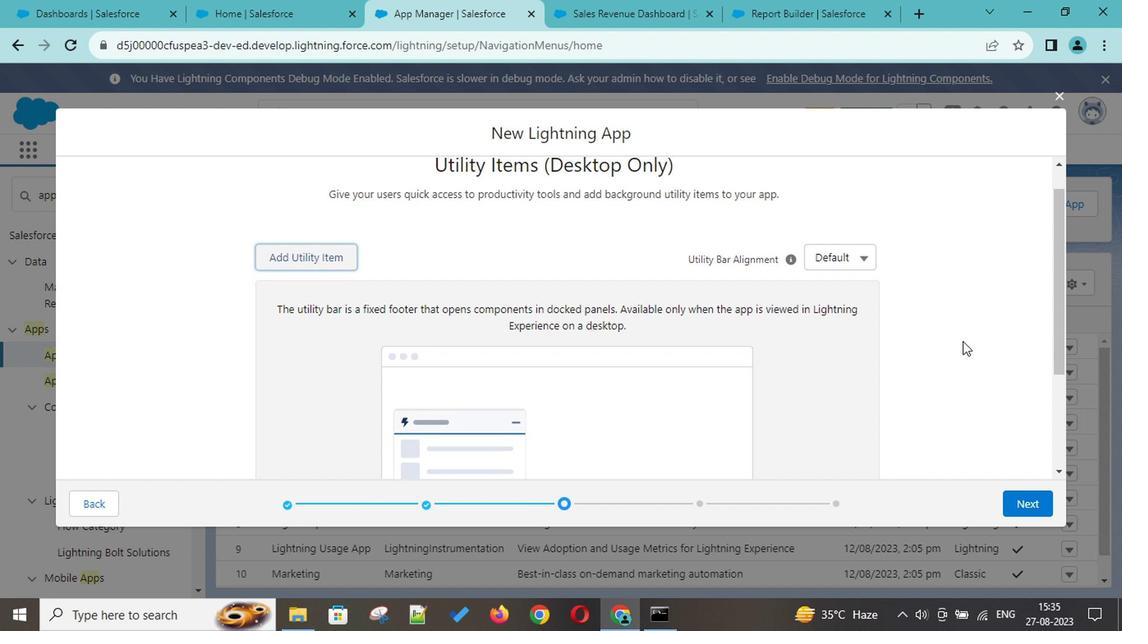 
Action: Mouse scrolled (960, 341) with delta (0, 0)
Screenshot: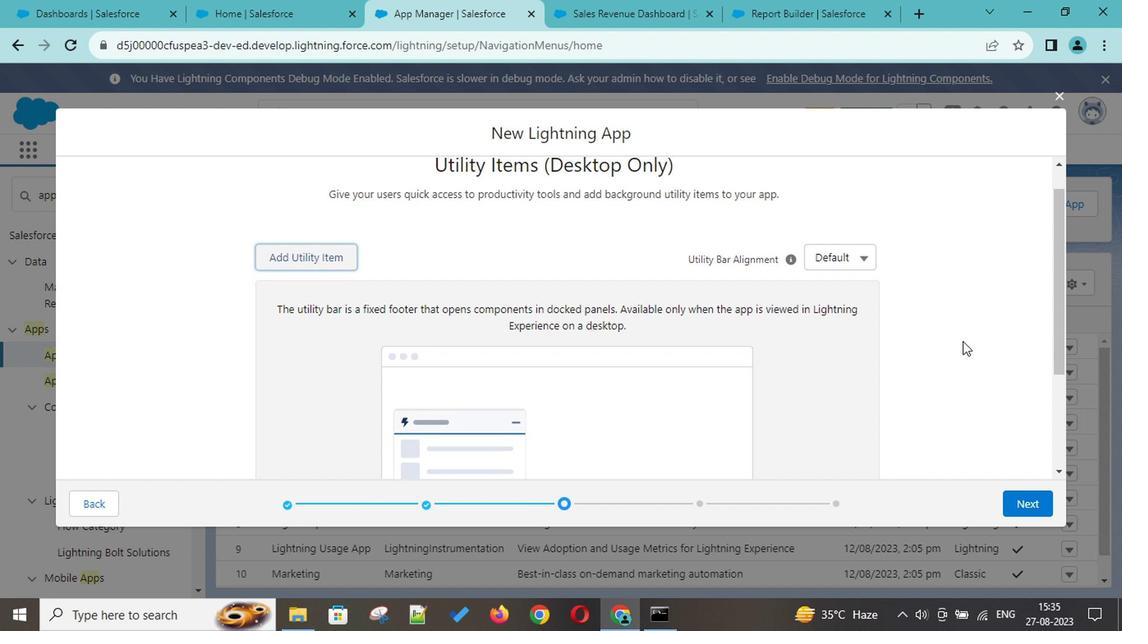 
Action: Mouse scrolled (960, 341) with delta (0, 0)
Screenshot: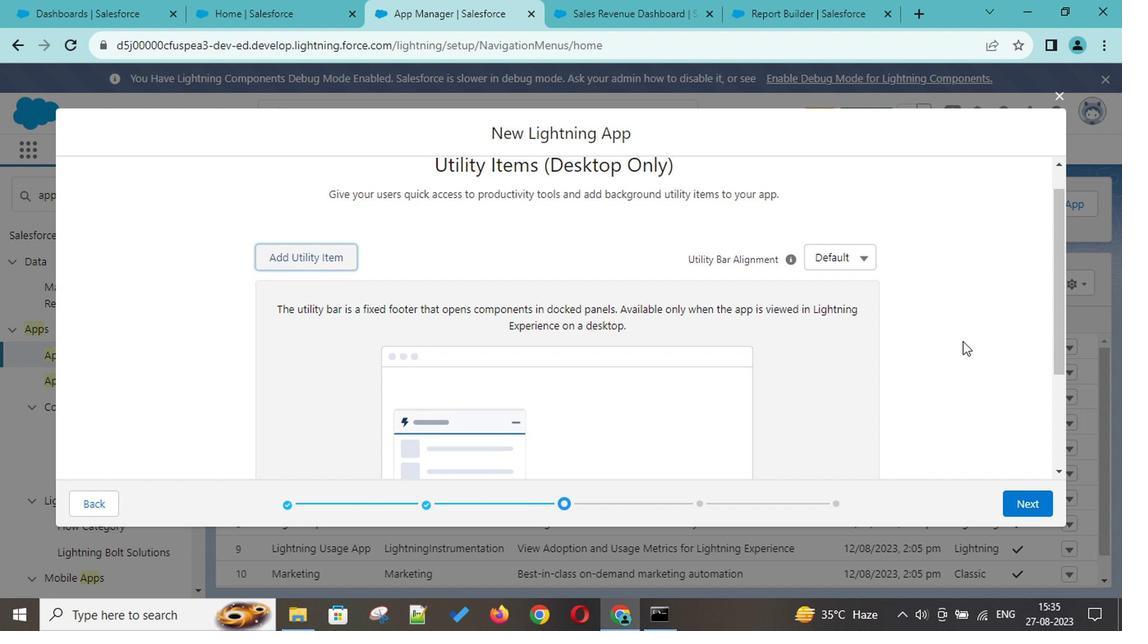 
Action: Mouse scrolled (960, 341) with delta (0, 0)
Screenshot: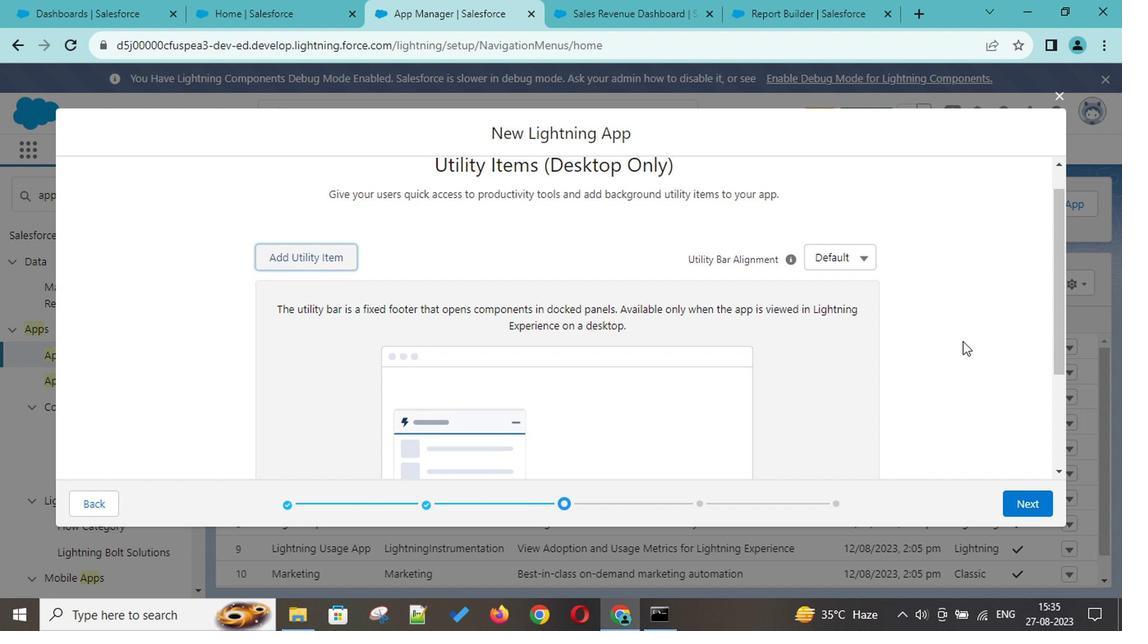 
Action: Mouse scrolled (960, 341) with delta (0, 0)
Screenshot: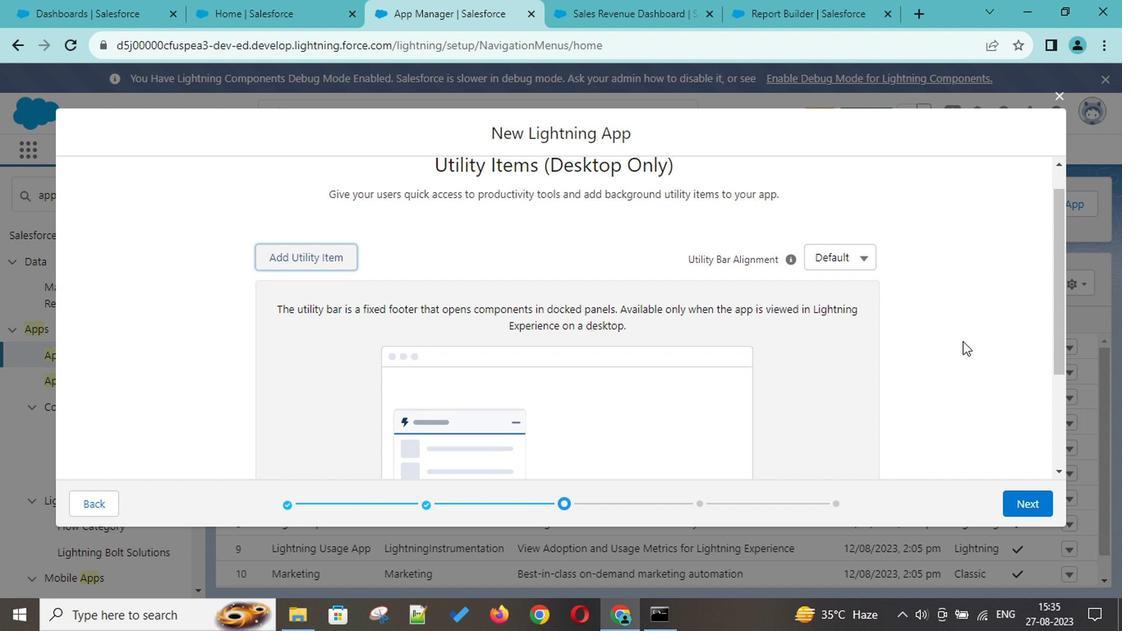 
Action: Mouse scrolled (960, 341) with delta (0, 0)
Screenshot: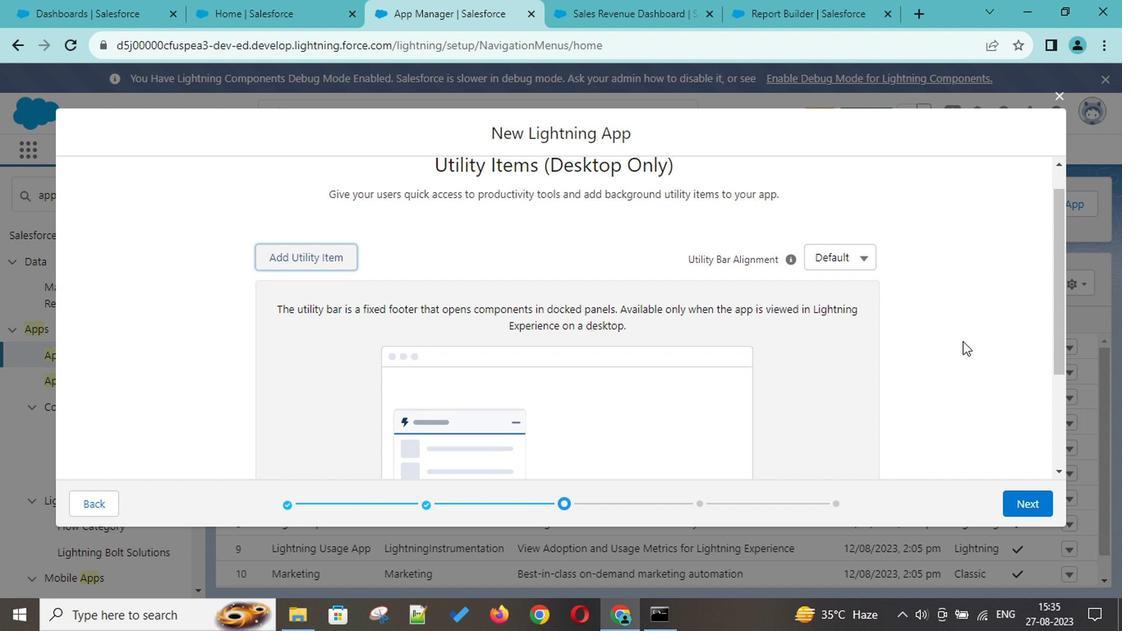 
Action: Mouse scrolled (960, 341) with delta (0, 0)
Screenshot: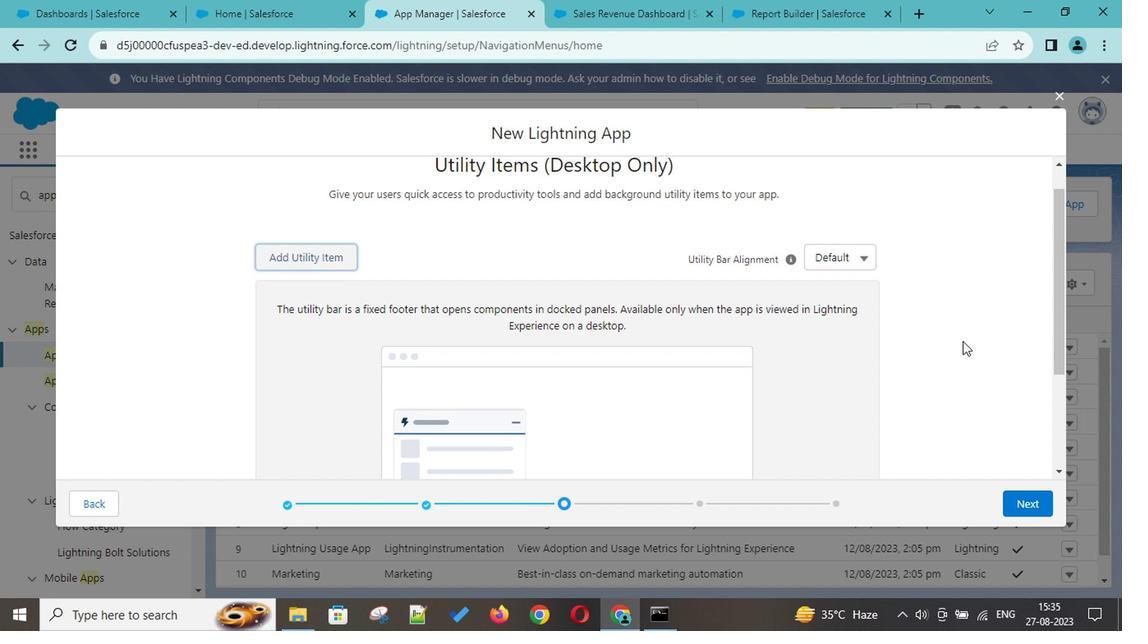 
Action: Mouse scrolled (960, 341) with delta (0, 0)
Screenshot: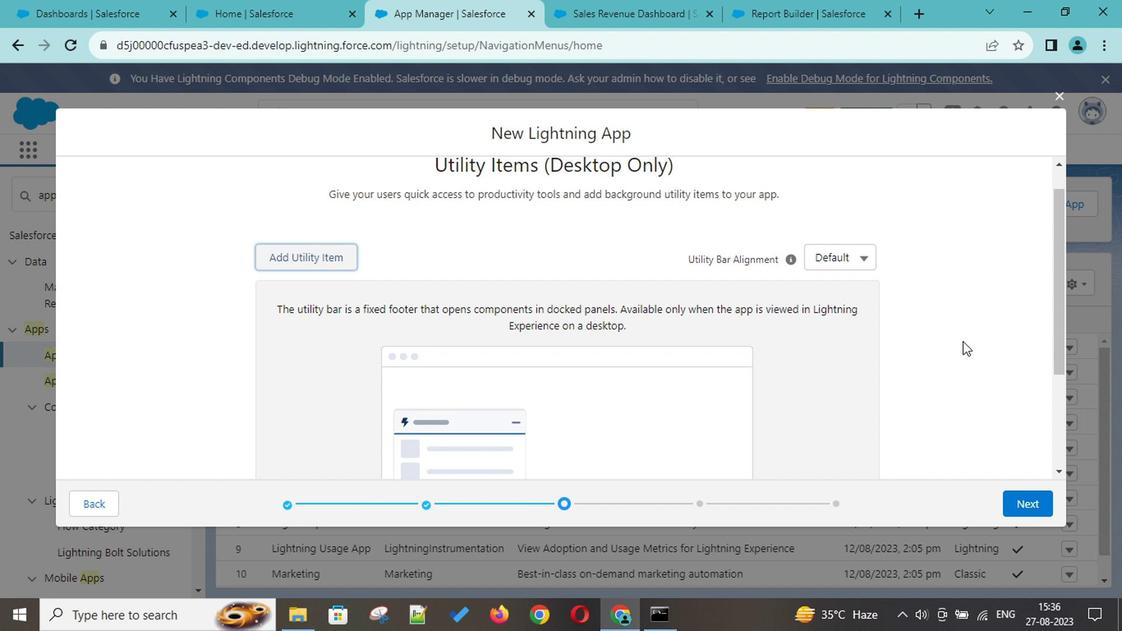
Action: Mouse scrolled (960, 341) with delta (0, 0)
Screenshot: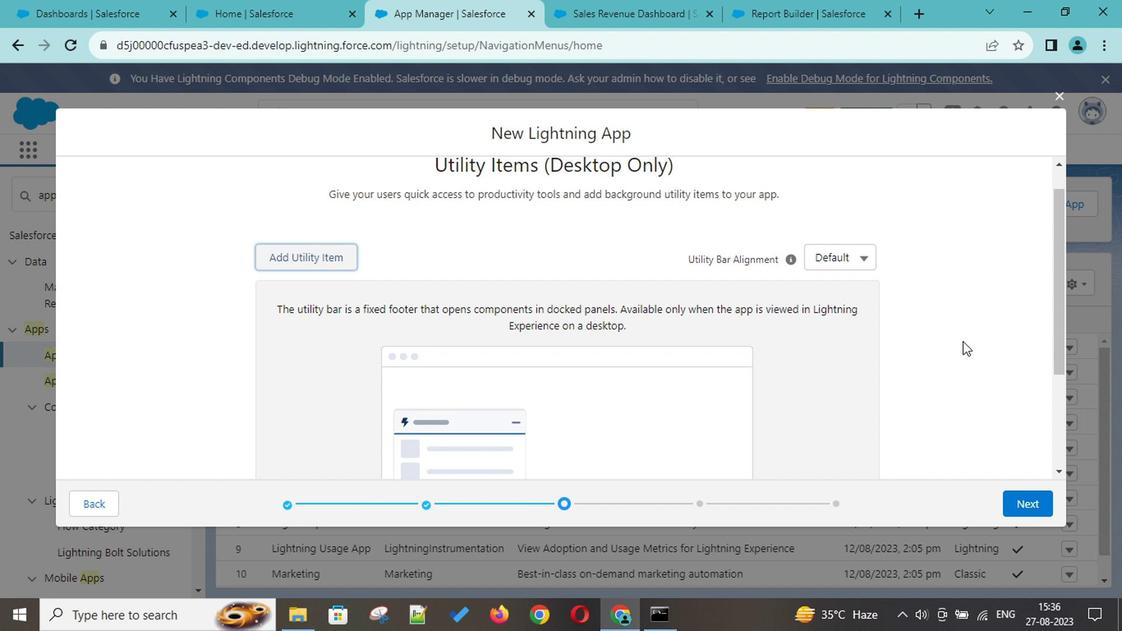 
Action: Mouse scrolled (960, 341) with delta (0, 0)
Screenshot: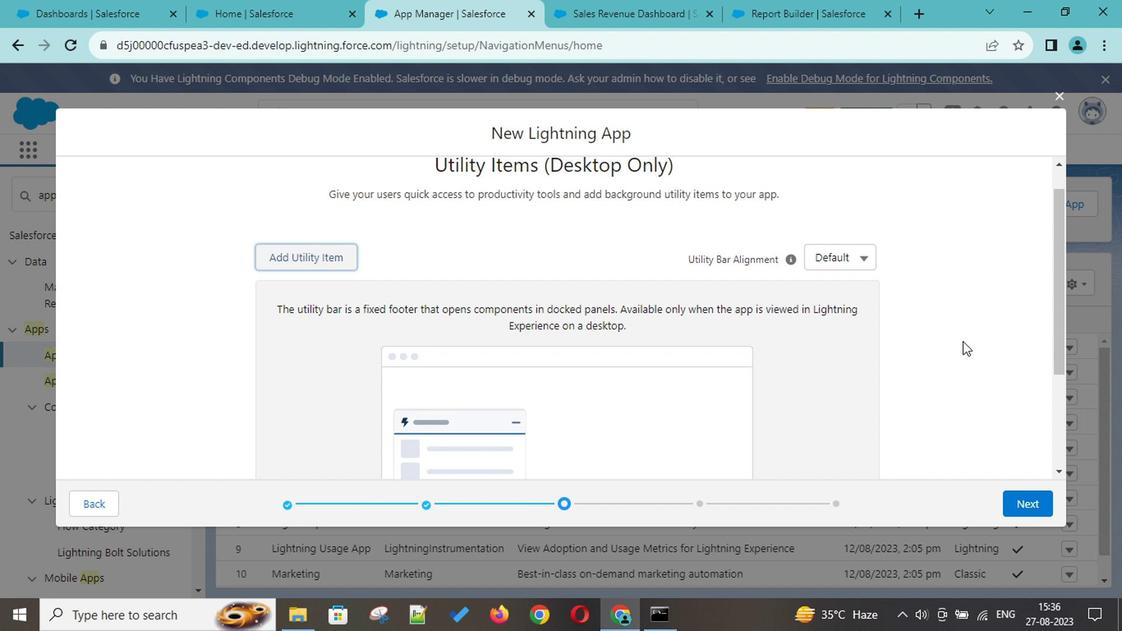 
Action: Mouse scrolled (960, 341) with delta (0, 0)
Screenshot: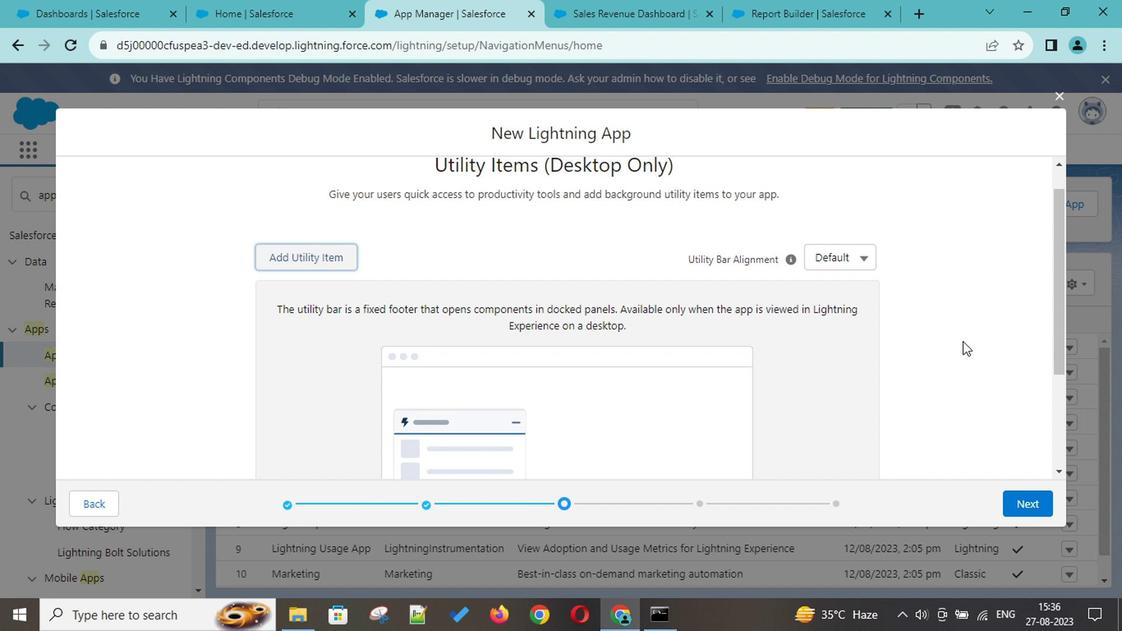 
Action: Mouse moved to (503, 324)
Screenshot: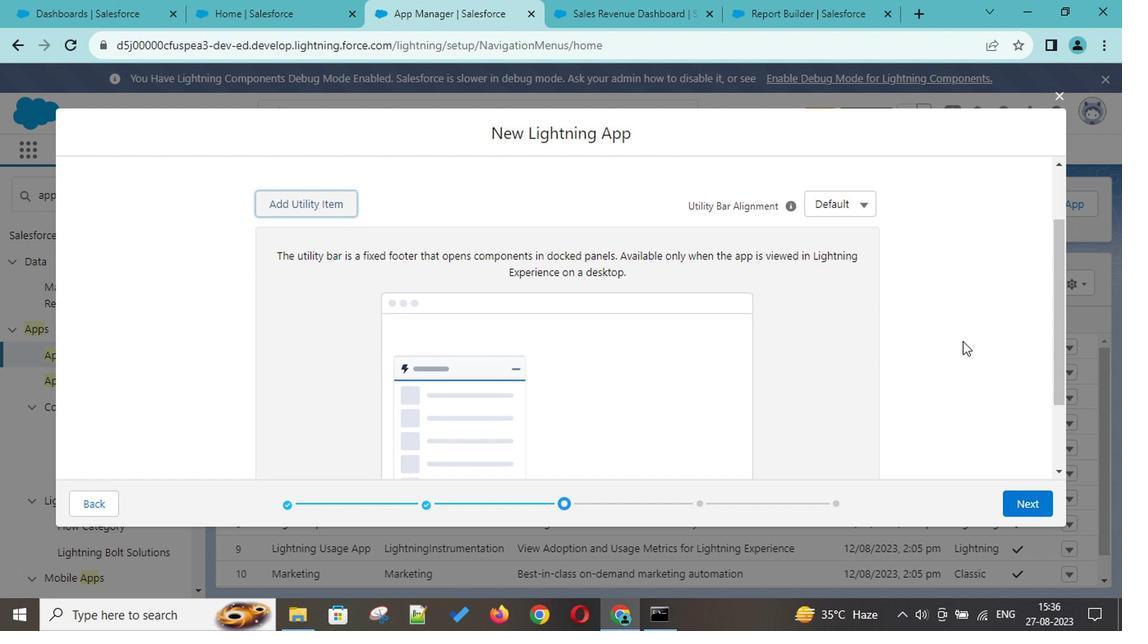 
Action: Mouse pressed left at (503, 324)
Screenshot: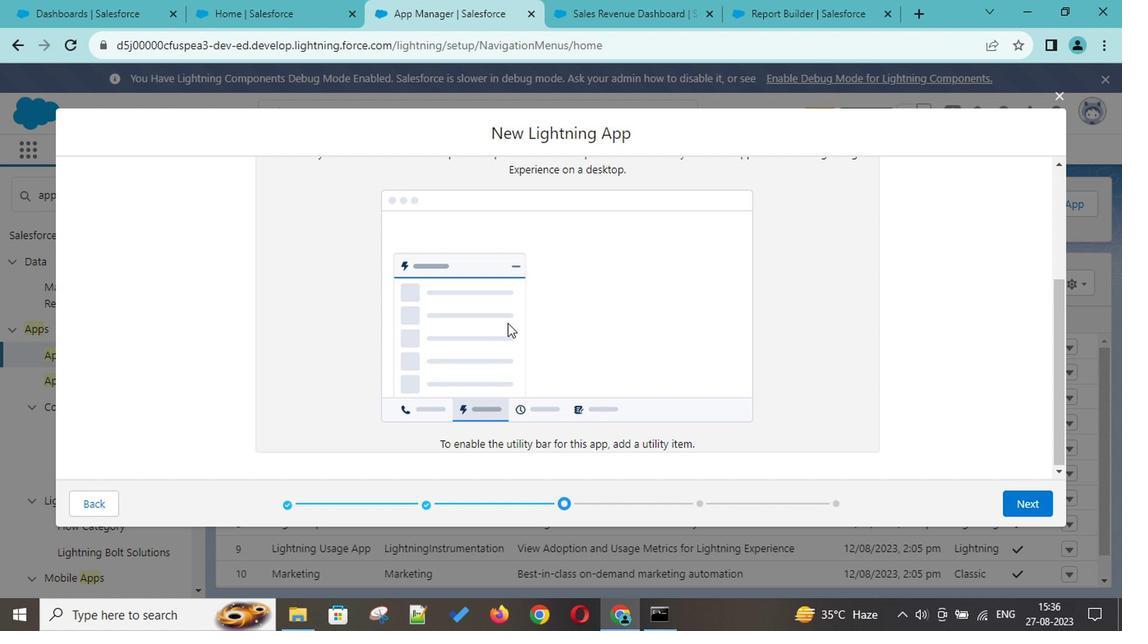 
Action: Mouse moved to (1027, 510)
Screenshot: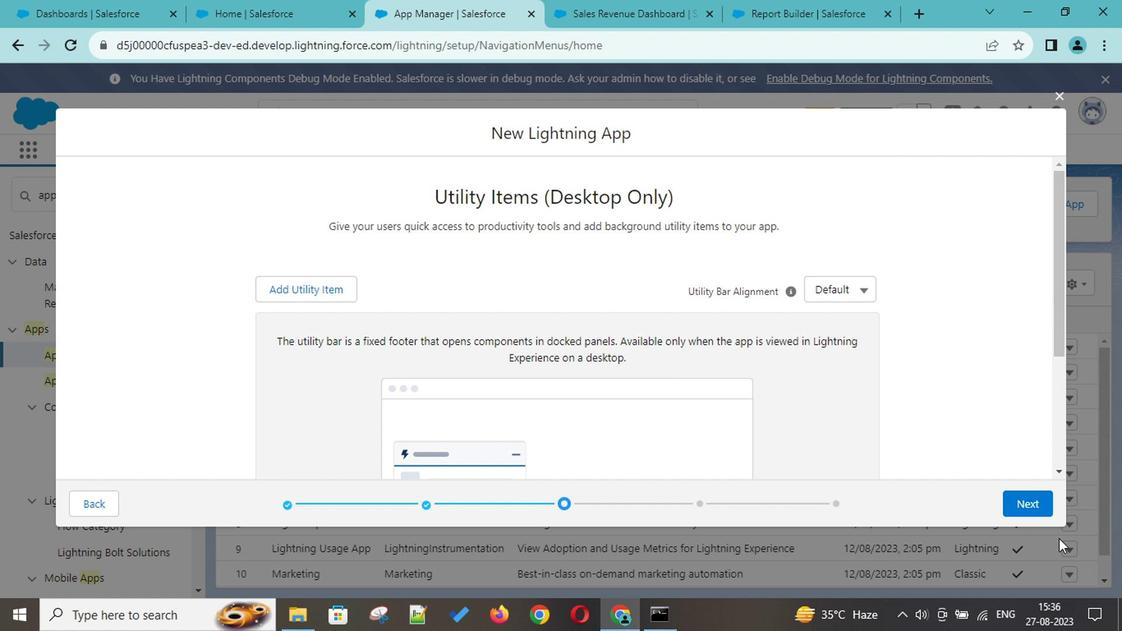 
Action: Mouse pressed left at (1027, 510)
Screenshot: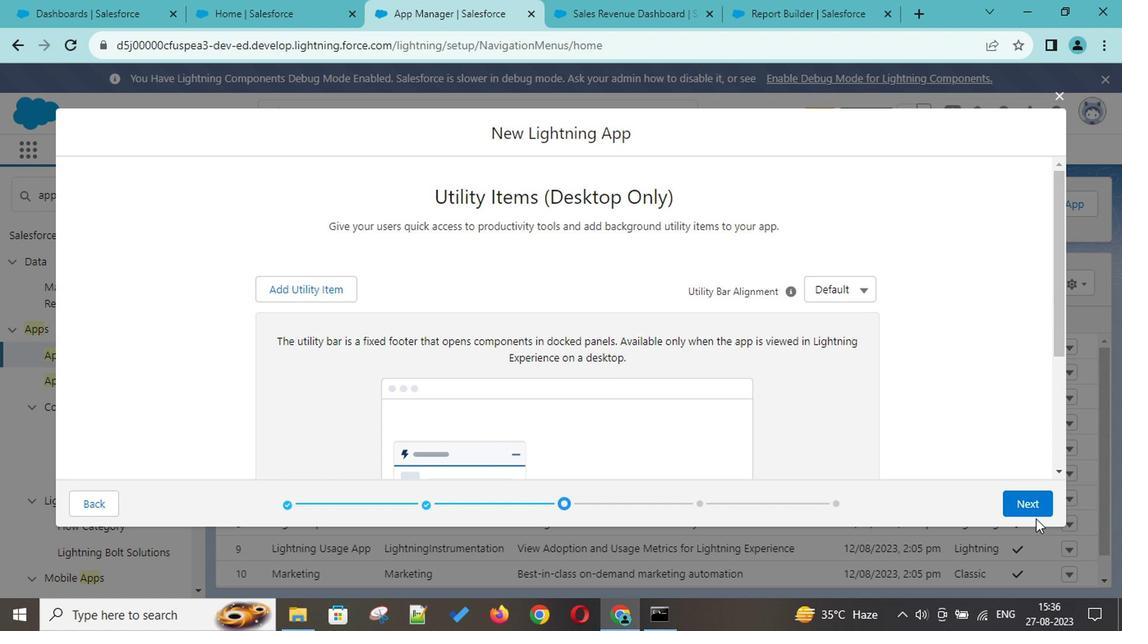 
Action: Mouse moved to (392, 392)
Screenshot: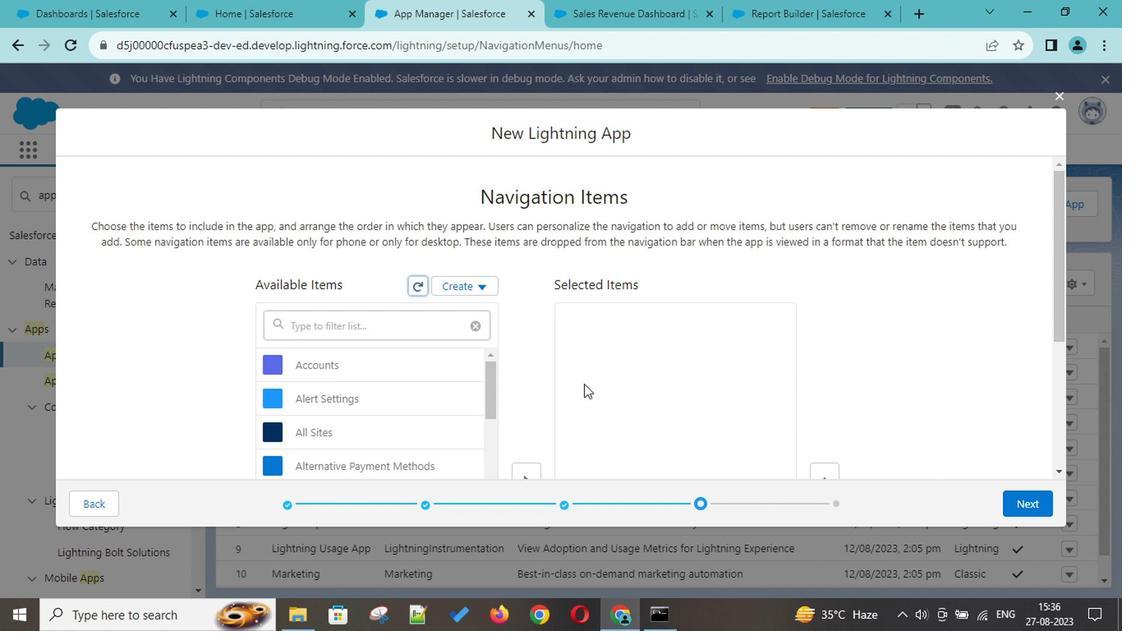 
Action: Mouse scrolled (392, 392) with delta (0, 0)
Screenshot: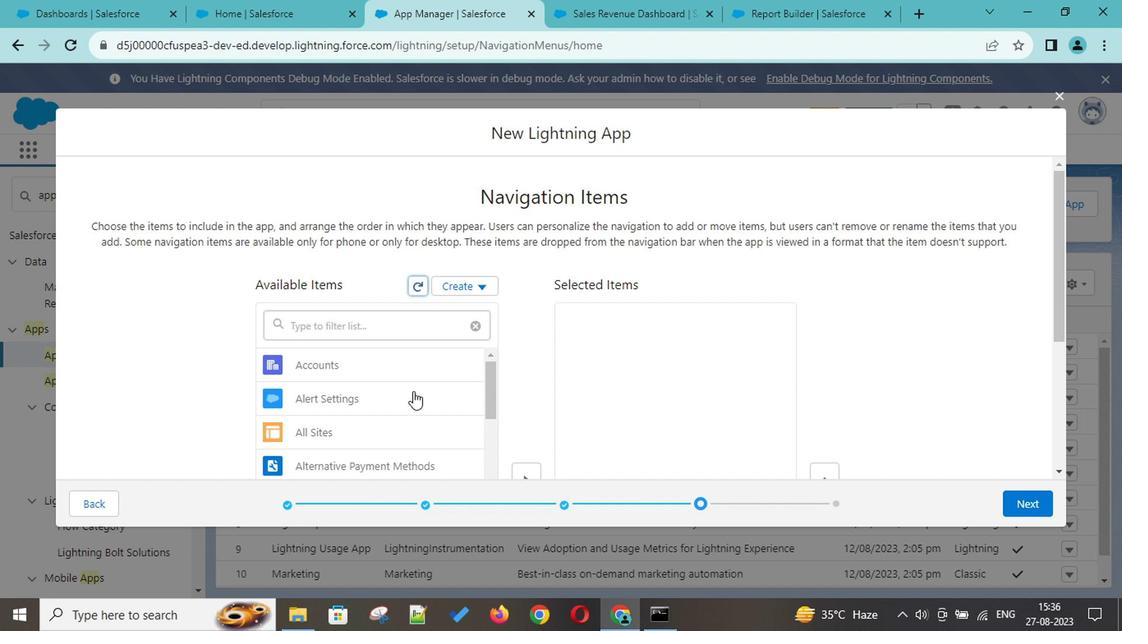 
Action: Mouse scrolled (392, 392) with delta (0, 0)
Screenshot: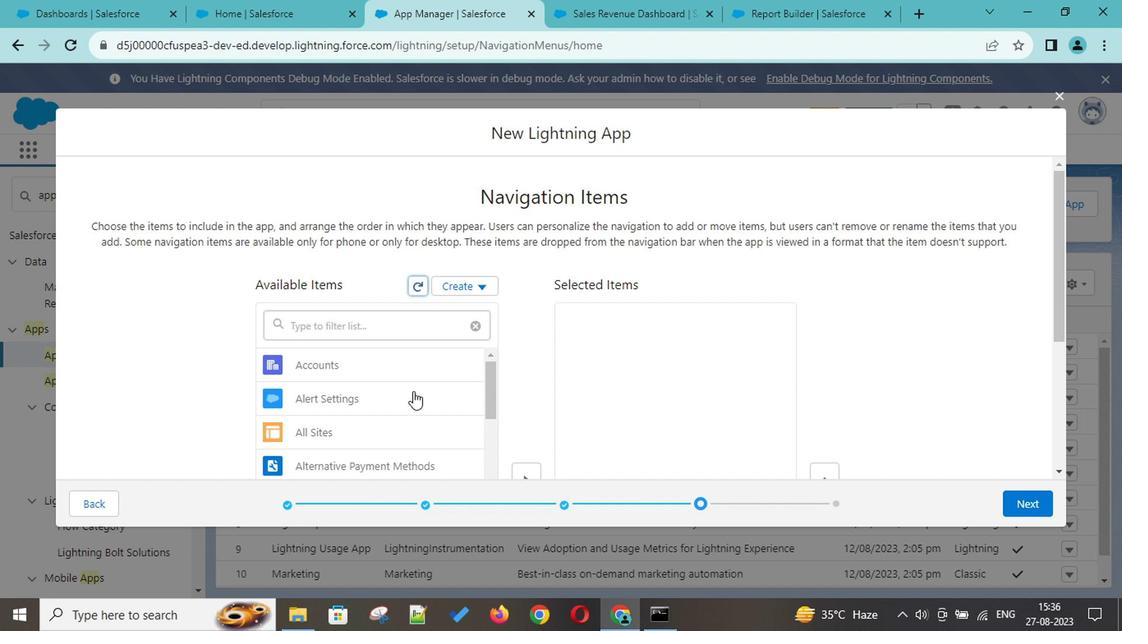 
Action: Mouse scrolled (392, 392) with delta (0, 0)
Screenshot: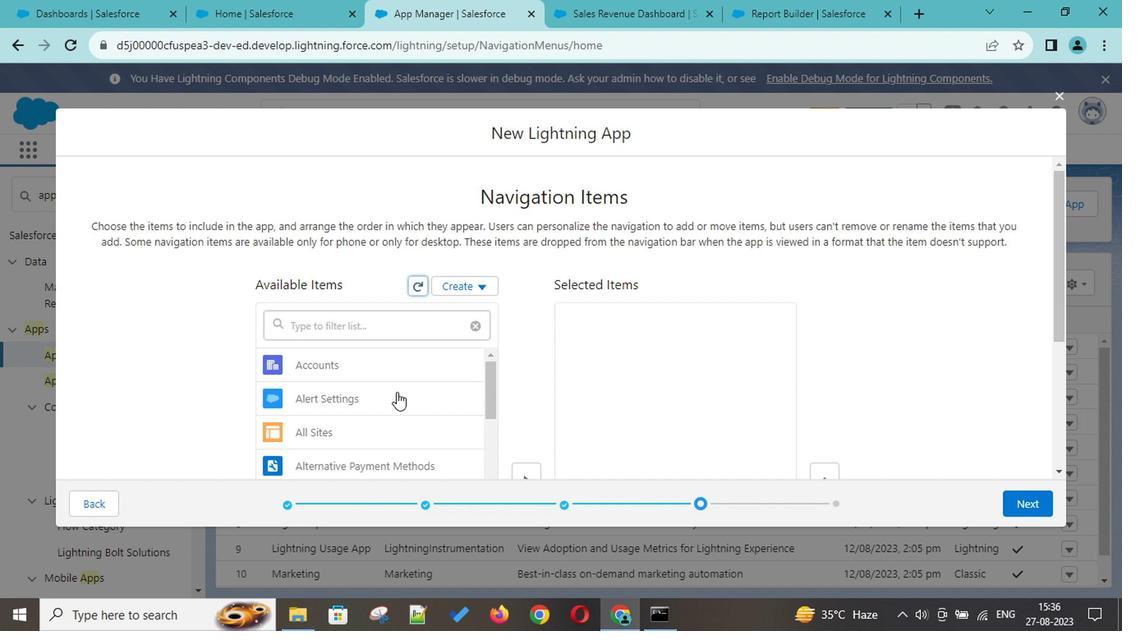 
Action: Mouse moved to (378, 325)
Screenshot: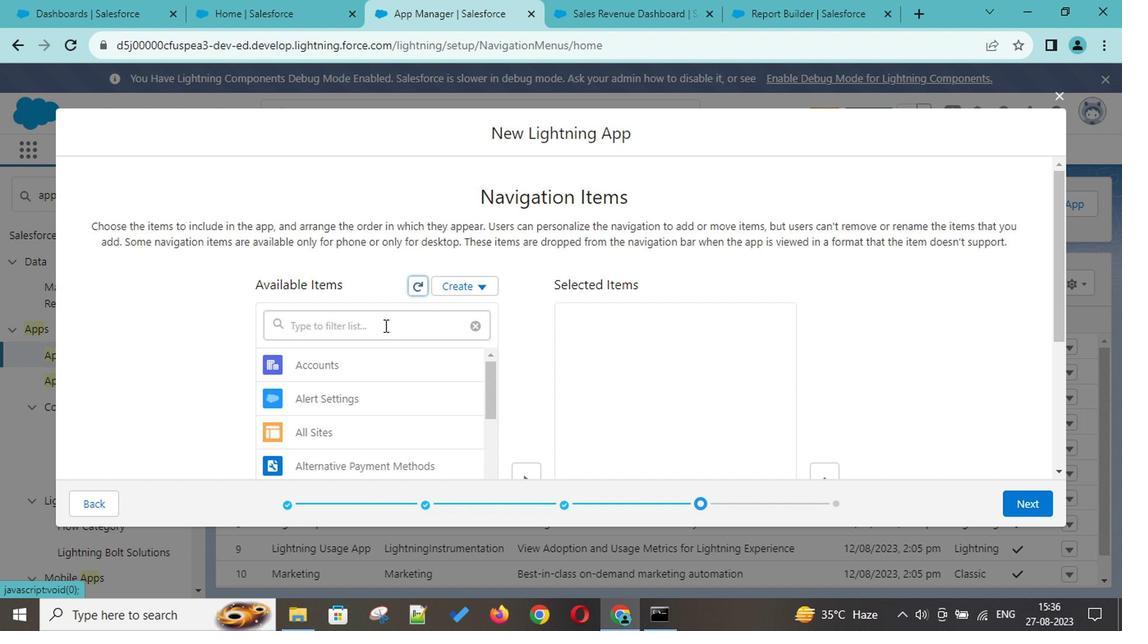 
Action: Mouse pressed left at (378, 325)
Screenshot: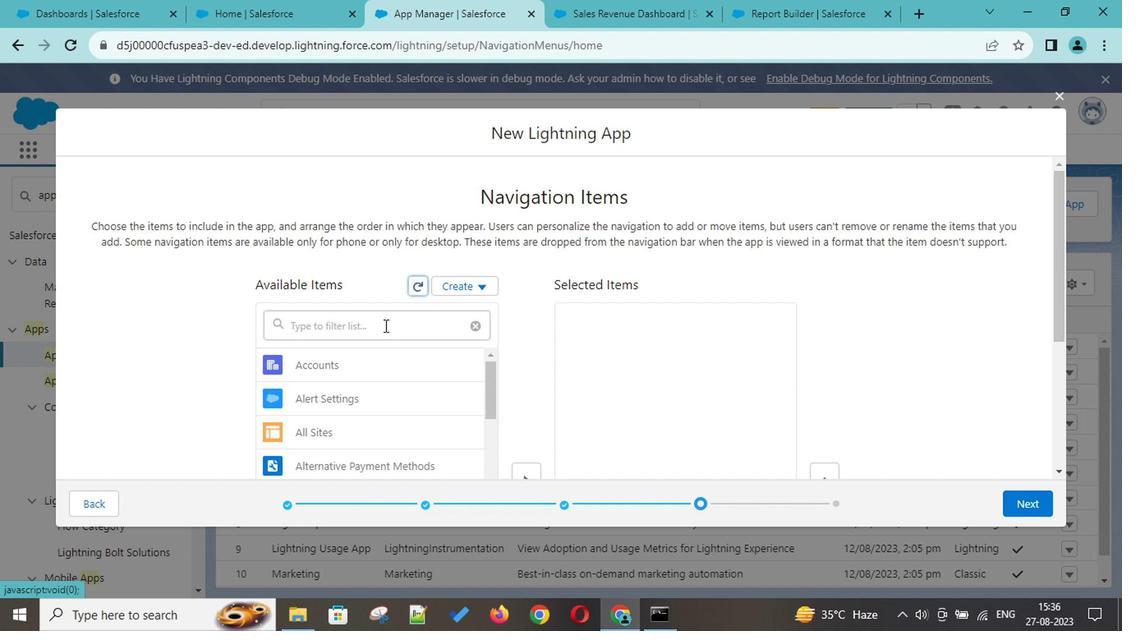 
Action: Key pressed sales
Screenshot: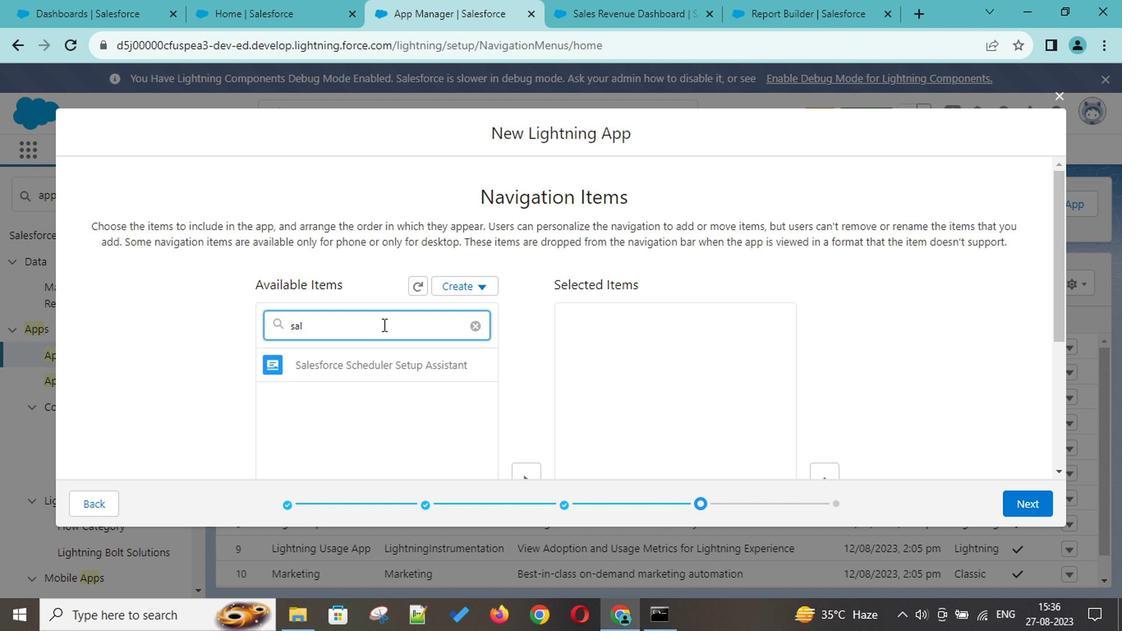 
Action: Mouse moved to (373, 379)
Screenshot: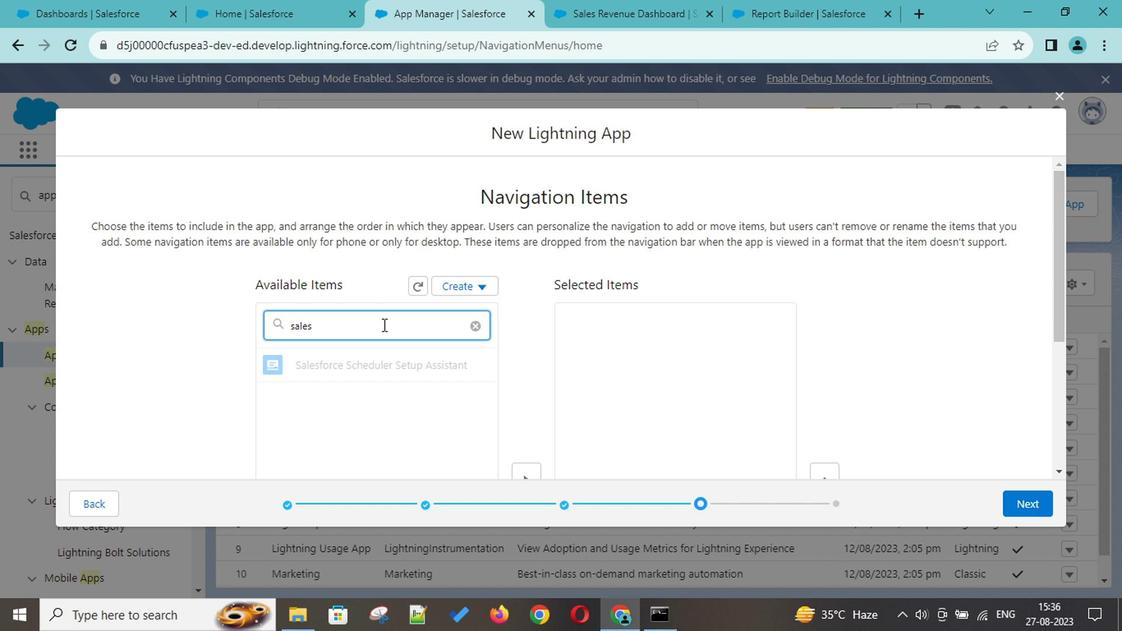 
Action: Mouse scrolled (373, 380) with delta (0, 0)
Screenshot: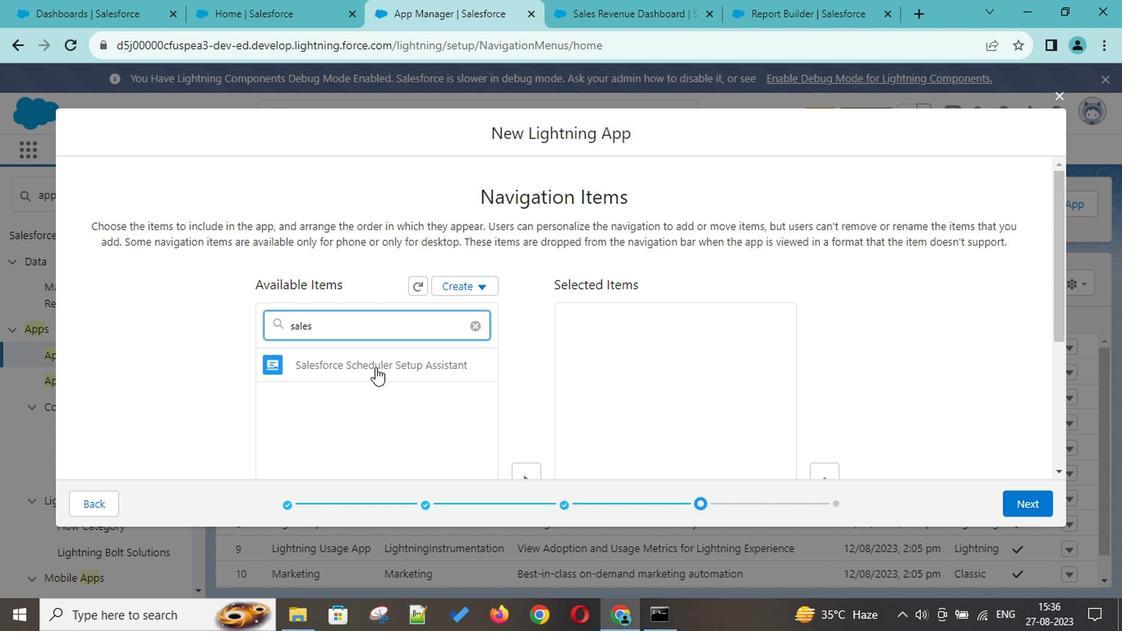 
Action: Mouse scrolled (373, 380) with delta (0, 0)
Screenshot: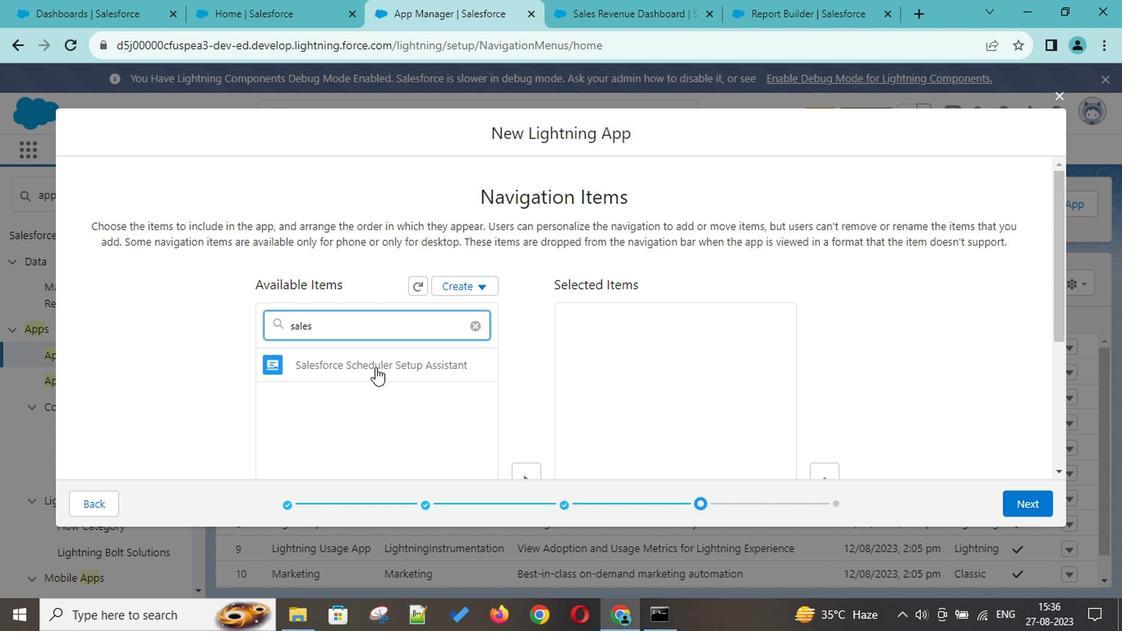 
Action: Mouse scrolled (373, 380) with delta (0, 0)
Screenshot: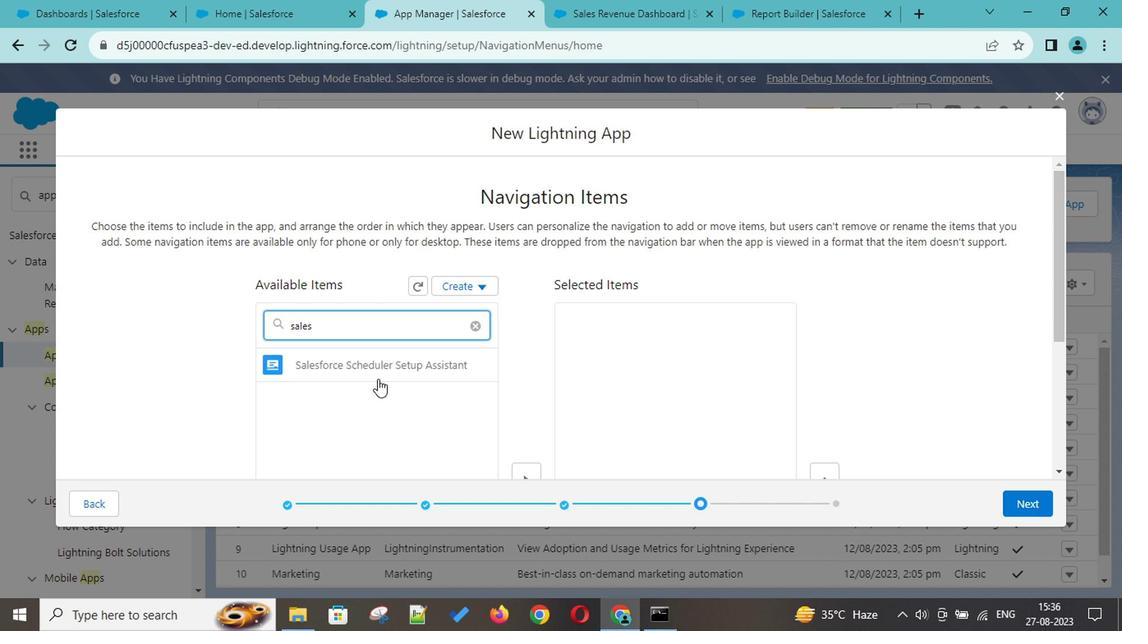 
Action: Mouse moved to (437, 392)
Screenshot: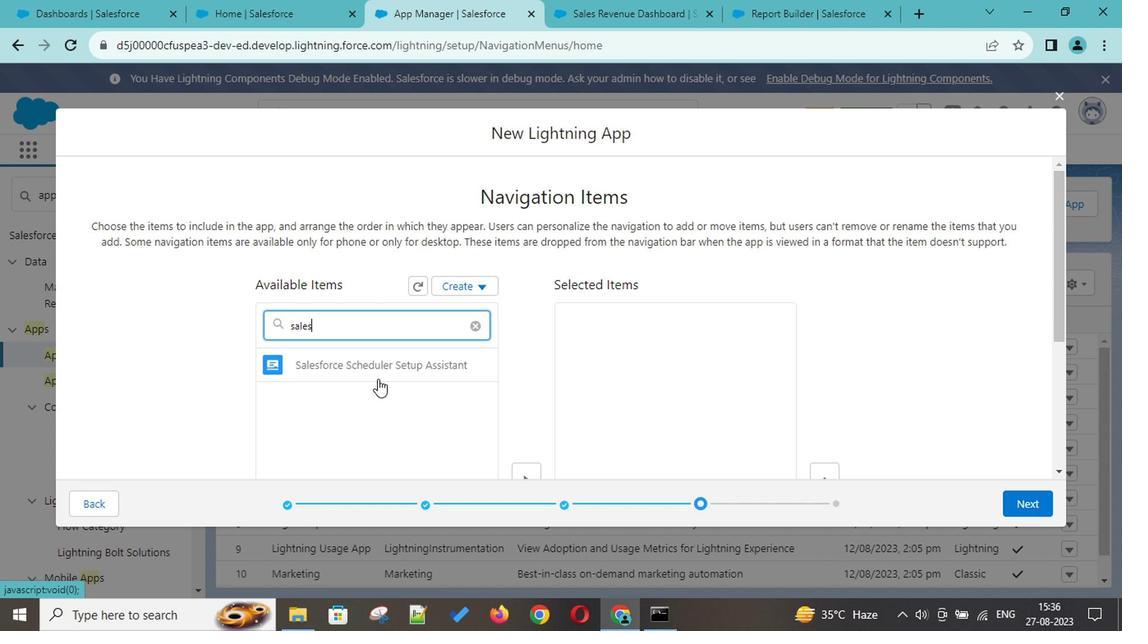 
Action: Mouse scrolled (437, 391) with delta (0, 0)
Screenshot: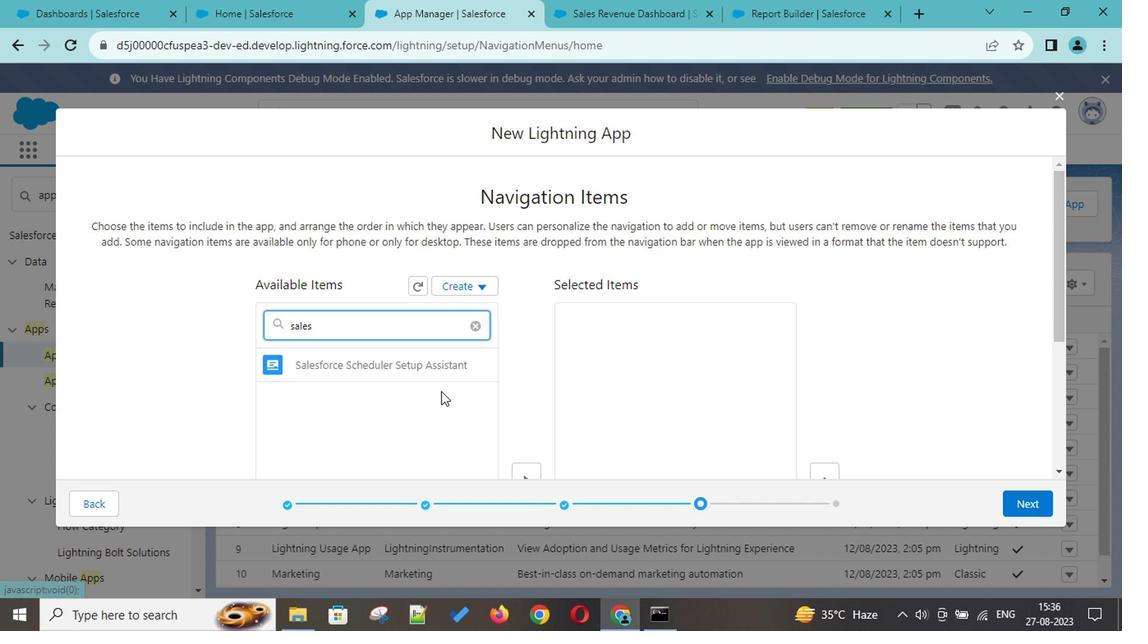 
Action: Mouse scrolled (437, 391) with delta (0, 0)
Screenshot: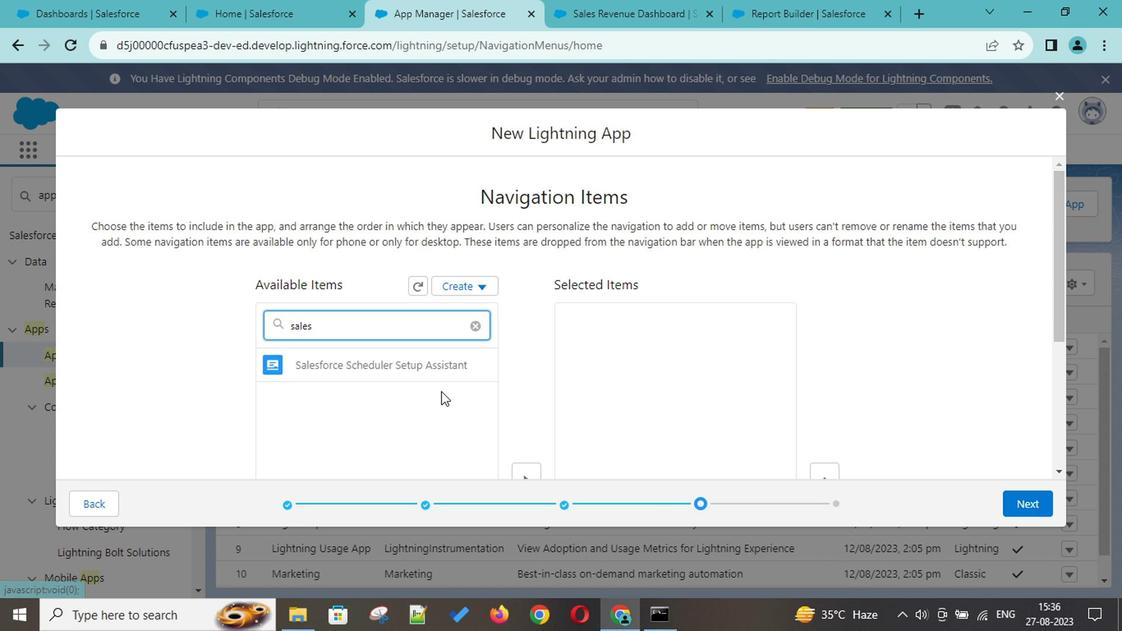 
Action: Mouse scrolled (437, 391) with delta (0, 0)
Screenshot: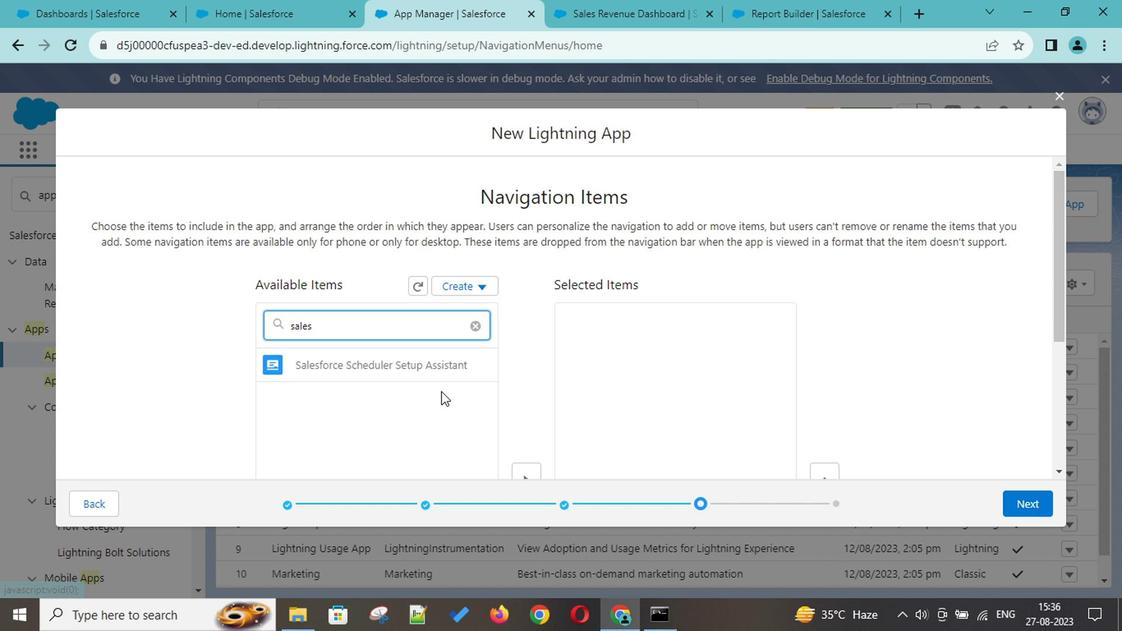 
Action: Mouse scrolled (437, 391) with delta (0, 0)
Screenshot: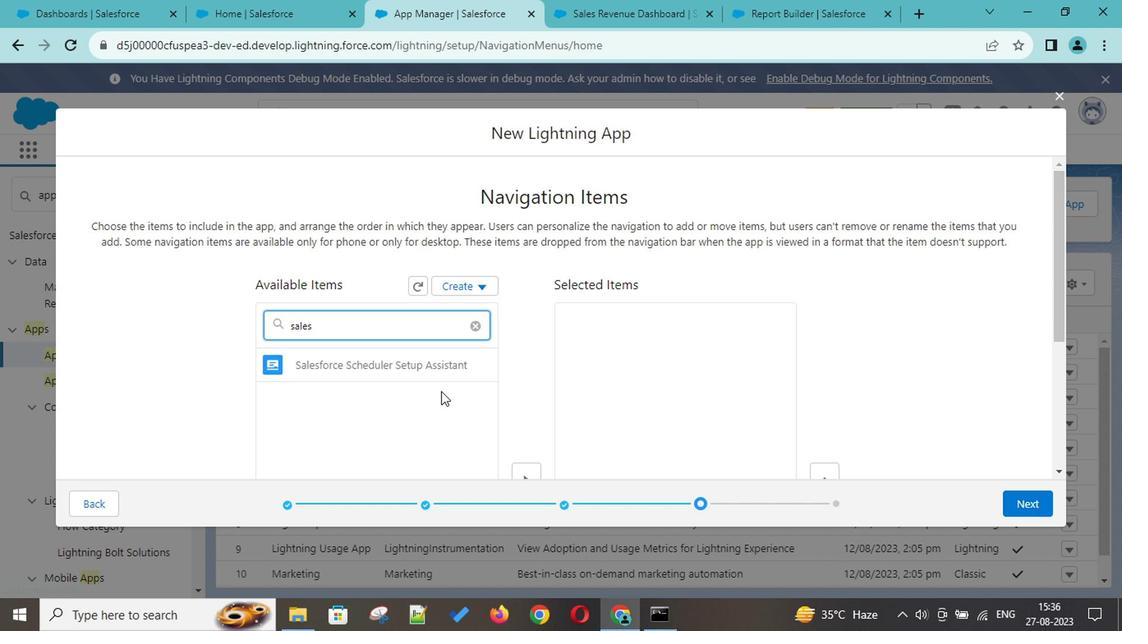 
Action: Mouse scrolled (437, 391) with delta (0, 0)
Screenshot: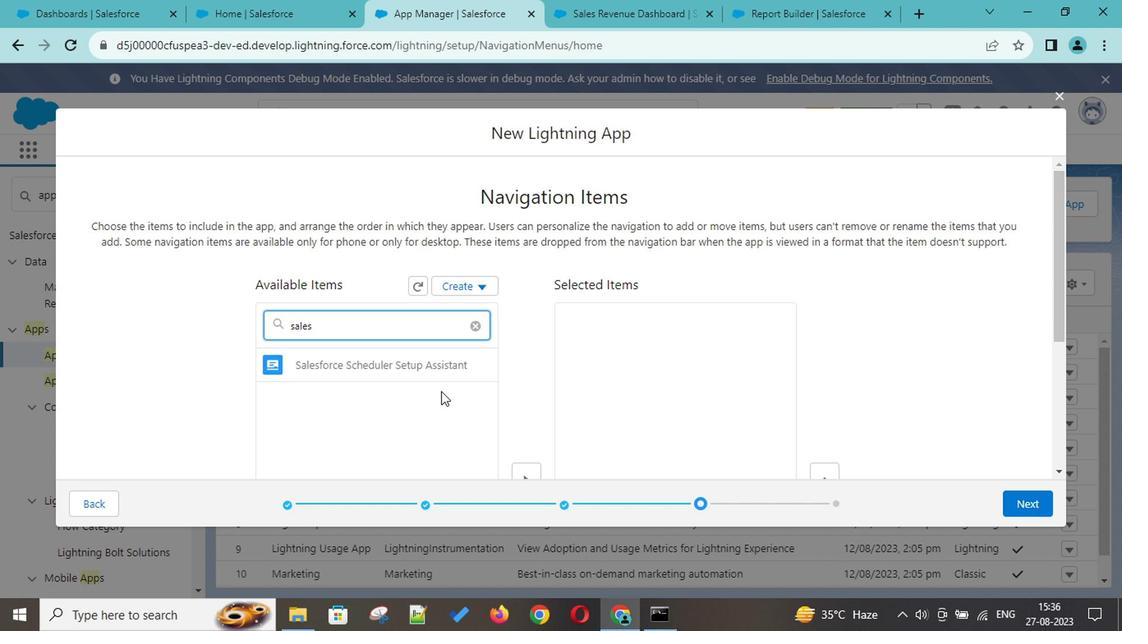 
Action: Mouse scrolled (437, 391) with delta (0, 0)
Screenshot: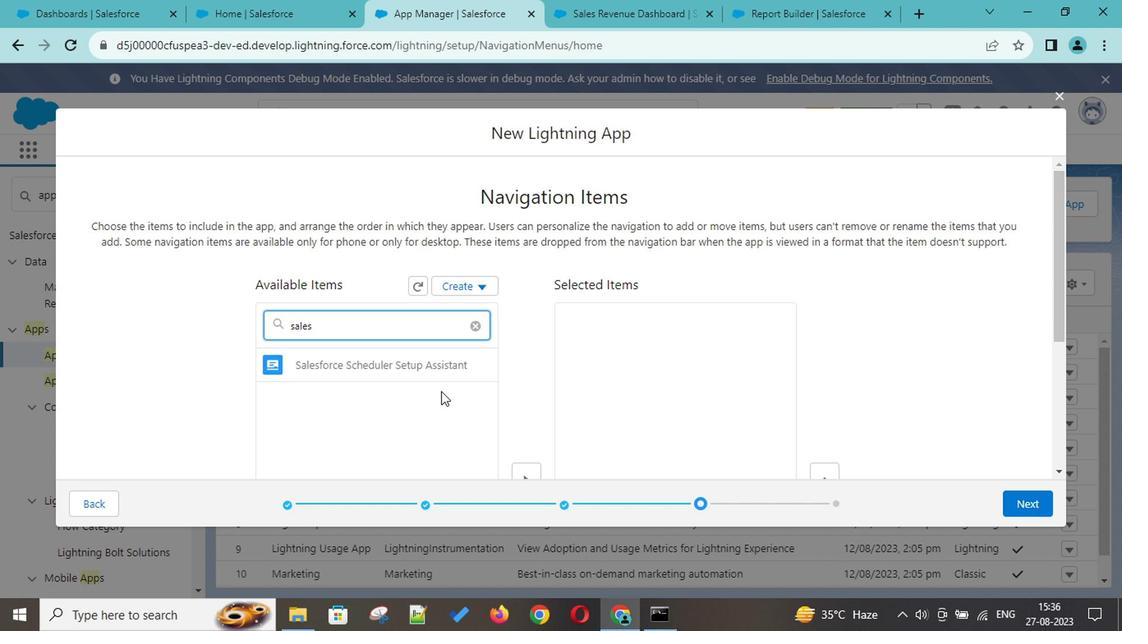
Action: Mouse scrolled (437, 391) with delta (0, 0)
Screenshot: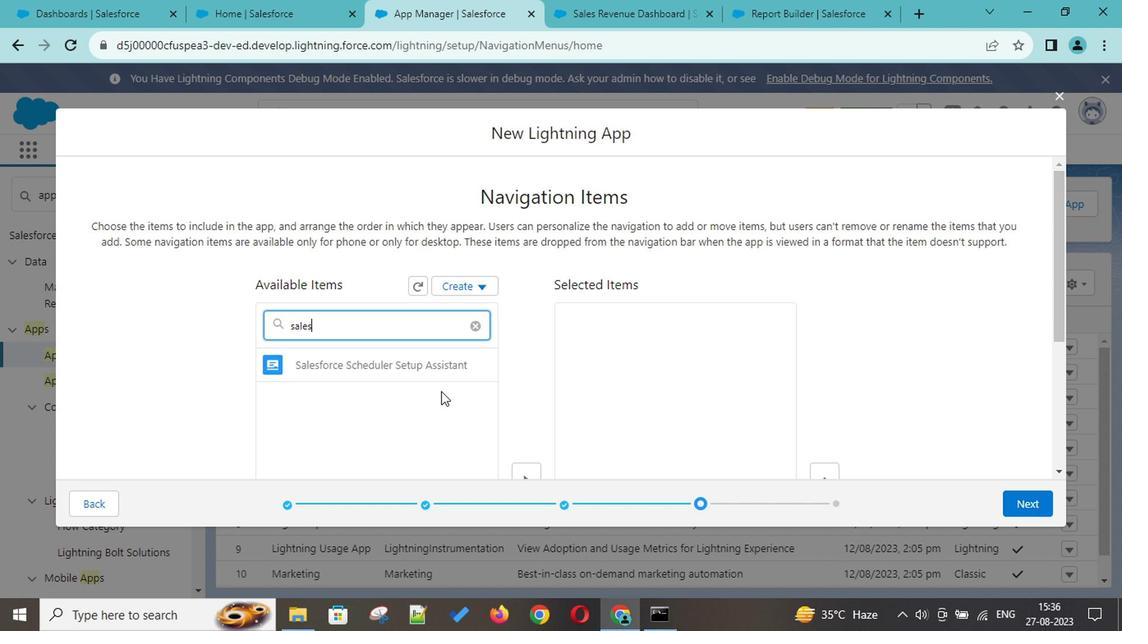 
Action: Mouse moved to (409, 378)
Screenshot: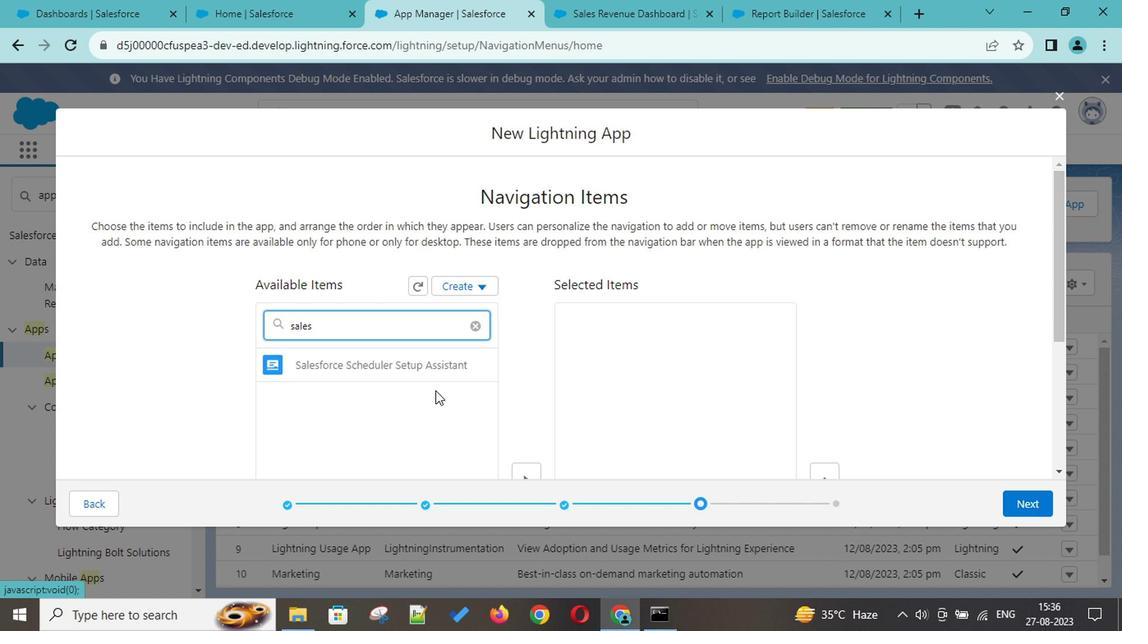 
Action: Mouse scrolled (409, 377) with delta (0, 0)
Screenshot: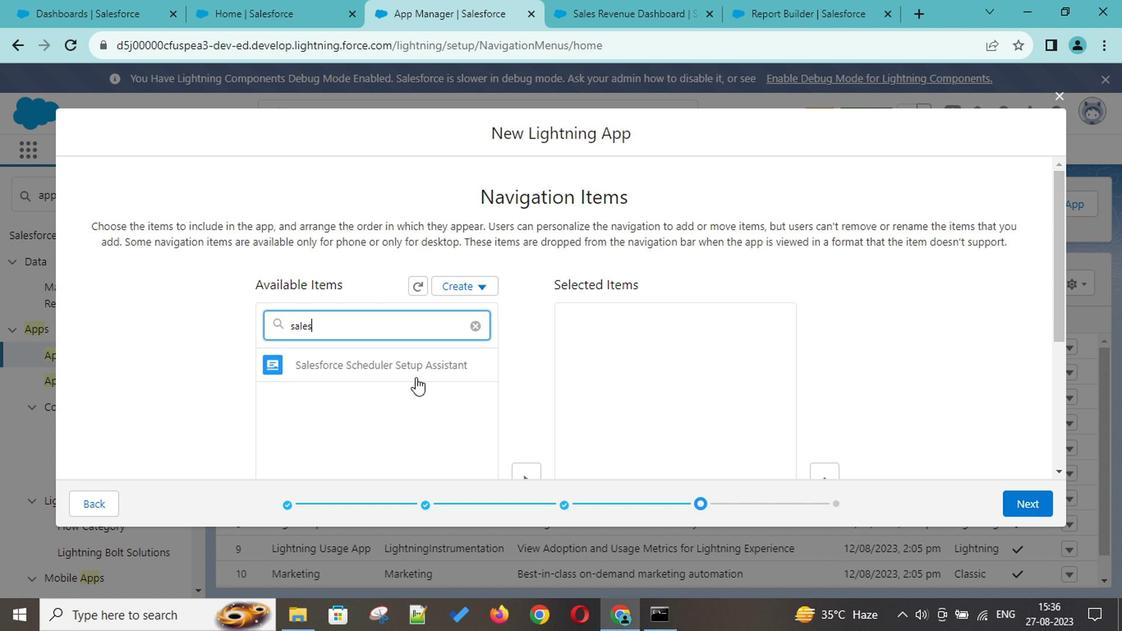 
Action: Mouse scrolled (409, 377) with delta (0, 0)
Screenshot: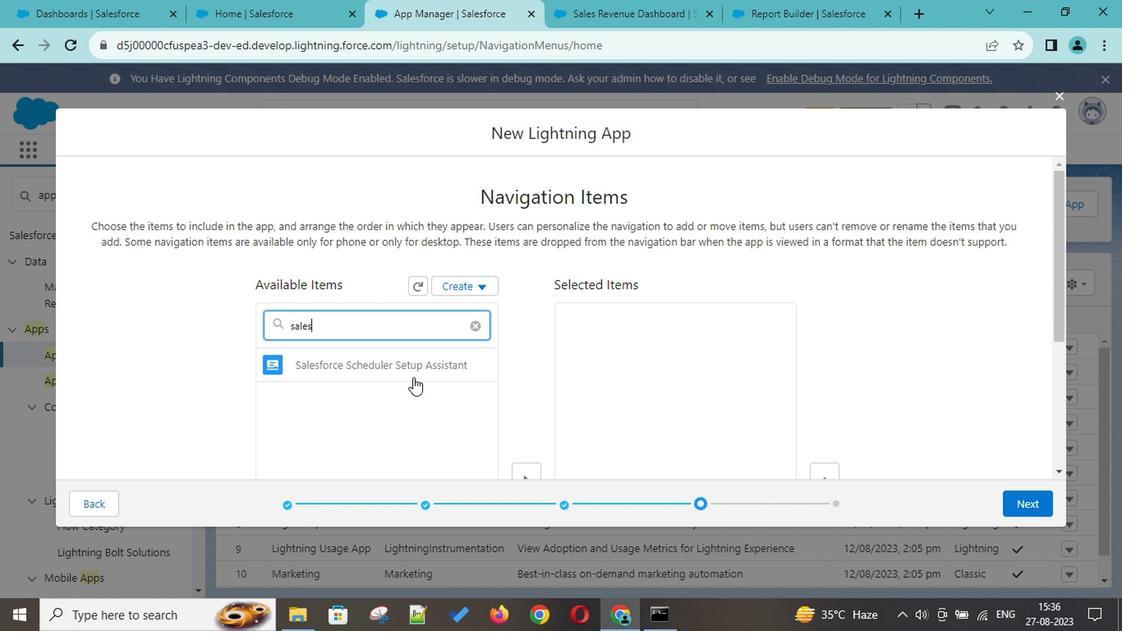 
Action: Mouse scrolled (409, 377) with delta (0, 0)
Screenshot: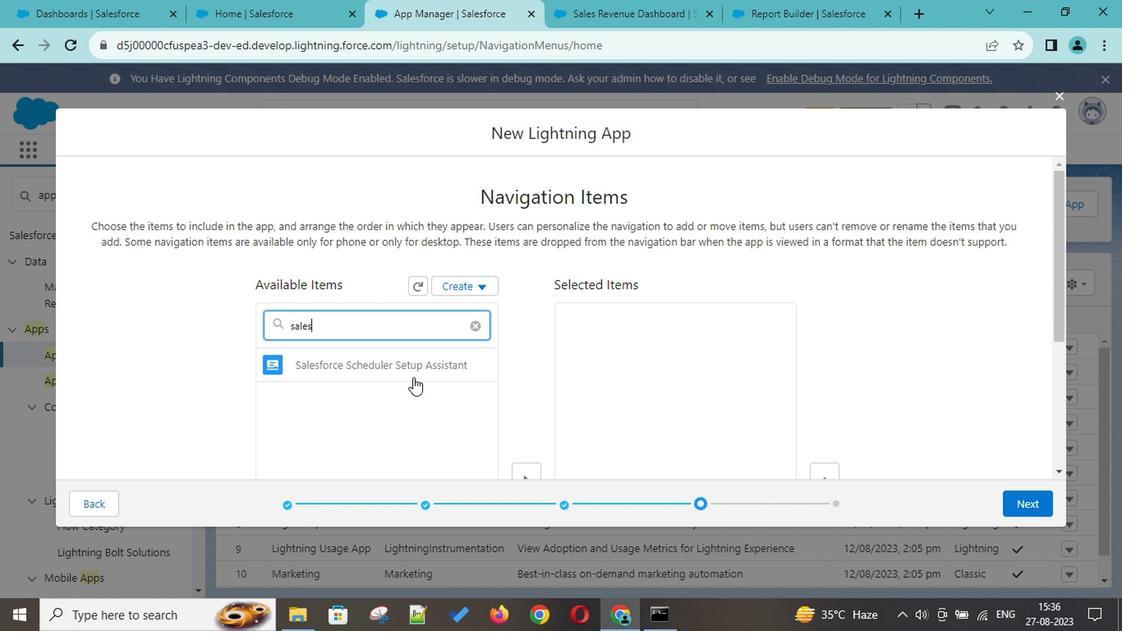 
Action: Mouse scrolled (409, 377) with delta (0, 0)
Screenshot: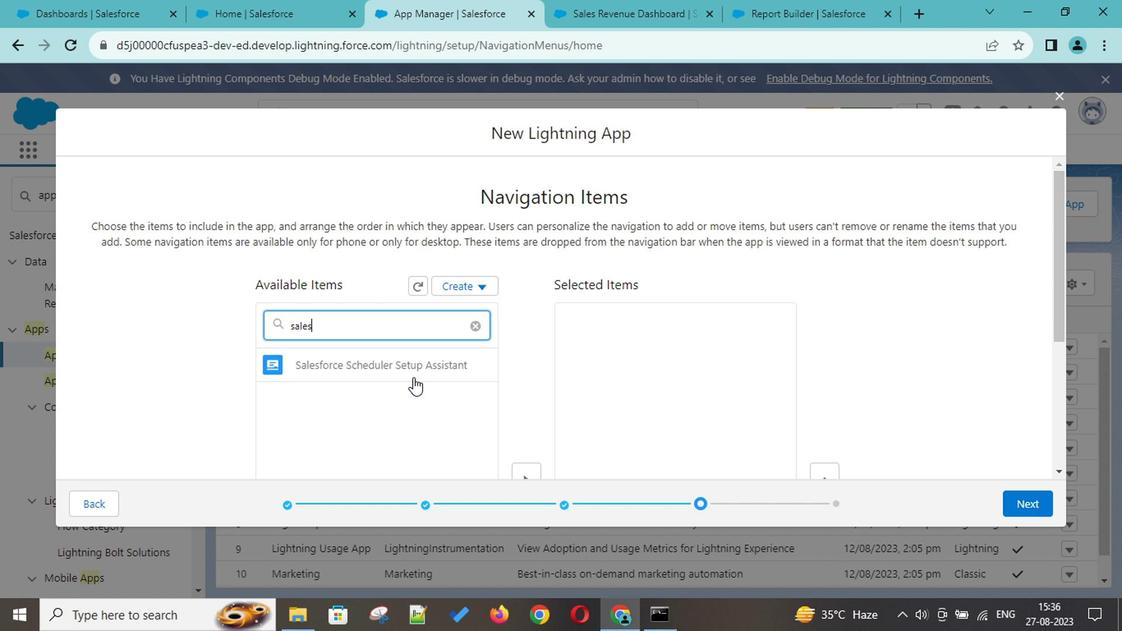 
Action: Mouse scrolled (409, 377) with delta (0, 0)
Screenshot: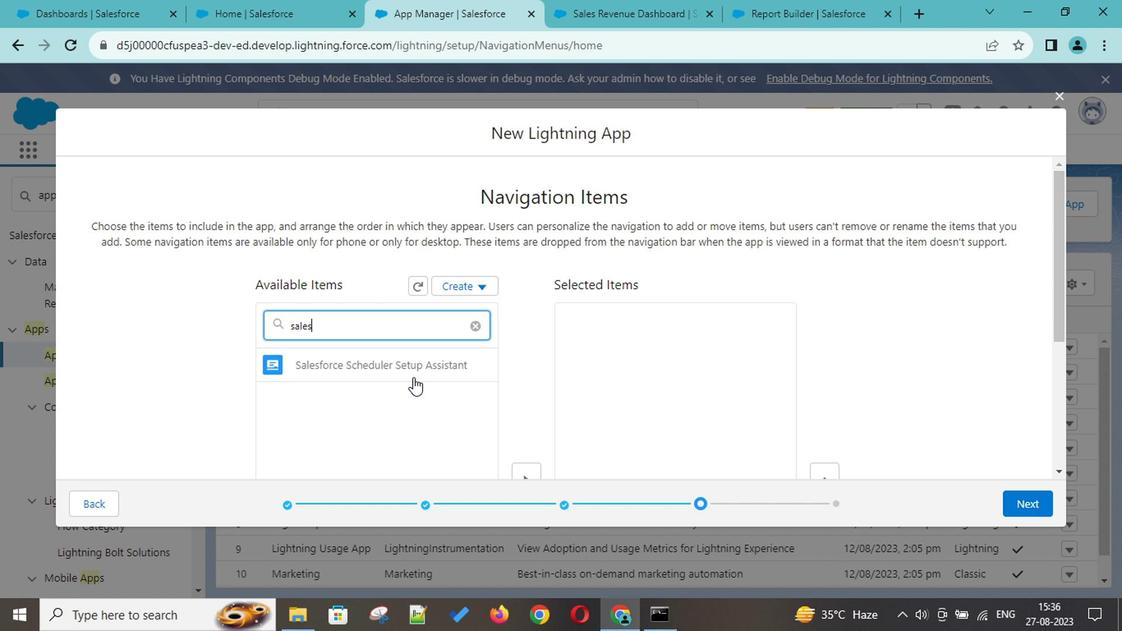 
Action: Mouse scrolled (409, 377) with delta (0, 0)
Screenshot: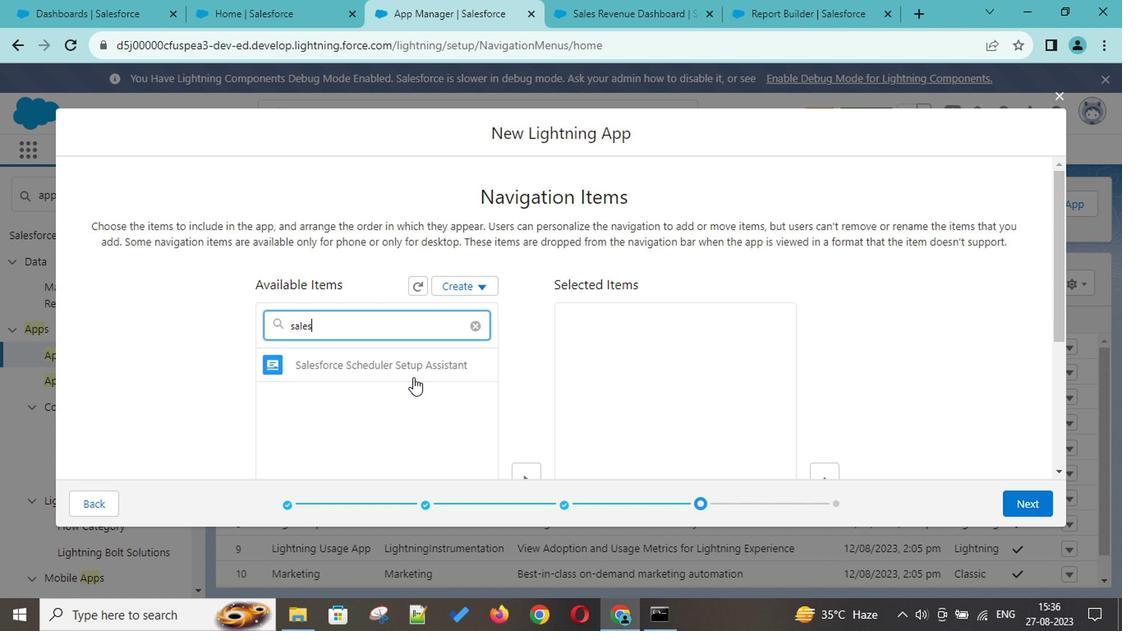 
Action: Mouse scrolled (409, 377) with delta (0, 0)
Screenshot: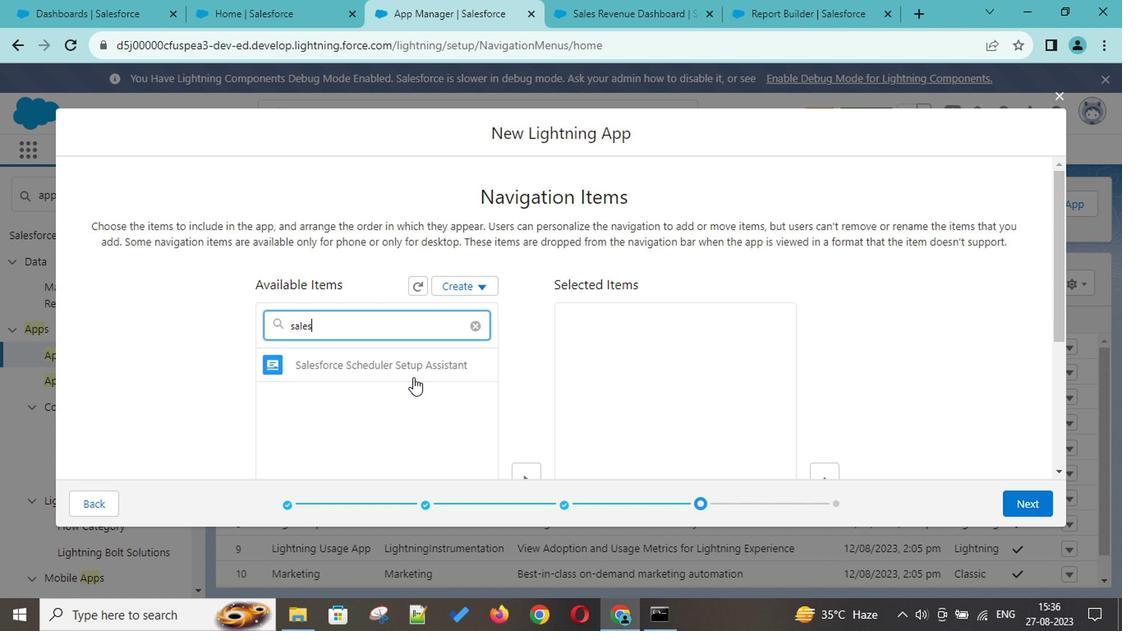 
Action: Mouse scrolled (409, 377) with delta (0, 0)
Screenshot: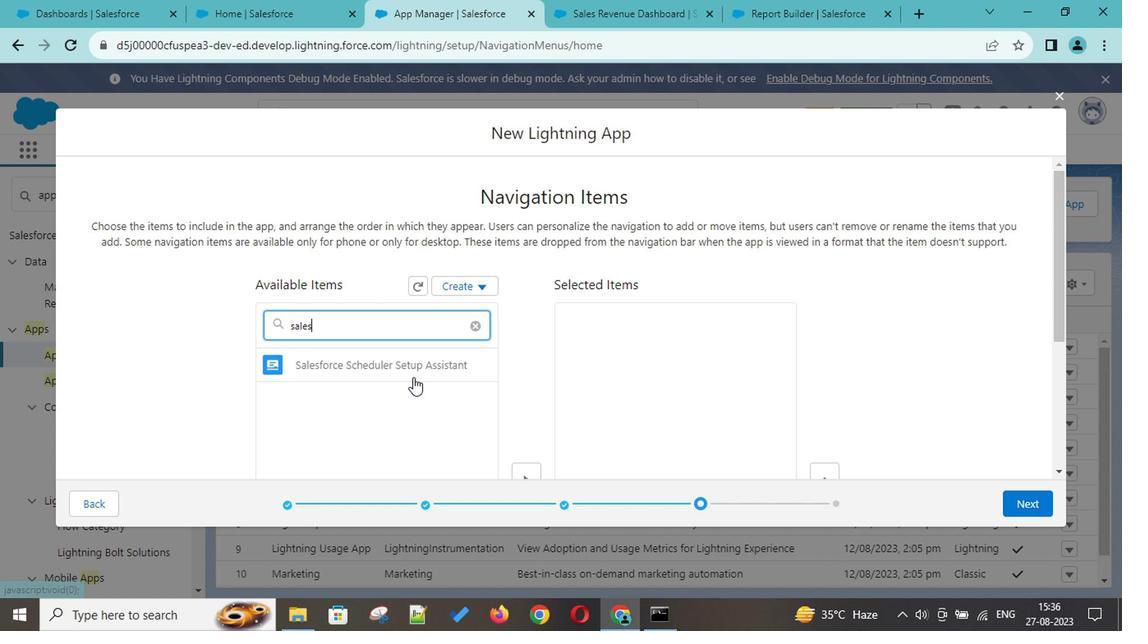 
Action: Mouse scrolled (409, 377) with delta (0, 0)
Screenshot: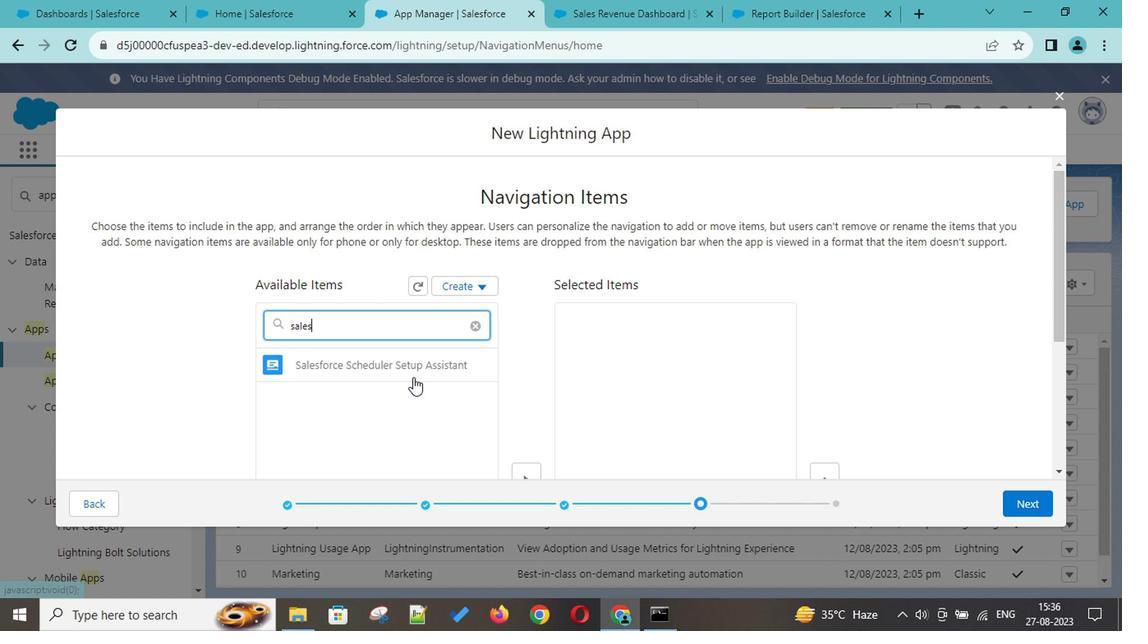 
Action: Mouse scrolled (409, 377) with delta (0, 0)
Screenshot: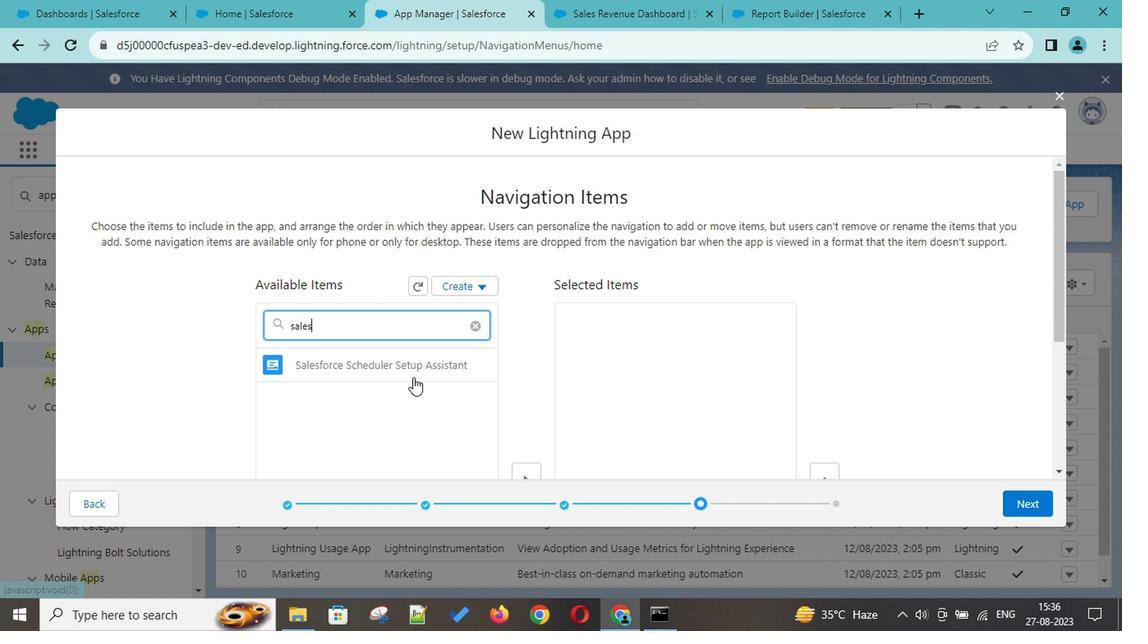 
Action: Mouse scrolled (409, 377) with delta (0, 0)
Screenshot: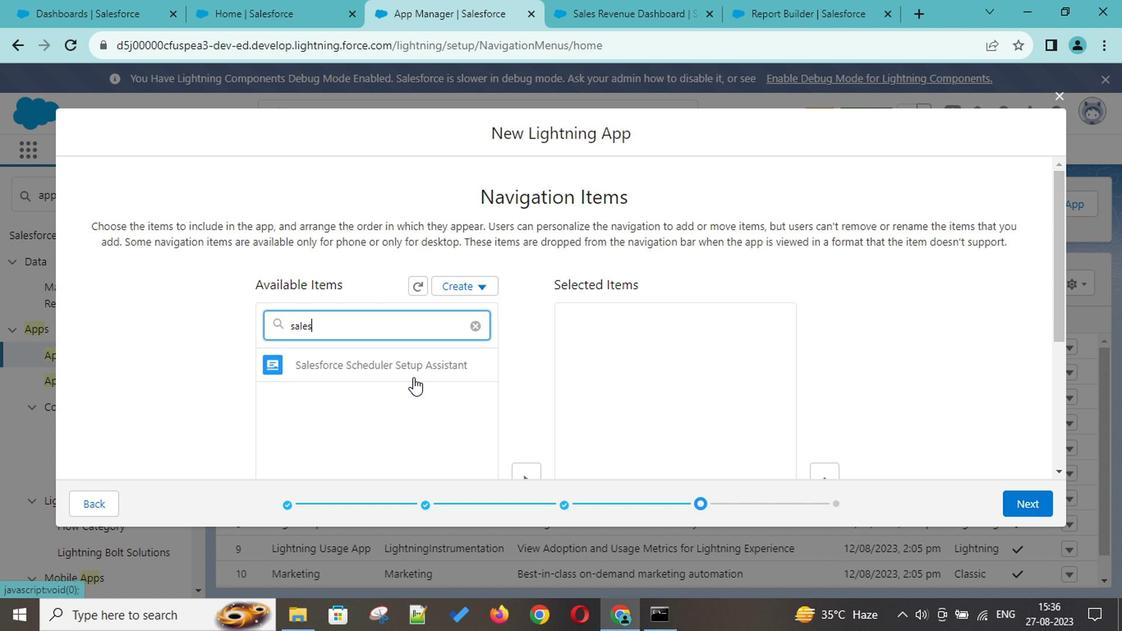 
Action: Mouse scrolled (409, 377) with delta (0, 0)
Screenshot: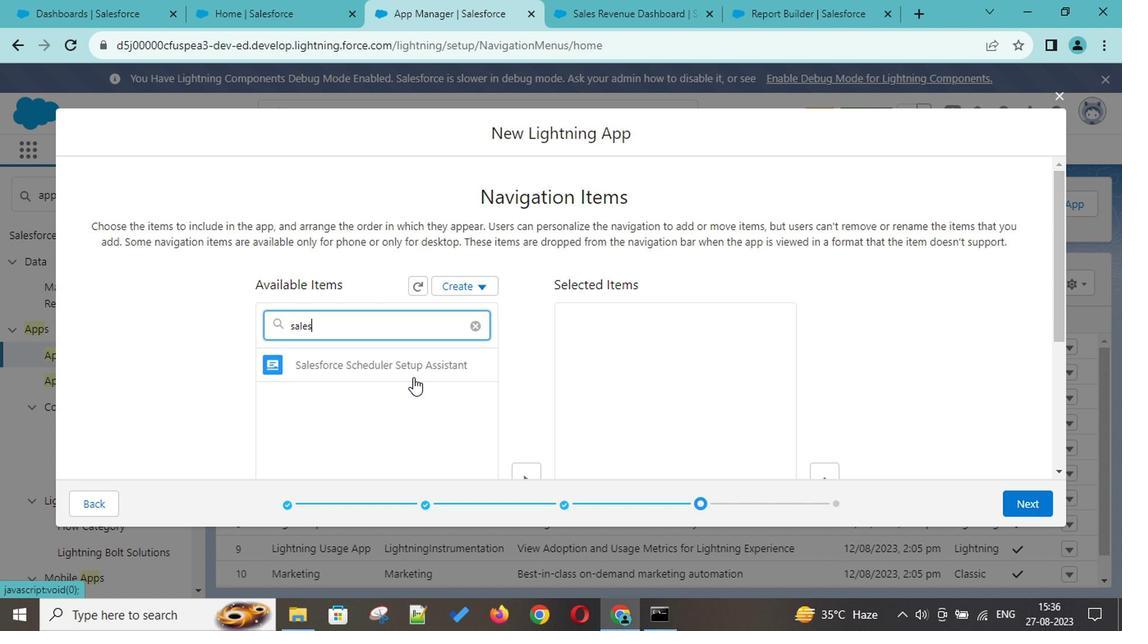 
Action: Mouse scrolled (409, 377) with delta (0, 0)
Screenshot: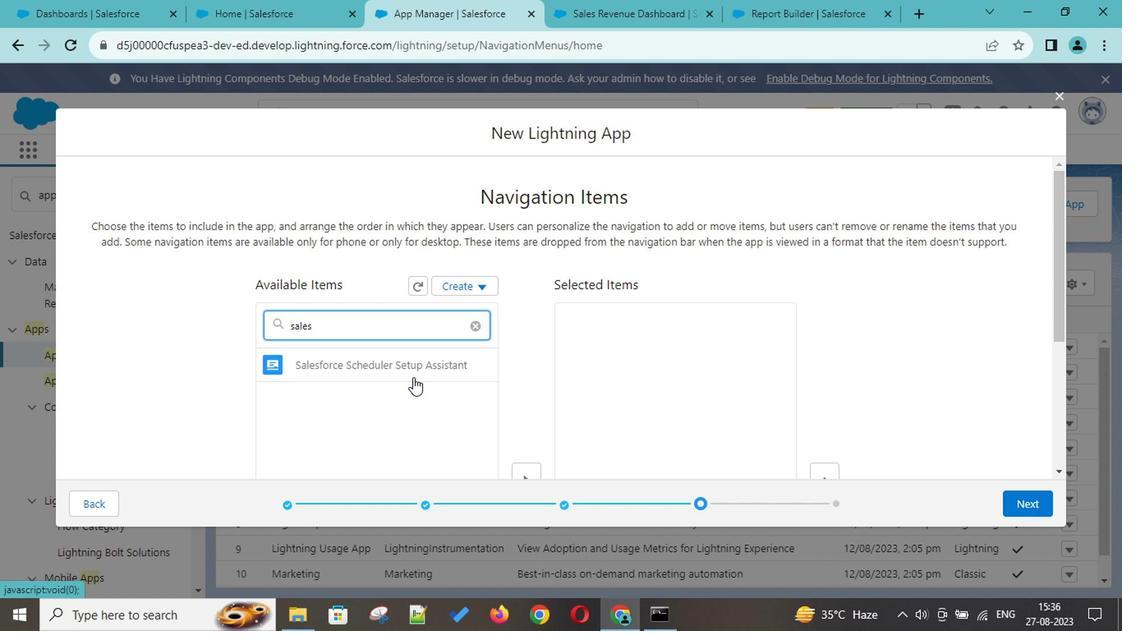 
Action: Mouse scrolled (409, 377) with delta (0, 0)
Screenshot: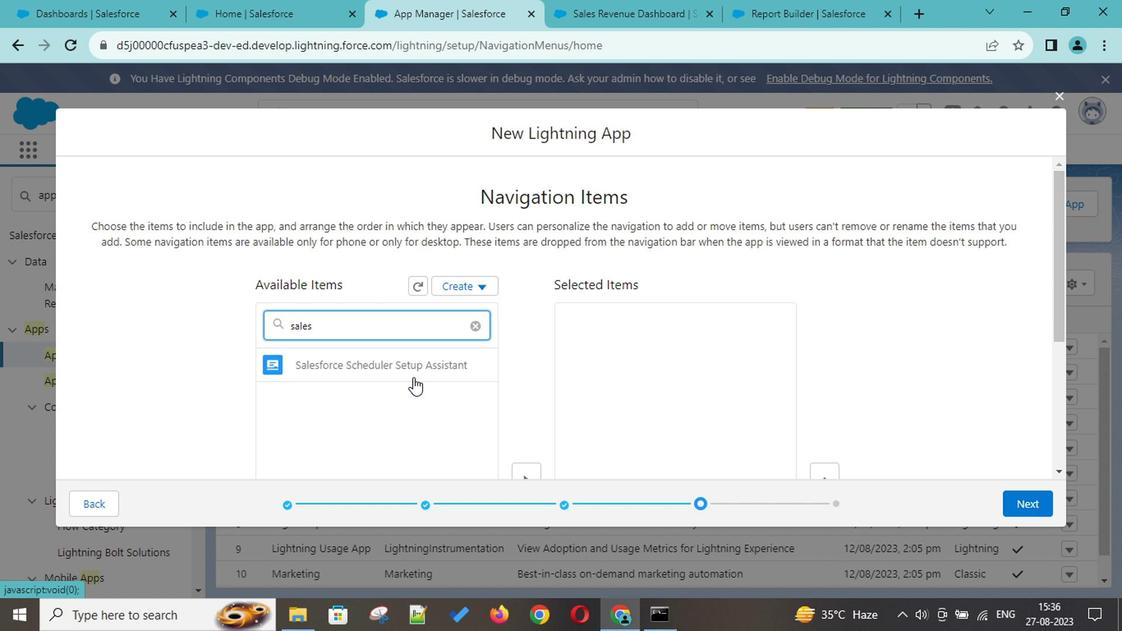 
Action: Mouse scrolled (409, 377) with delta (0, 0)
Screenshot: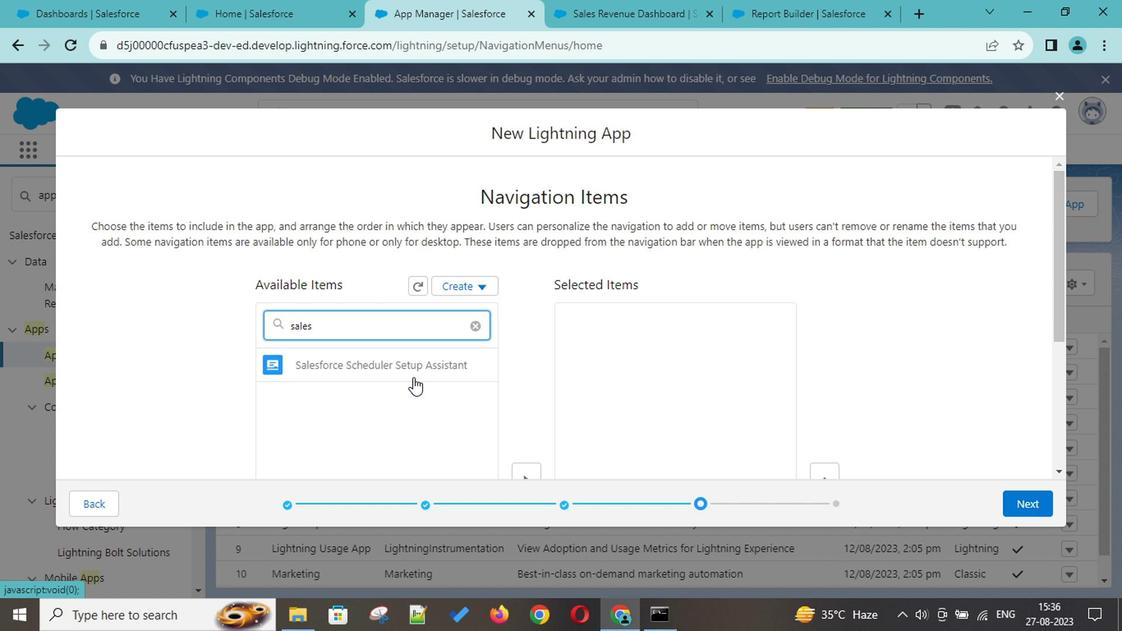 
Action: Mouse scrolled (409, 377) with delta (0, 0)
Screenshot: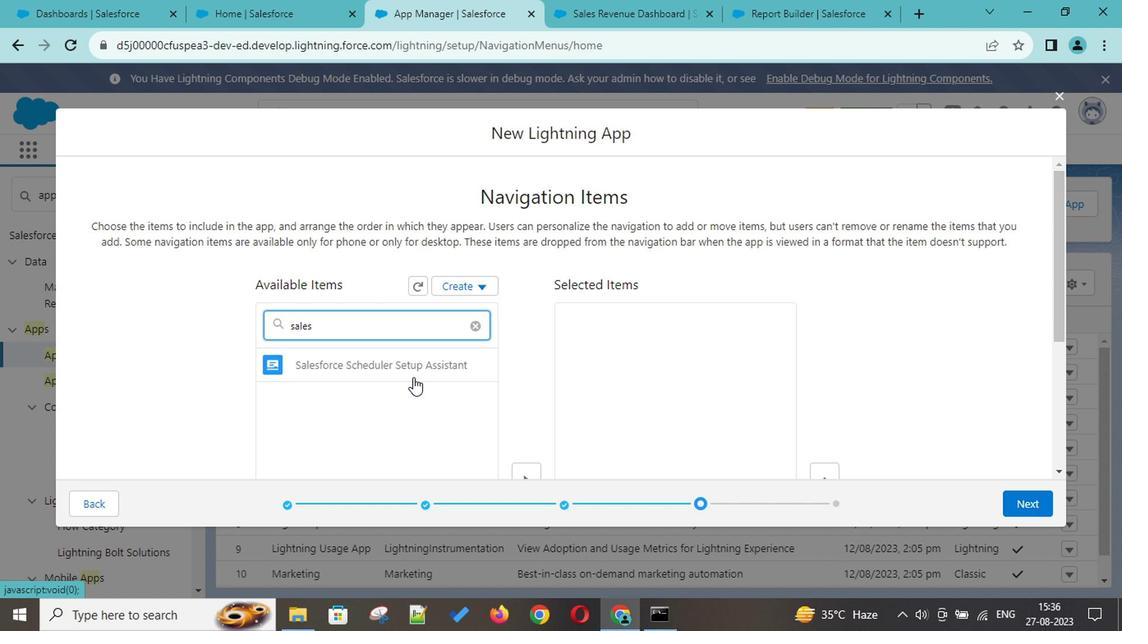 
Action: Mouse scrolled (409, 377) with delta (0, 0)
Screenshot: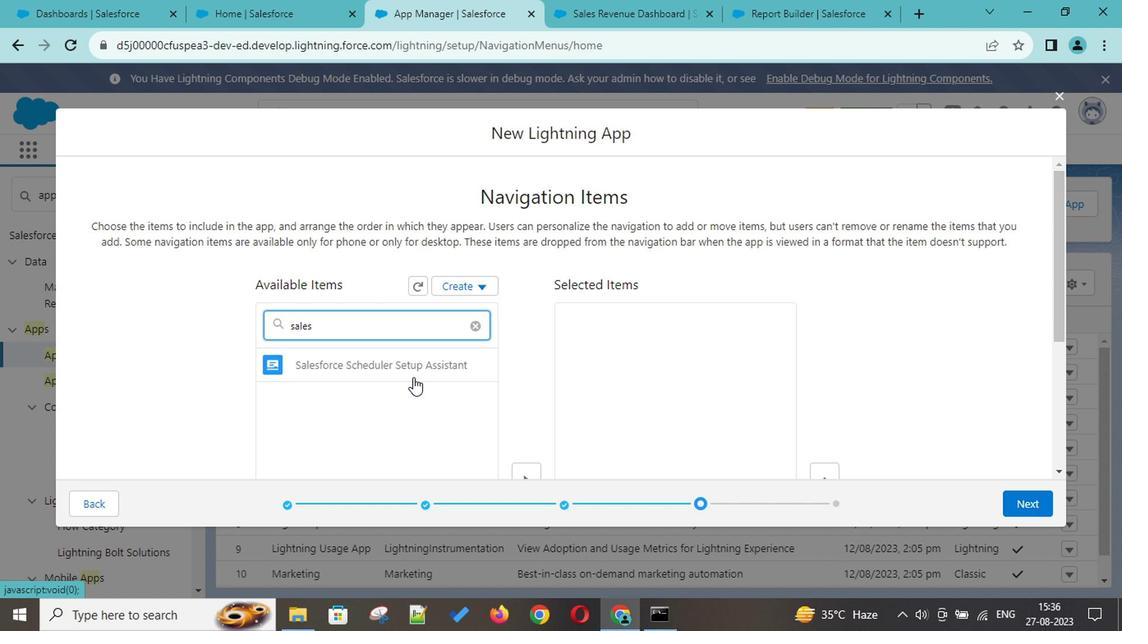 
Action: Mouse scrolled (409, 377) with delta (0, 0)
Screenshot: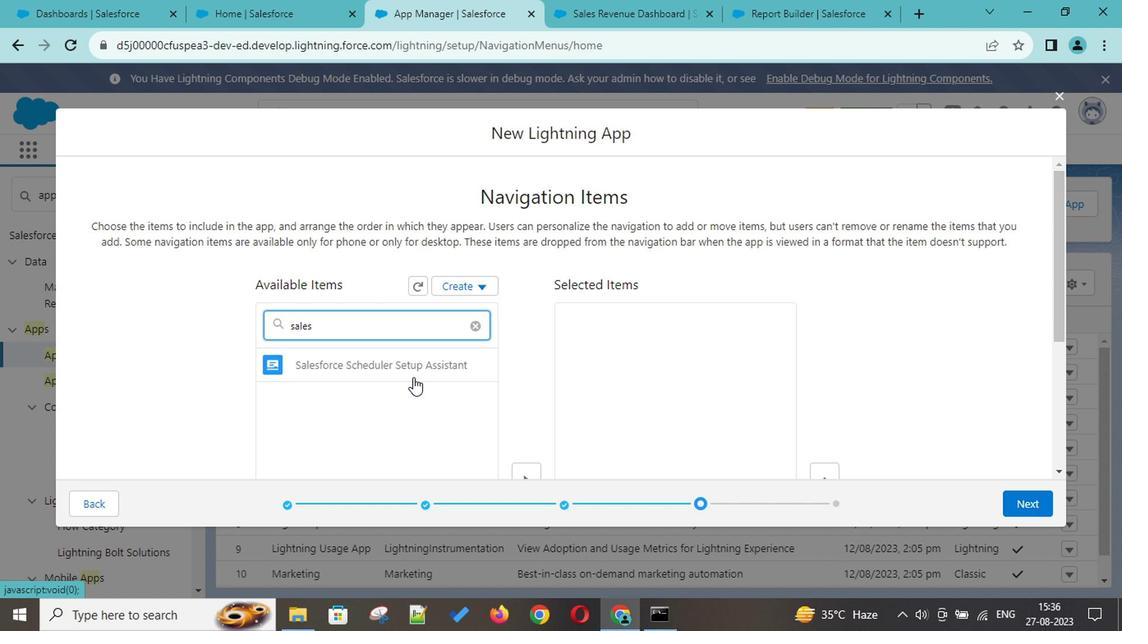 
Action: Mouse scrolled (409, 377) with delta (0, 0)
Screenshot: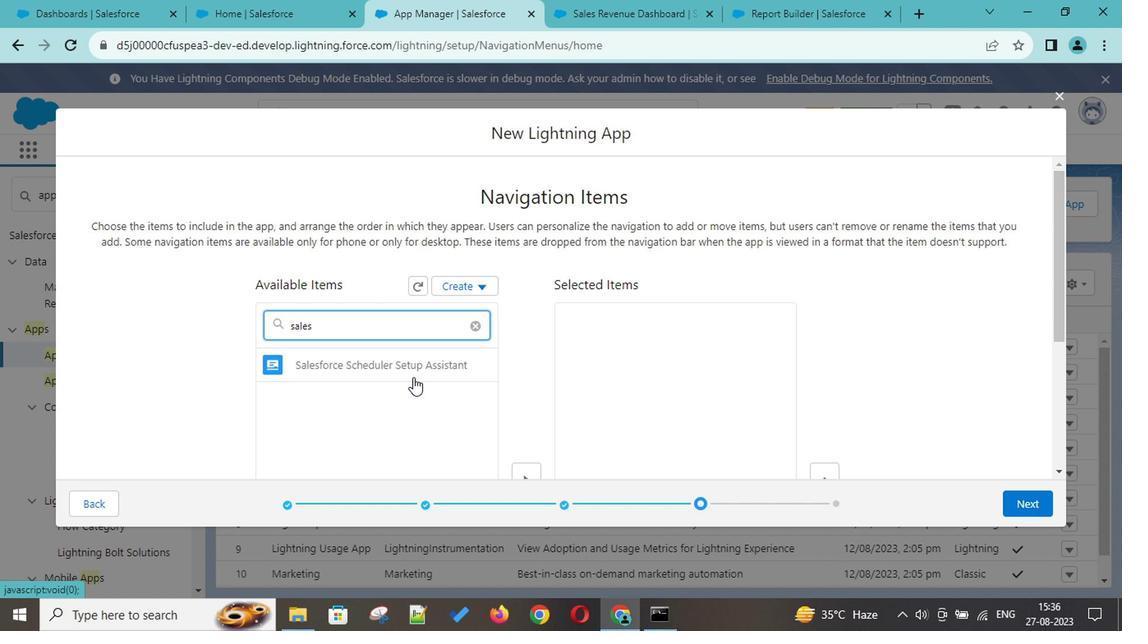 
Action: Mouse scrolled (409, 377) with delta (0, 0)
Screenshot: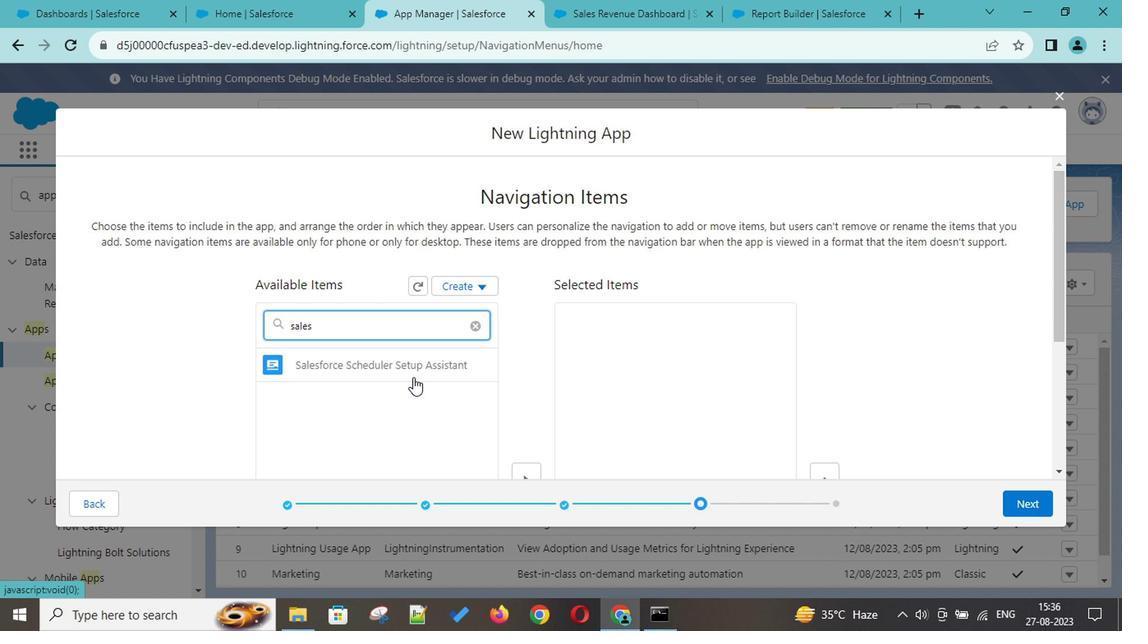 
Action: Mouse scrolled (409, 377) with delta (0, 0)
Screenshot: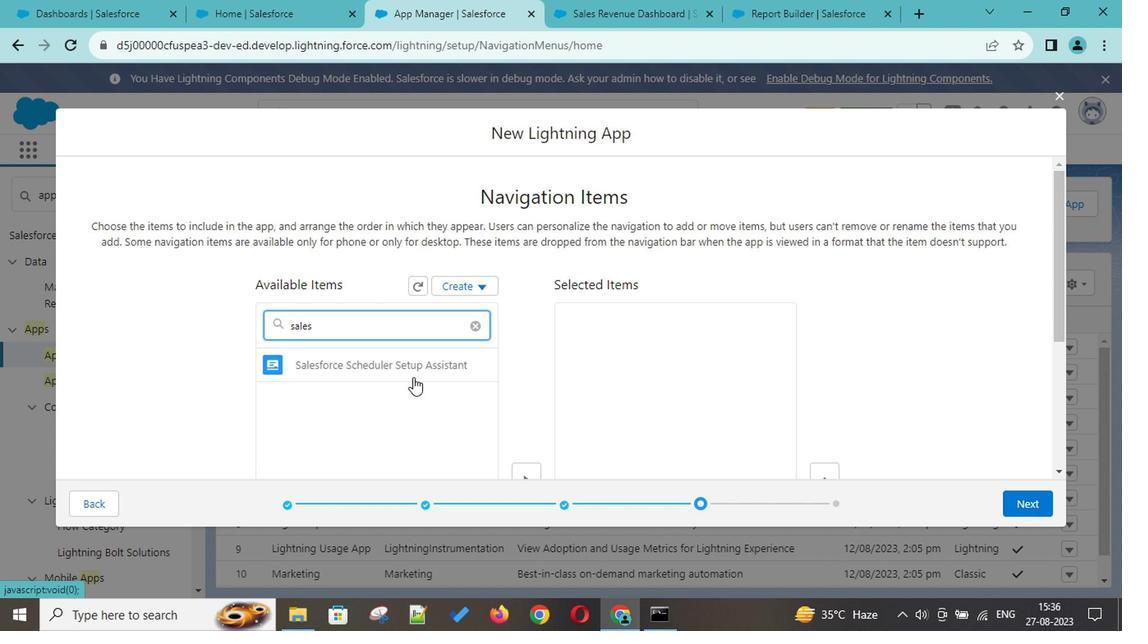 
Action: Mouse scrolled (409, 377) with delta (0, 0)
Screenshot: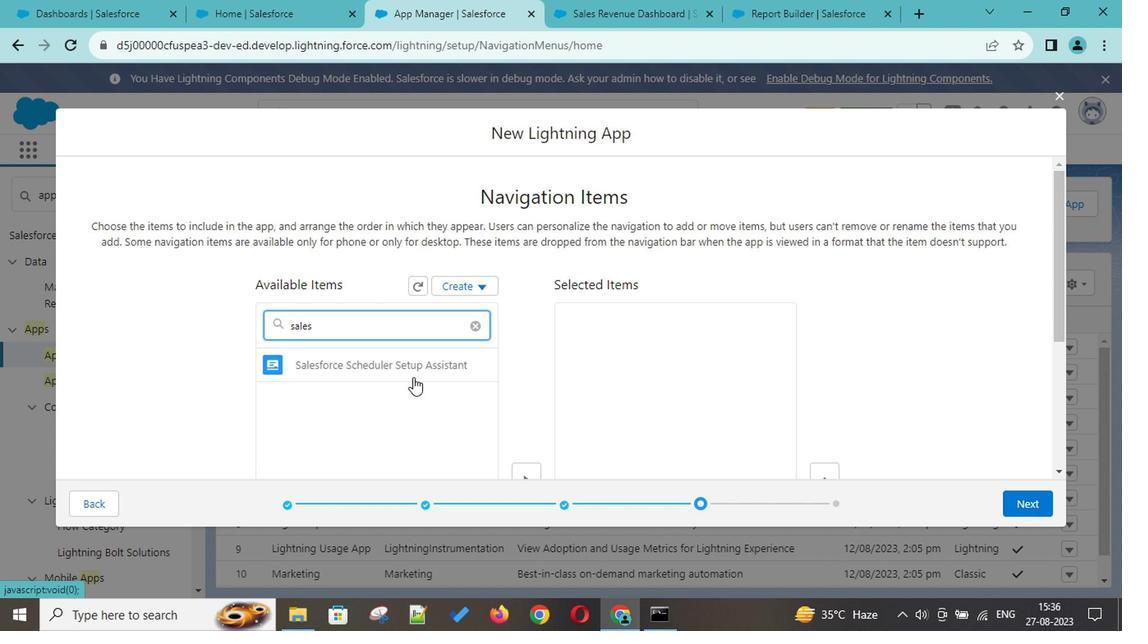 
Action: Mouse scrolled (409, 377) with delta (0, 0)
Screenshot: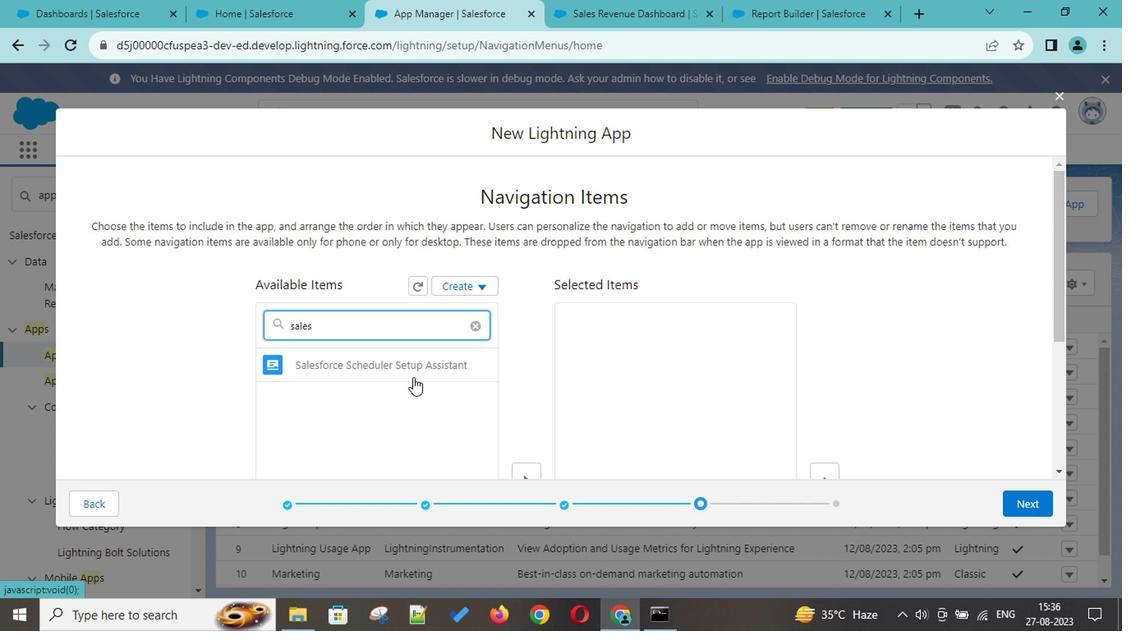 
Action: Mouse scrolled (409, 377) with delta (0, 0)
Screenshot: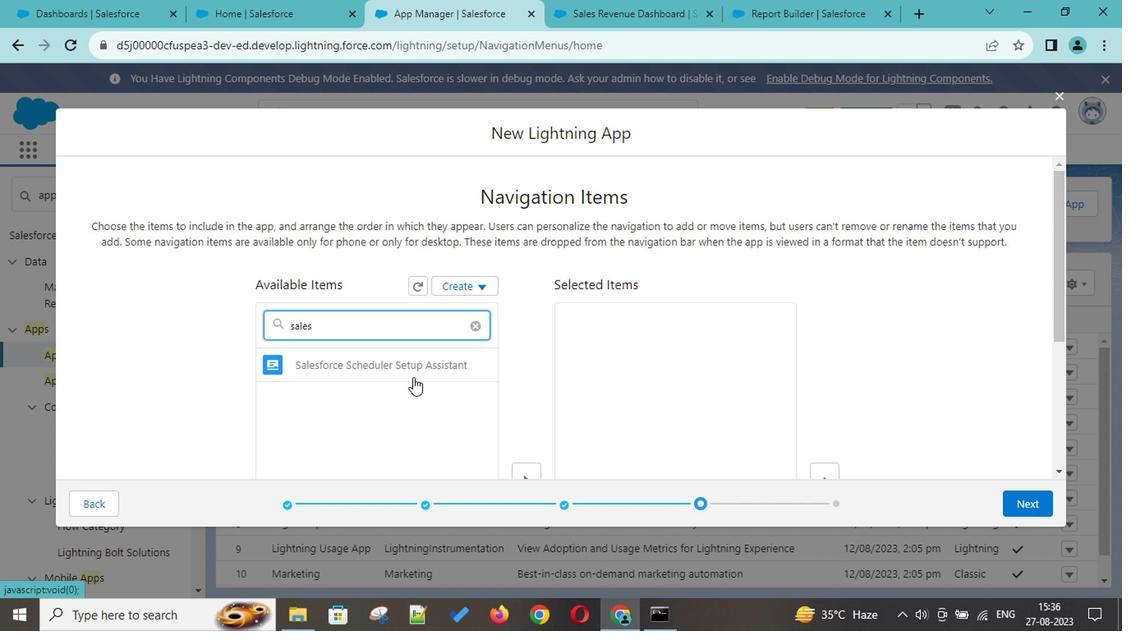 
Action: Mouse scrolled (409, 377) with delta (0, 0)
Screenshot: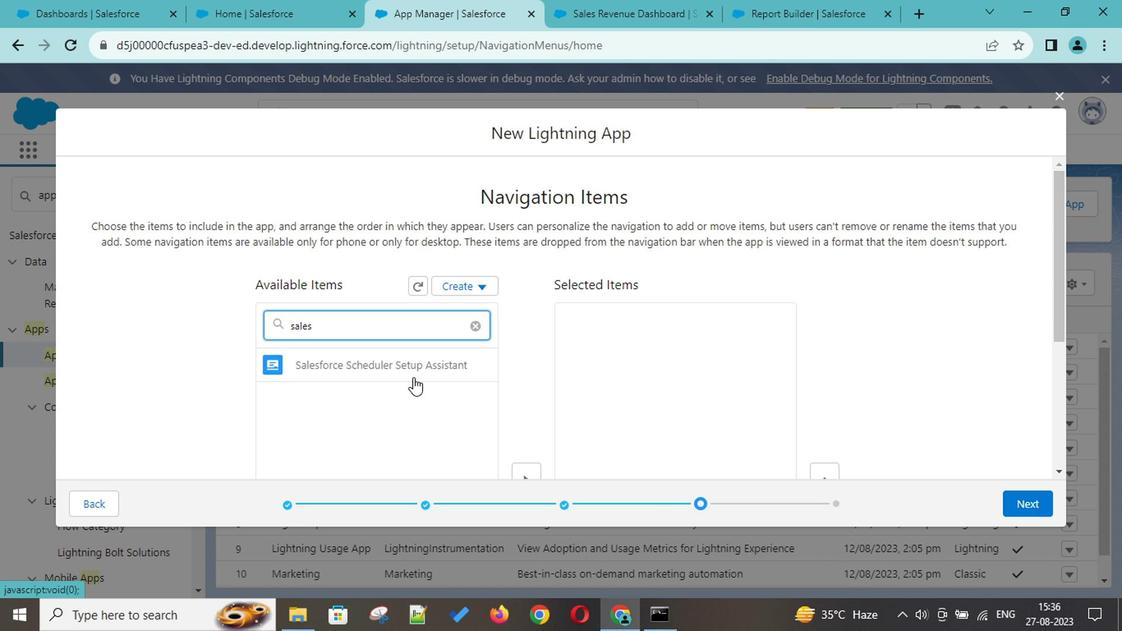 
Action: Mouse scrolled (409, 377) with delta (0, 0)
Screenshot: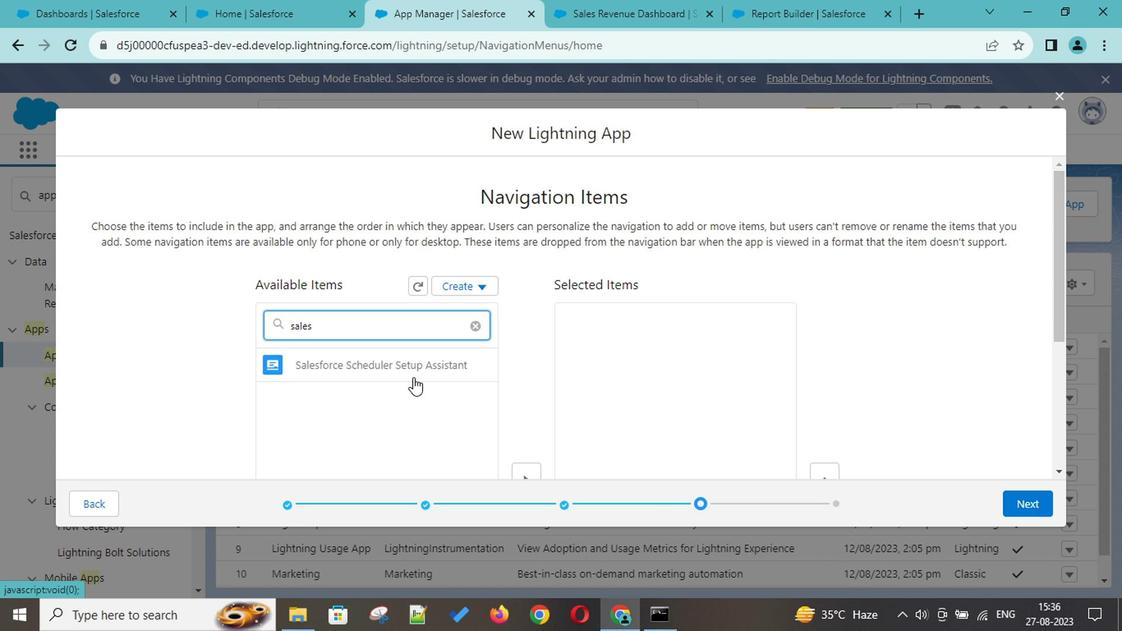 
Action: Mouse scrolled (409, 377) with delta (0, 0)
Screenshot: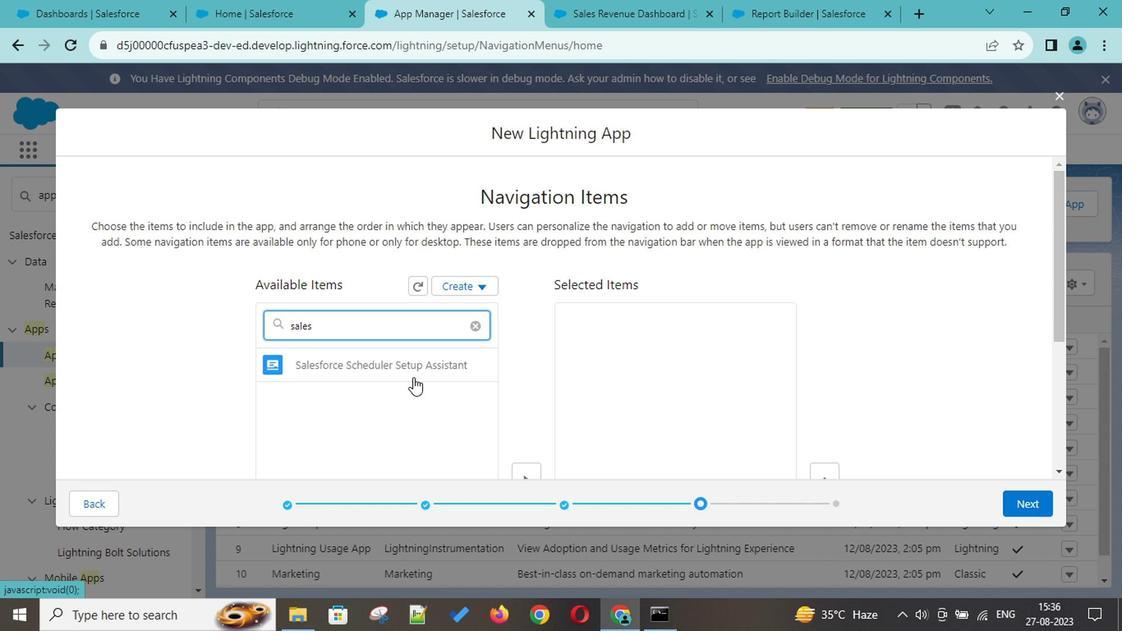 
Action: Mouse scrolled (409, 377) with delta (0, 0)
Screenshot: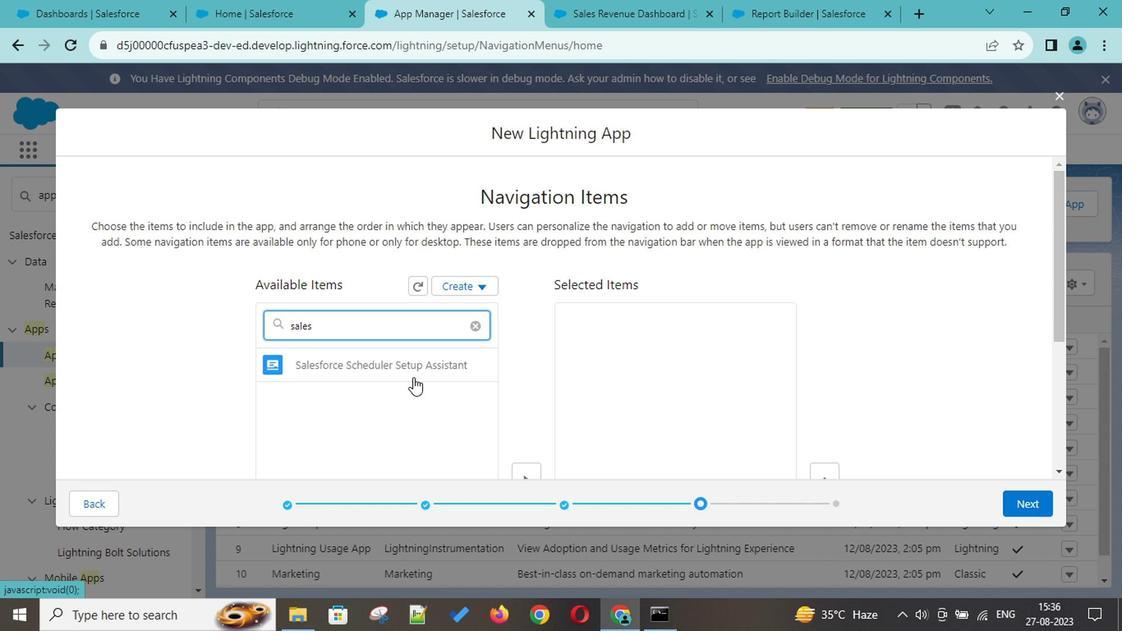 
Action: Mouse scrolled (409, 377) with delta (0, 0)
Screenshot: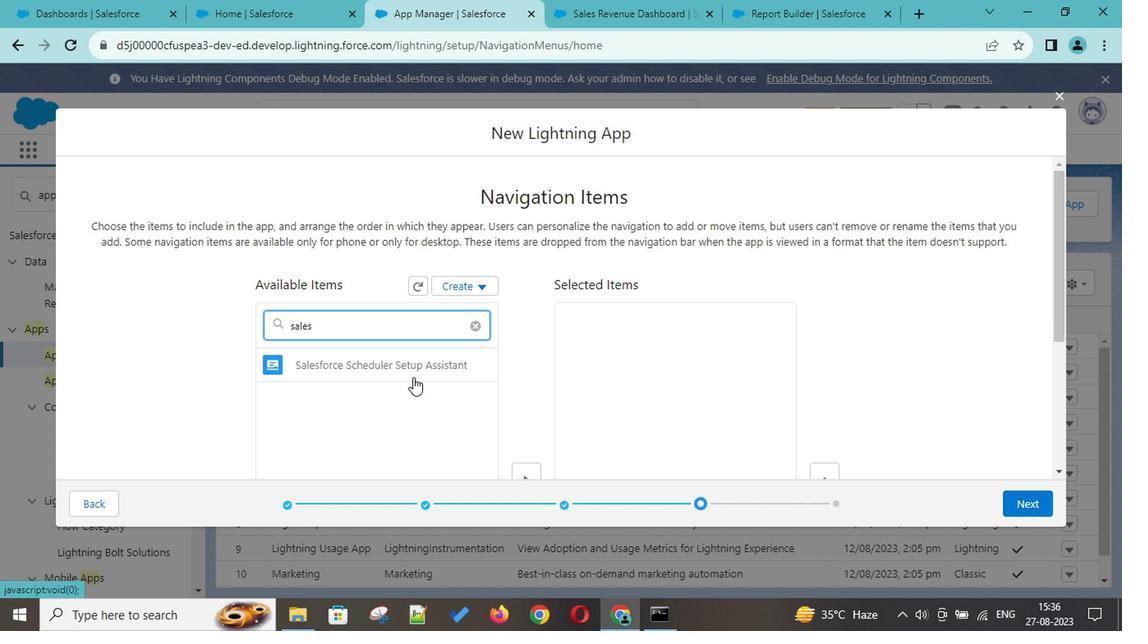 
Action: Mouse scrolled (409, 377) with delta (0, 0)
Screenshot: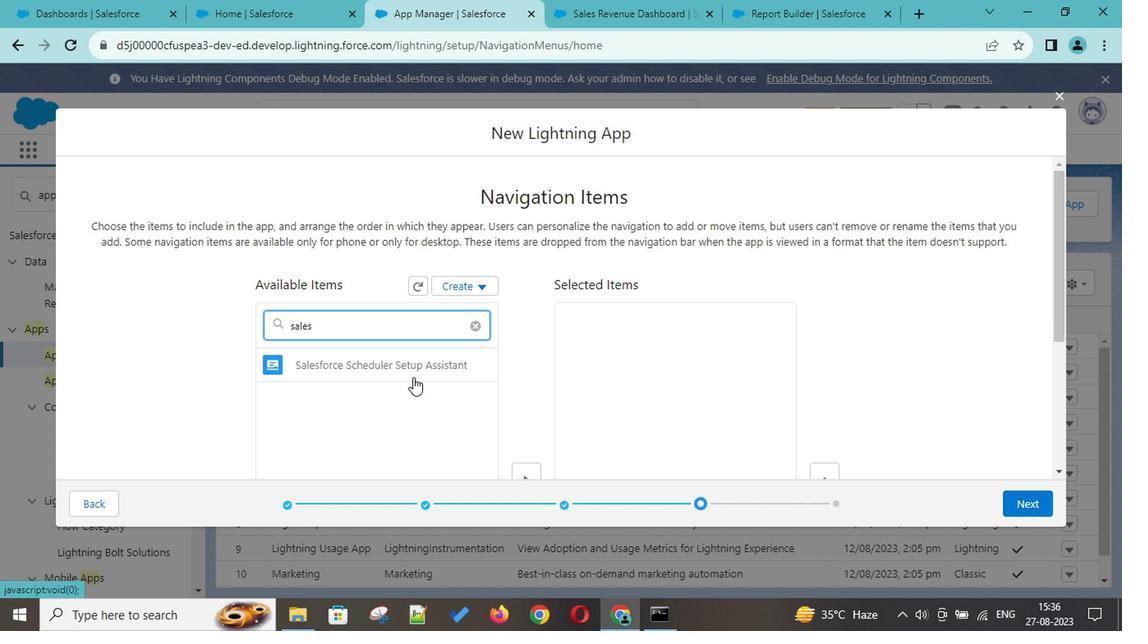 
Action: Mouse moved to (447, 291)
Screenshot: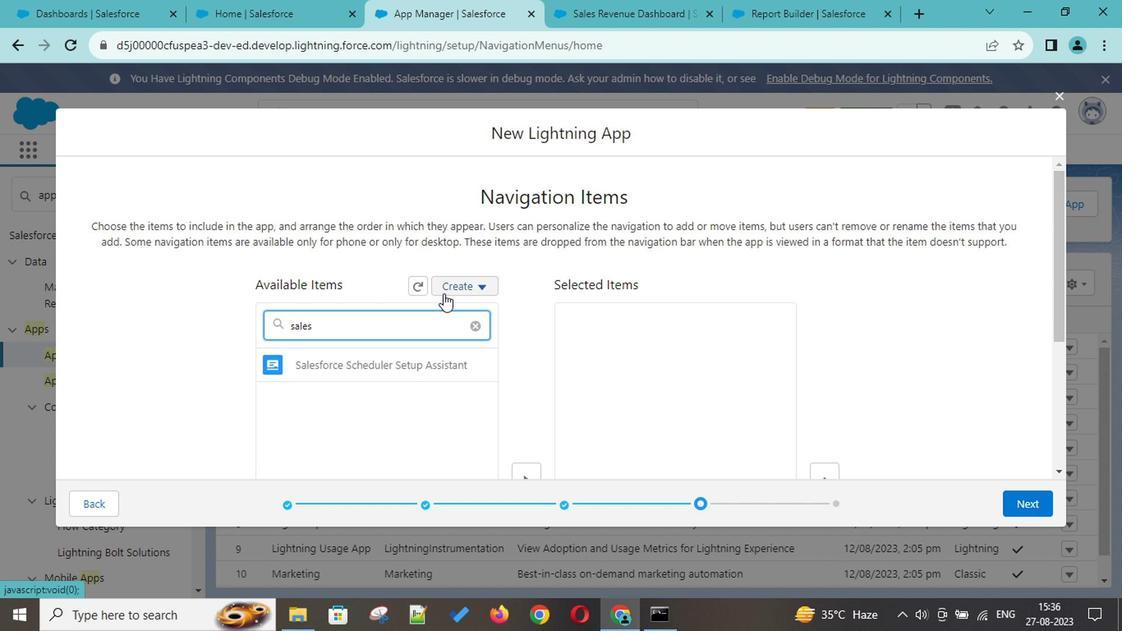 
Action: Mouse pressed left at (447, 291)
Screenshot: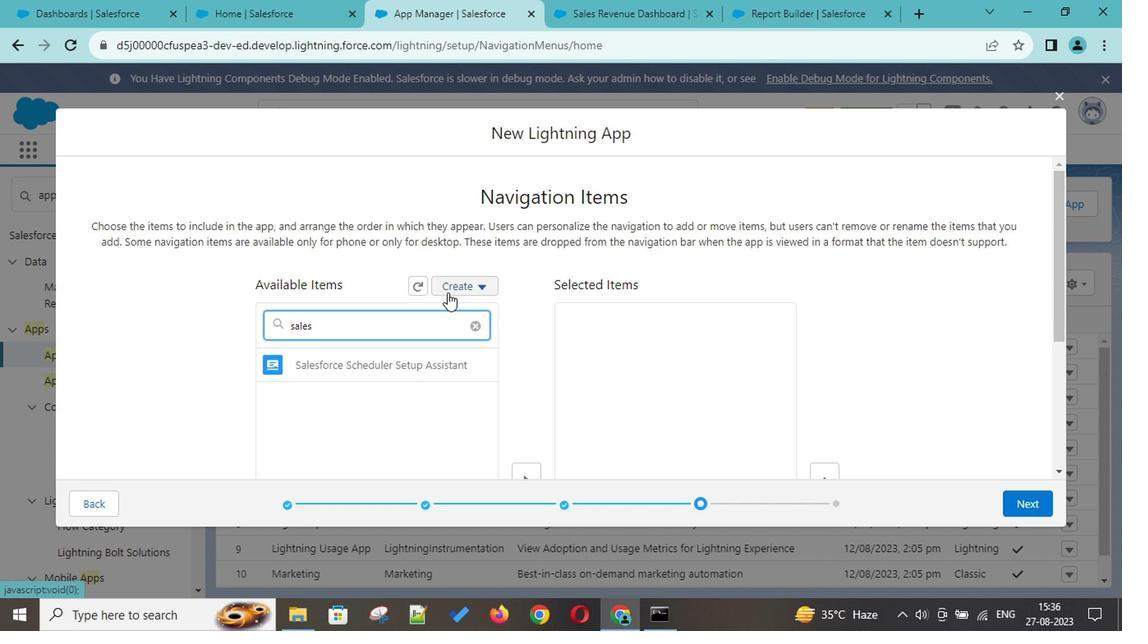 
Action: Mouse moved to (365, 424)
